 Task: Look for Waterfront houses in Newport News.
Action: Mouse moved to (210, 217)
Screenshot: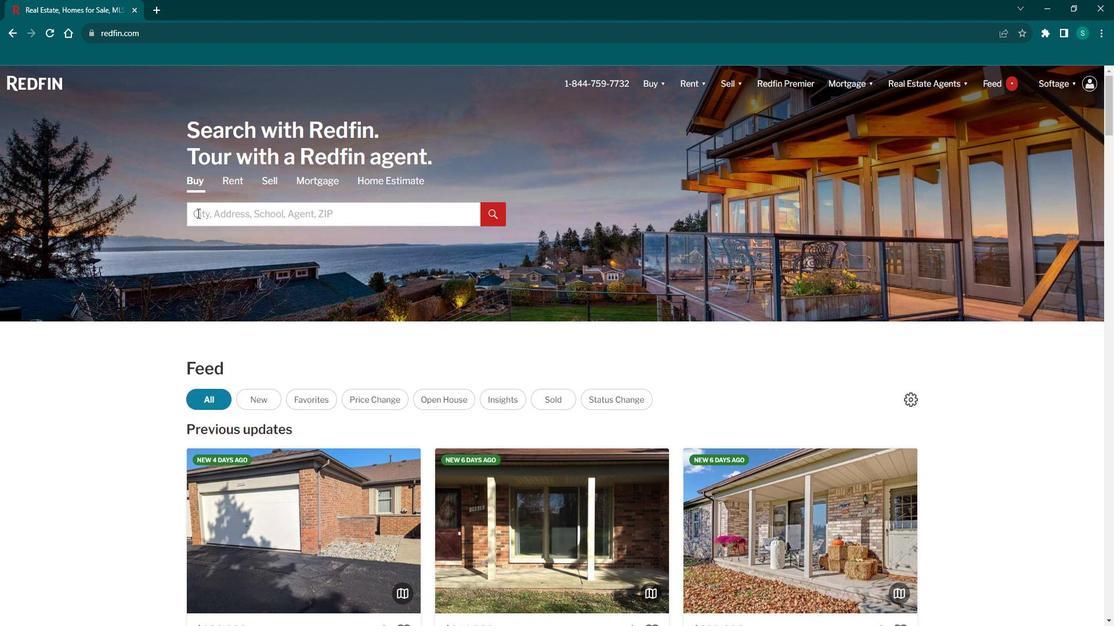 
Action: Mouse pressed left at (210, 217)
Screenshot: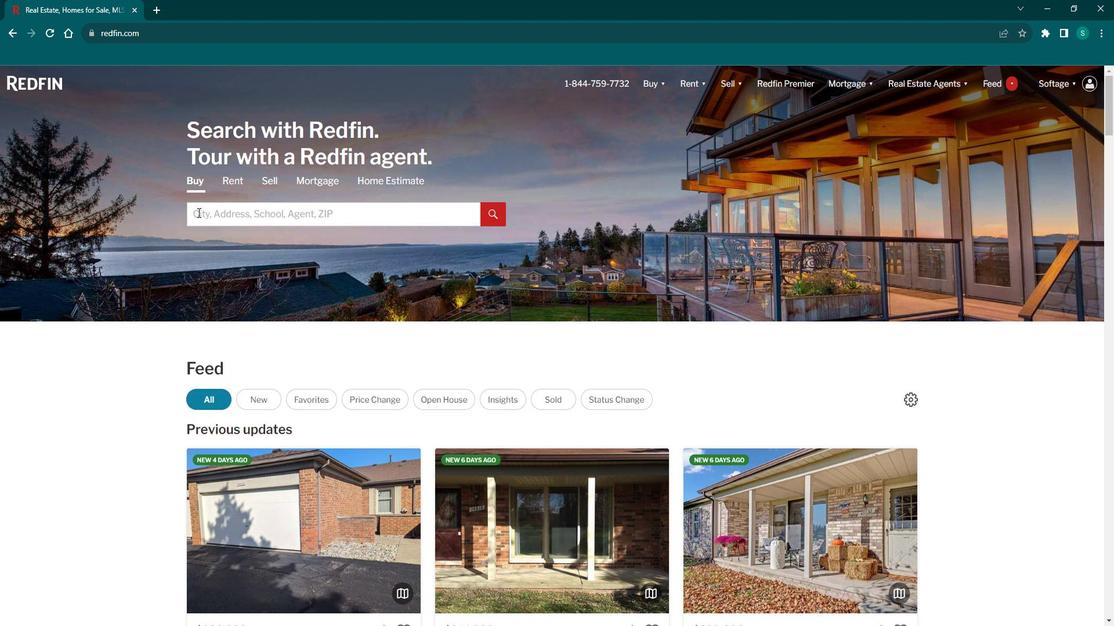 
Action: Key pressed <Key.caps_lock>N<Key.caps_lock>ewport<Key.space><Key.caps_lock>N<Key.caps_lock>ews
Screenshot: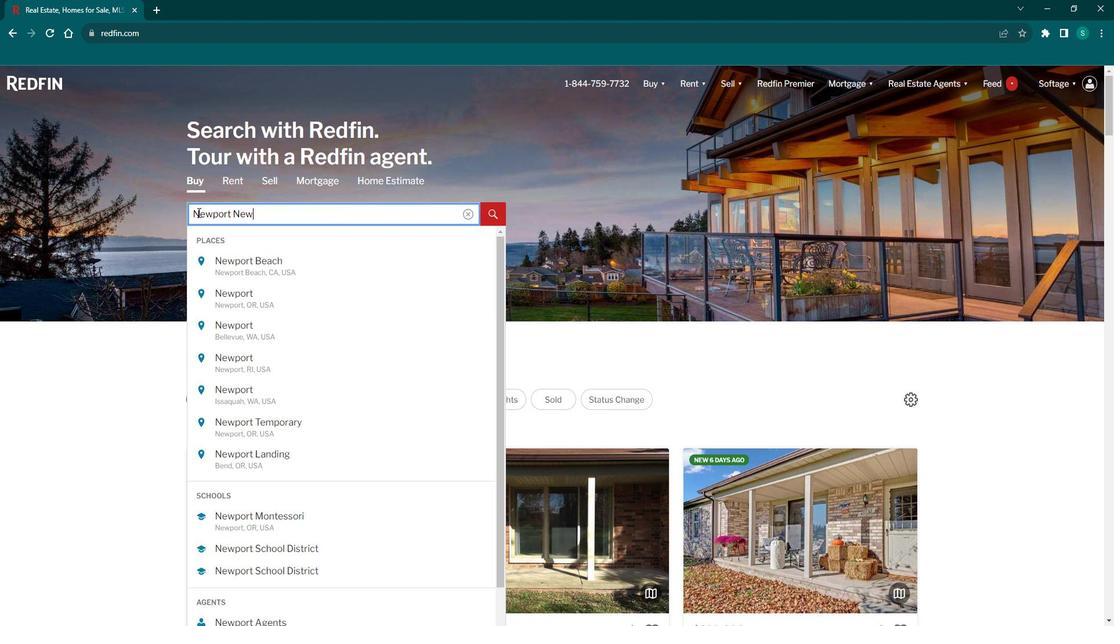 
Action: Mouse moved to (251, 263)
Screenshot: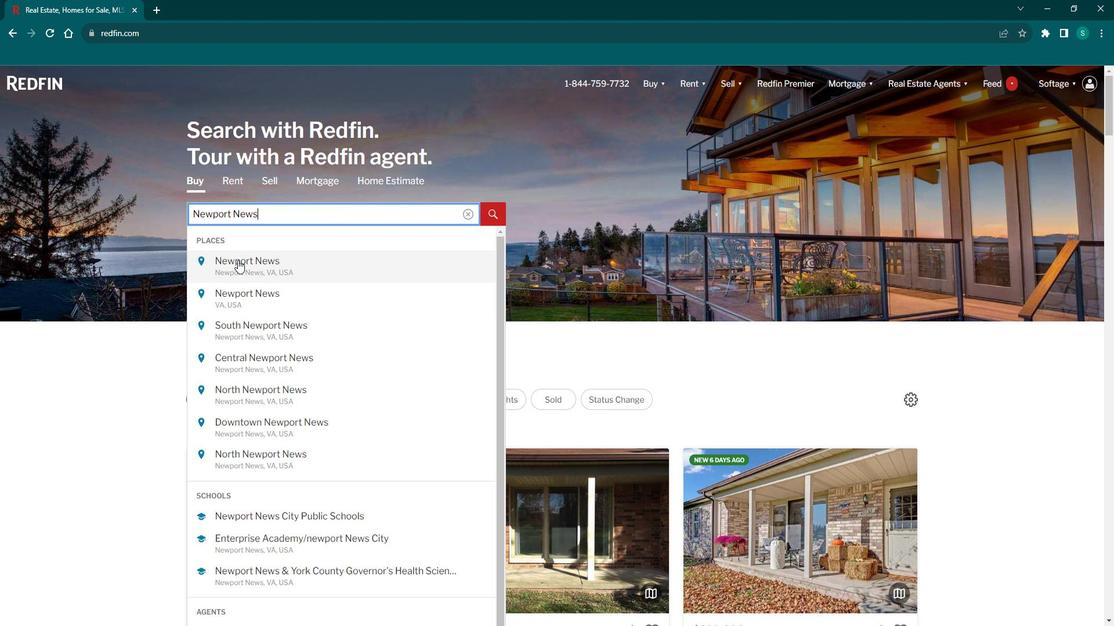 
Action: Mouse pressed left at (251, 263)
Screenshot: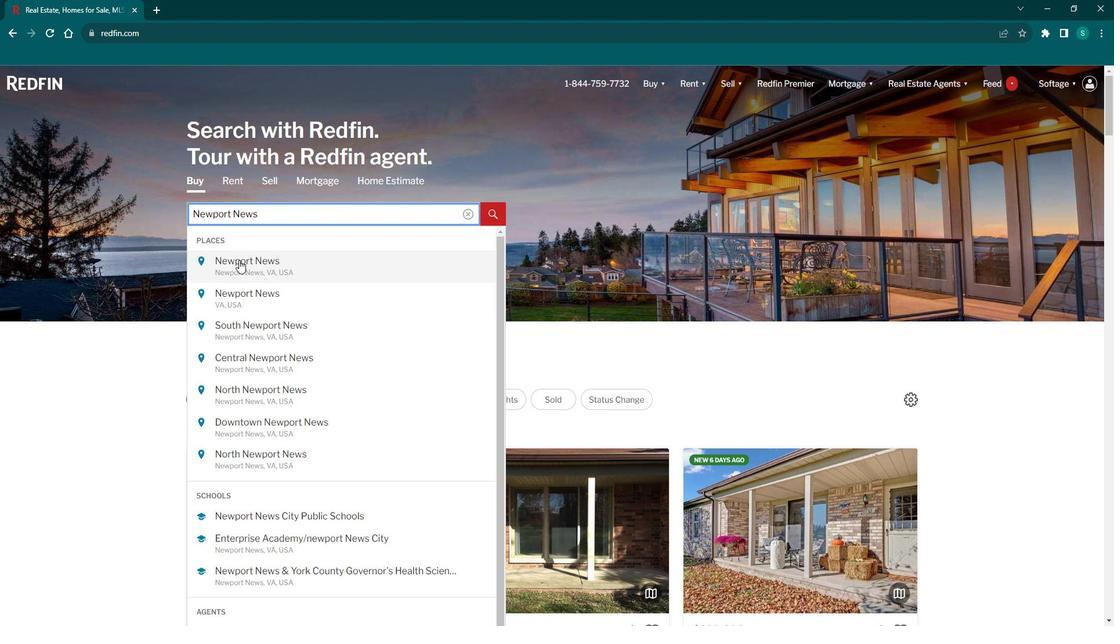 
Action: Mouse moved to (994, 174)
Screenshot: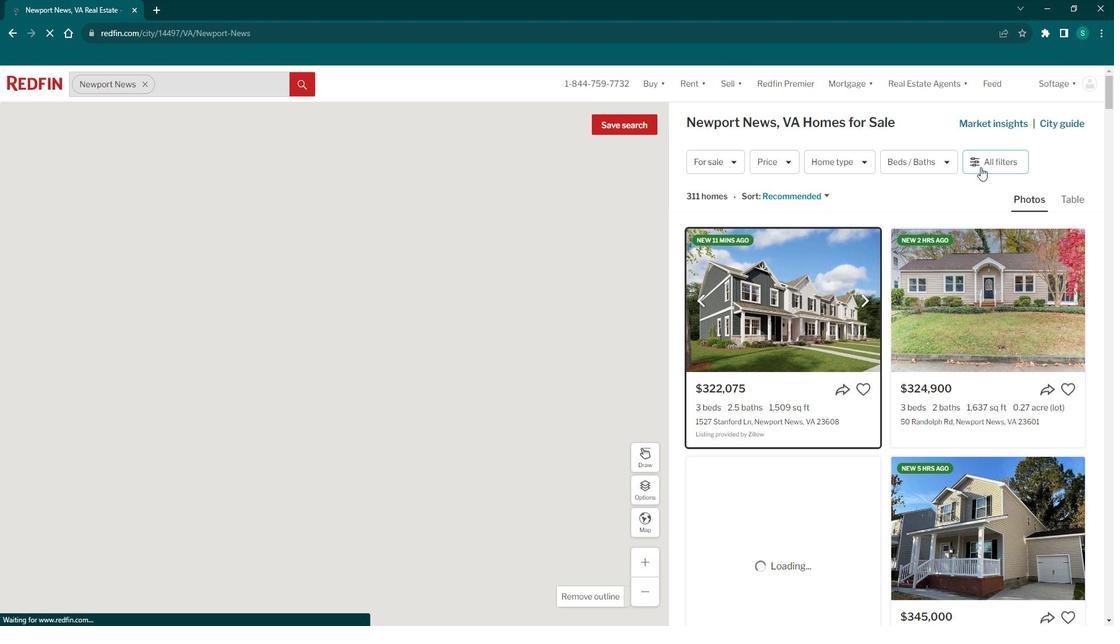 
Action: Mouse pressed left at (994, 174)
Screenshot: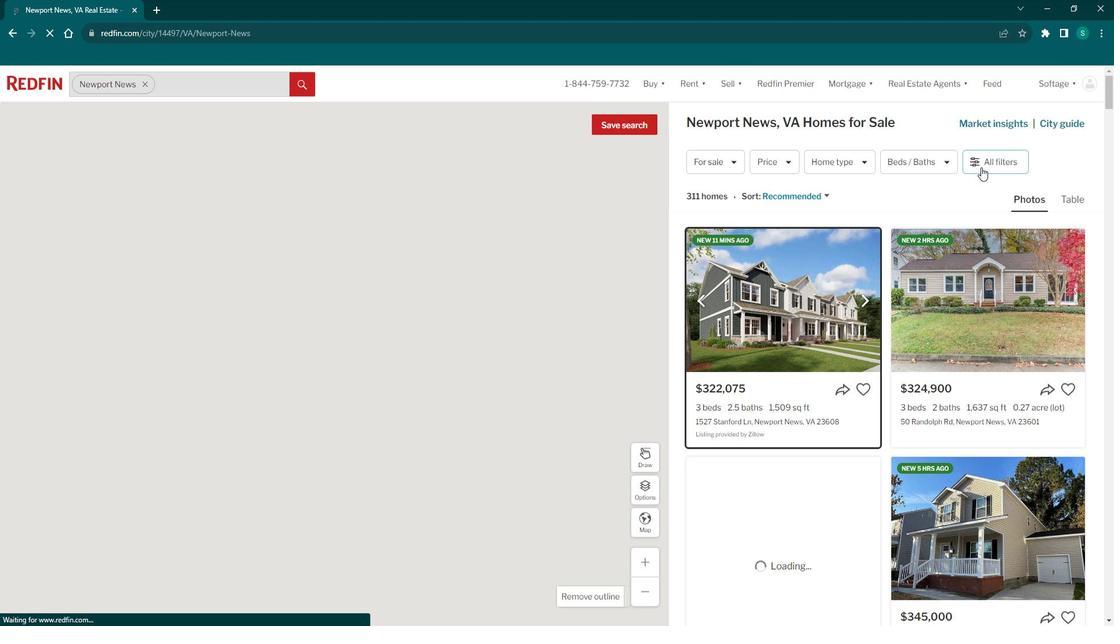 
Action: Mouse pressed left at (994, 174)
Screenshot: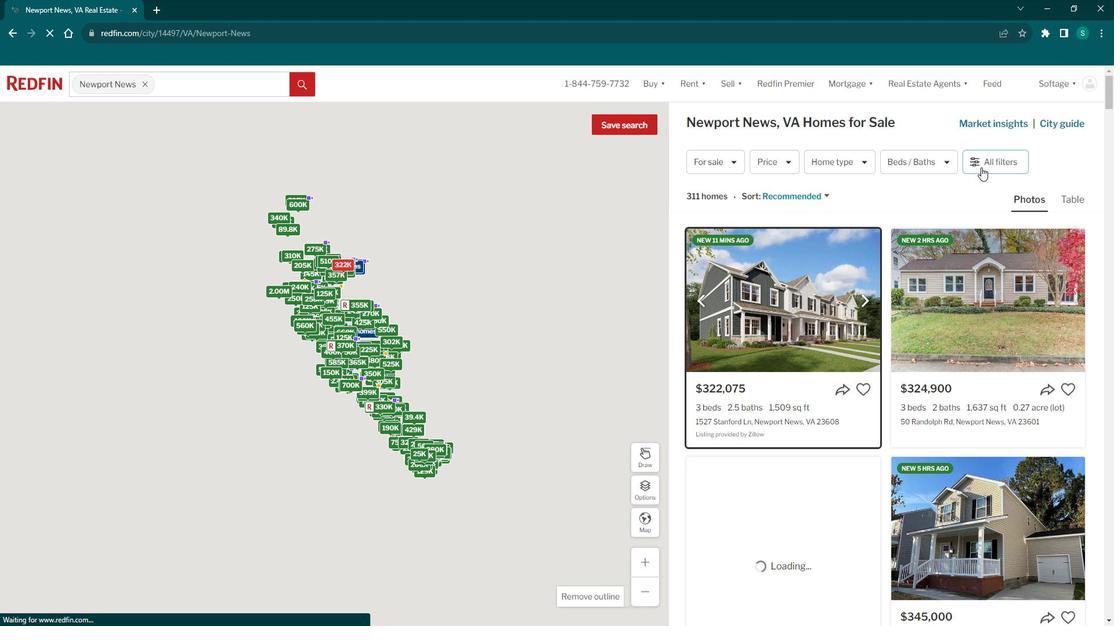 
Action: Mouse moved to (828, 351)
Screenshot: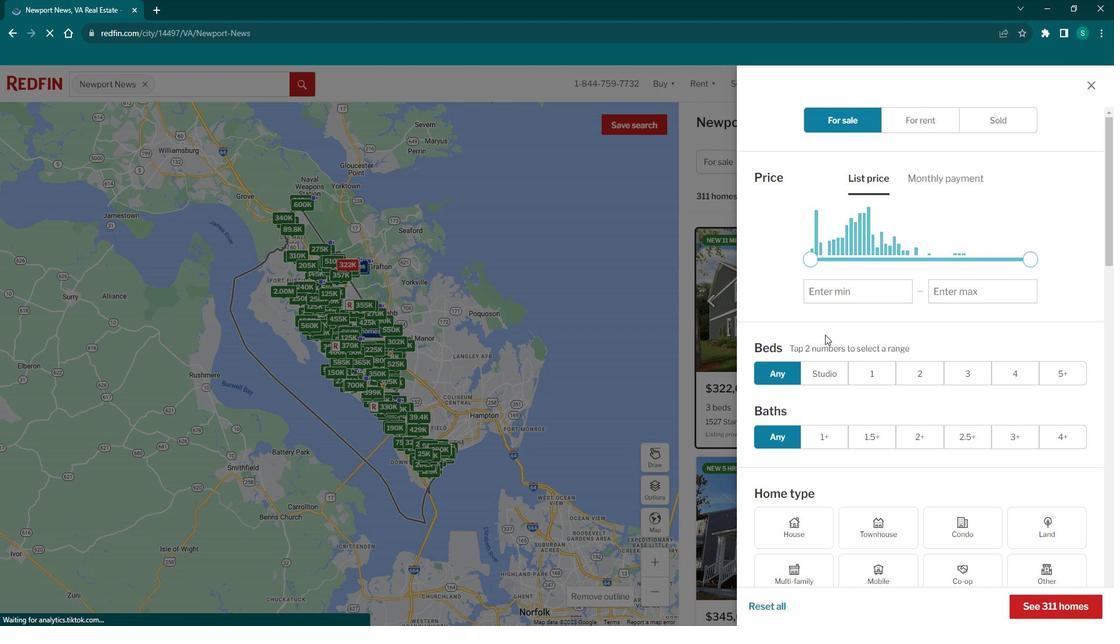 
Action: Mouse scrolled (828, 351) with delta (0, 0)
Screenshot: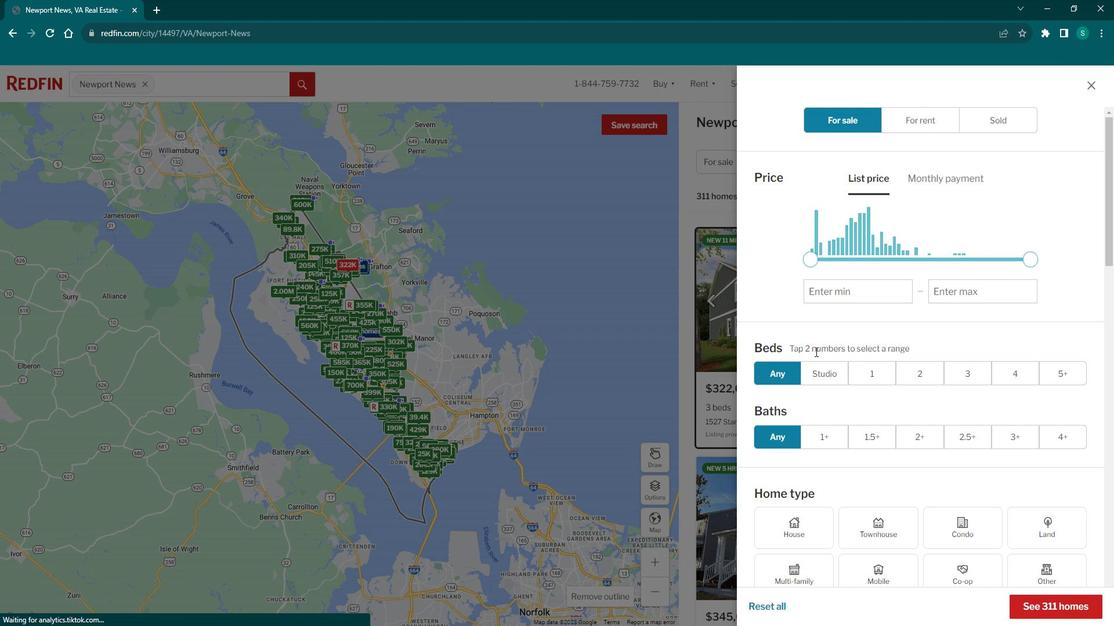 
Action: Mouse scrolled (828, 351) with delta (0, 0)
Screenshot: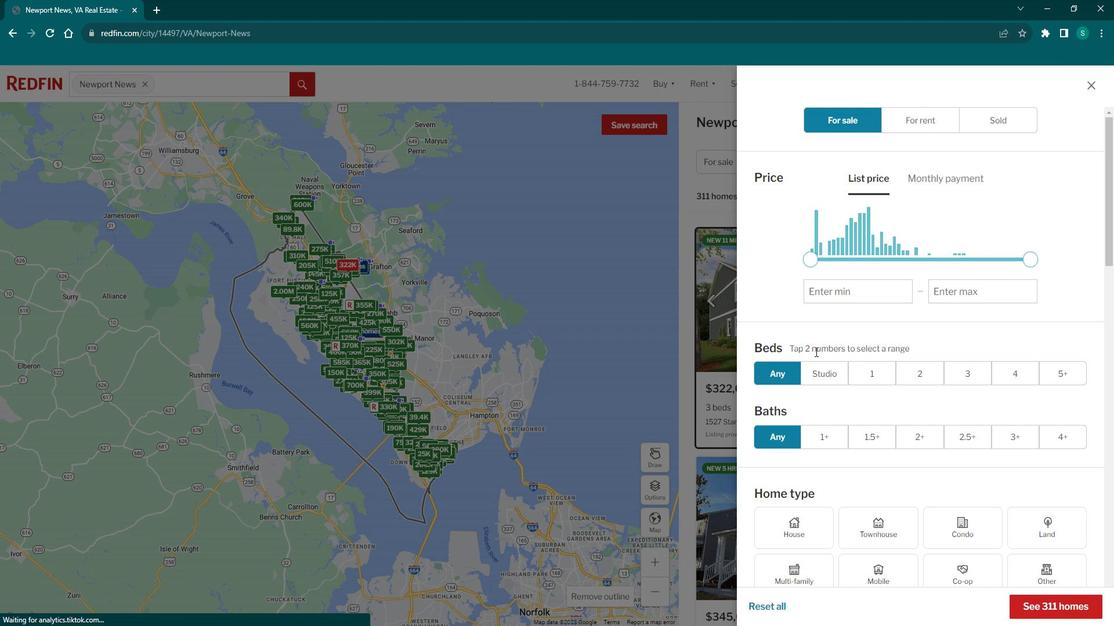 
Action: Mouse scrolled (828, 351) with delta (0, 0)
Screenshot: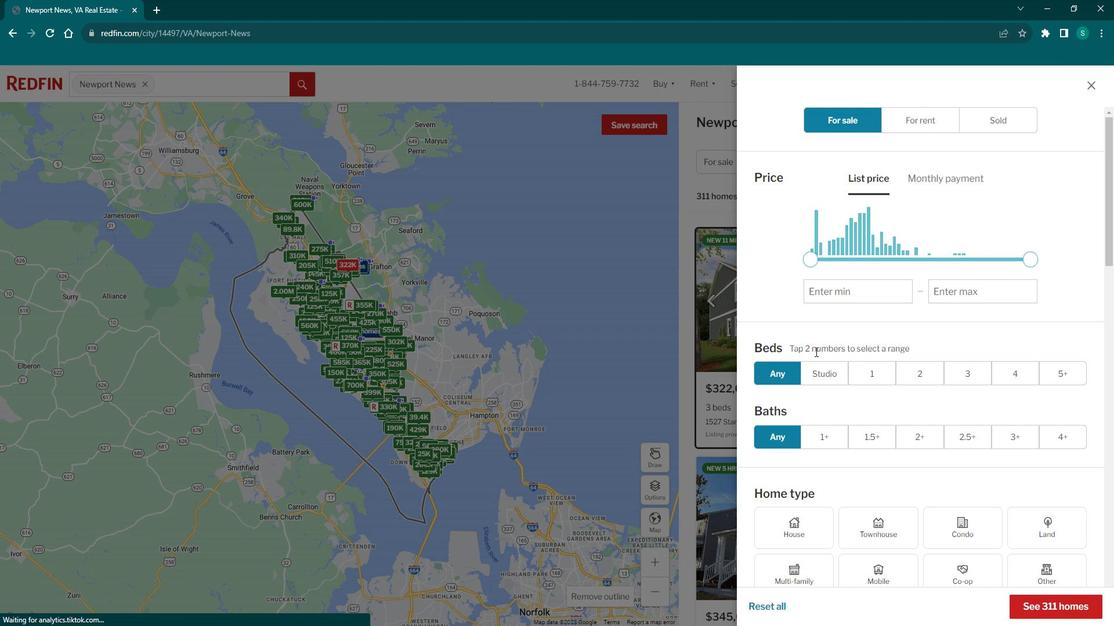 
Action: Mouse scrolled (828, 351) with delta (0, 0)
Screenshot: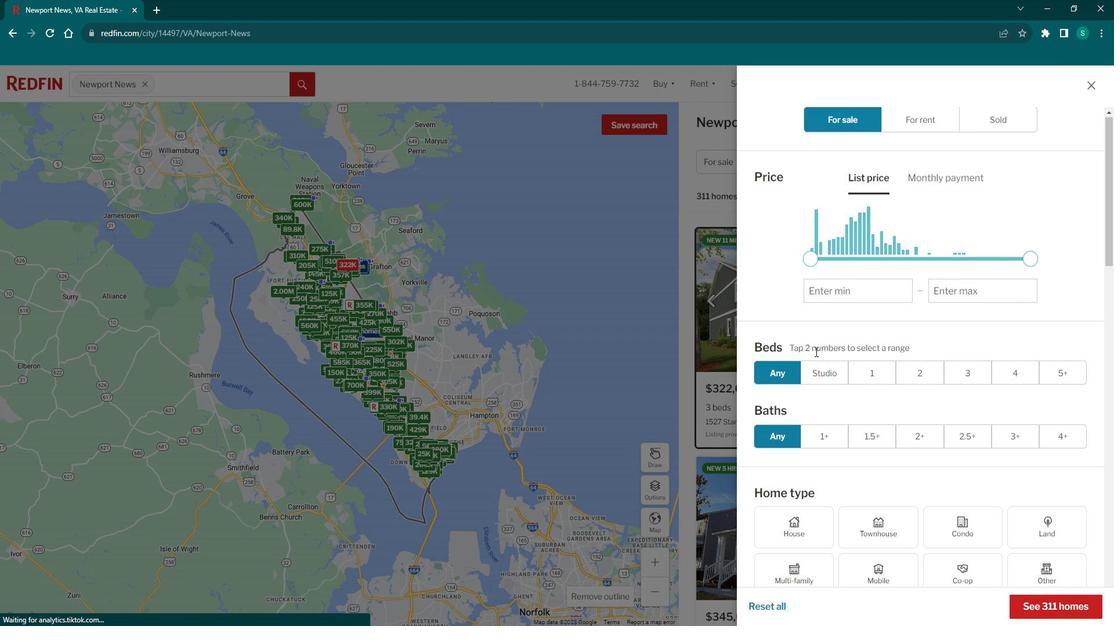 
Action: Mouse scrolled (828, 351) with delta (0, 0)
Screenshot: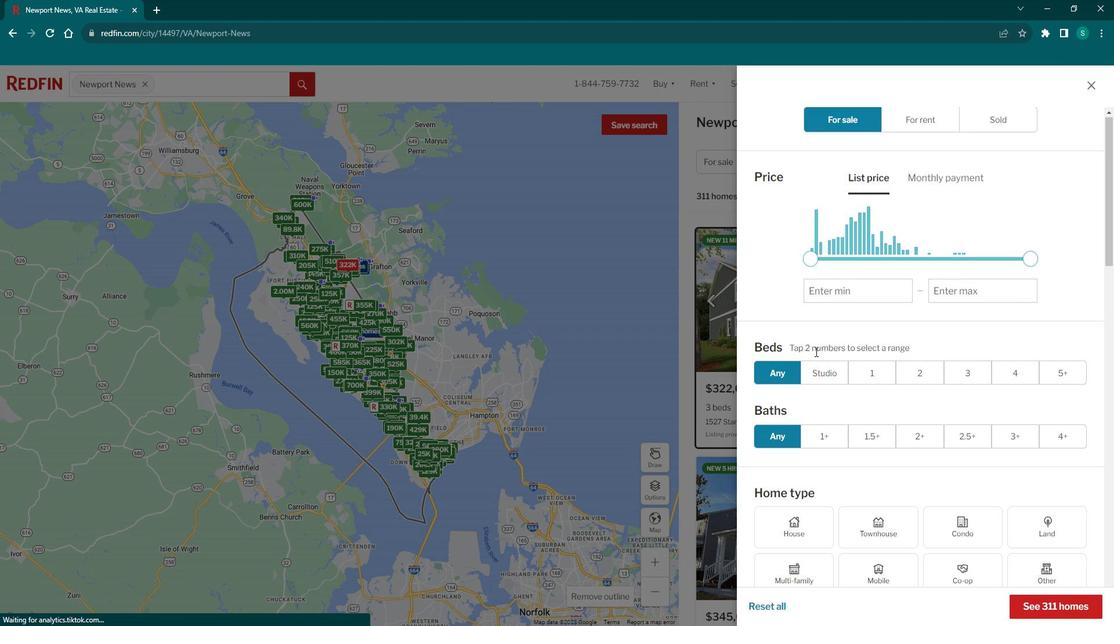 
Action: Mouse moved to (824, 341)
Screenshot: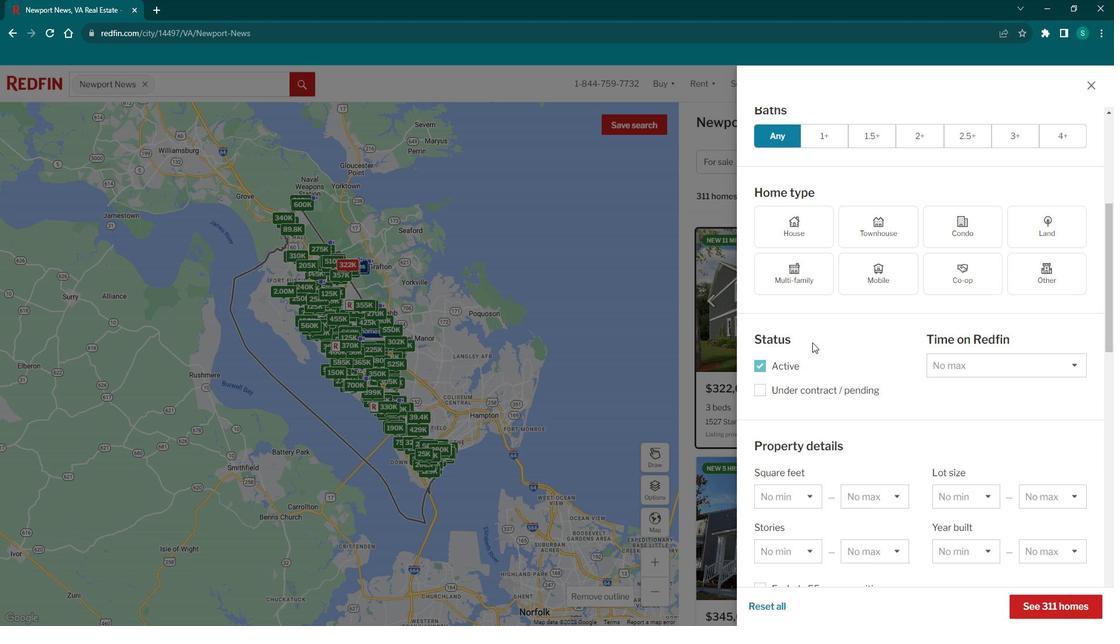 
Action: Mouse scrolled (824, 340) with delta (0, 0)
Screenshot: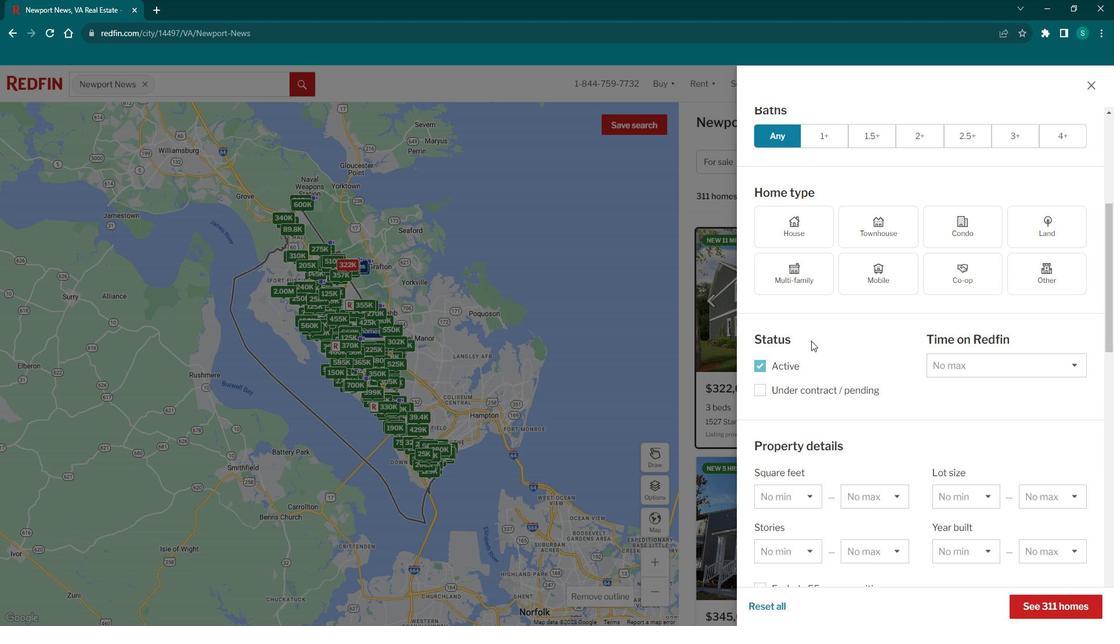 
Action: Mouse scrolled (824, 340) with delta (0, 0)
Screenshot: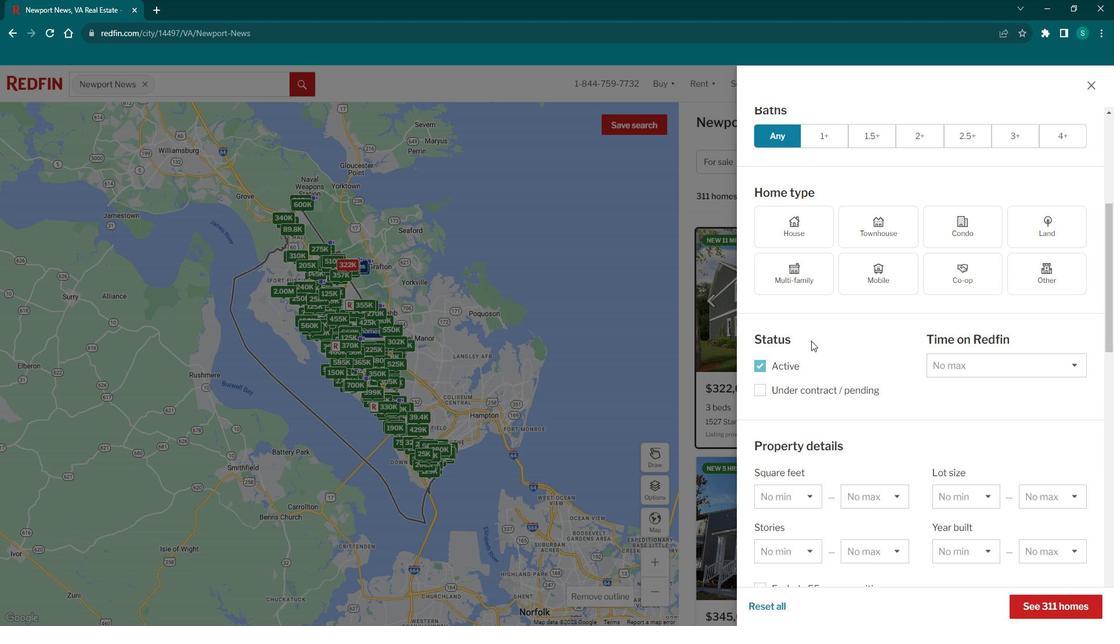 
Action: Mouse scrolled (824, 340) with delta (0, 0)
Screenshot: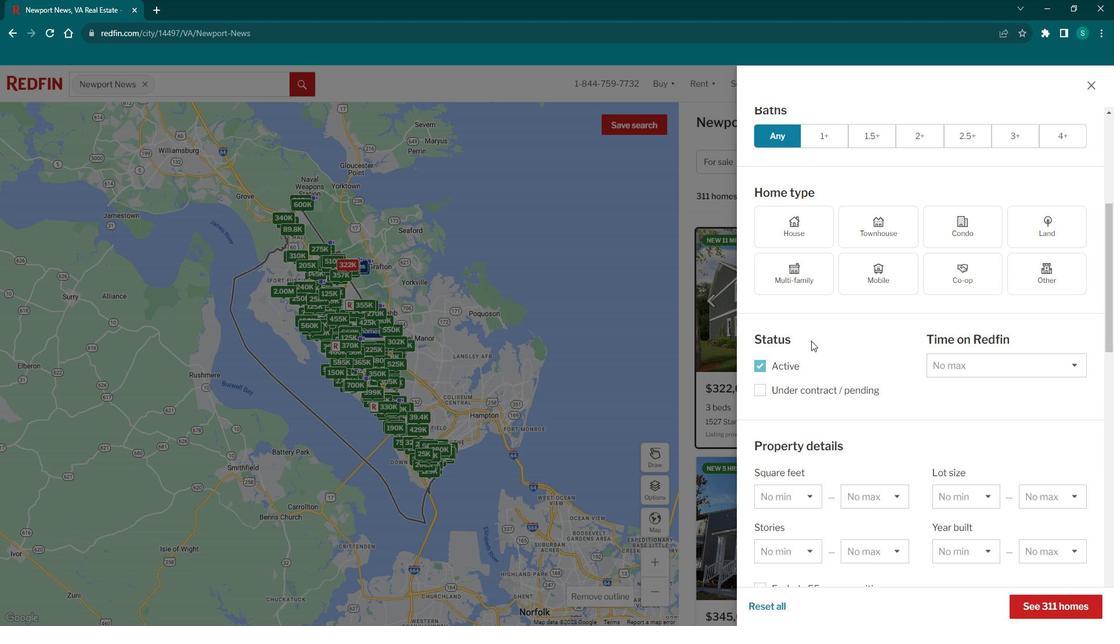 
Action: Mouse scrolled (824, 340) with delta (0, 0)
Screenshot: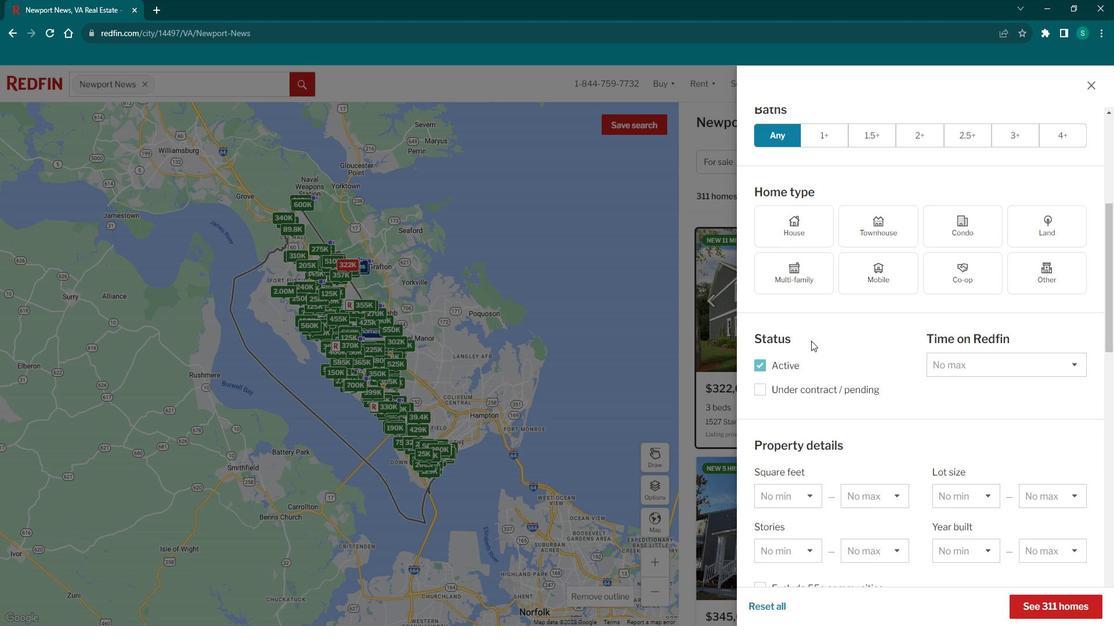 
Action: Mouse scrolled (824, 340) with delta (0, 0)
Screenshot: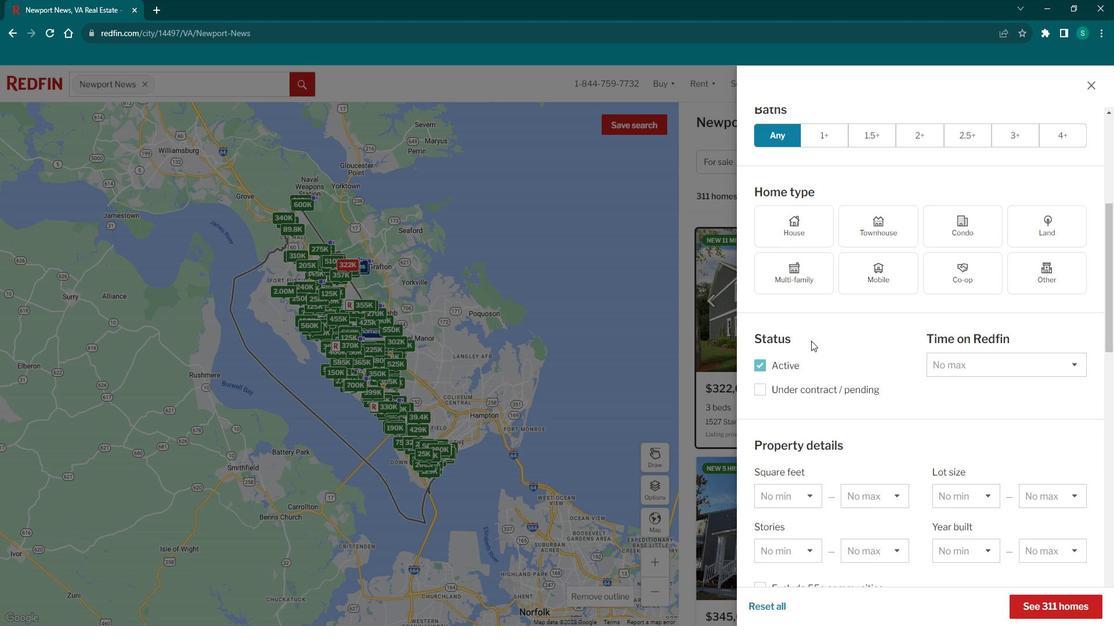 
Action: Mouse moved to (780, 481)
Screenshot: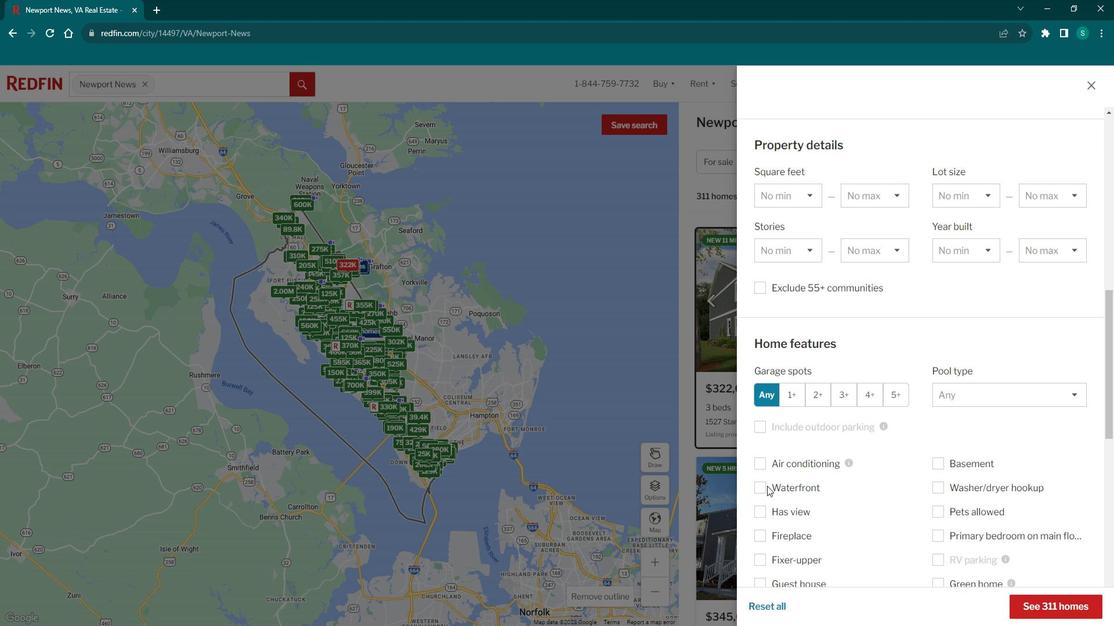 
Action: Mouse pressed left at (780, 481)
Screenshot: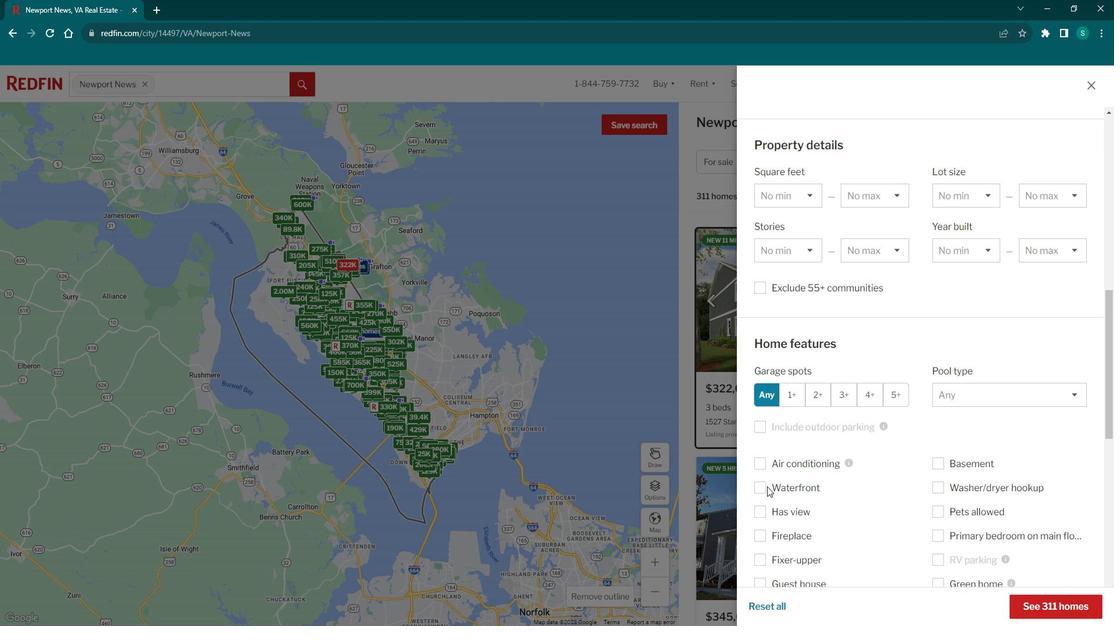 
Action: Mouse moved to (774, 488)
Screenshot: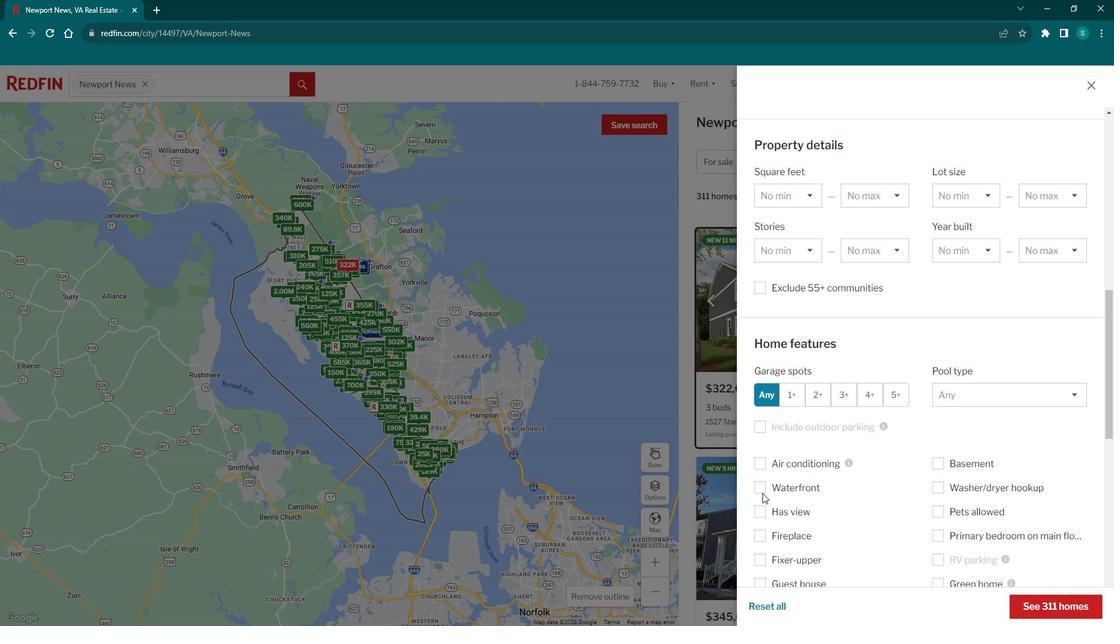 
Action: Mouse pressed left at (774, 488)
Screenshot: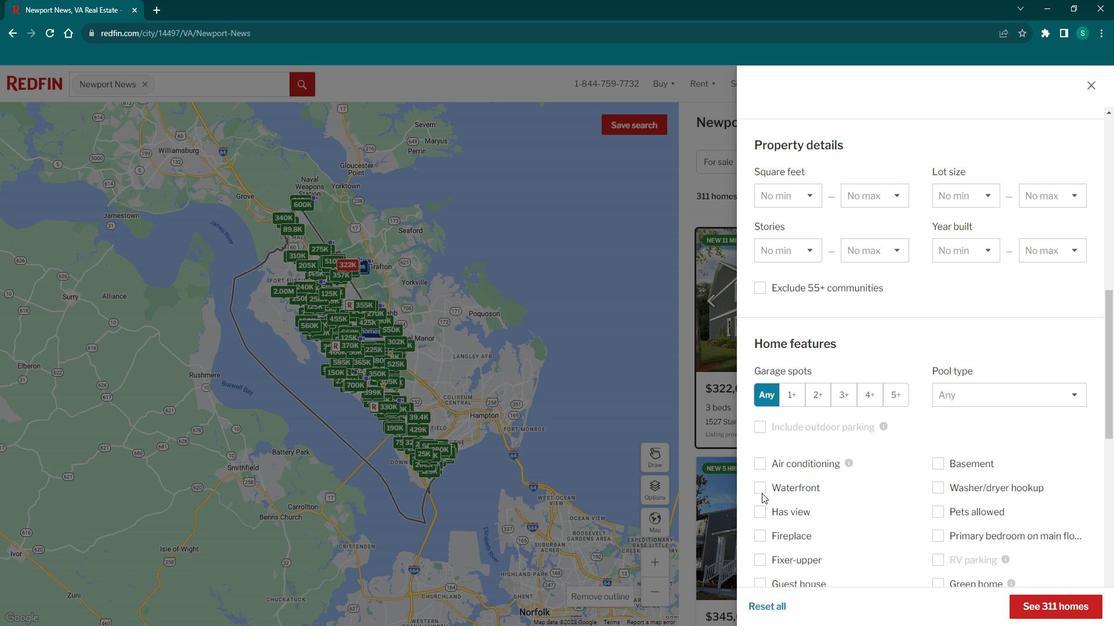 
Action: Mouse moved to (837, 415)
Screenshot: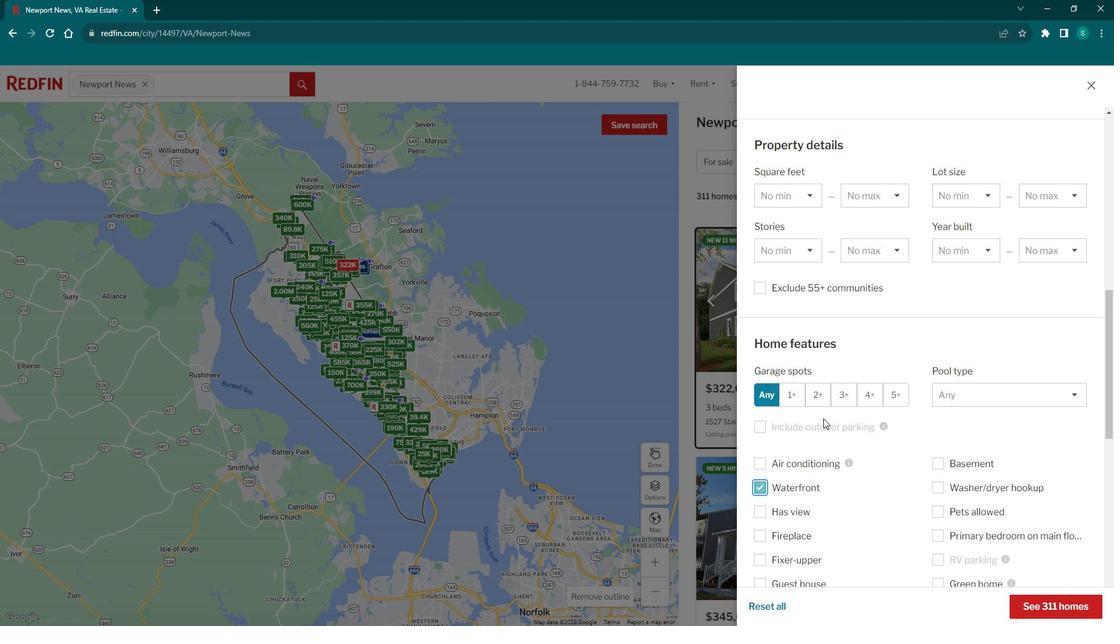 
Action: Mouse scrolled (837, 416) with delta (0, 0)
Screenshot: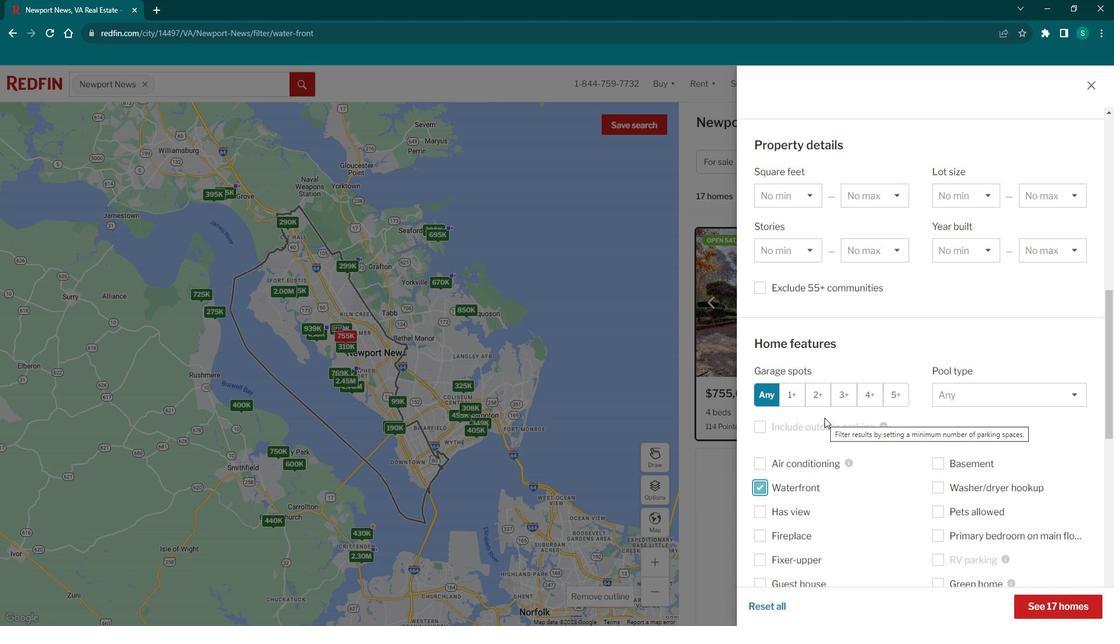 
Action: Mouse scrolled (837, 416) with delta (0, 0)
Screenshot: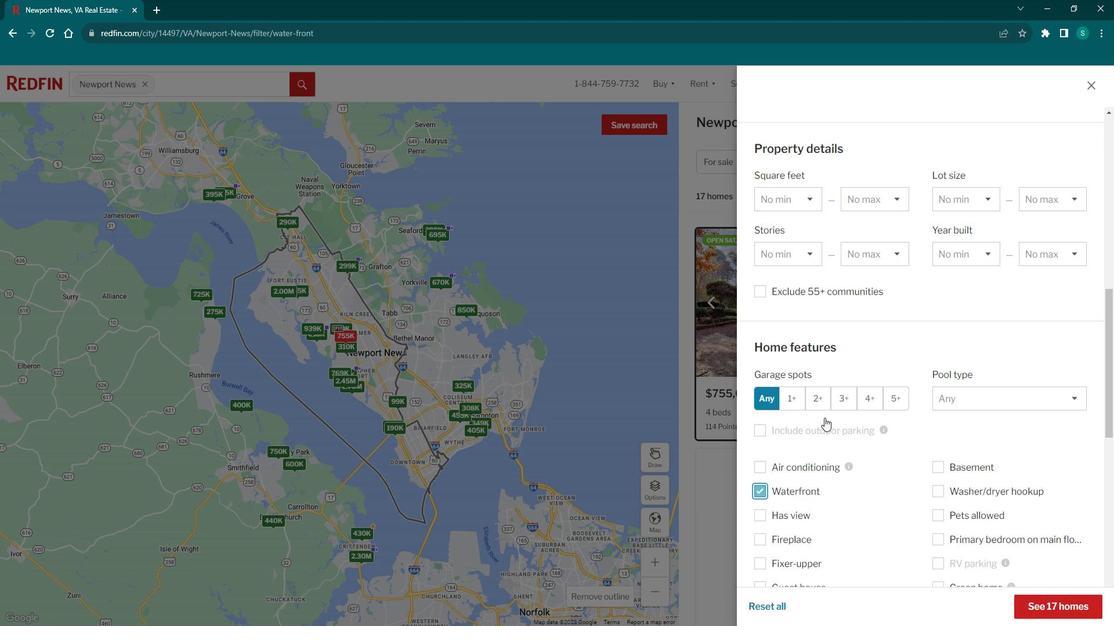 
Action: Mouse scrolled (837, 416) with delta (0, 0)
Screenshot: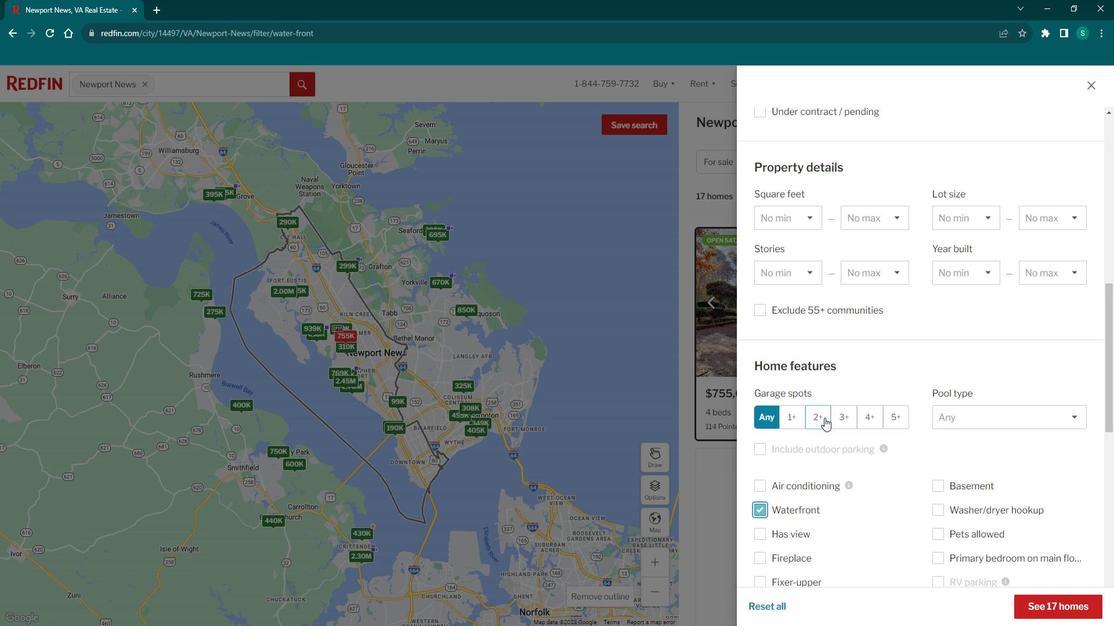 
Action: Mouse scrolled (837, 416) with delta (0, 0)
Screenshot: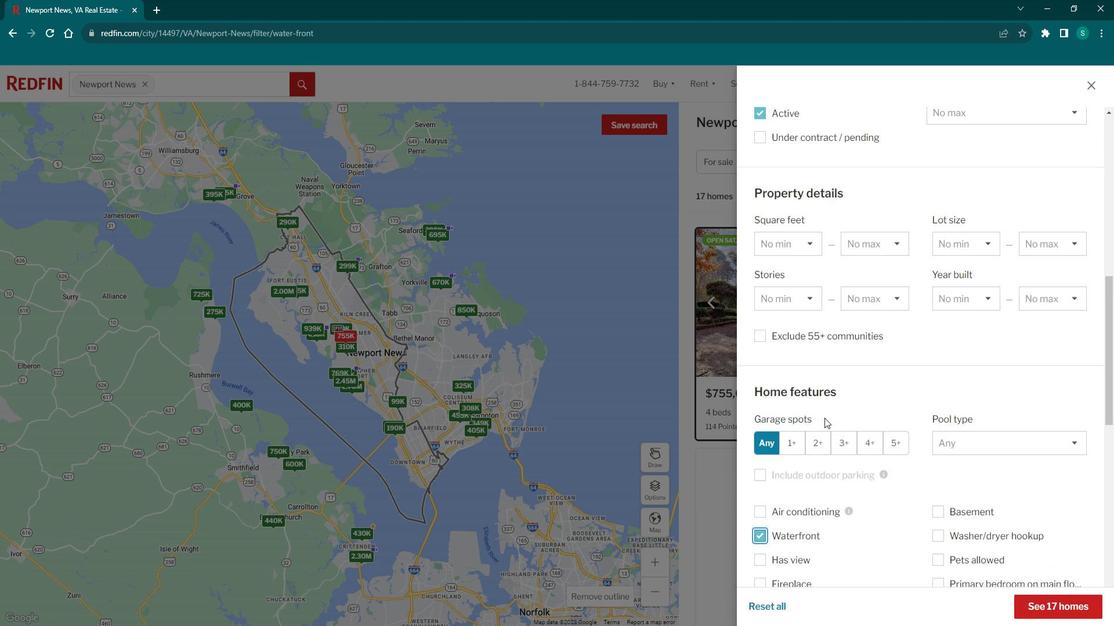 
Action: Mouse scrolled (837, 416) with delta (0, 0)
Screenshot: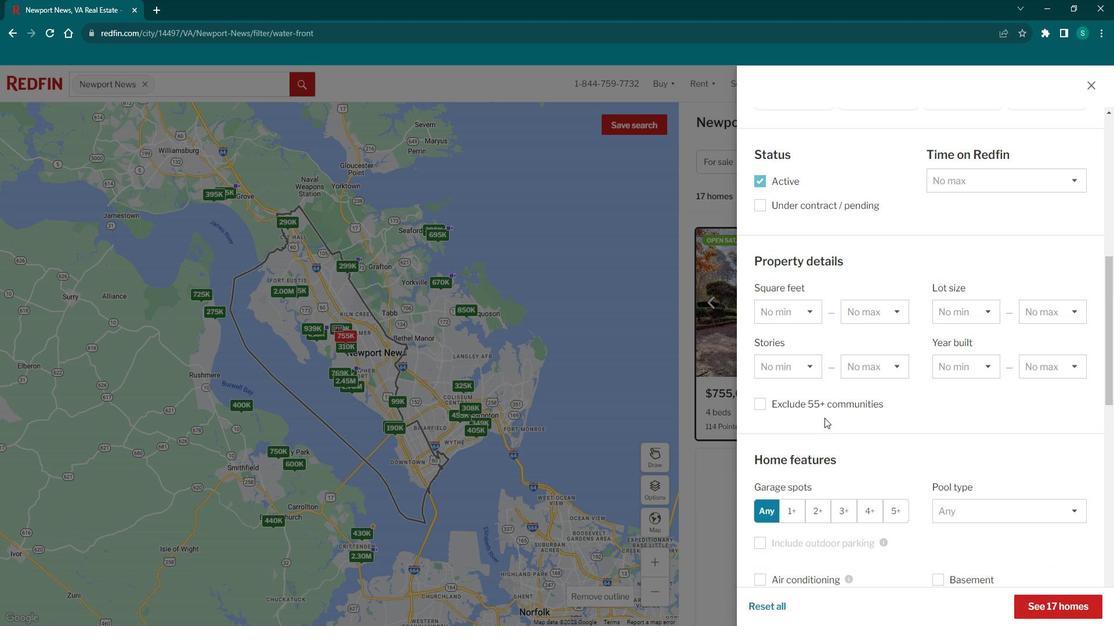 
Action: Mouse scrolled (837, 416) with delta (0, 0)
Screenshot: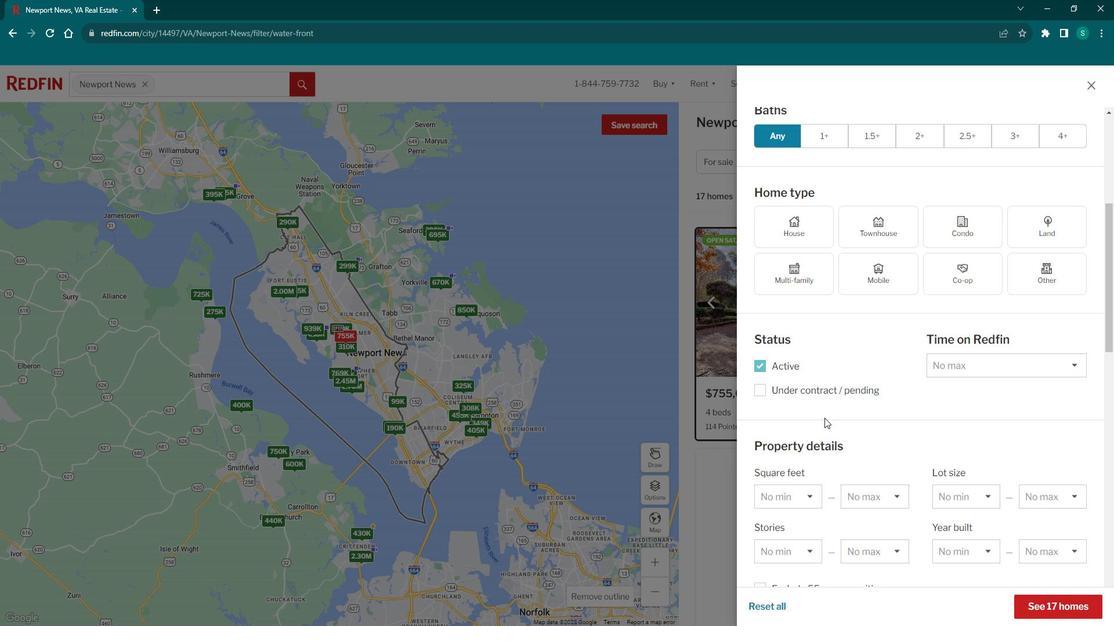 
Action: Mouse scrolled (837, 416) with delta (0, 0)
Screenshot: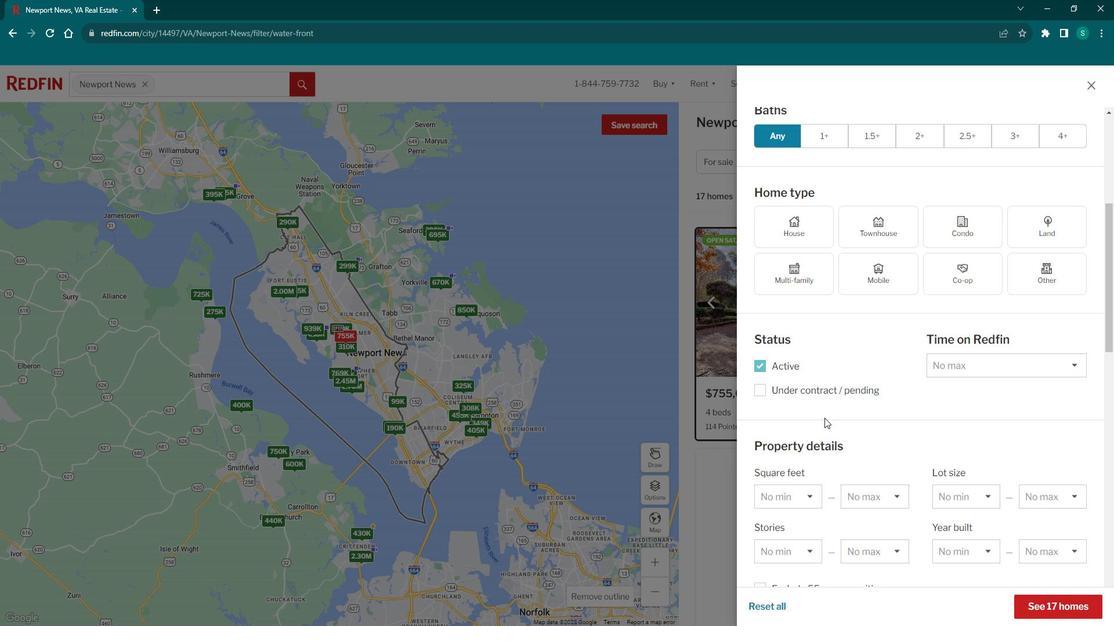 
Action: Mouse scrolled (837, 416) with delta (0, 0)
Screenshot: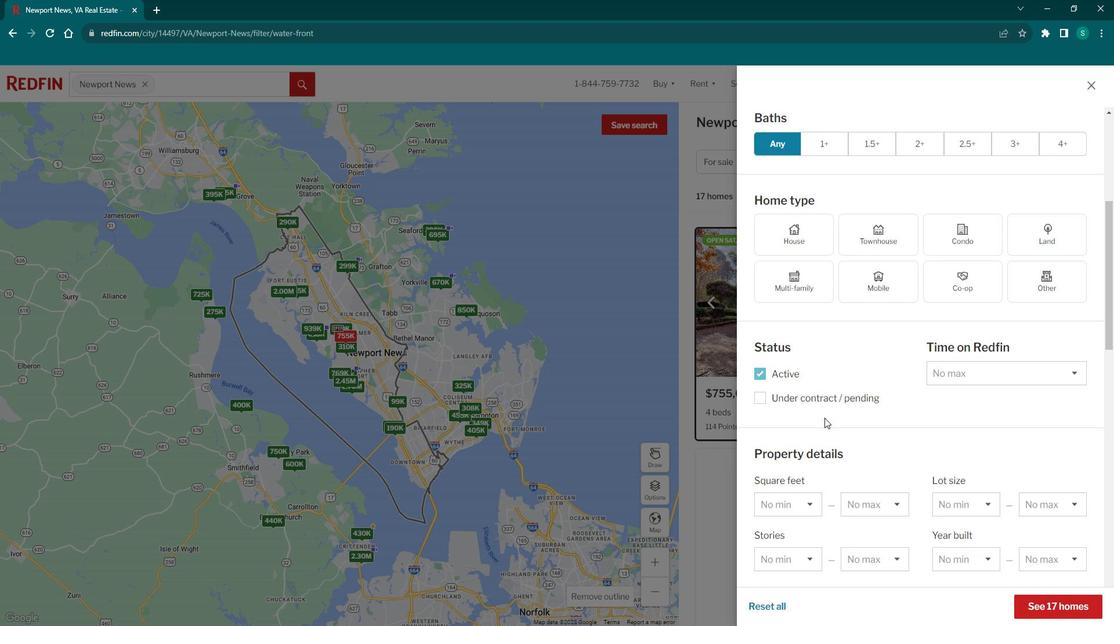 
Action: Mouse scrolled (837, 416) with delta (0, 0)
Screenshot: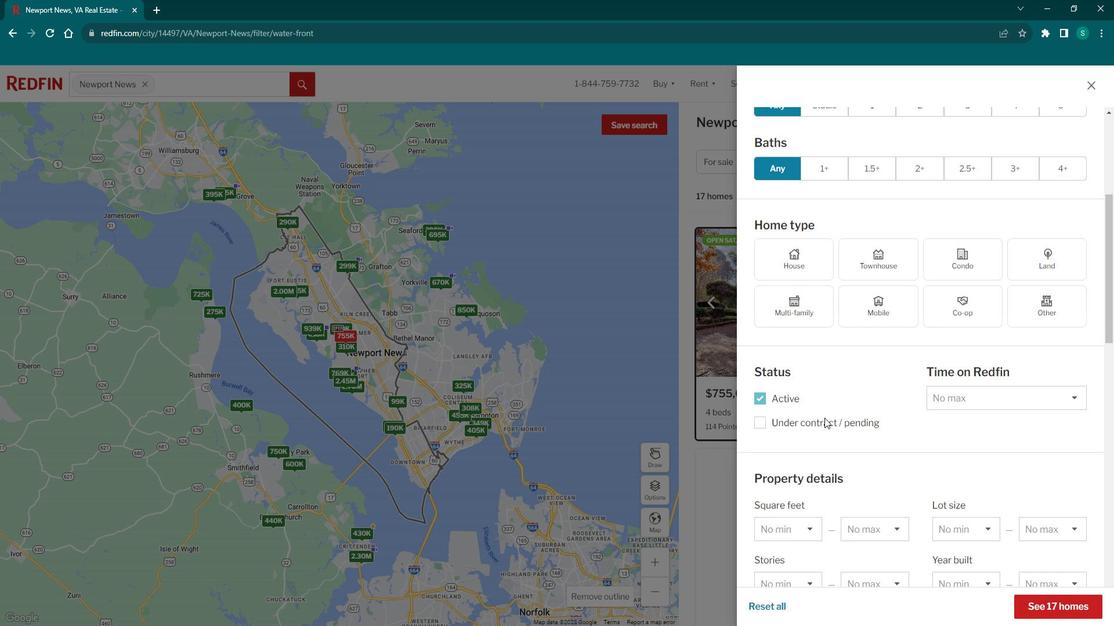 
Action: Mouse moved to (810, 466)
Screenshot: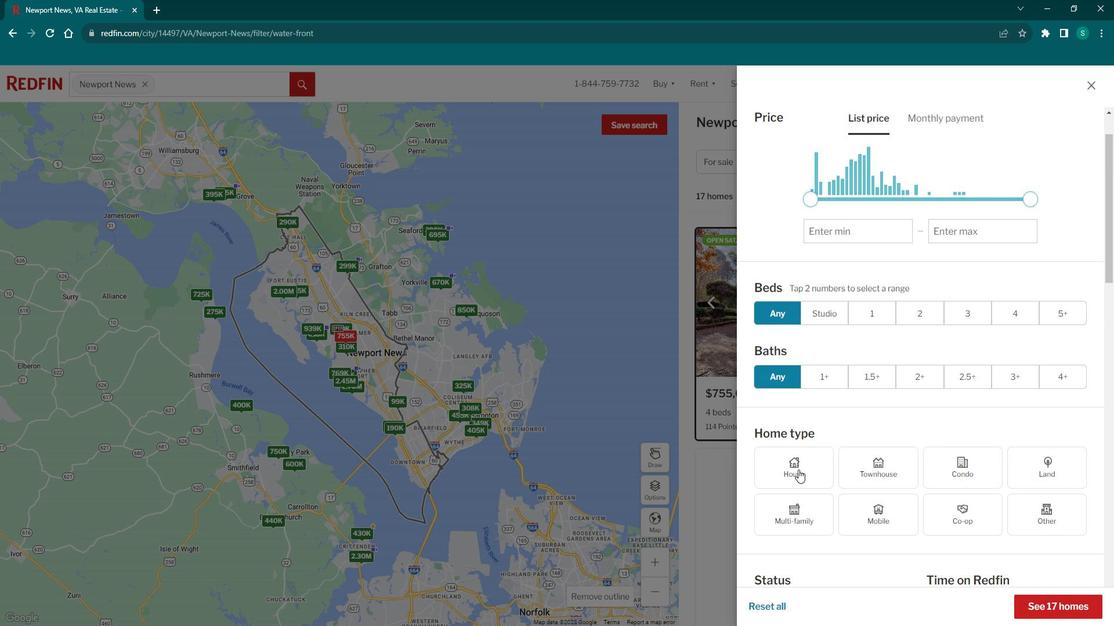 
Action: Mouse pressed left at (810, 466)
Screenshot: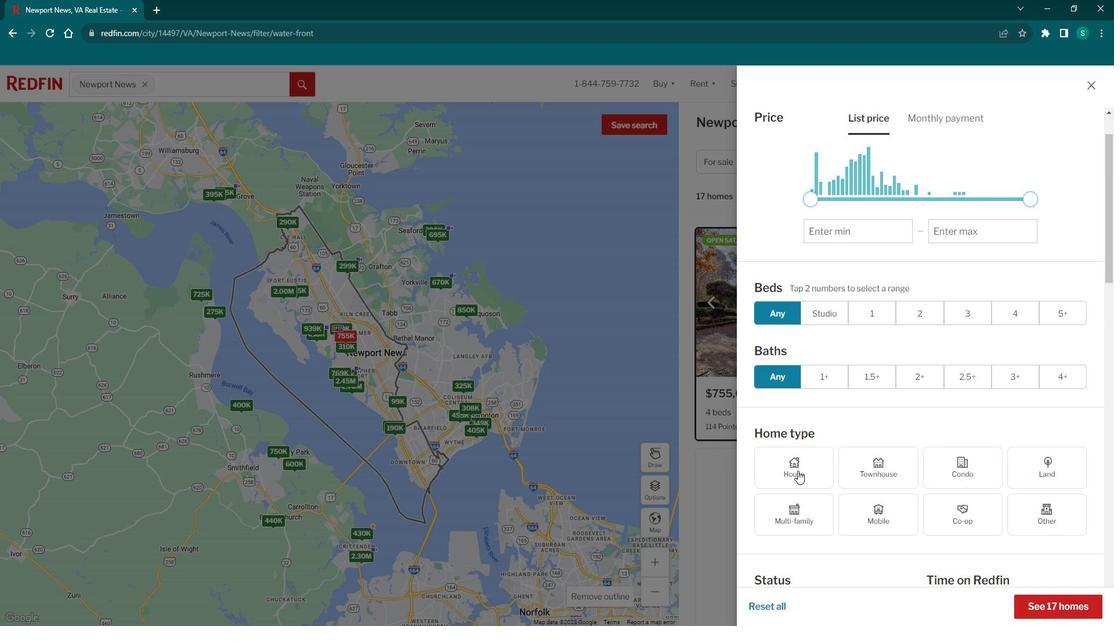 
Action: Mouse scrolled (810, 466) with delta (0, 0)
Screenshot: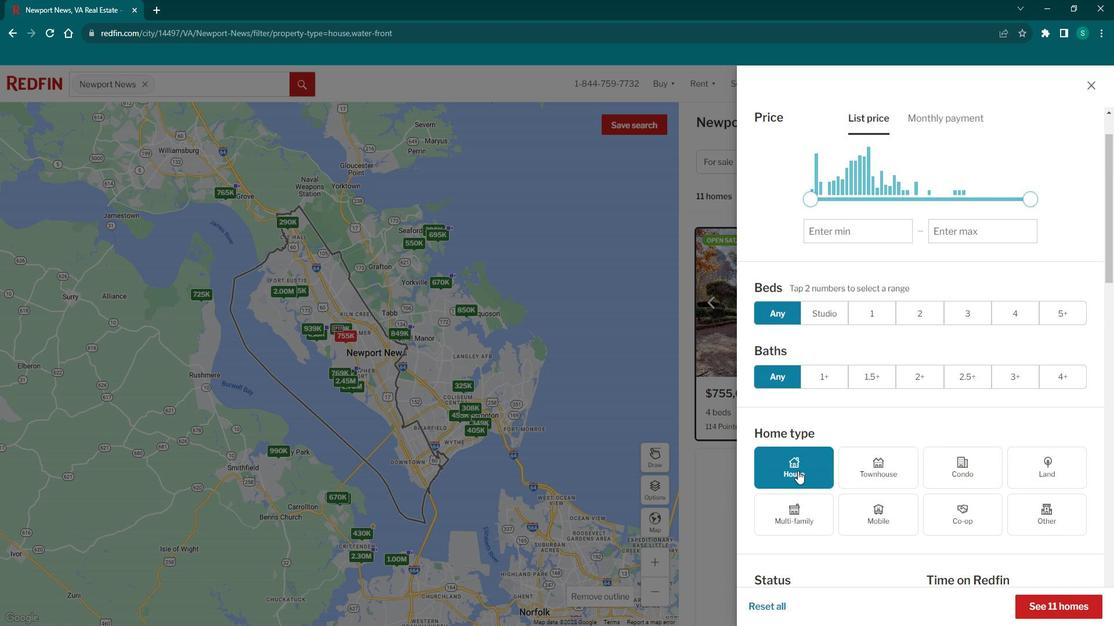 
Action: Mouse scrolled (810, 466) with delta (0, 0)
Screenshot: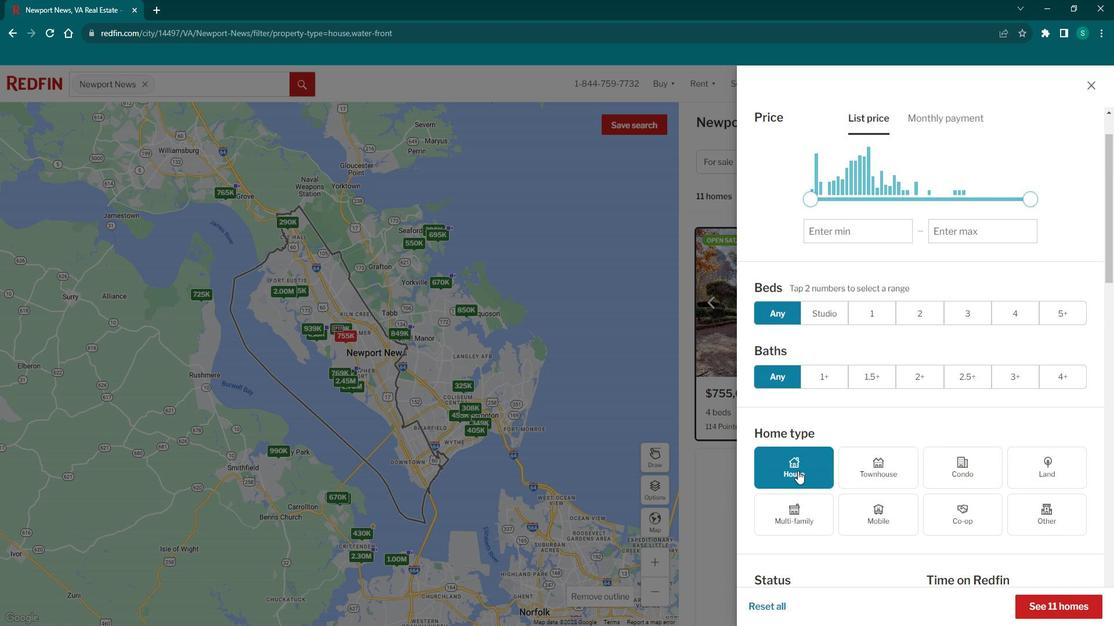 
Action: Mouse scrolled (810, 466) with delta (0, 0)
Screenshot: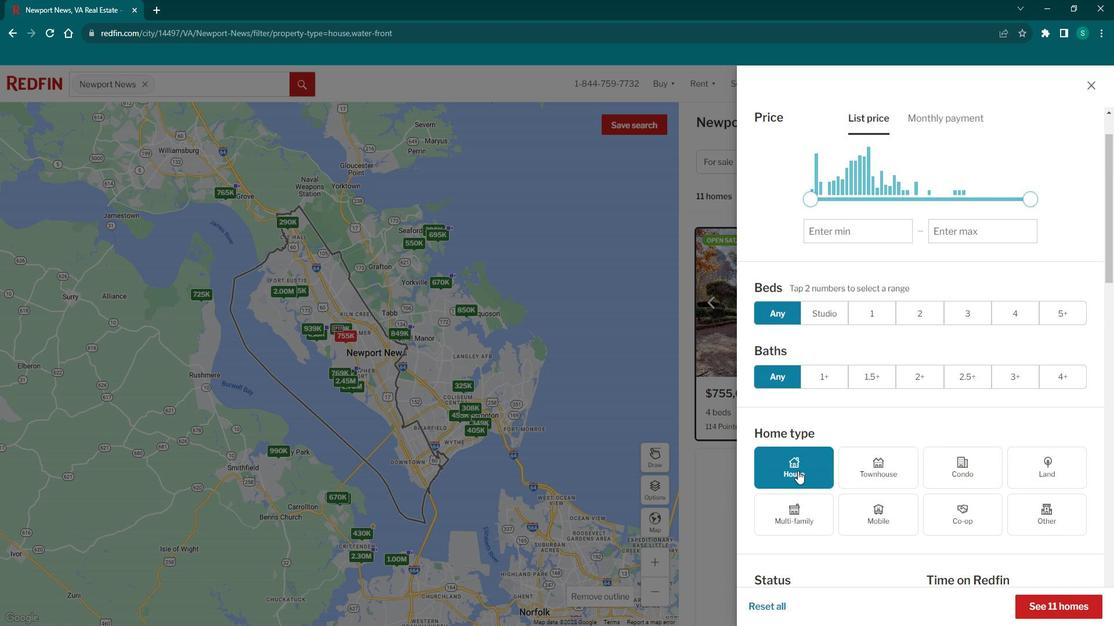 
Action: Mouse scrolled (810, 466) with delta (0, 0)
Screenshot: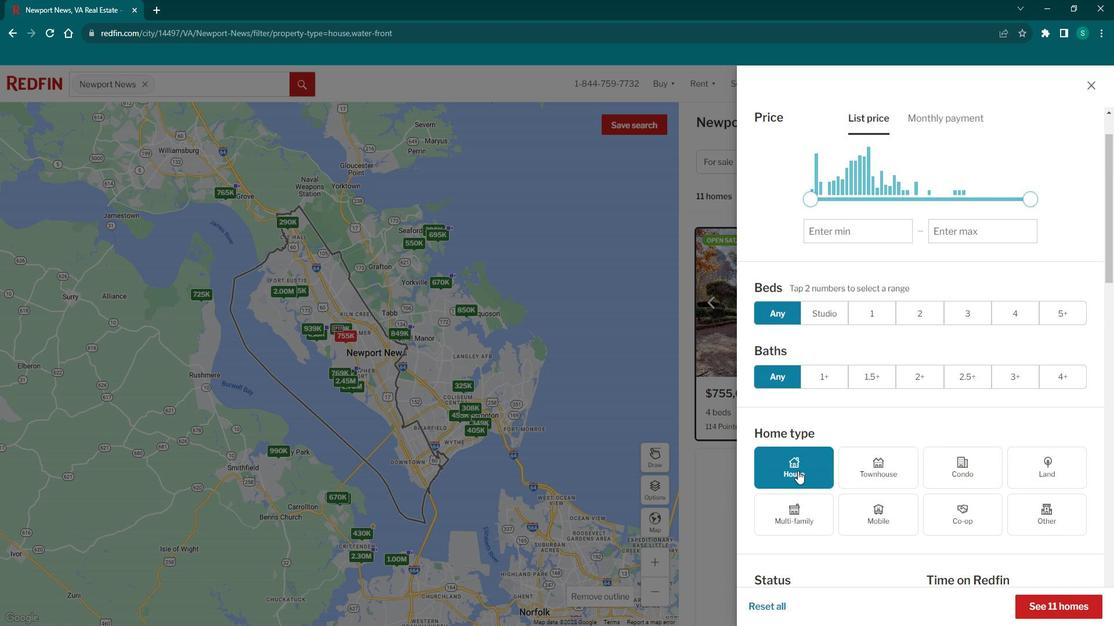 
Action: Mouse scrolled (810, 466) with delta (0, 0)
Screenshot: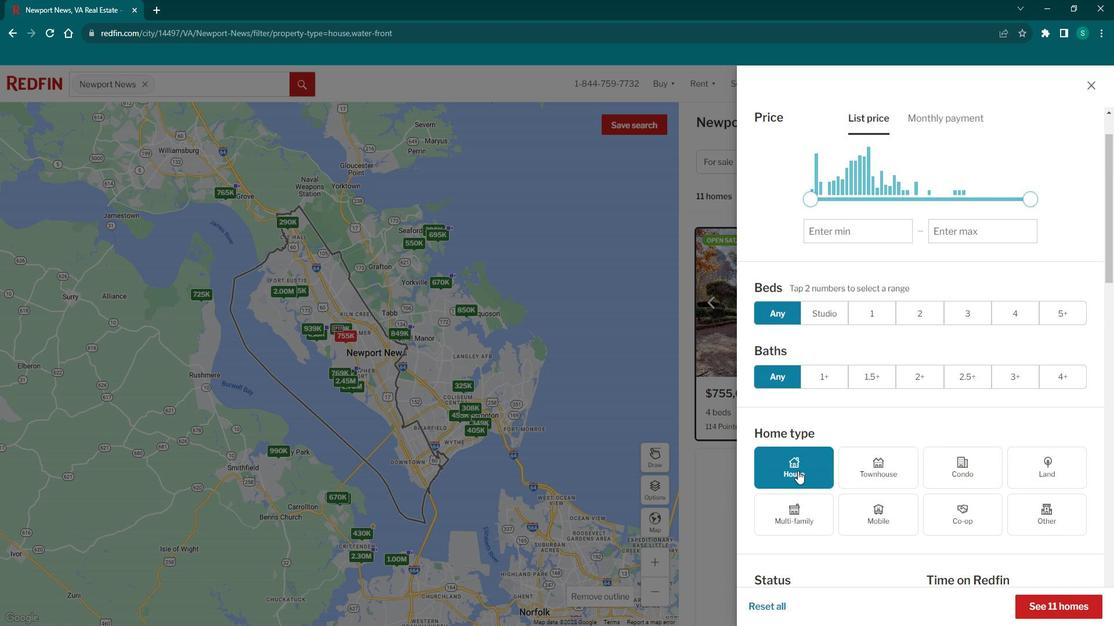
Action: Mouse scrolled (810, 466) with delta (0, 0)
Screenshot: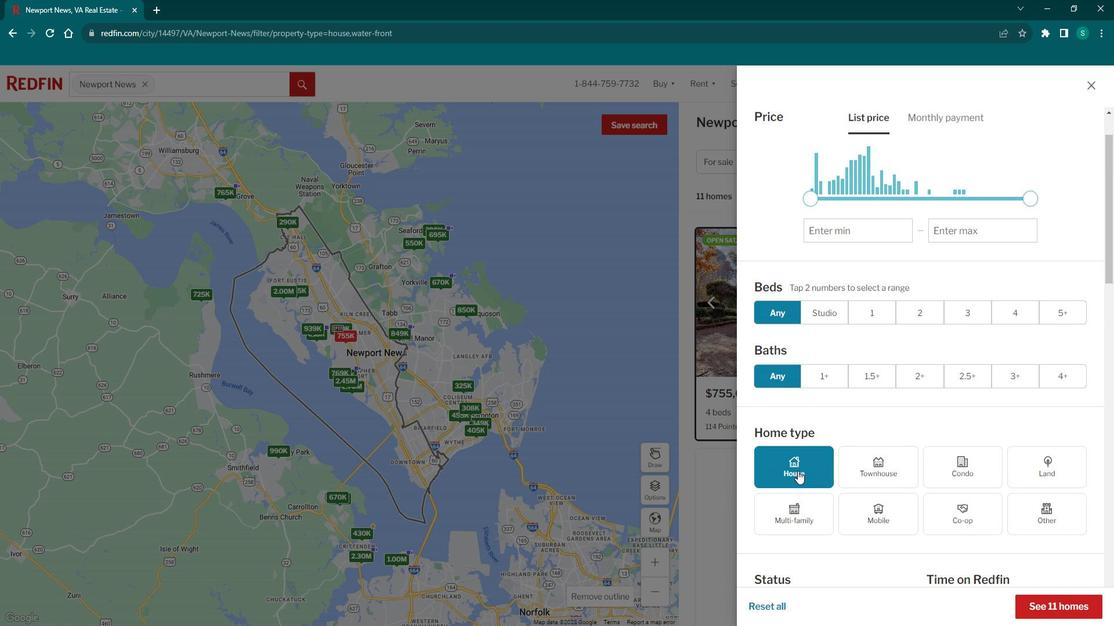 
Action: Mouse scrolled (810, 466) with delta (0, 0)
Screenshot: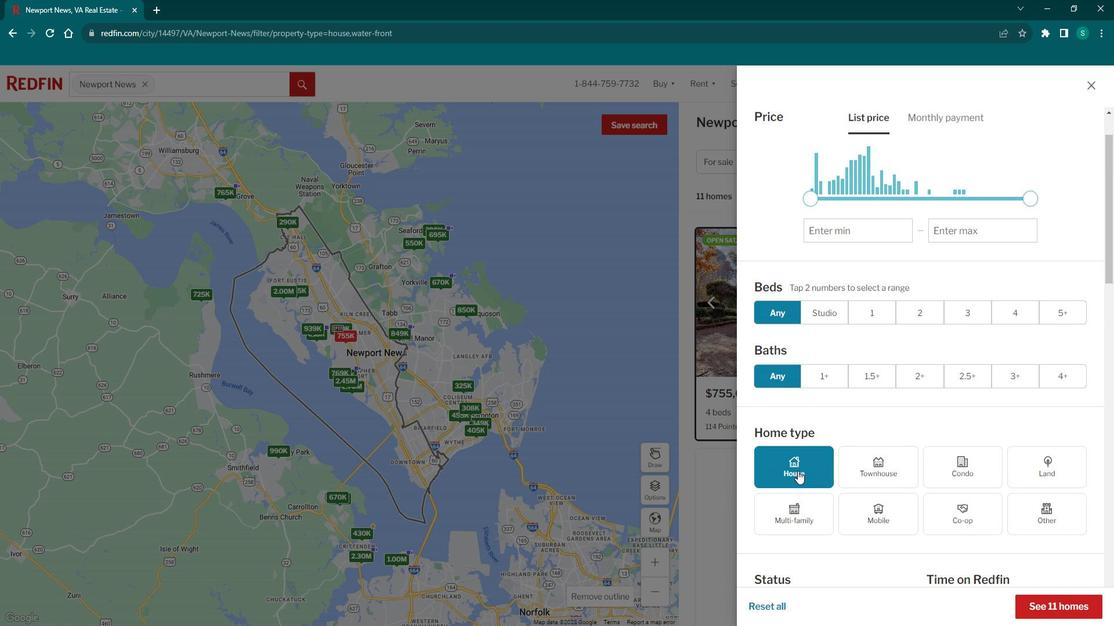 
Action: Mouse scrolled (810, 466) with delta (0, 0)
Screenshot: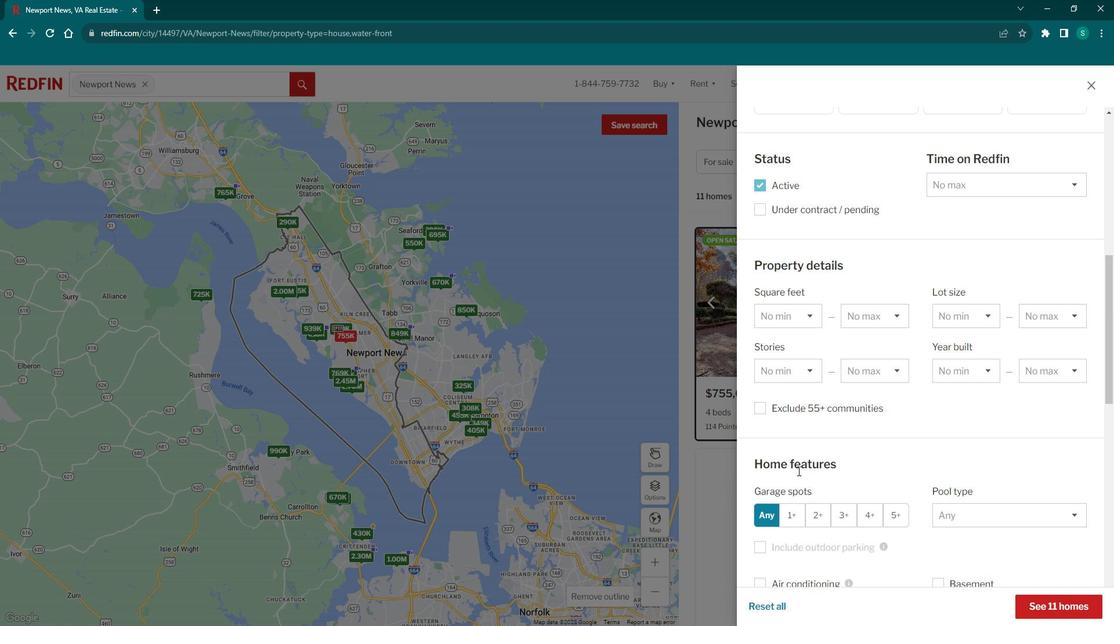 
Action: Mouse scrolled (810, 466) with delta (0, 0)
Screenshot: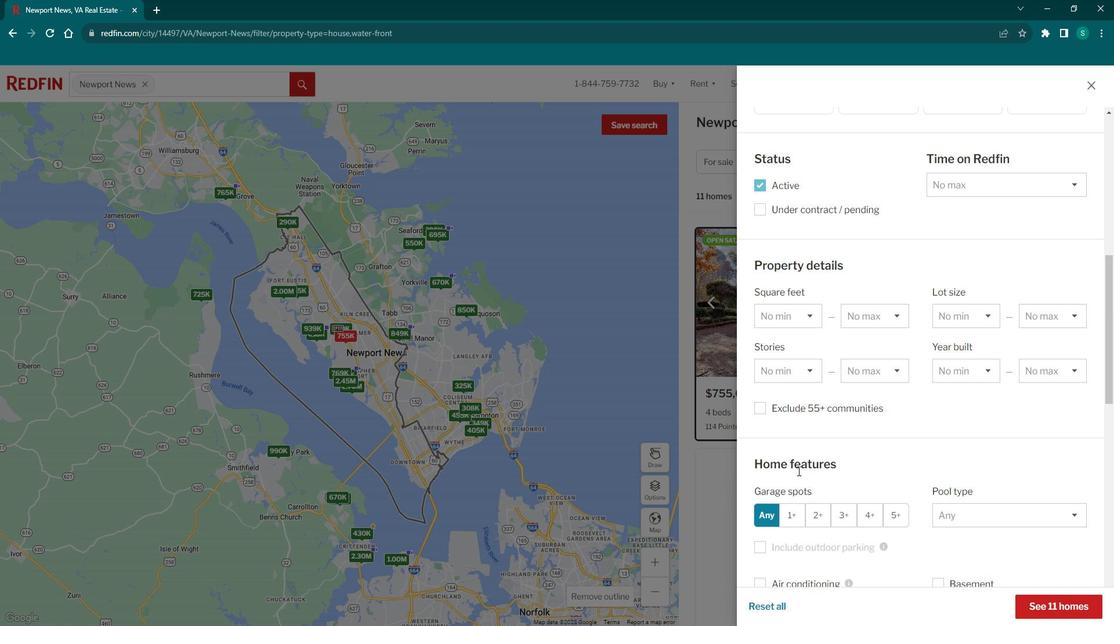 
Action: Mouse scrolled (810, 466) with delta (0, 0)
Screenshot: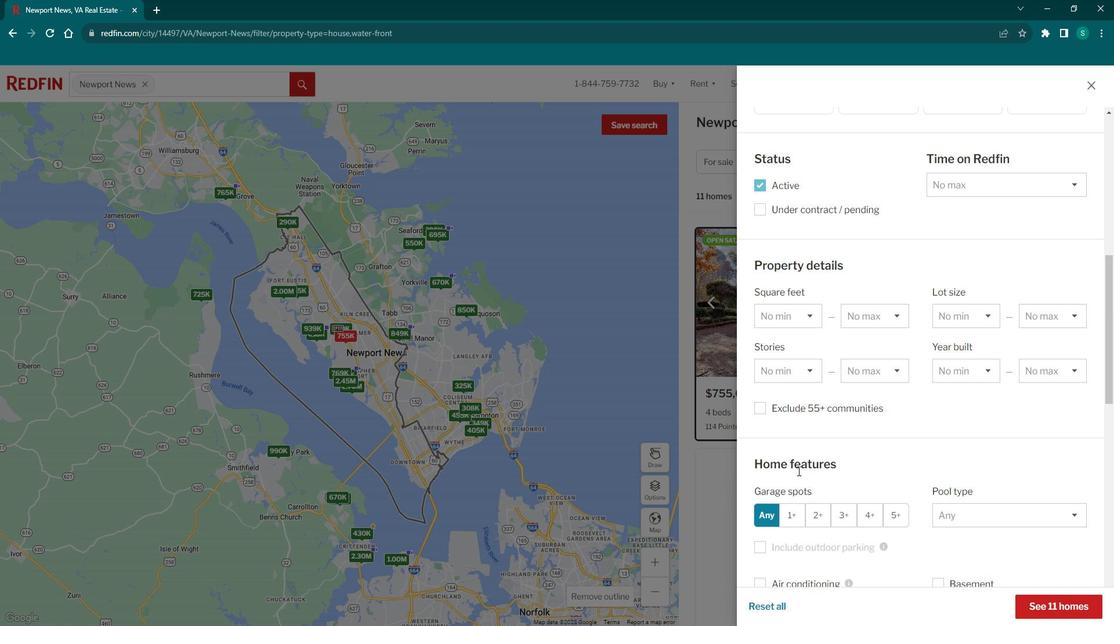 
Action: Mouse scrolled (810, 466) with delta (0, 0)
Screenshot: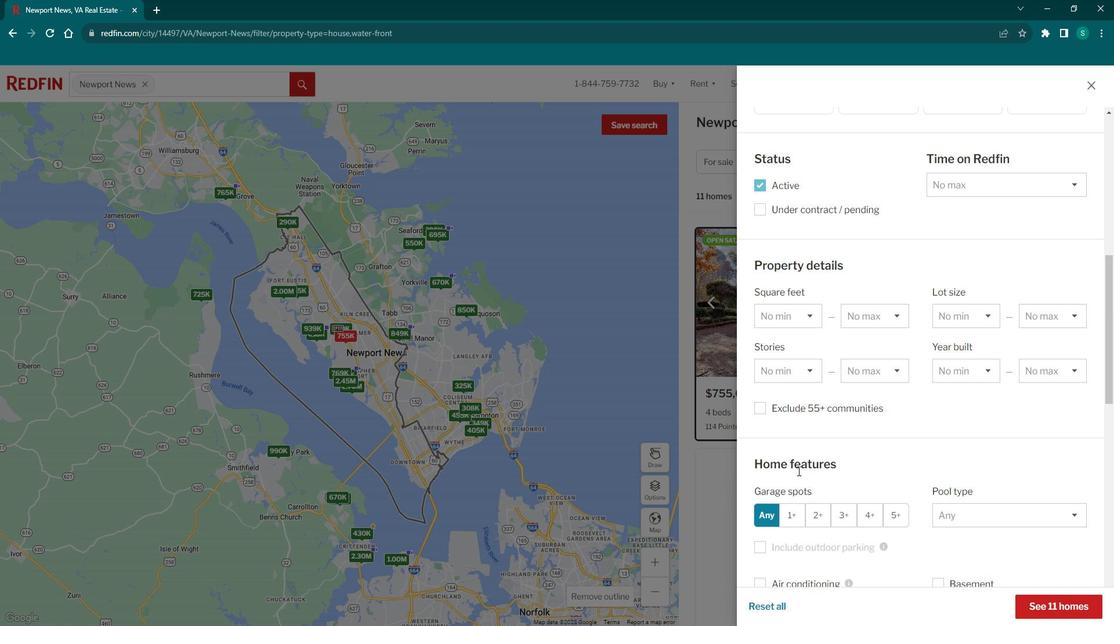 
Action: Mouse scrolled (810, 466) with delta (0, 0)
Screenshot: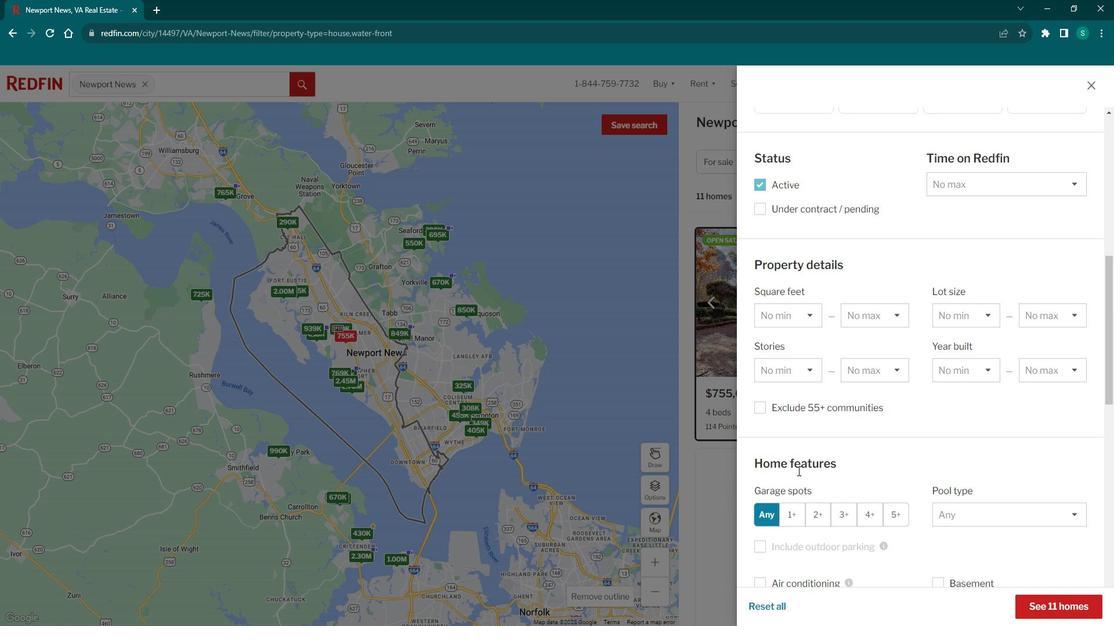 
Action: Mouse scrolled (810, 466) with delta (0, 0)
Screenshot: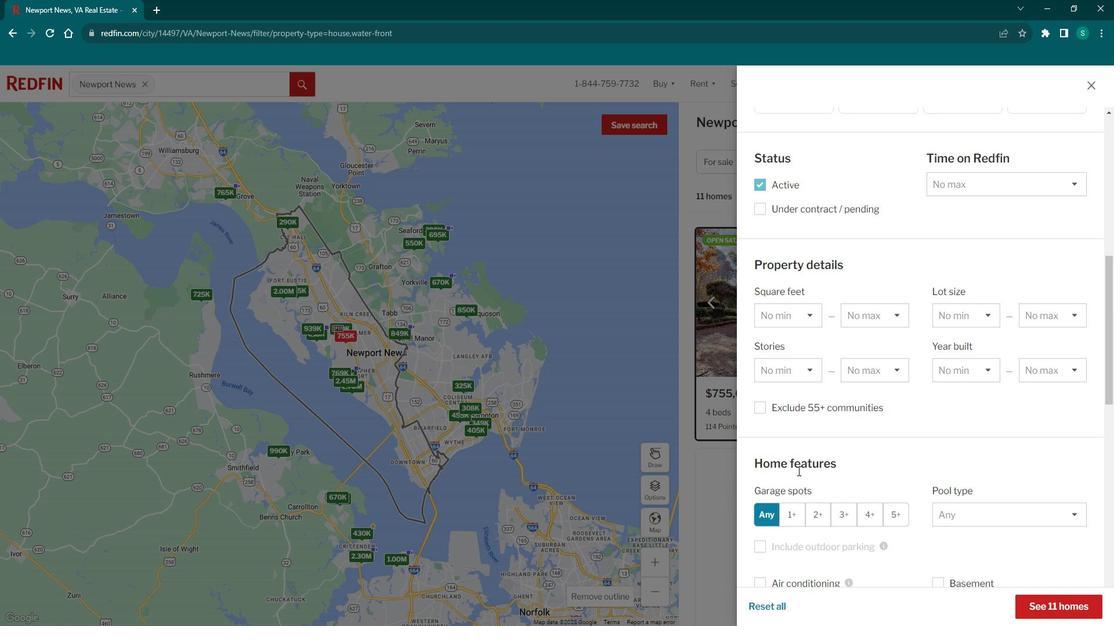 
Action: Mouse scrolled (810, 466) with delta (0, 0)
Screenshot: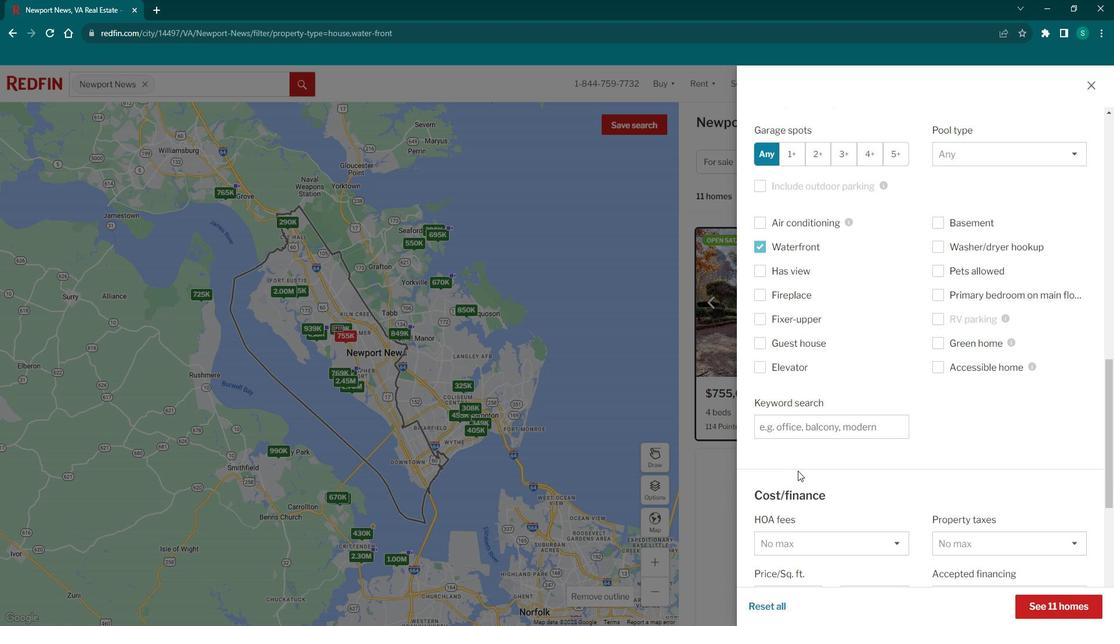 
Action: Mouse scrolled (810, 466) with delta (0, 0)
Screenshot: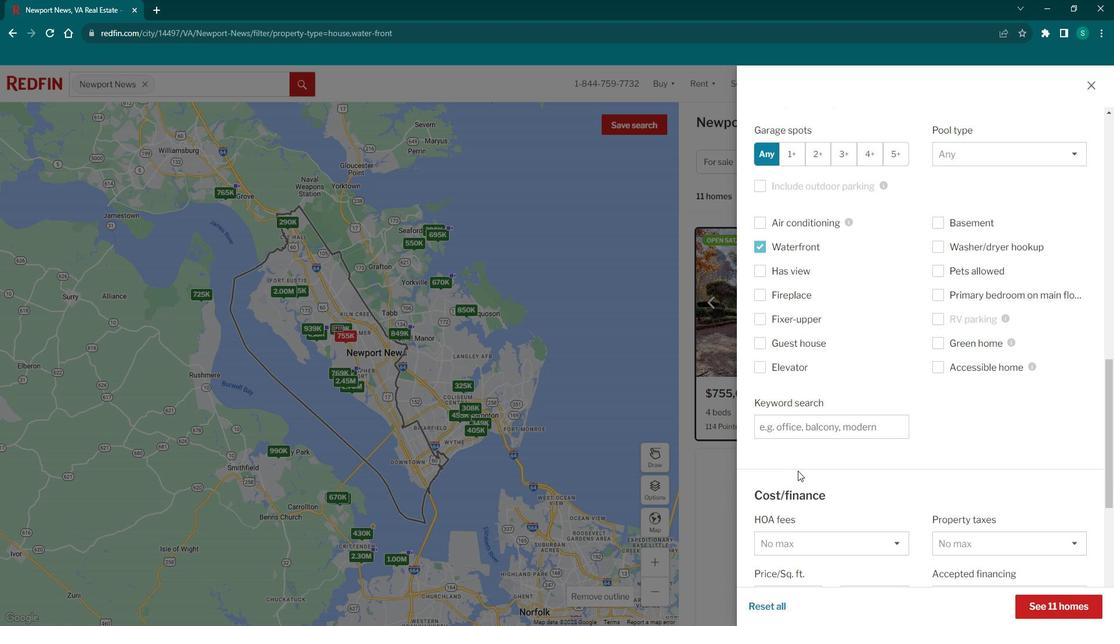 
Action: Mouse scrolled (810, 466) with delta (0, 0)
Screenshot: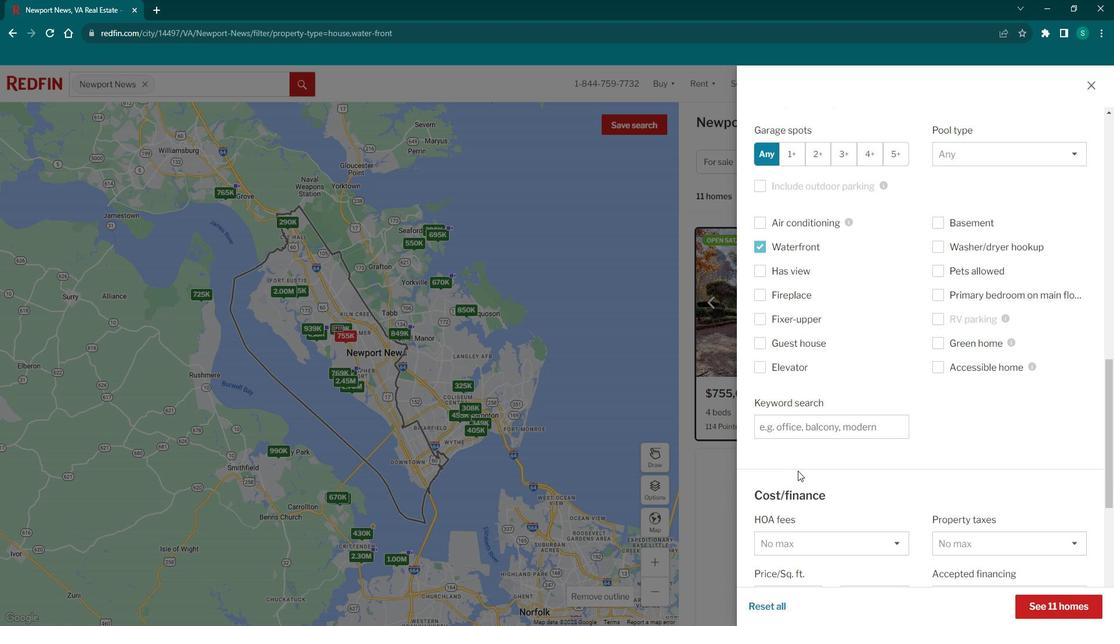 
Action: Mouse scrolled (810, 466) with delta (0, 0)
Screenshot: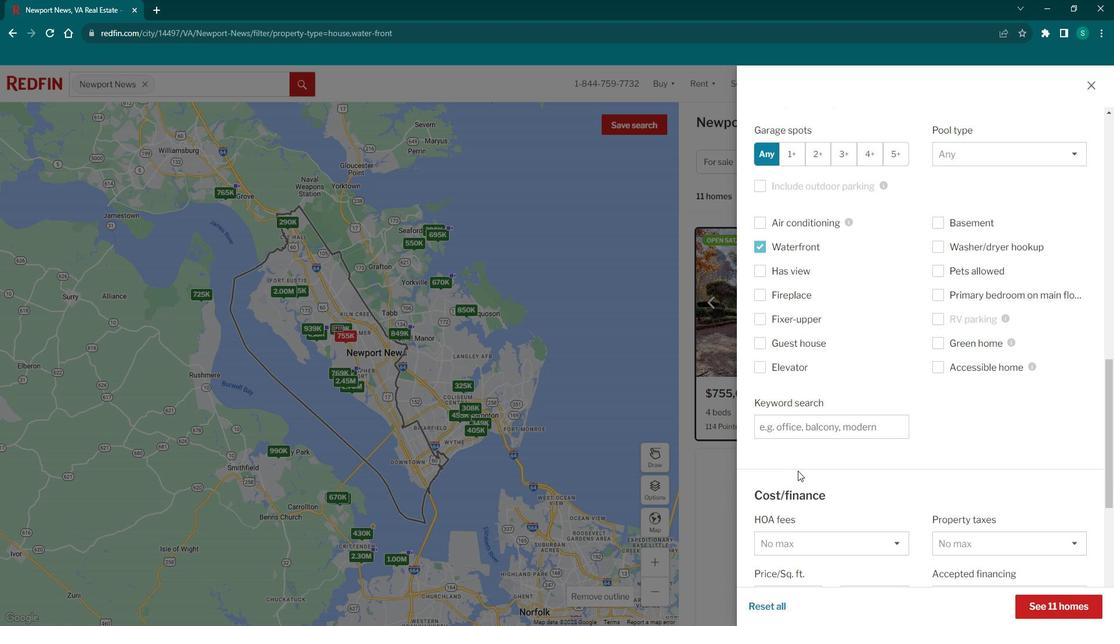 
Action: Mouse scrolled (810, 466) with delta (0, 0)
Screenshot: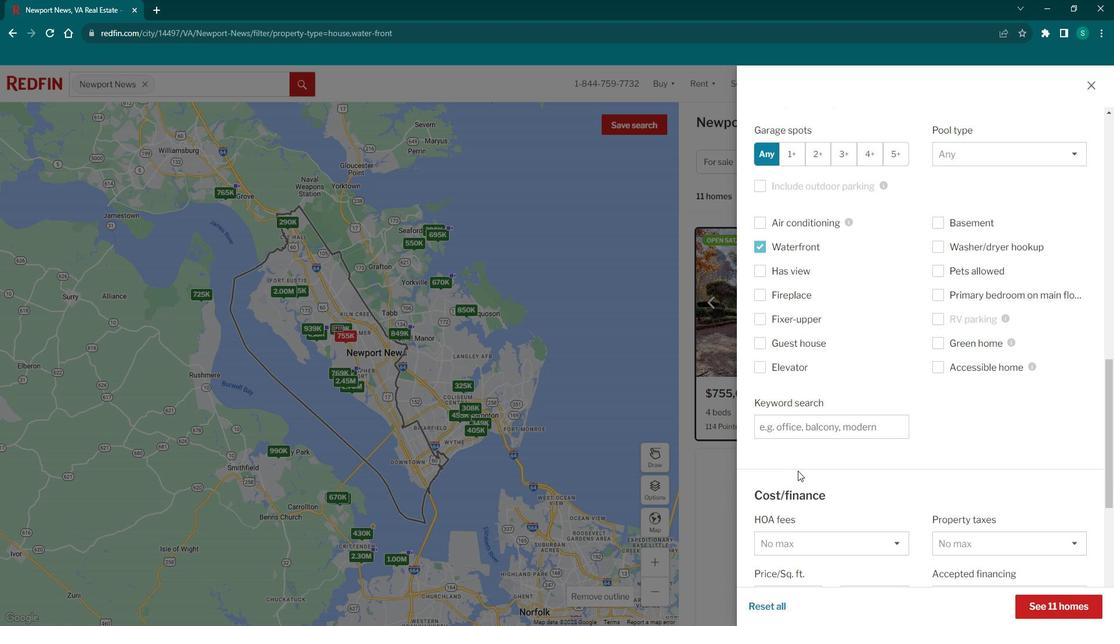 
Action: Mouse moved to (1058, 595)
Screenshot: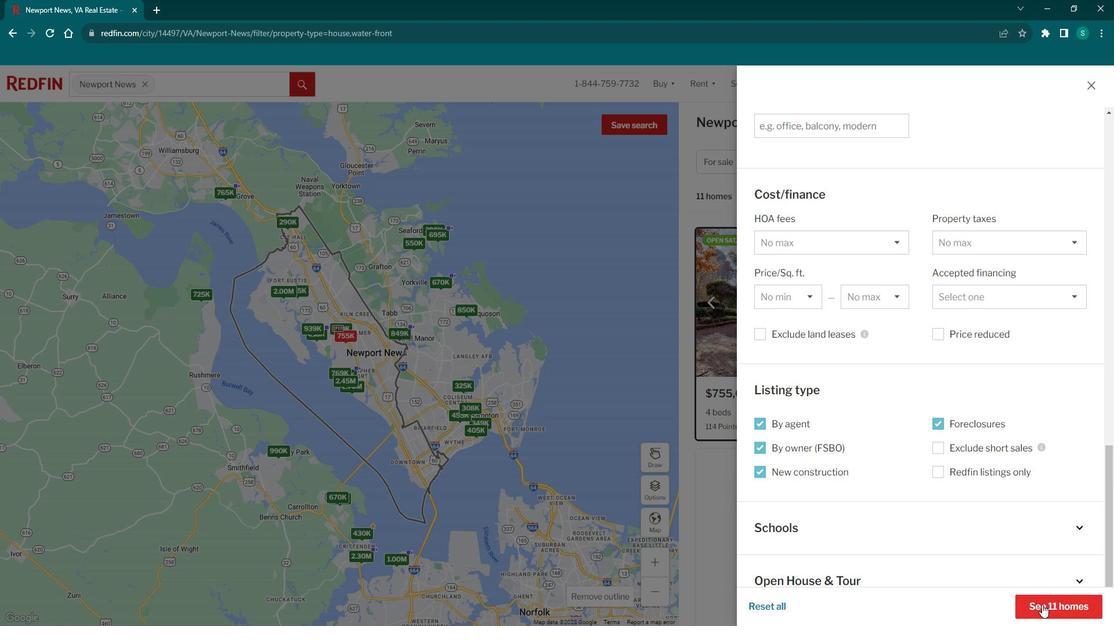 
Action: Mouse pressed left at (1058, 595)
Screenshot: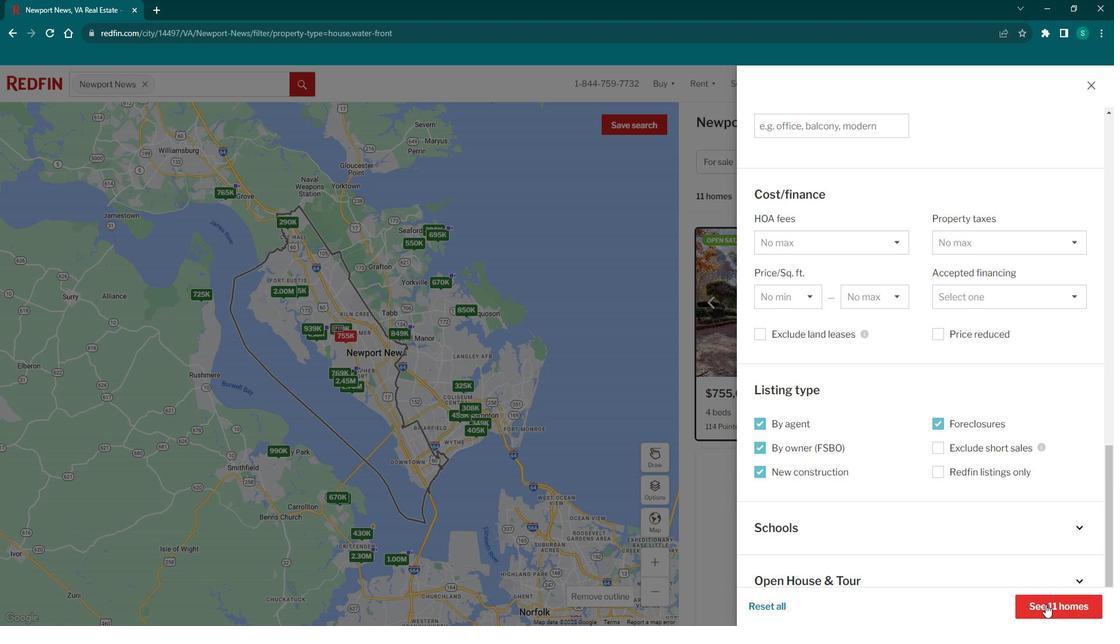 
Action: Mouse moved to (814, 395)
Screenshot: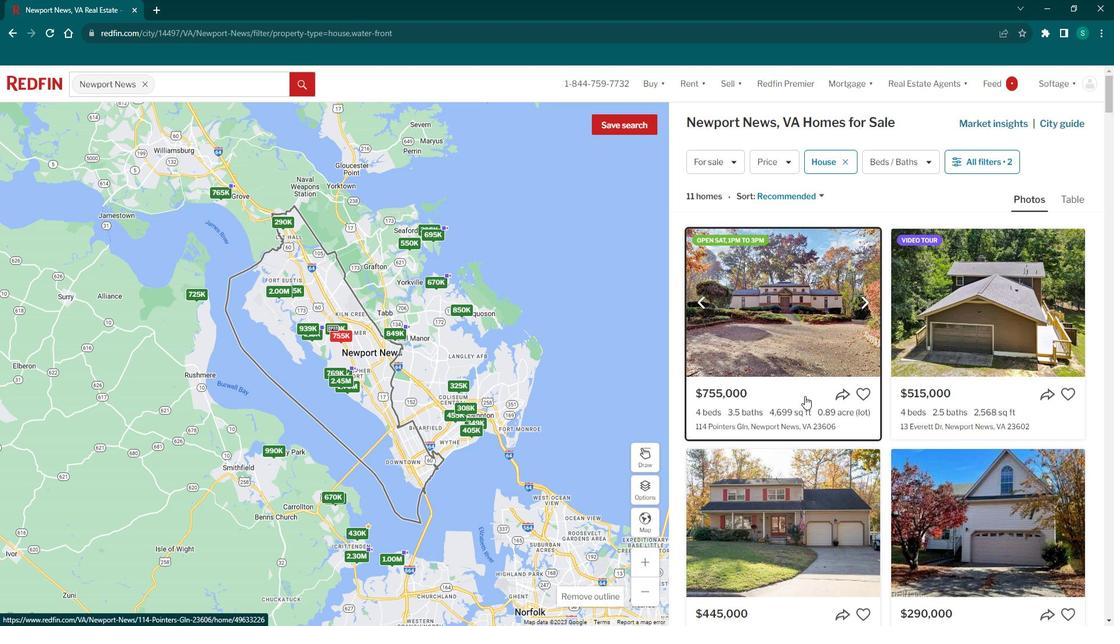 
Action: Mouse scrolled (814, 395) with delta (0, 0)
Screenshot: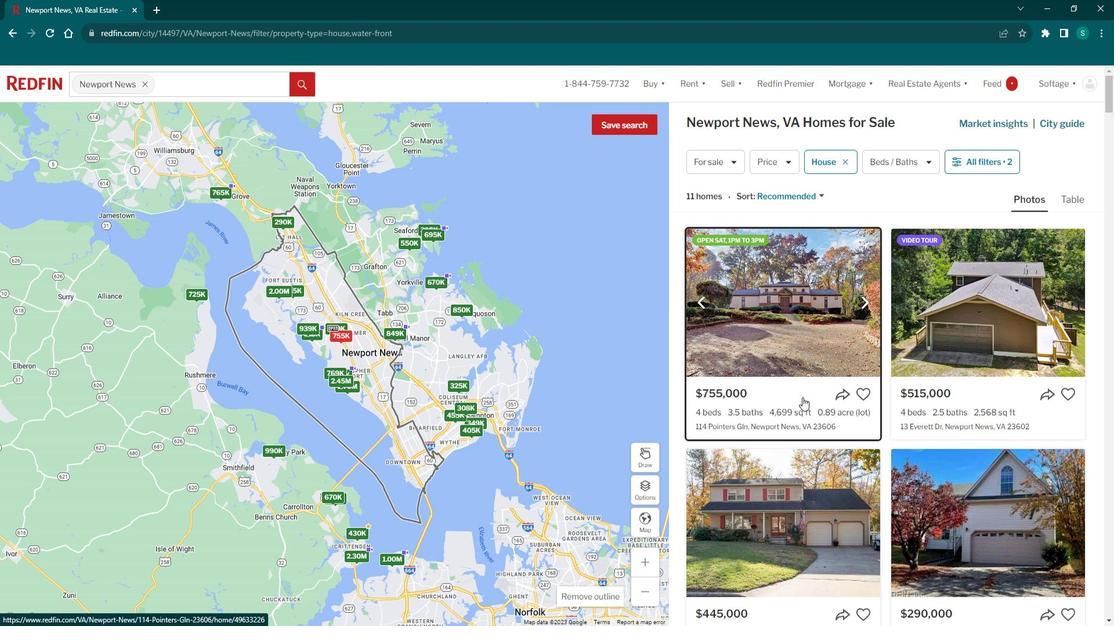 
Action: Mouse scrolled (814, 395) with delta (0, 0)
Screenshot: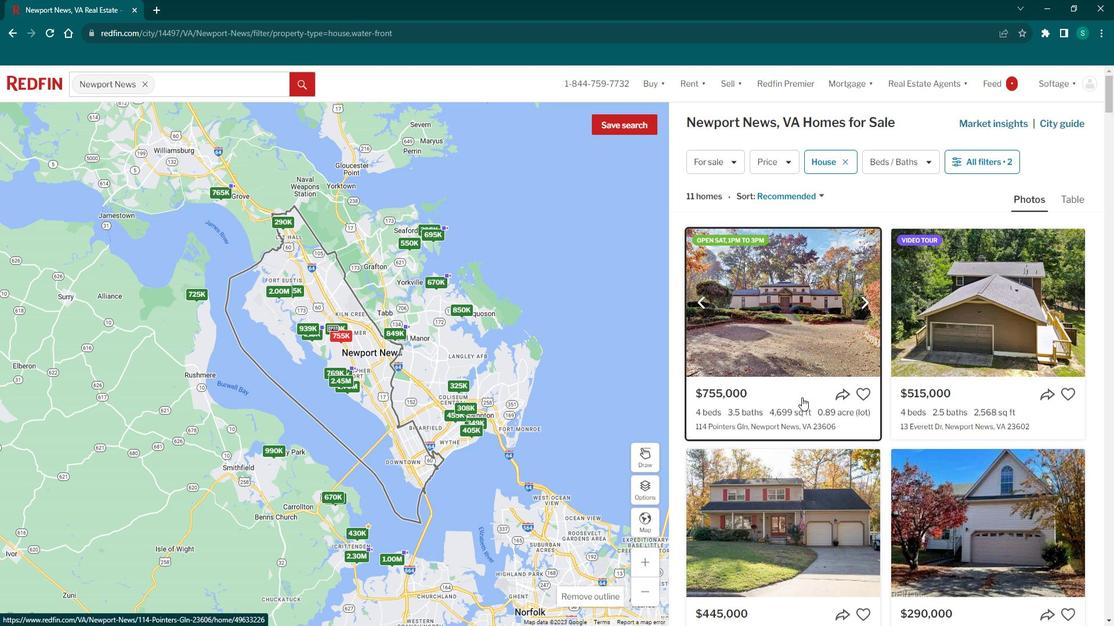 
Action: Mouse scrolled (814, 395) with delta (0, 0)
Screenshot: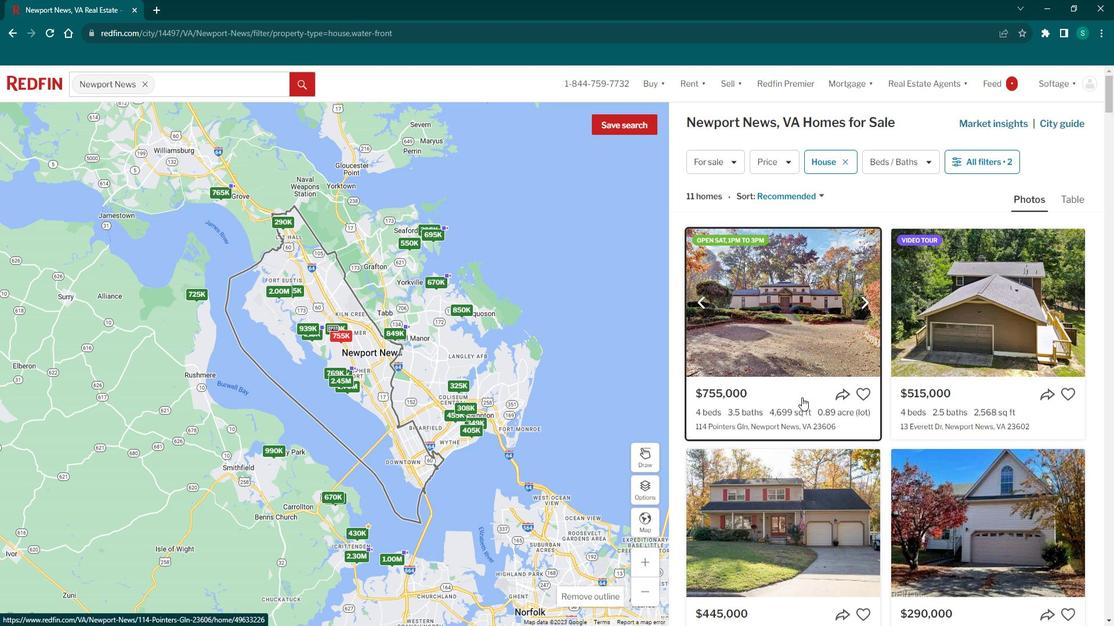 
Action: Mouse scrolled (814, 395) with delta (0, 0)
Screenshot: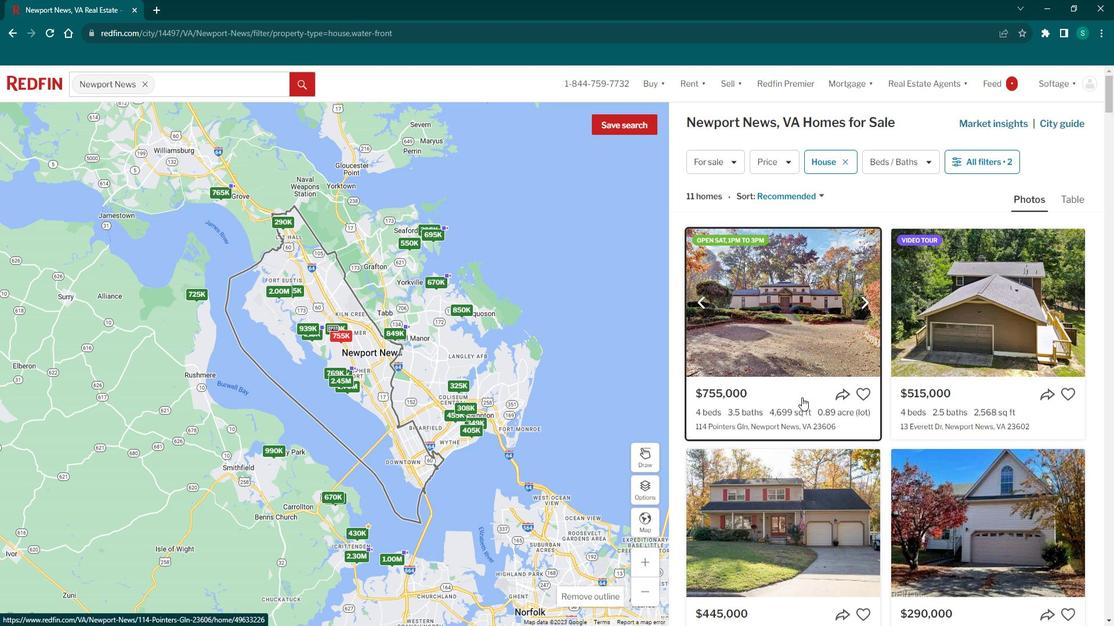 
Action: Mouse moved to (814, 395)
Screenshot: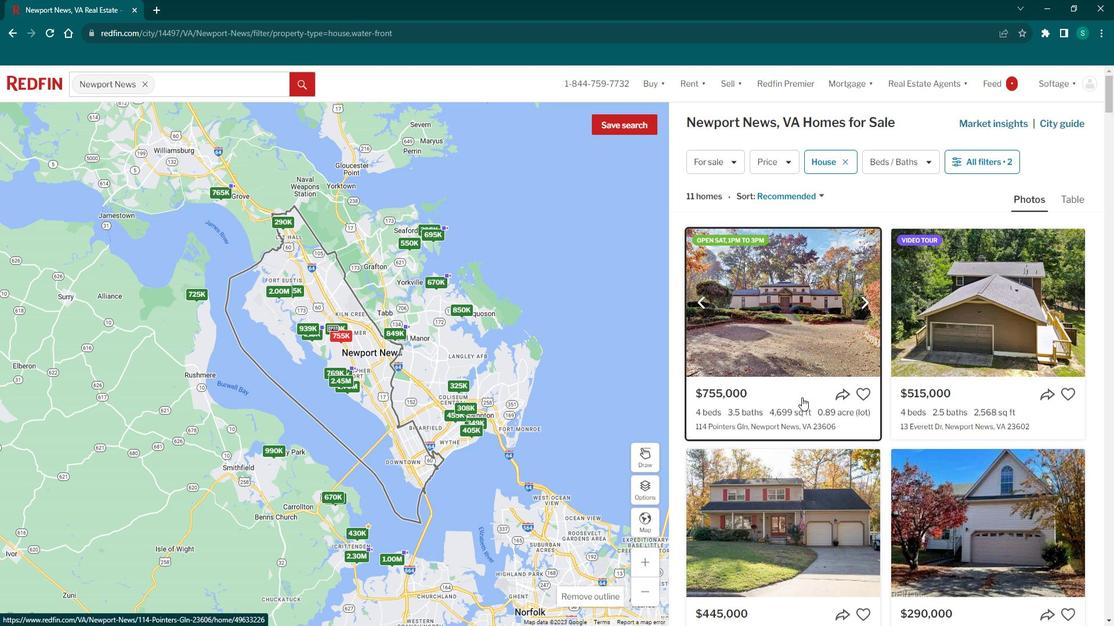 
Action: Mouse scrolled (814, 395) with delta (0, 0)
Screenshot: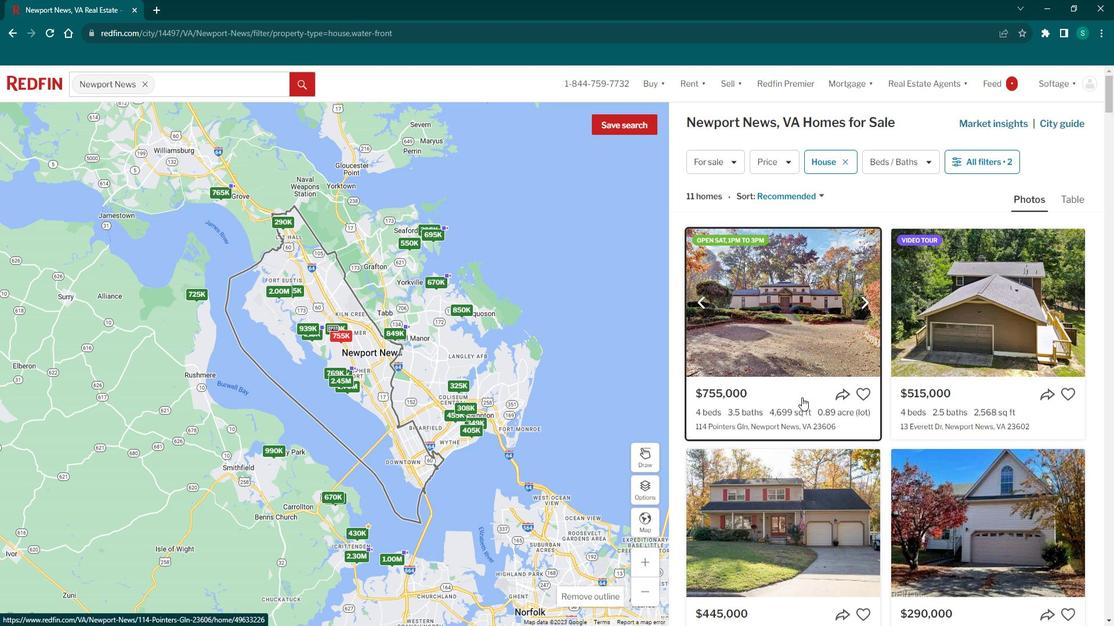 
Action: Mouse scrolled (814, 396) with delta (0, 0)
Screenshot: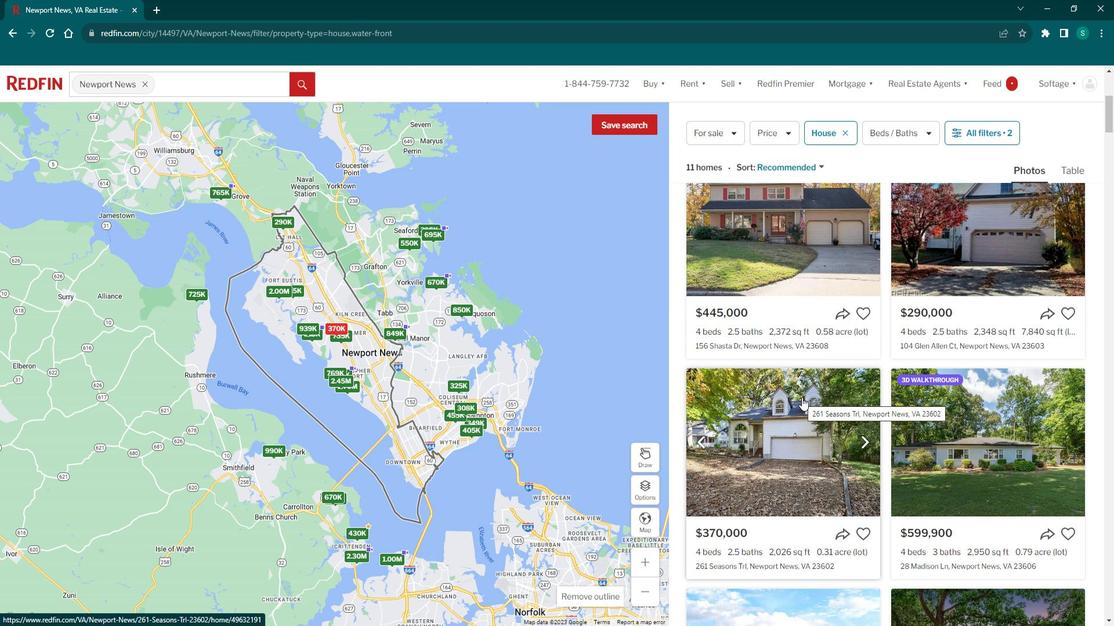 
Action: Mouse scrolled (814, 396) with delta (0, 0)
Screenshot: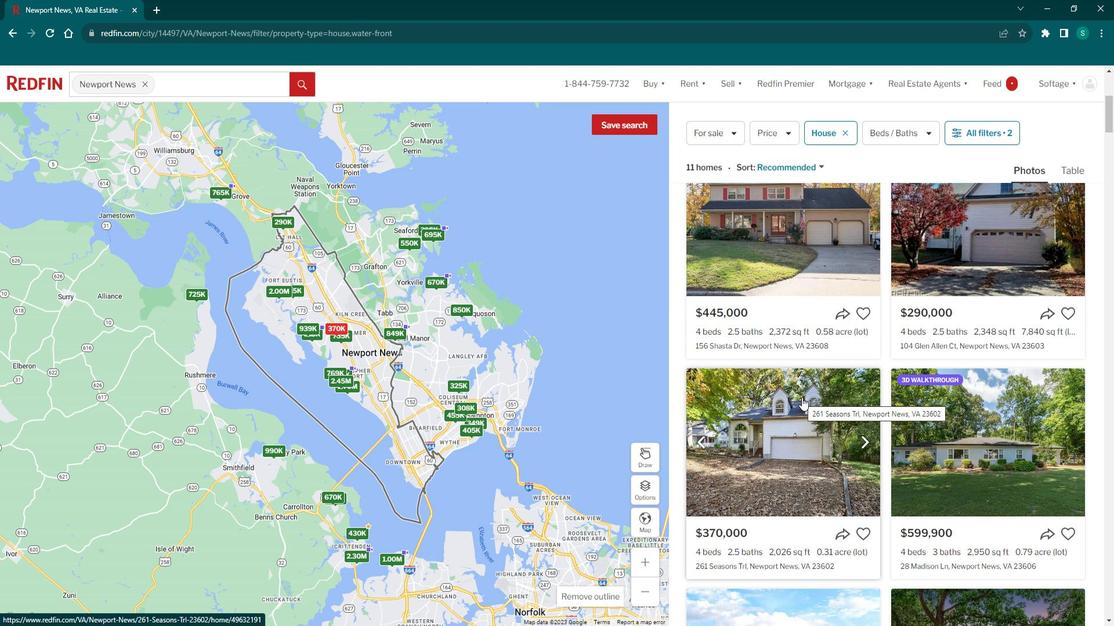 
Action: Mouse scrolled (814, 396) with delta (0, 0)
Screenshot: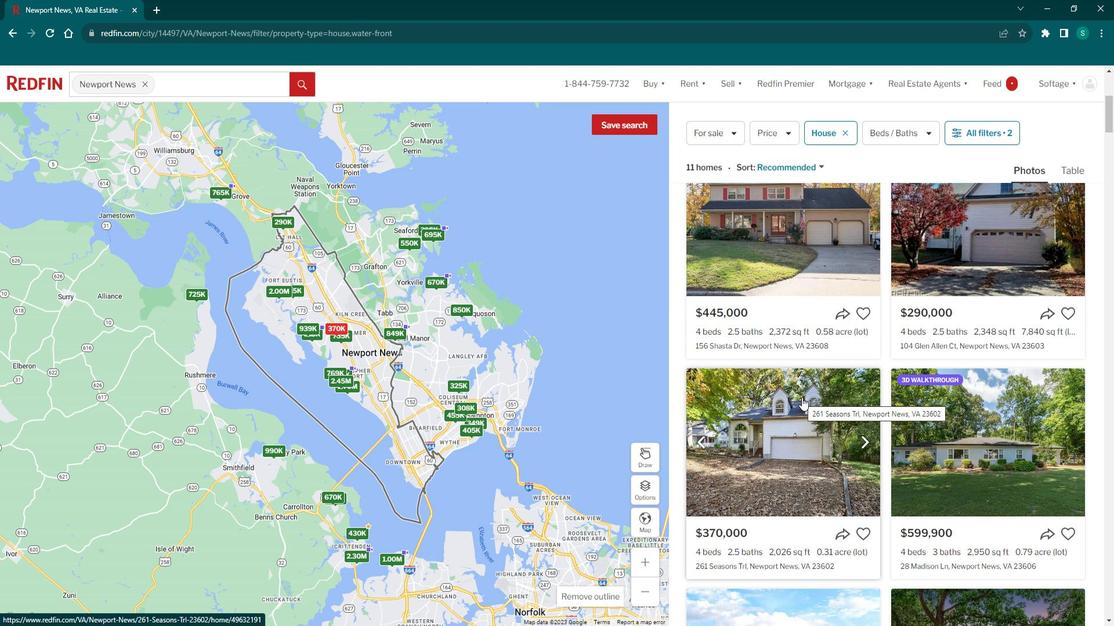 
Action: Mouse scrolled (814, 396) with delta (0, 0)
Screenshot: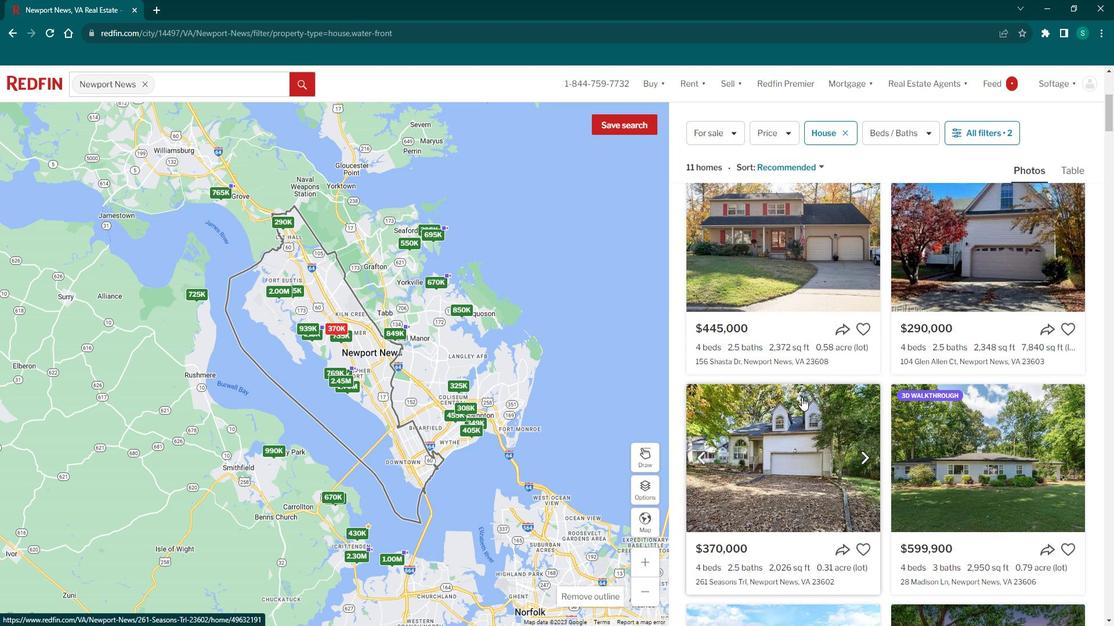 
Action: Mouse moved to (808, 326)
Screenshot: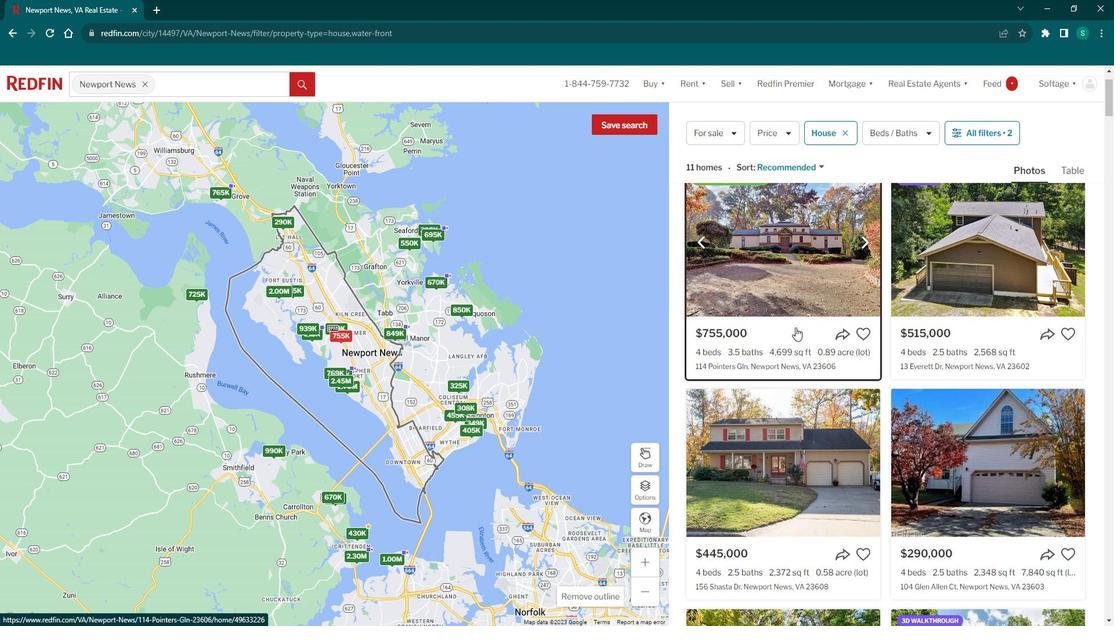 
Action: Mouse pressed left at (808, 326)
Screenshot: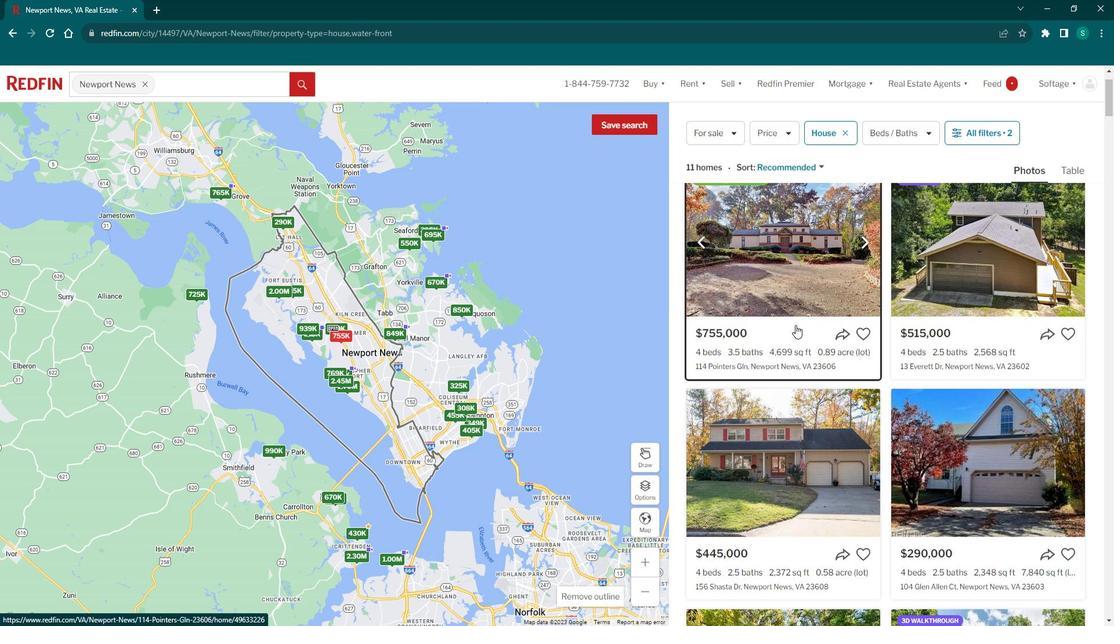 
Action: Mouse moved to (412, 334)
Screenshot: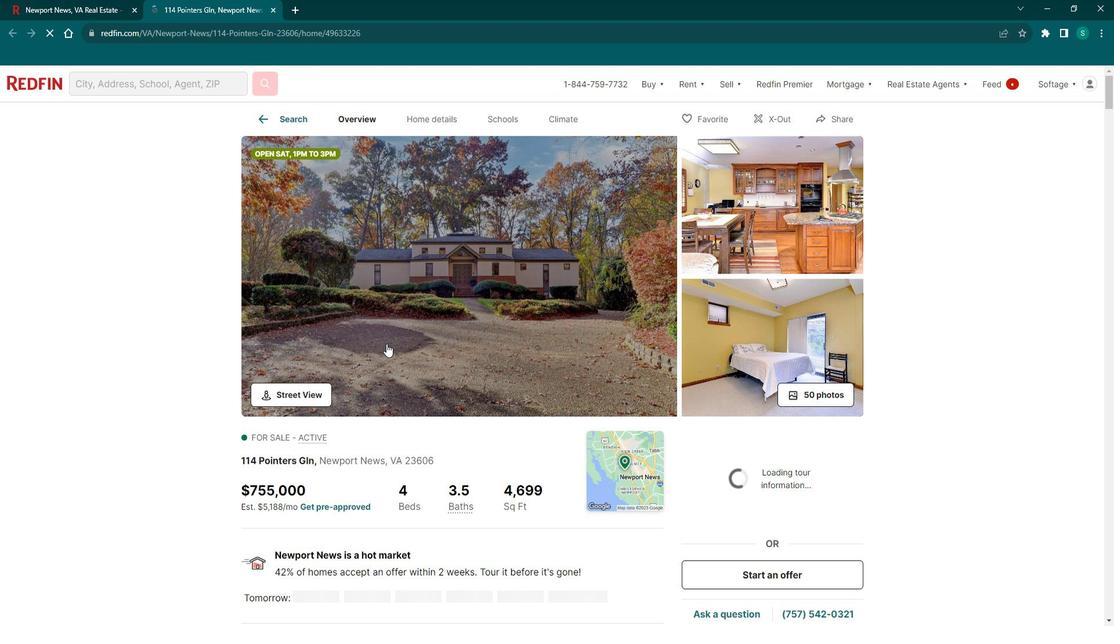 
Action: Mouse pressed left at (412, 334)
Screenshot: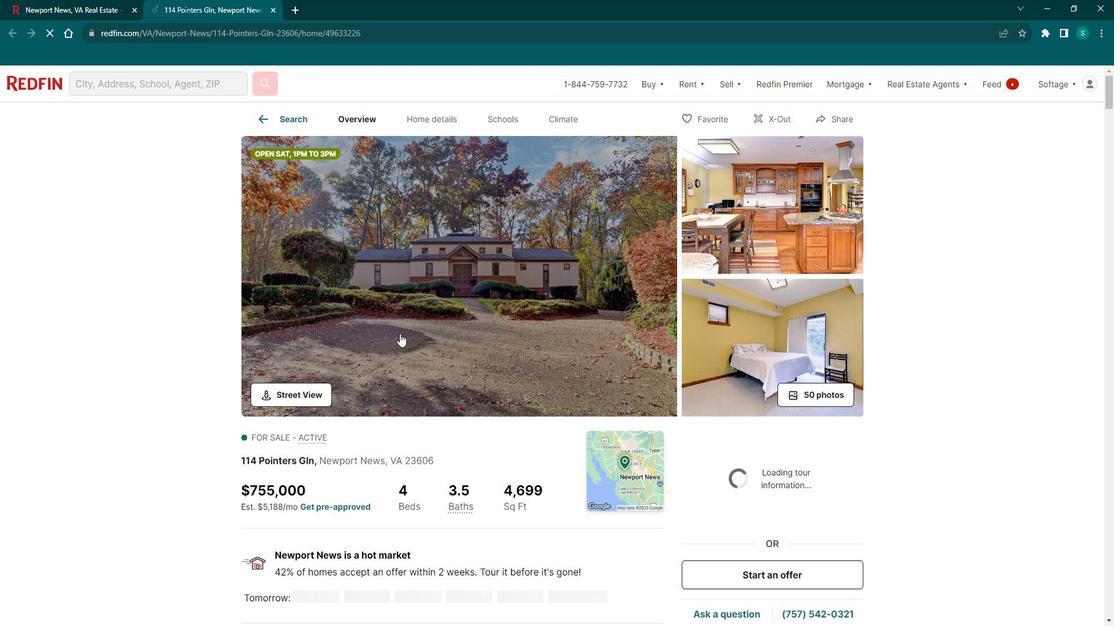 
Action: Mouse moved to (174, 185)
Screenshot: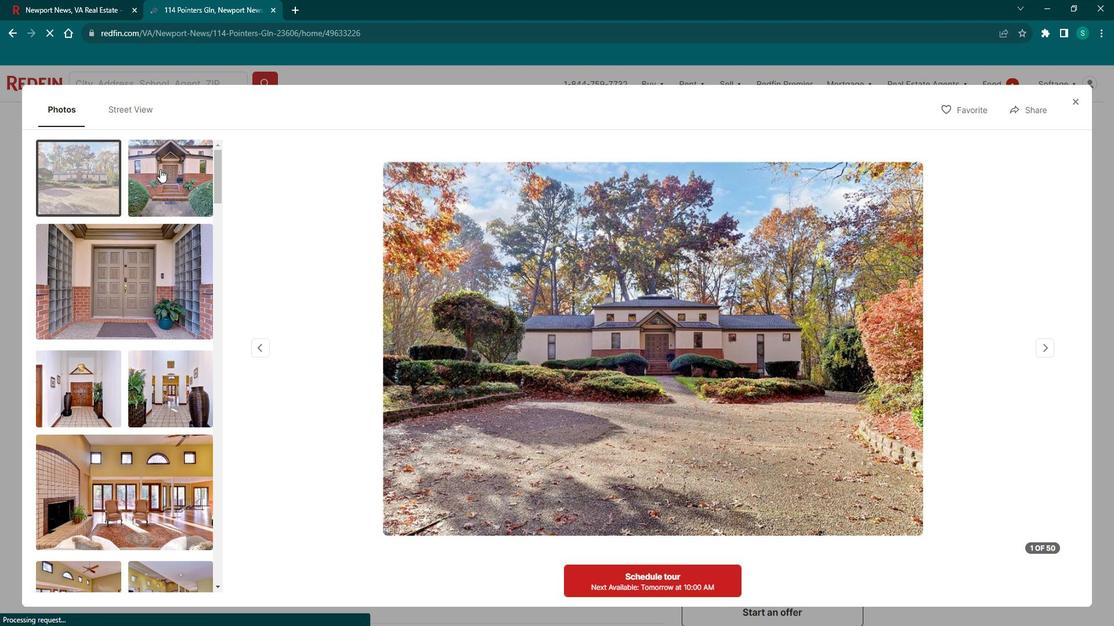 
Action: Mouse pressed left at (174, 185)
Screenshot: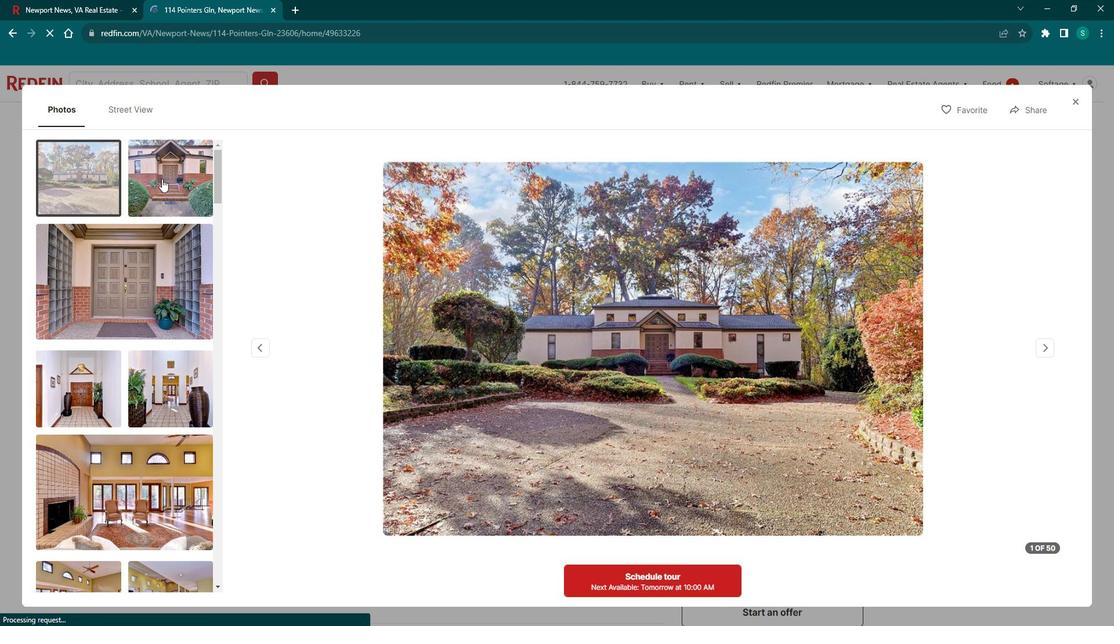 
Action: Mouse moved to (152, 290)
Screenshot: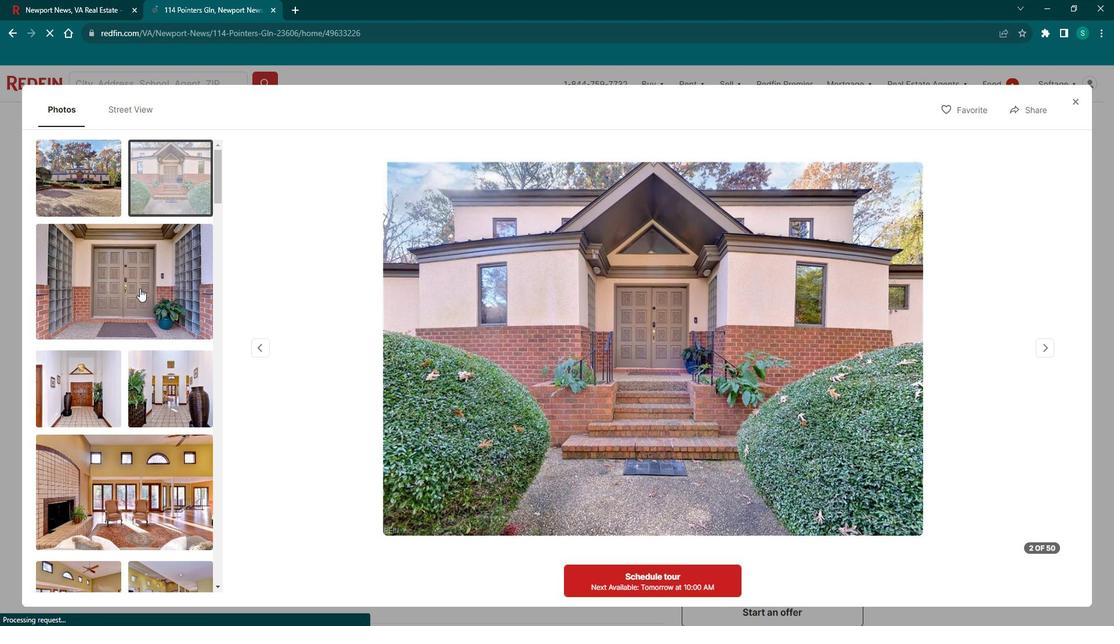 
Action: Mouse pressed left at (152, 290)
Screenshot: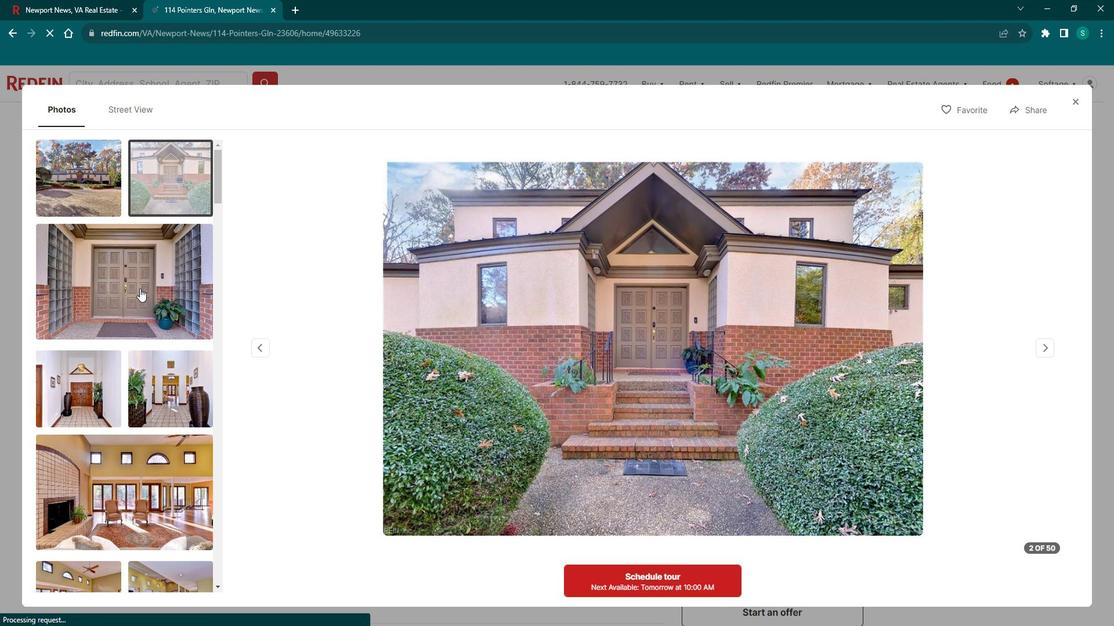 
Action: Mouse moved to (110, 403)
Screenshot: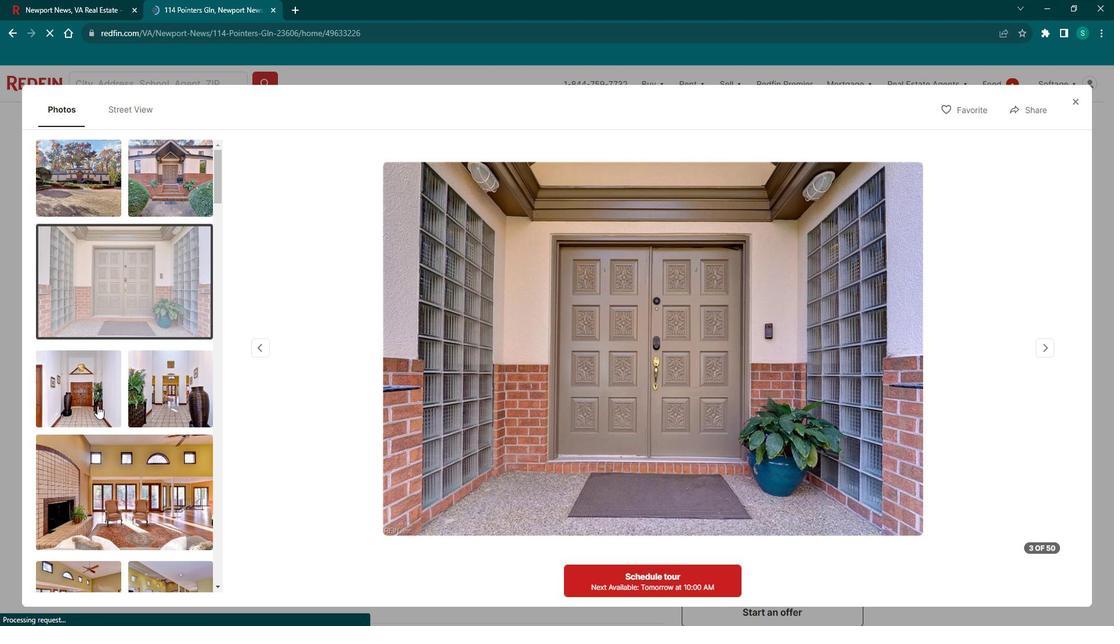
Action: Mouse pressed left at (110, 403)
Screenshot: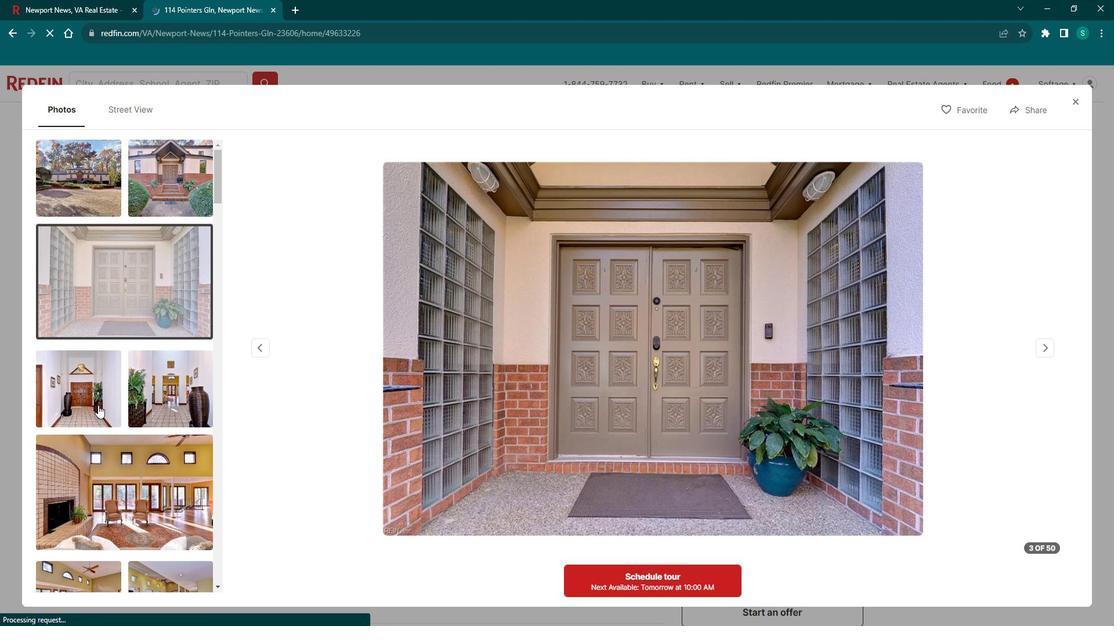 
Action: Mouse moved to (180, 381)
Screenshot: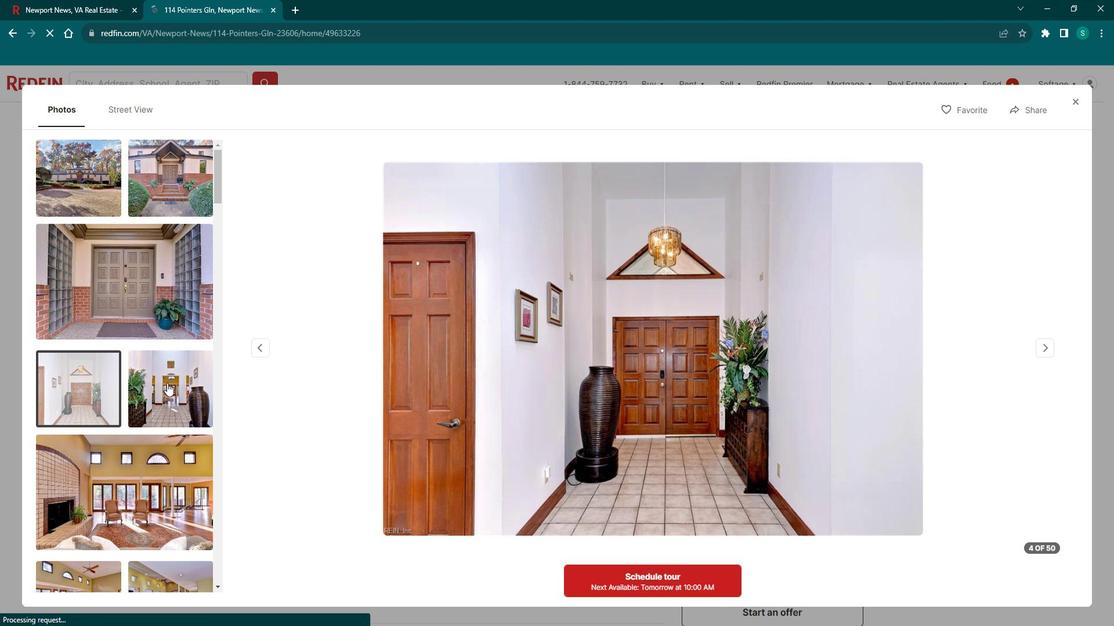 
Action: Mouse pressed left at (180, 381)
Screenshot: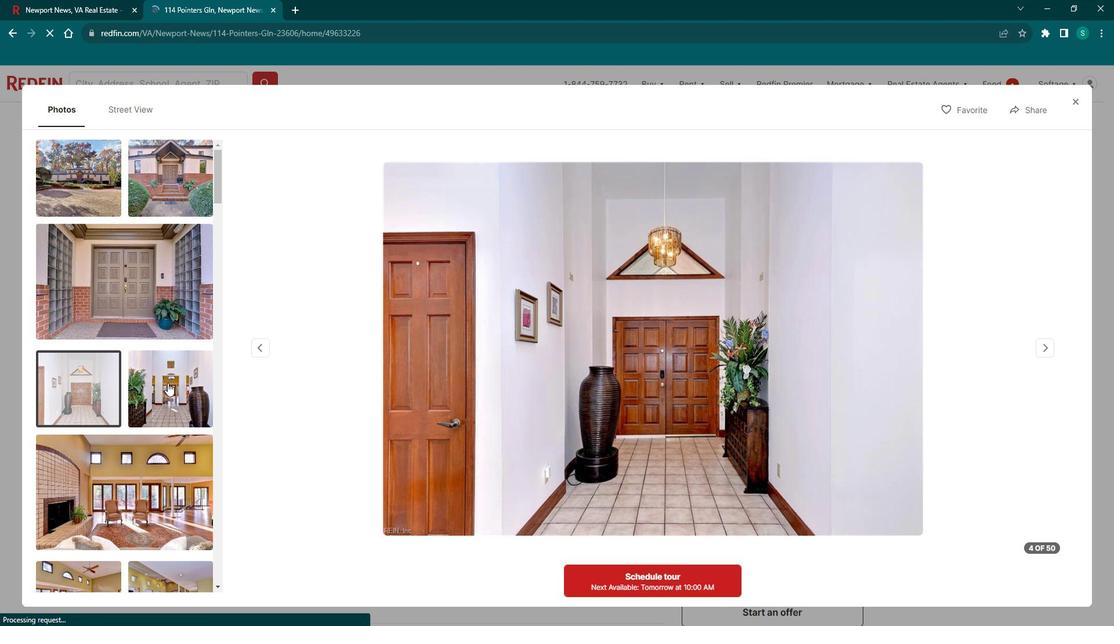 
Action: Mouse moved to (127, 455)
Screenshot: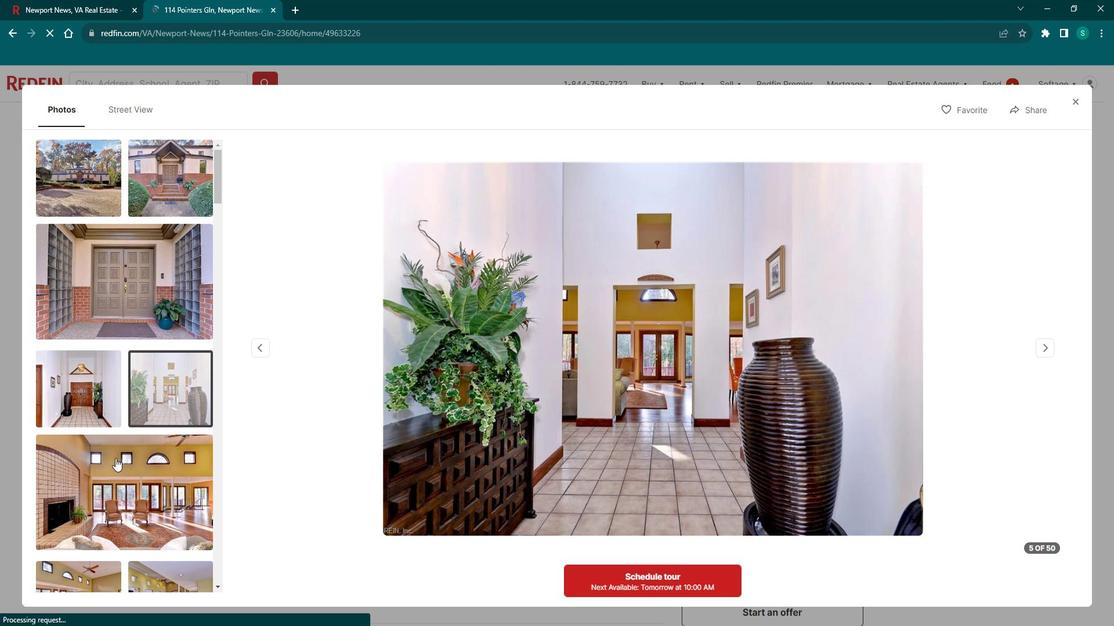 
Action: Mouse pressed left at (127, 455)
Screenshot: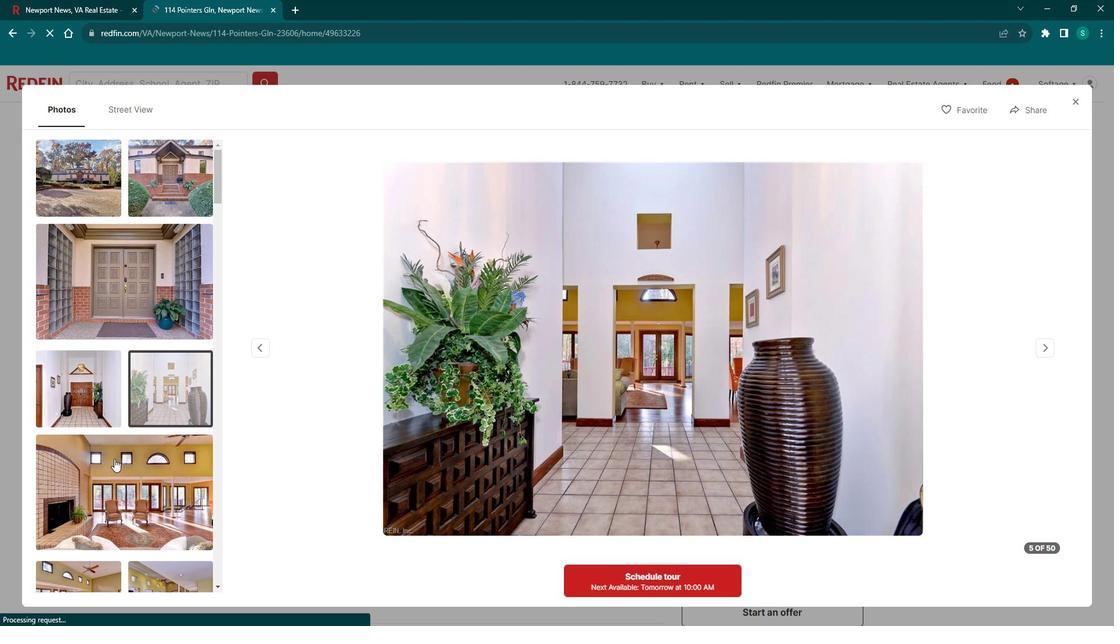 
Action: Mouse moved to (139, 449)
Screenshot: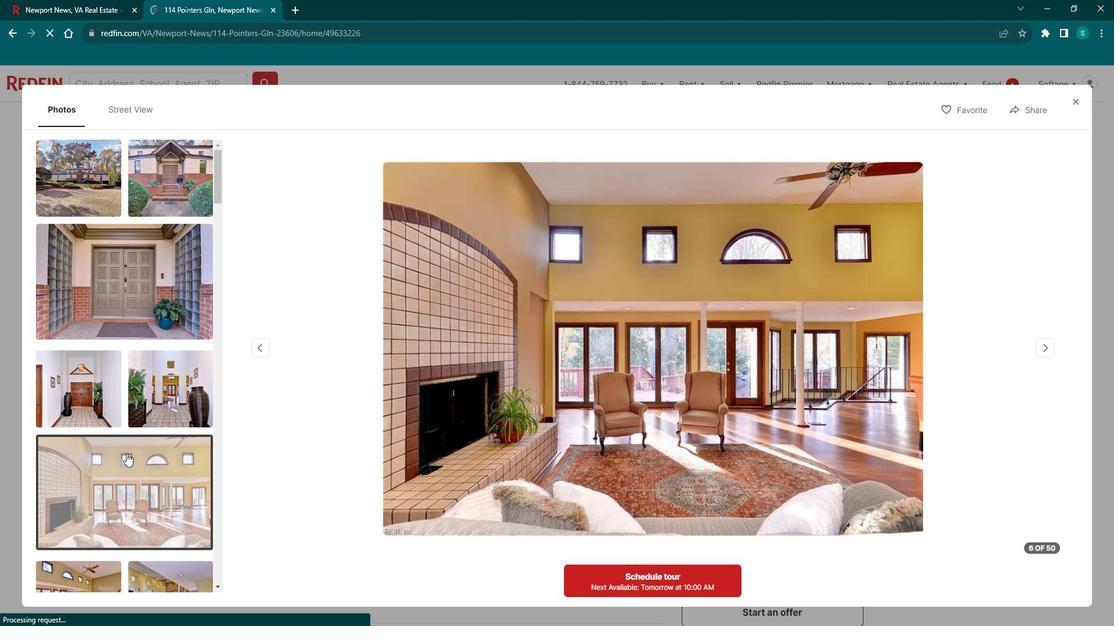 
Action: Mouse scrolled (139, 449) with delta (0, 0)
Screenshot: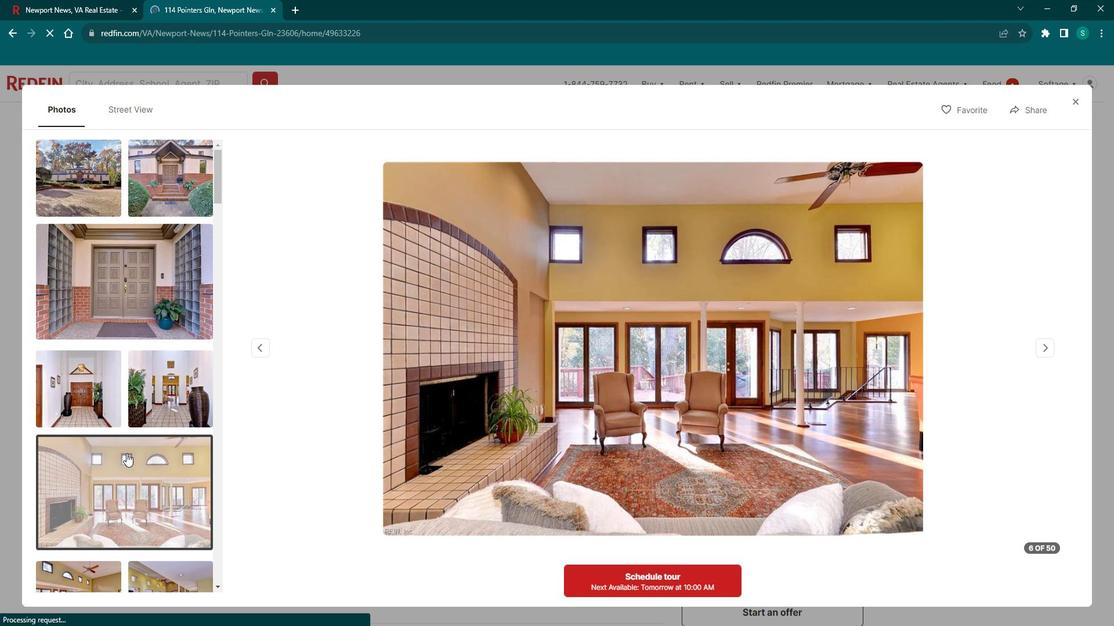 
Action: Mouse scrolled (139, 449) with delta (0, 0)
Screenshot: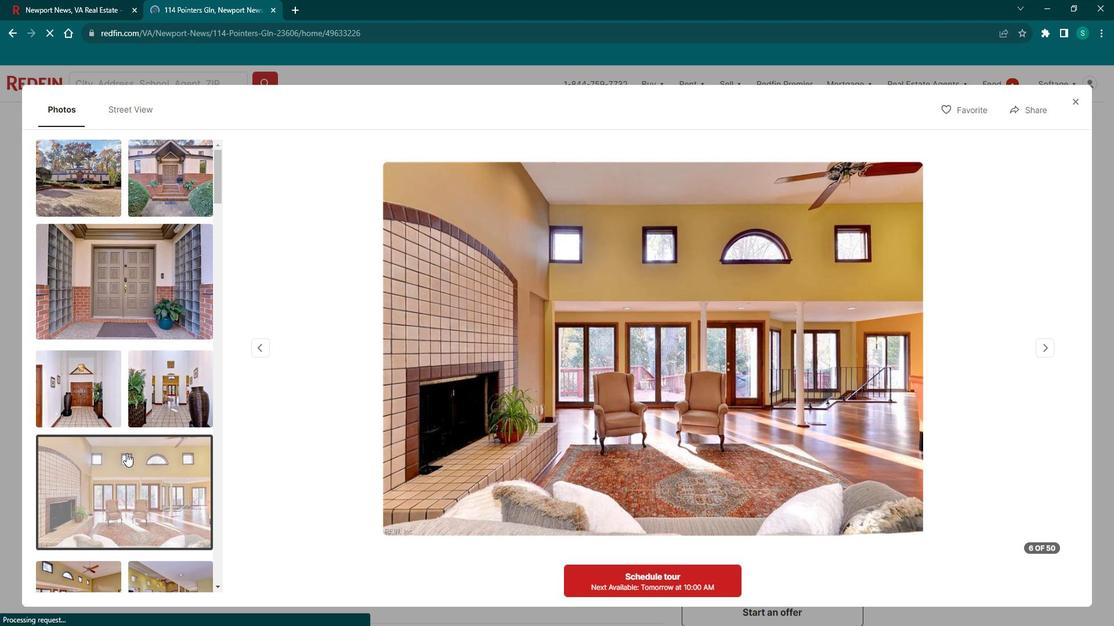 
Action: Mouse scrolled (139, 449) with delta (0, 0)
Screenshot: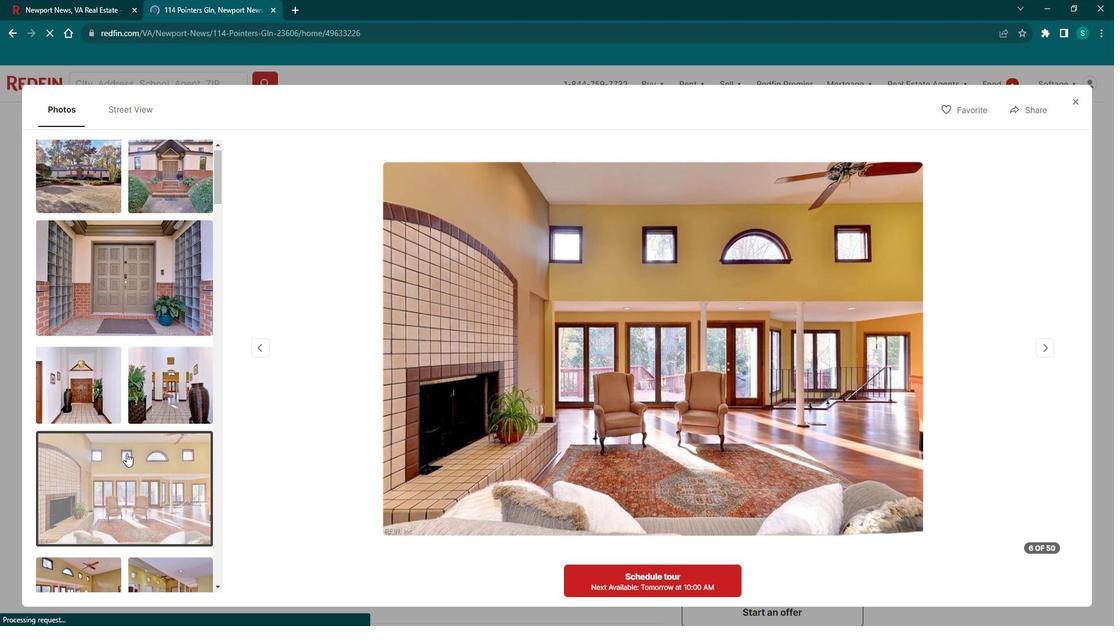 
Action: Mouse moved to (128, 410)
Screenshot: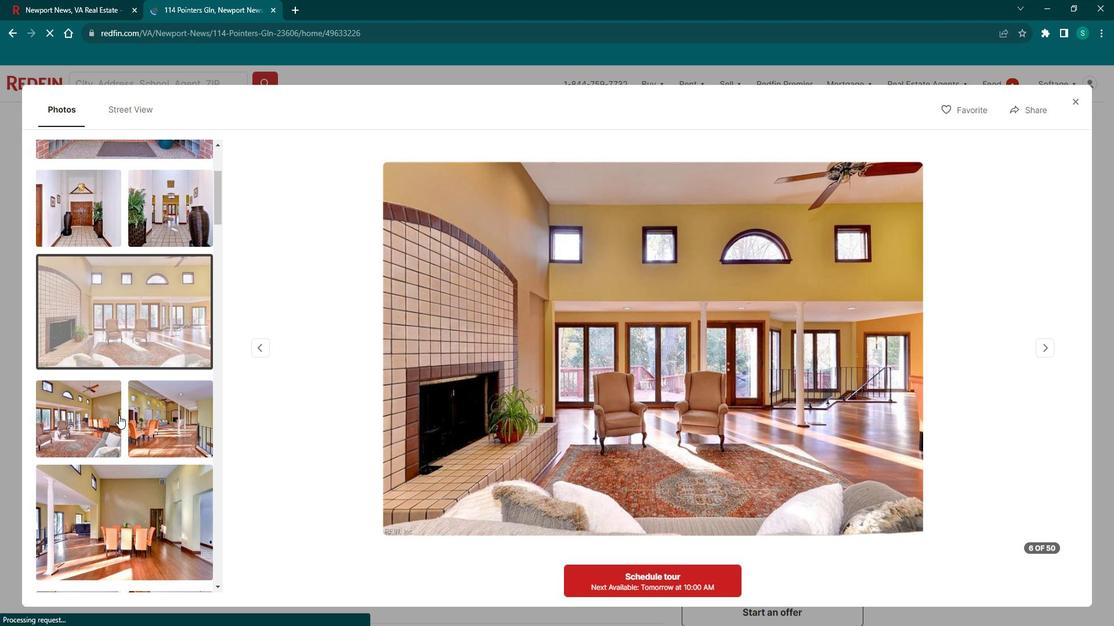
Action: Mouse pressed left at (128, 410)
Screenshot: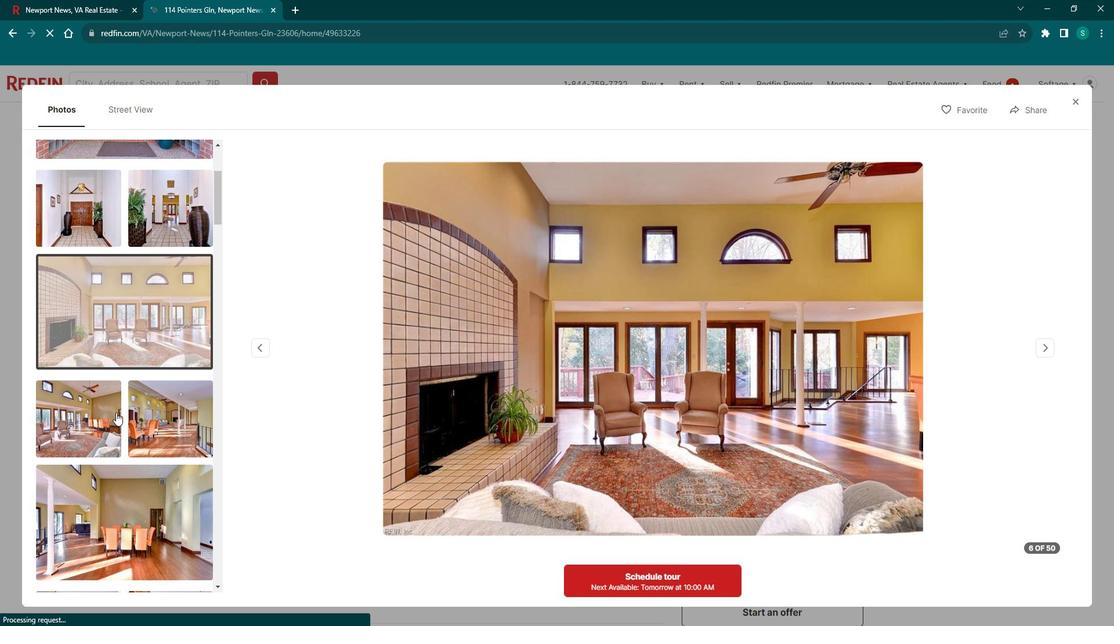 
Action: Mouse moved to (168, 408)
Screenshot: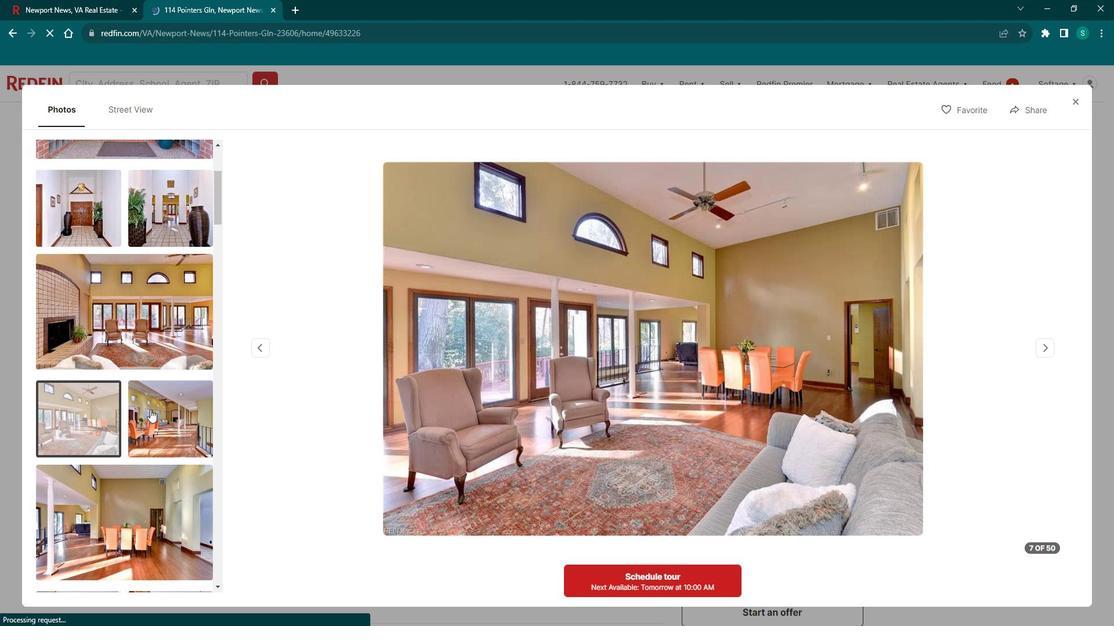 
Action: Mouse pressed left at (168, 408)
Screenshot: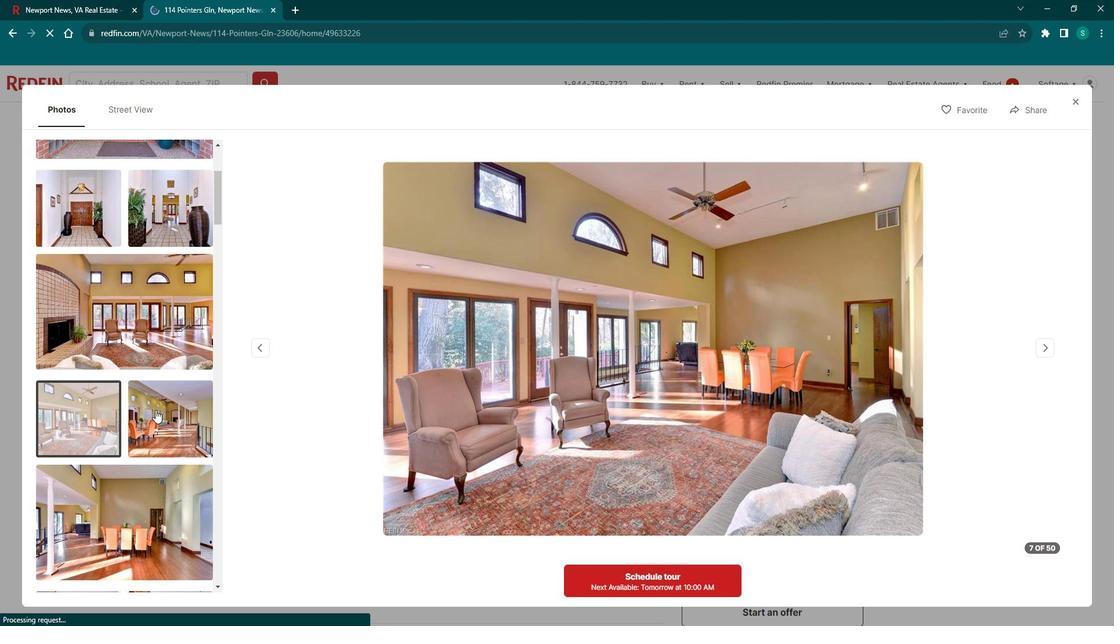 
Action: Mouse moved to (128, 494)
Screenshot: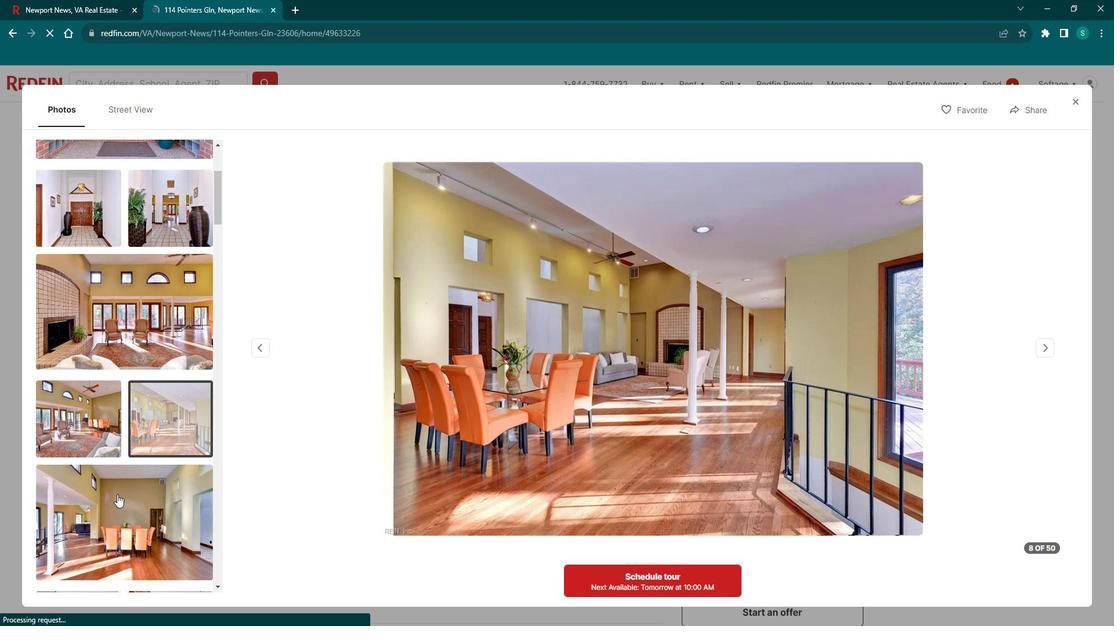 
Action: Mouse pressed left at (128, 494)
Screenshot: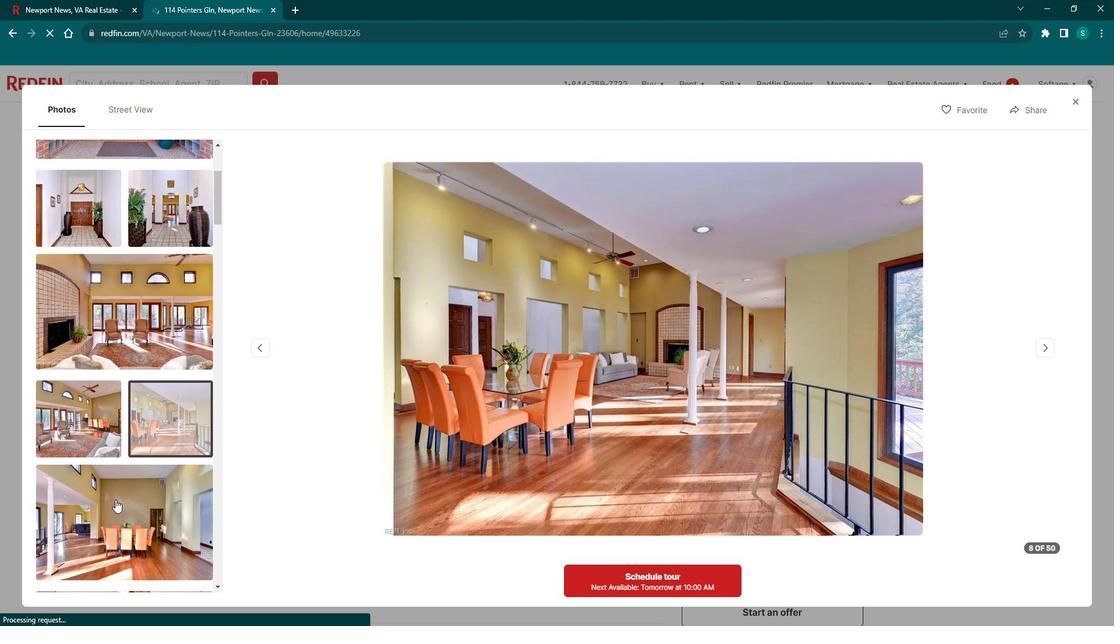 
Action: Mouse moved to (166, 451)
Screenshot: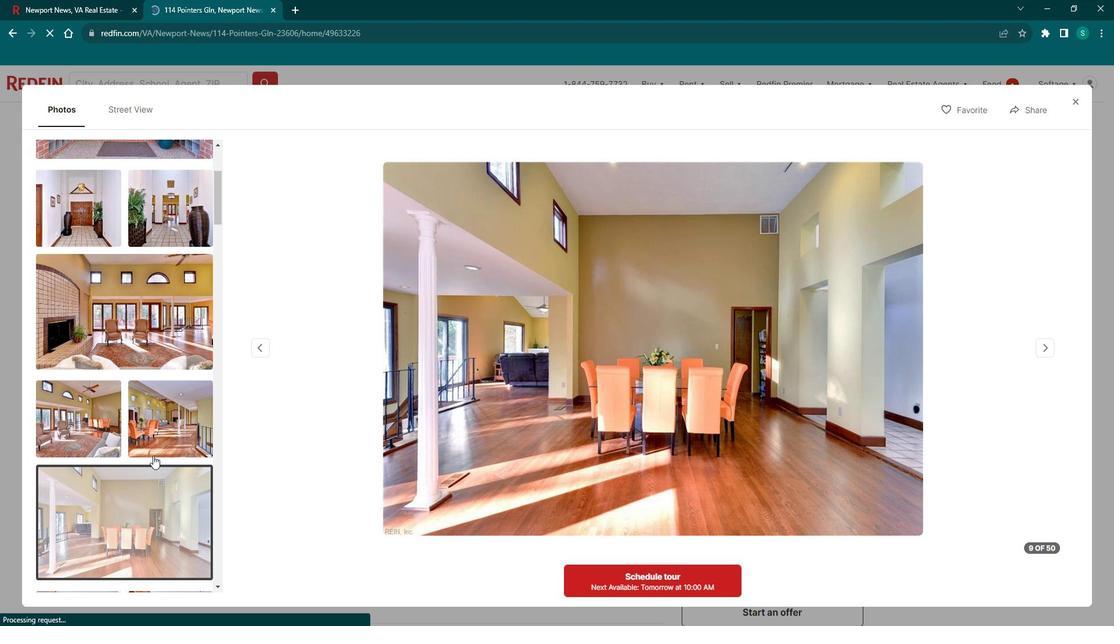 
Action: Mouse scrolled (166, 451) with delta (0, 0)
Screenshot: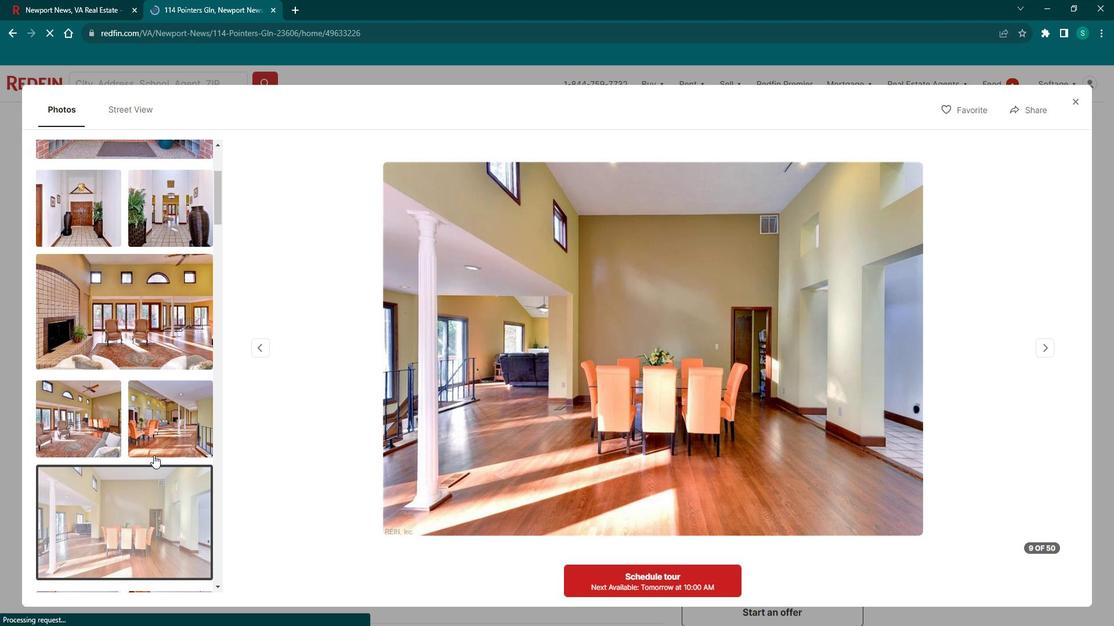 
Action: Mouse scrolled (166, 451) with delta (0, 0)
Screenshot: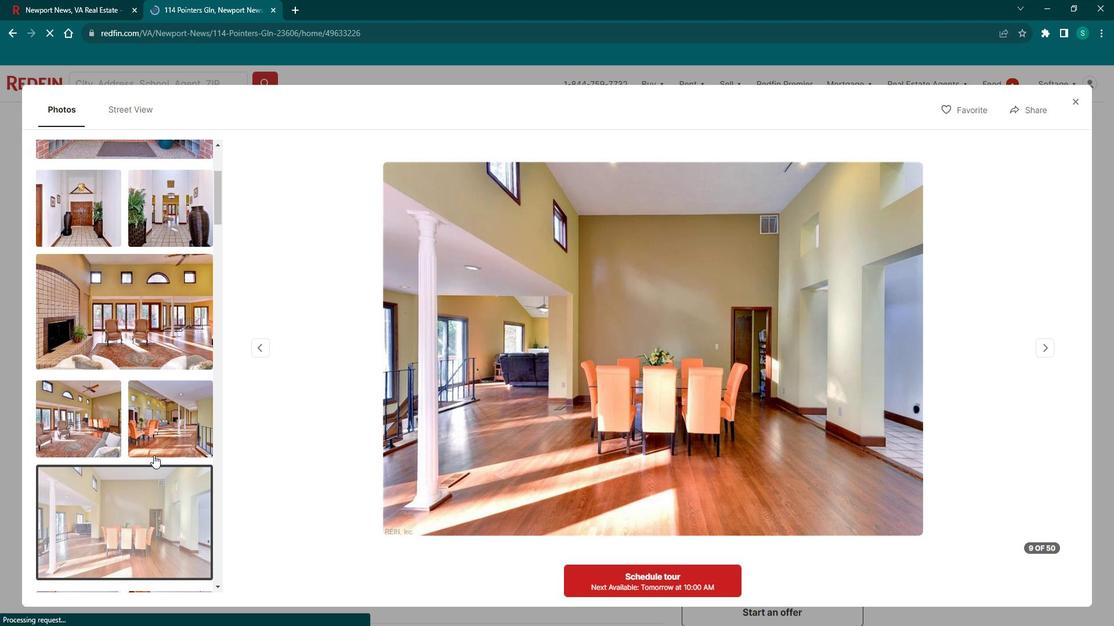 
Action: Mouse scrolled (166, 451) with delta (0, 0)
Screenshot: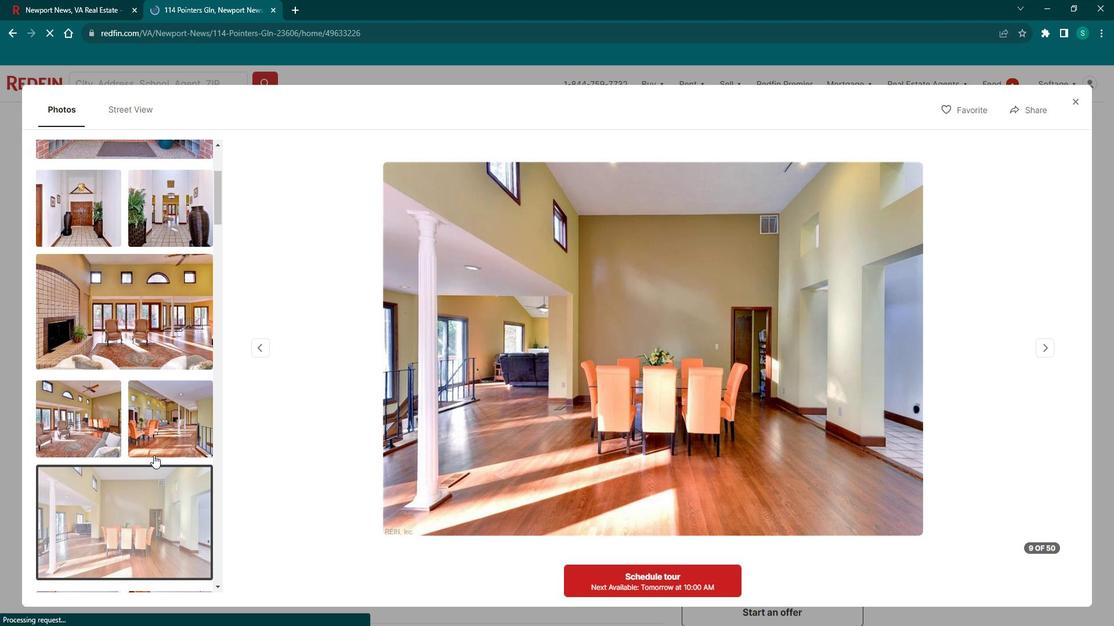 
Action: Mouse scrolled (166, 451) with delta (0, 0)
Screenshot: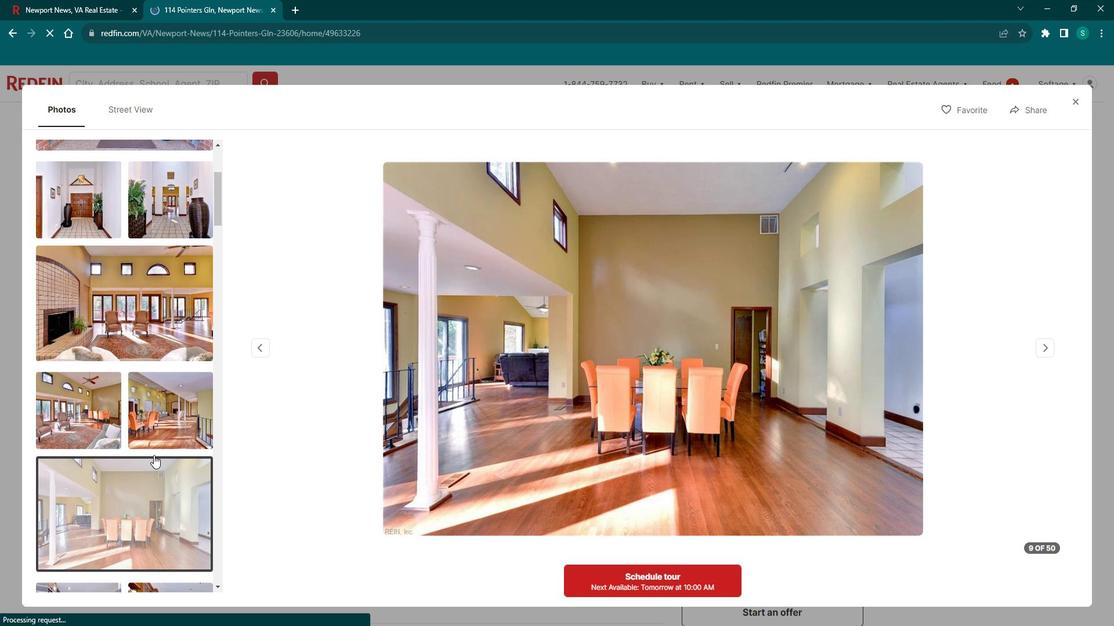 
Action: Mouse scrolled (166, 451) with delta (0, 0)
Screenshot: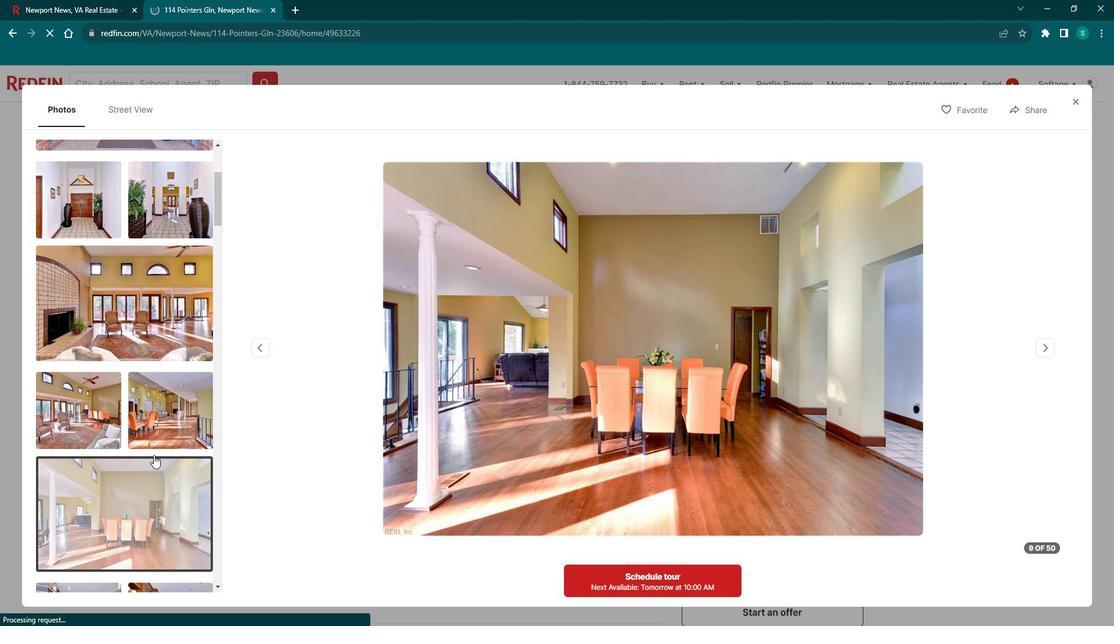 
Action: Mouse scrolled (166, 451) with delta (0, 0)
Screenshot: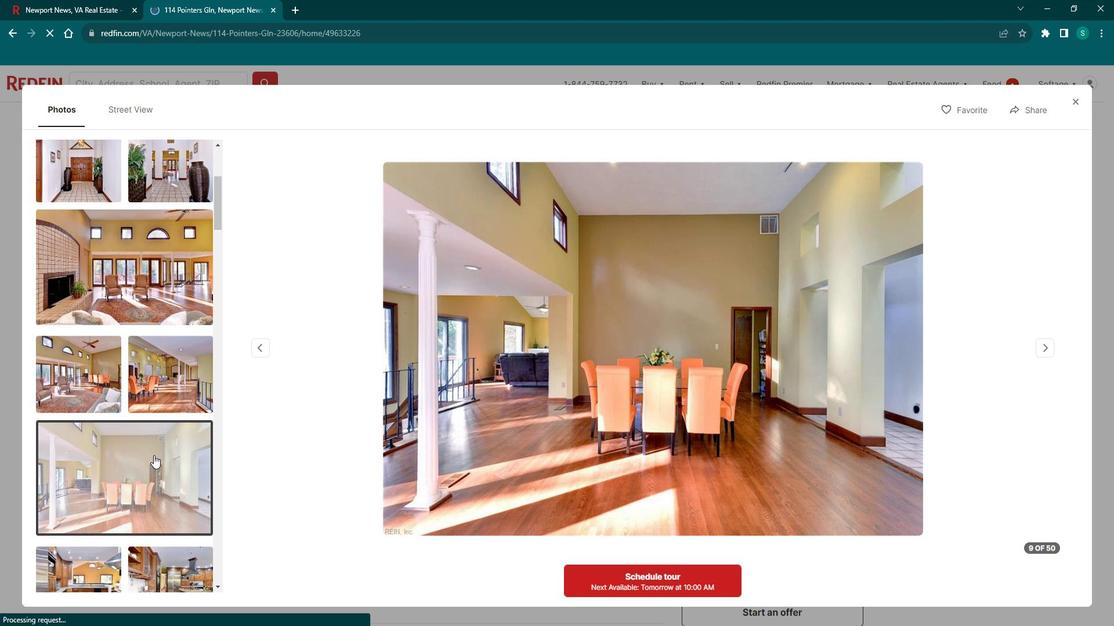 
Action: Mouse moved to (127, 287)
Screenshot: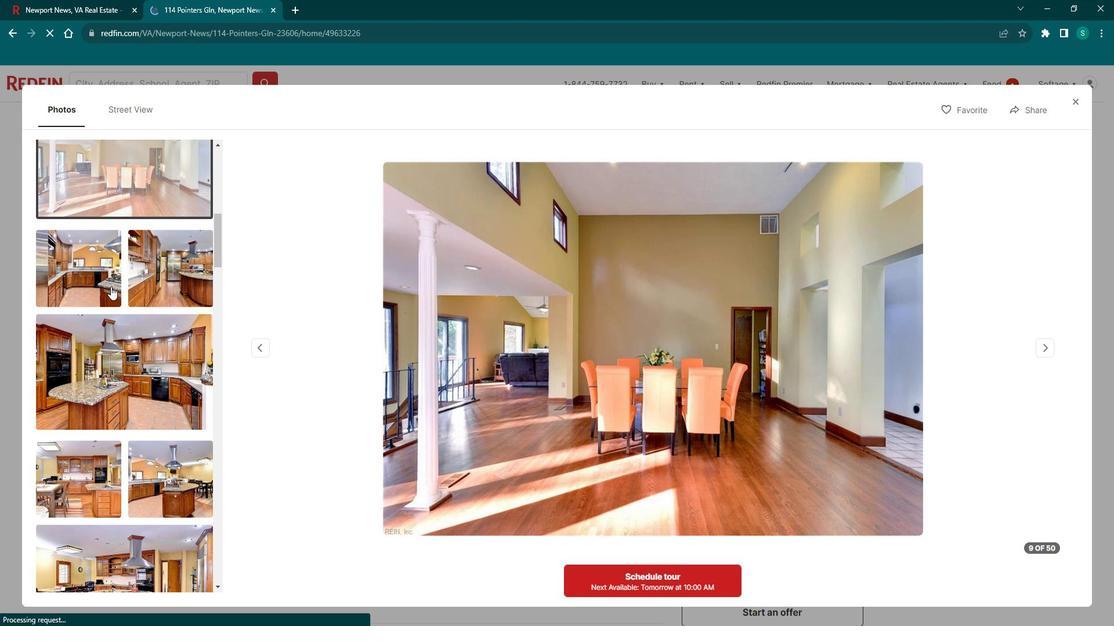 
Action: Mouse pressed left at (127, 287)
Screenshot: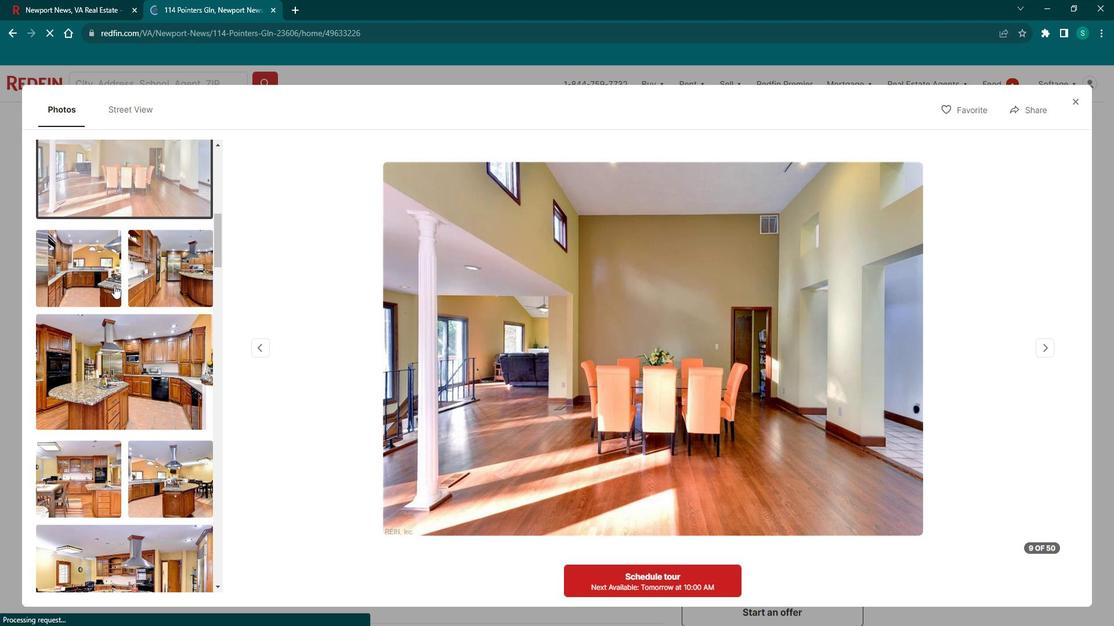 
Action: Mouse moved to (114, 342)
Screenshot: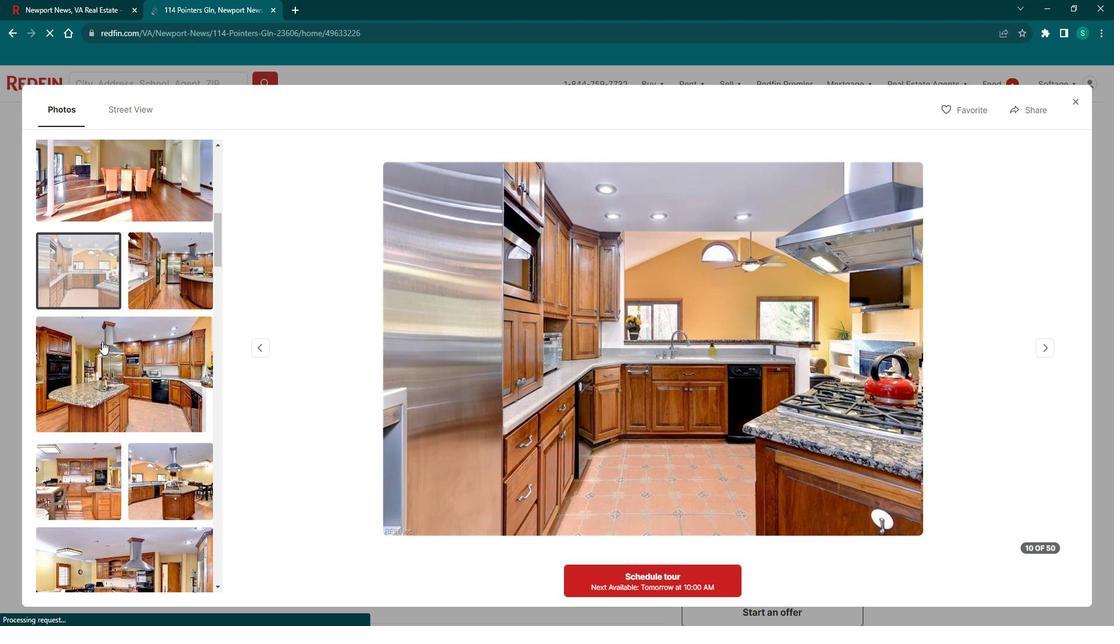 
Action: Mouse pressed left at (114, 342)
Screenshot: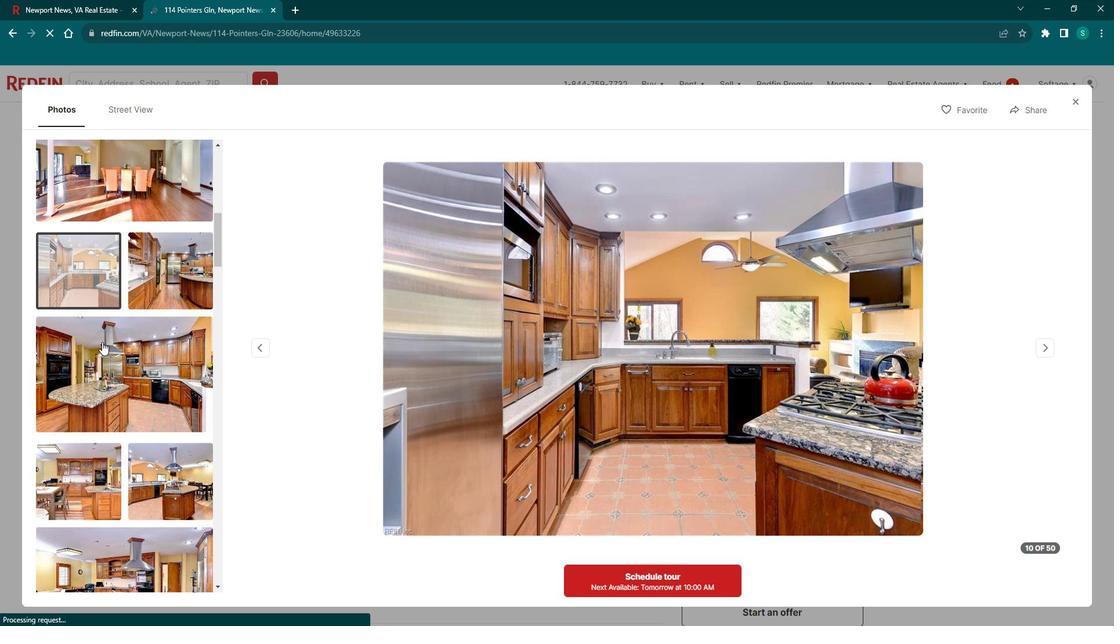
Action: Mouse moved to (184, 283)
Screenshot: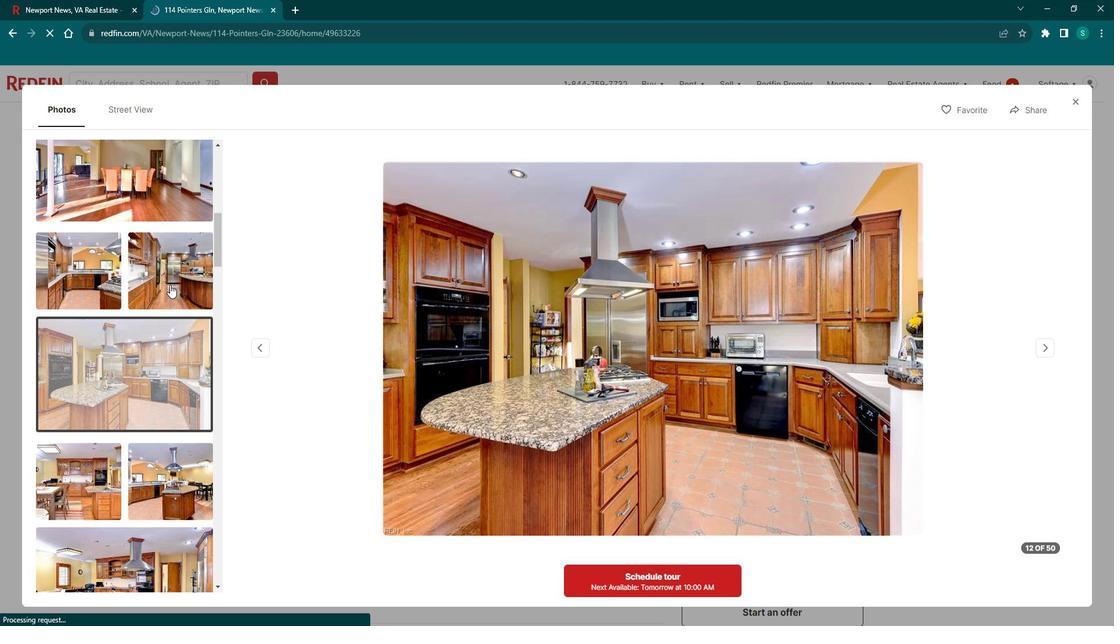 
Action: Mouse pressed left at (184, 283)
Screenshot: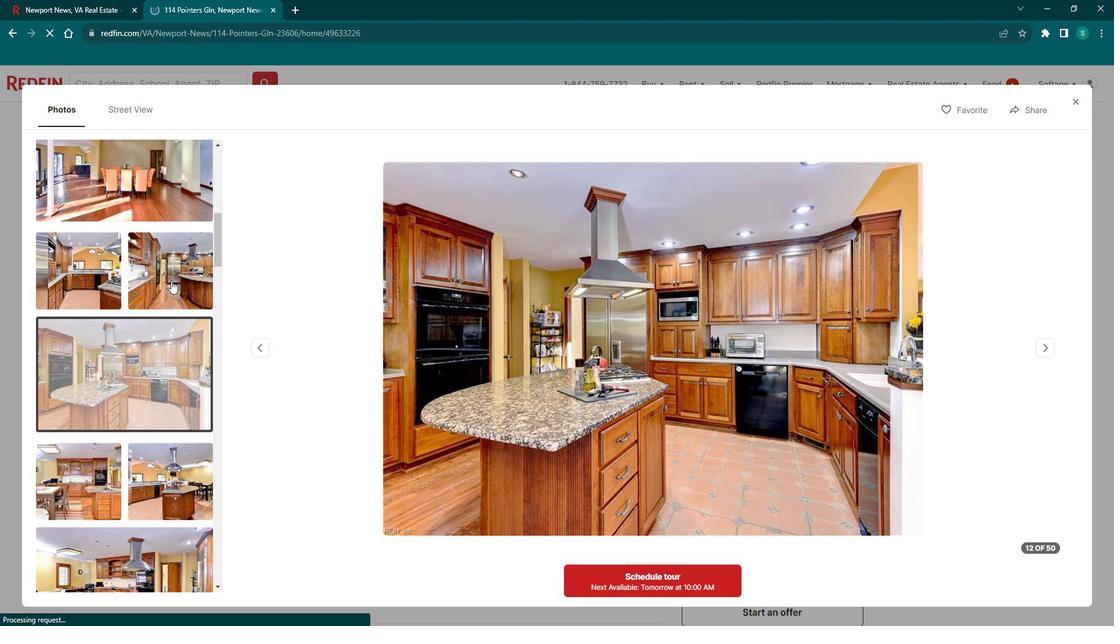 
Action: Mouse moved to (107, 444)
Screenshot: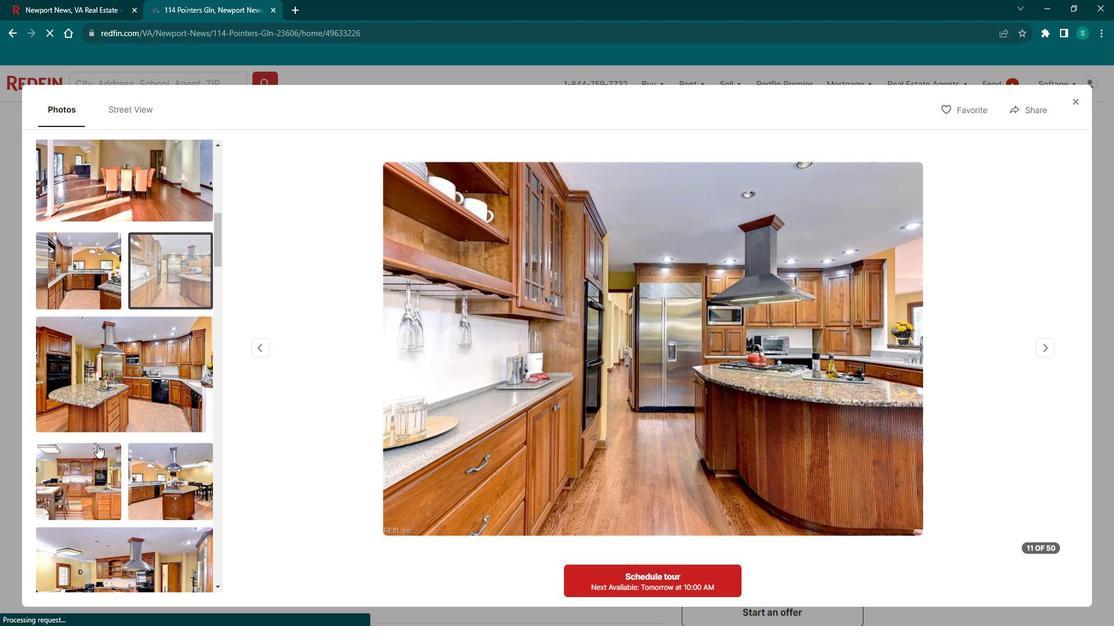 
Action: Mouse pressed left at (107, 444)
Screenshot: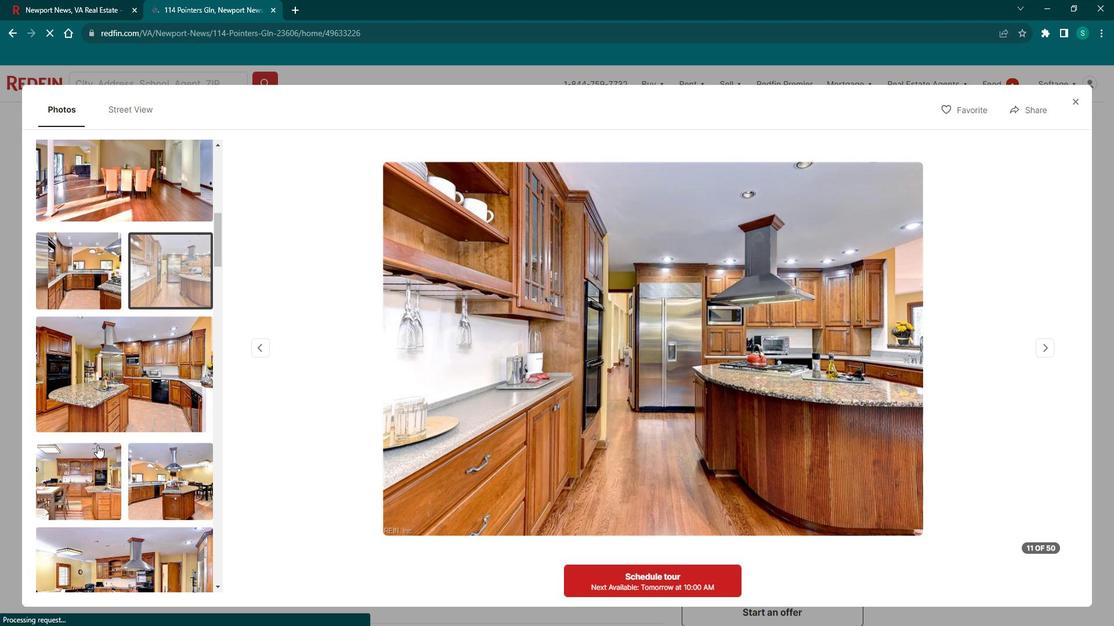 
Action: Mouse moved to (182, 456)
Screenshot: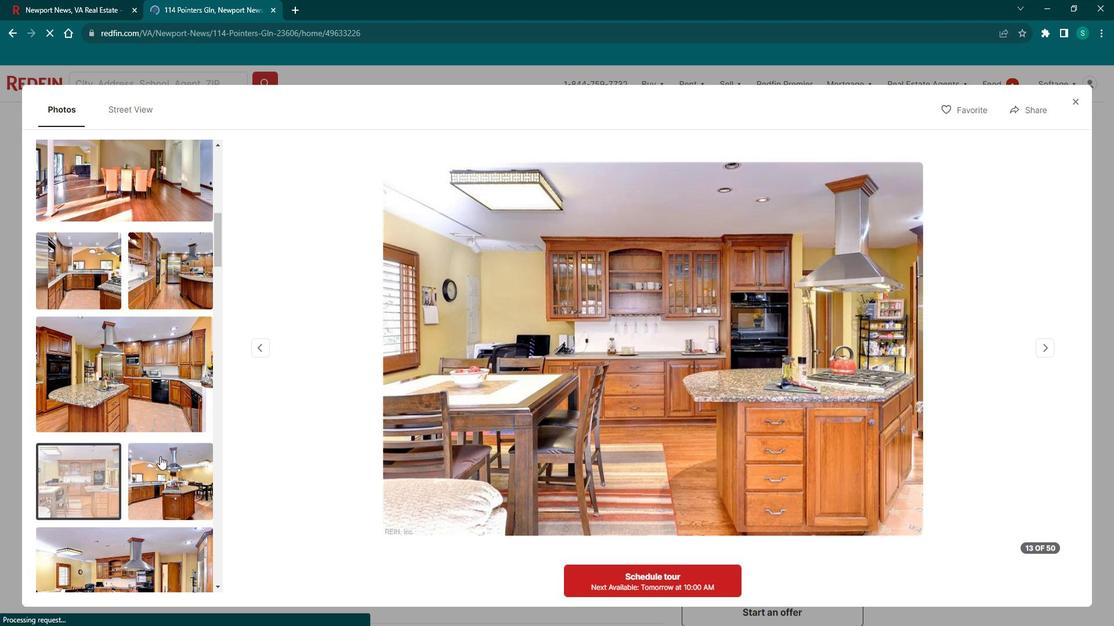 
Action: Mouse pressed left at (182, 456)
Screenshot: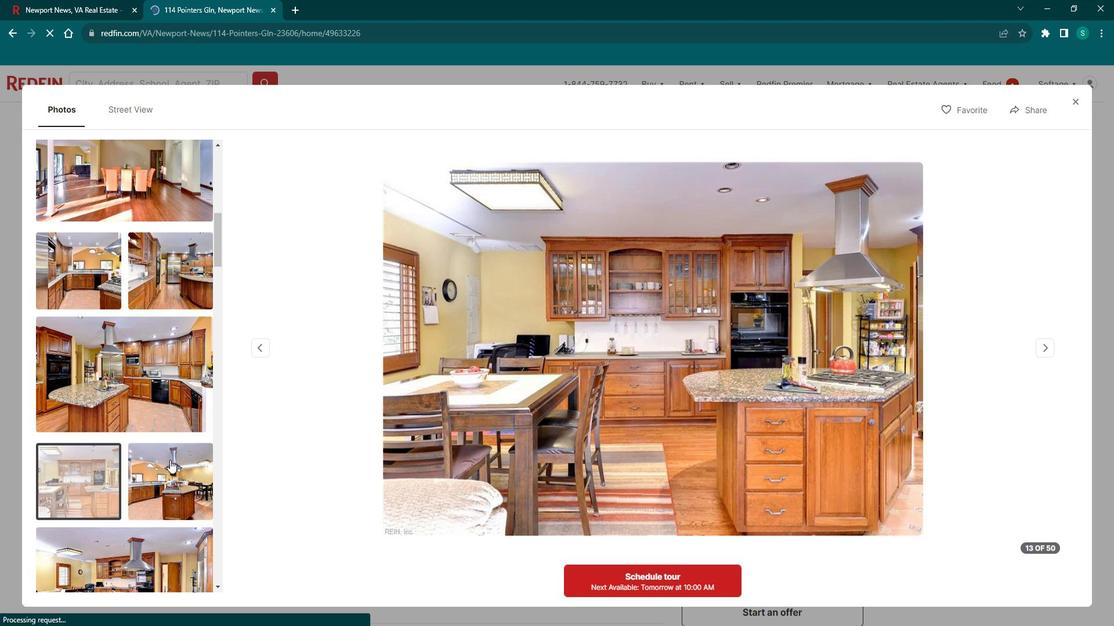 
Action: Mouse moved to (131, 542)
Screenshot: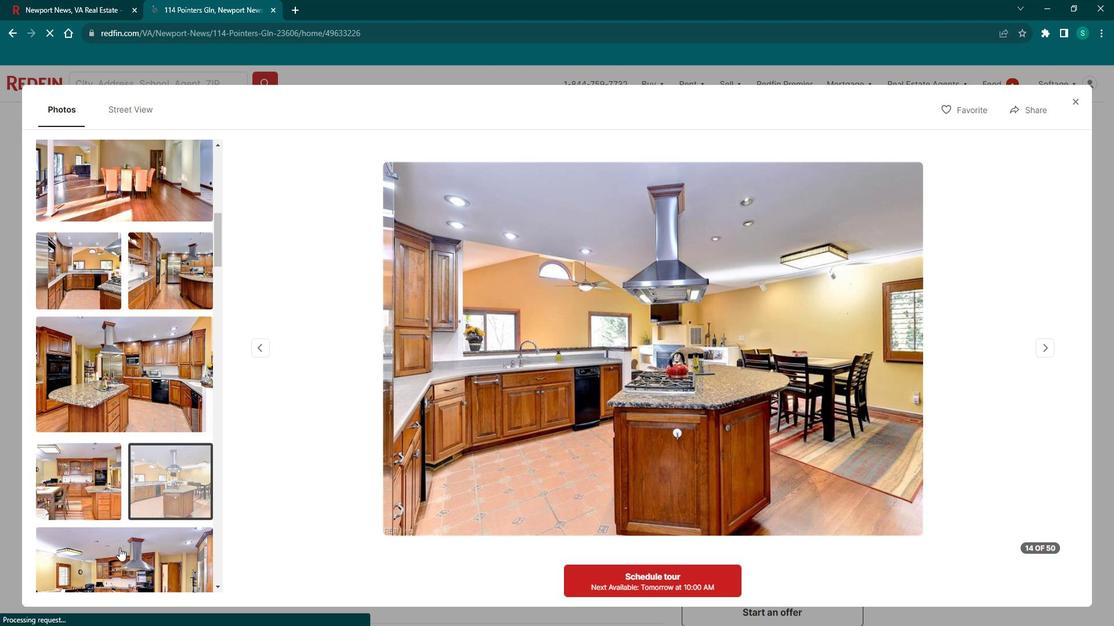 
Action: Mouse pressed left at (131, 542)
Screenshot: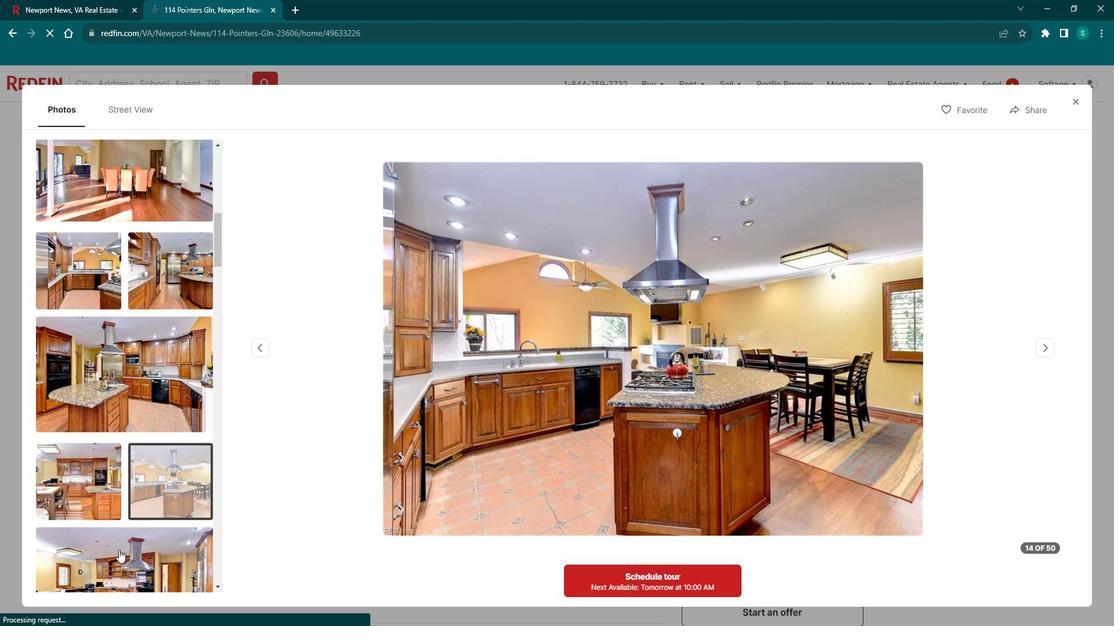 
Action: Mouse moved to (96, 343)
Screenshot: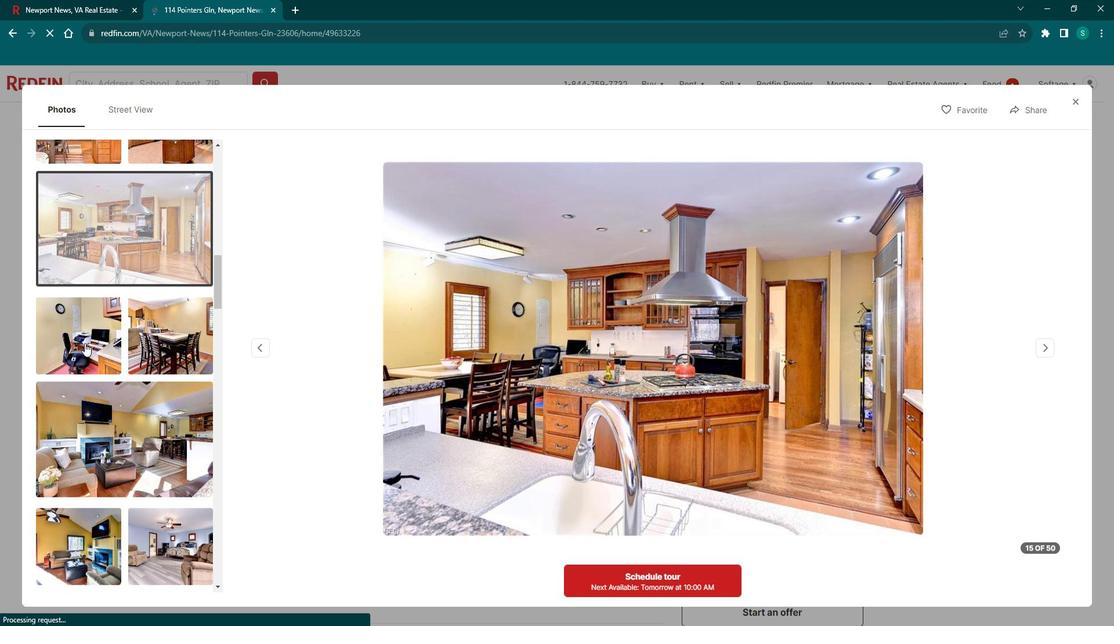 
Action: Mouse pressed left at (96, 343)
Screenshot: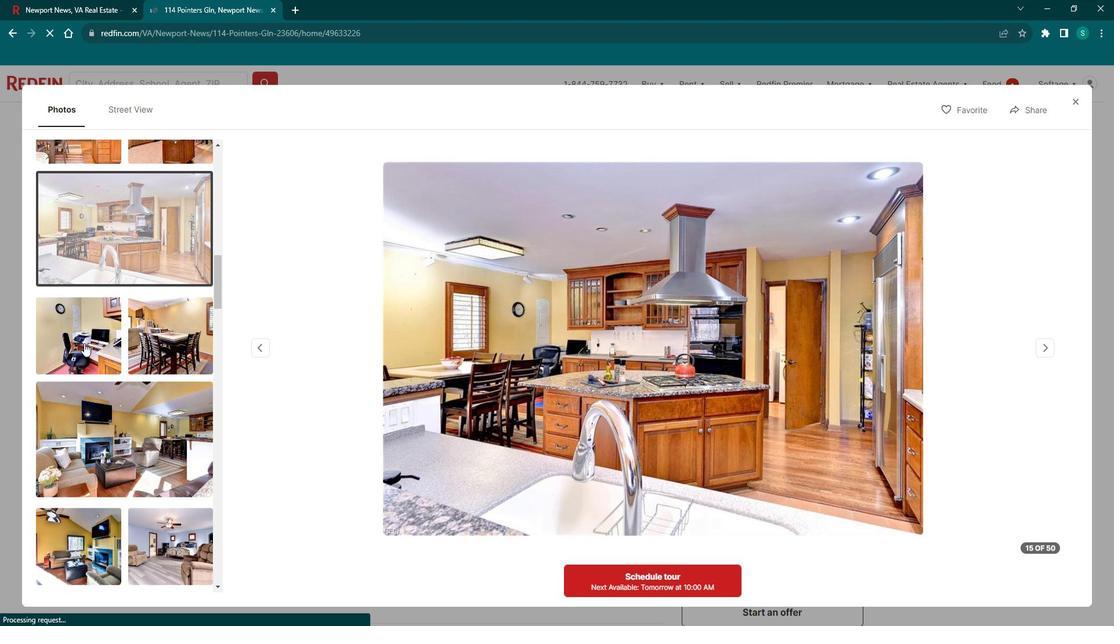 
Action: Mouse moved to (186, 323)
Screenshot: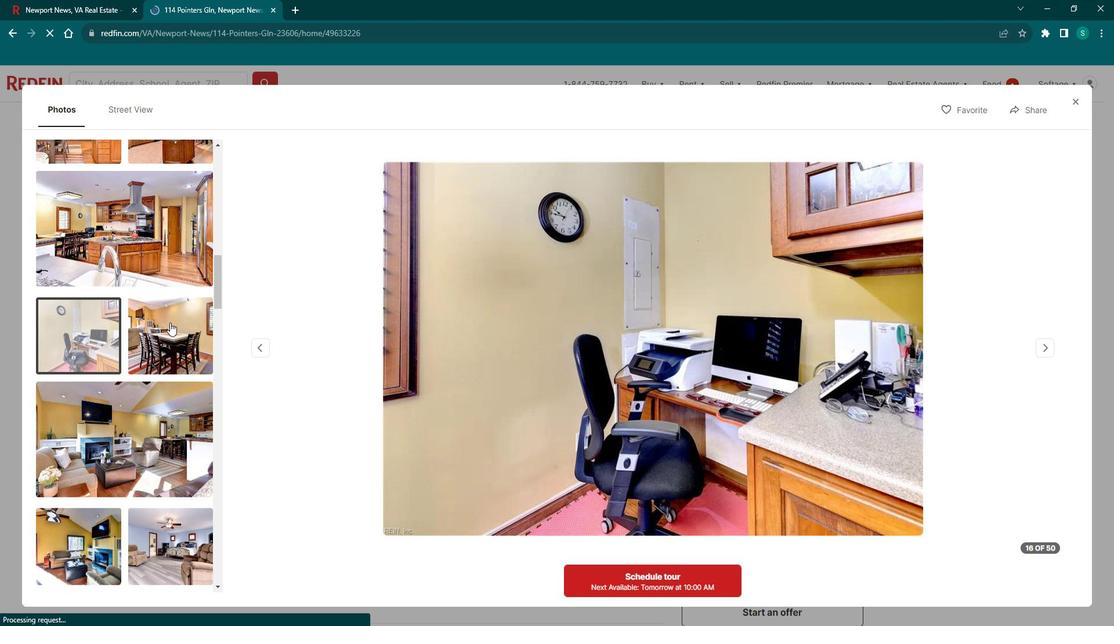 
Action: Mouse pressed left at (186, 323)
Screenshot: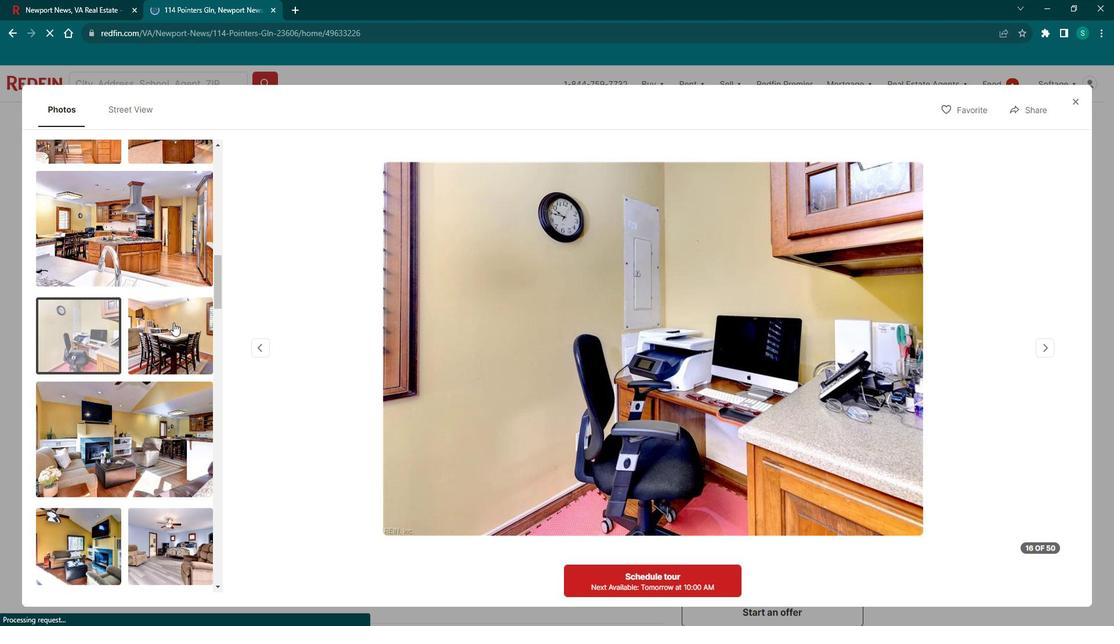 
Action: Mouse moved to (110, 400)
Screenshot: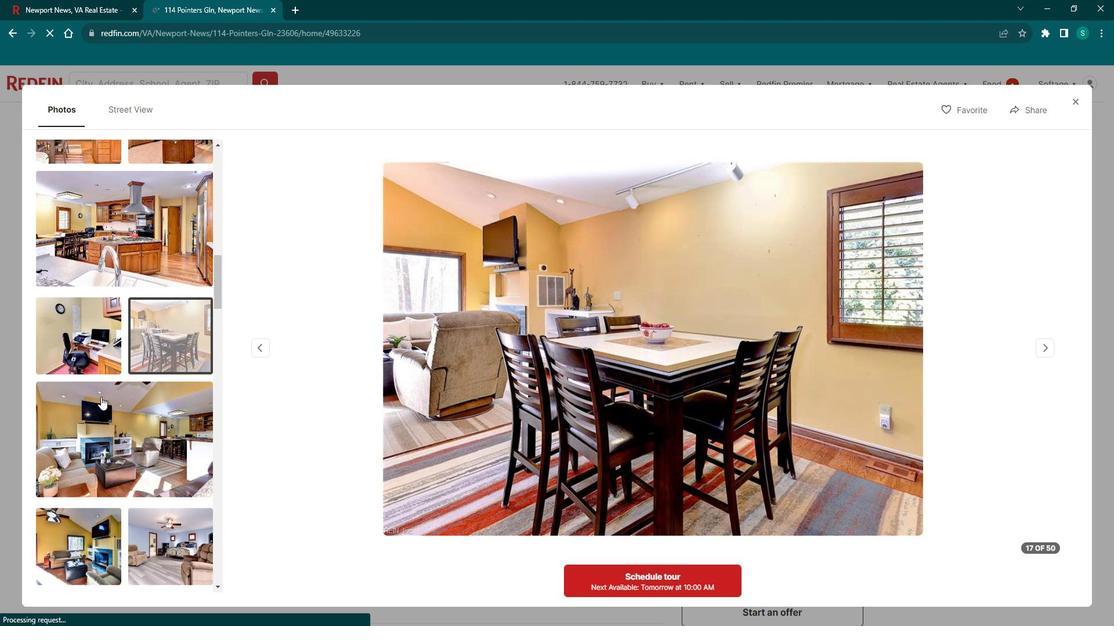 
Action: Mouse pressed left at (110, 400)
Screenshot: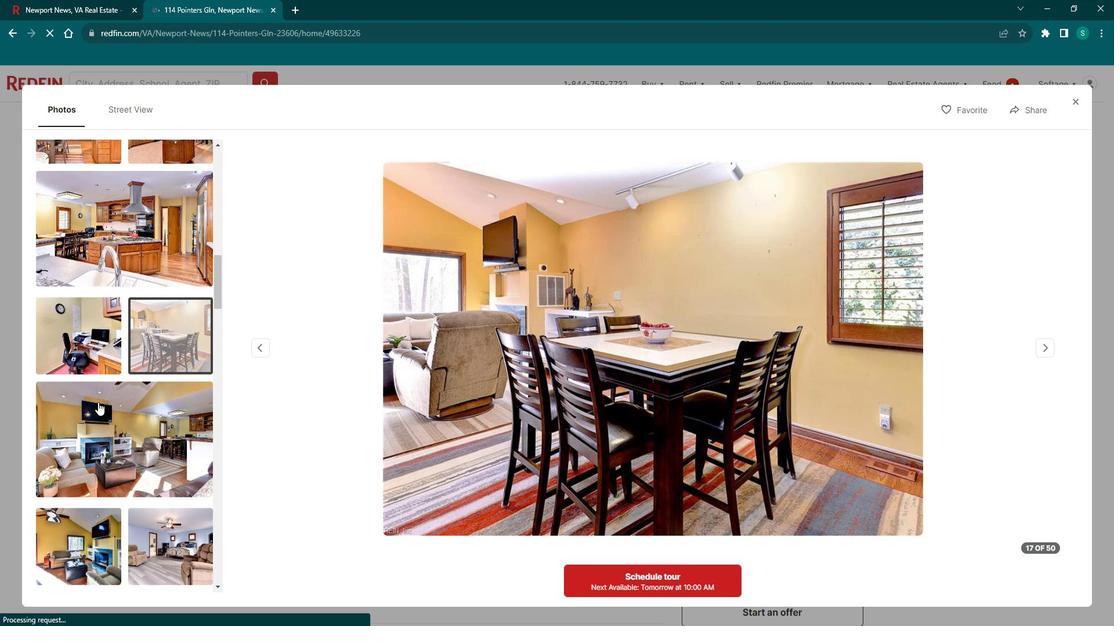 
Action: Mouse moved to (83, 529)
Screenshot: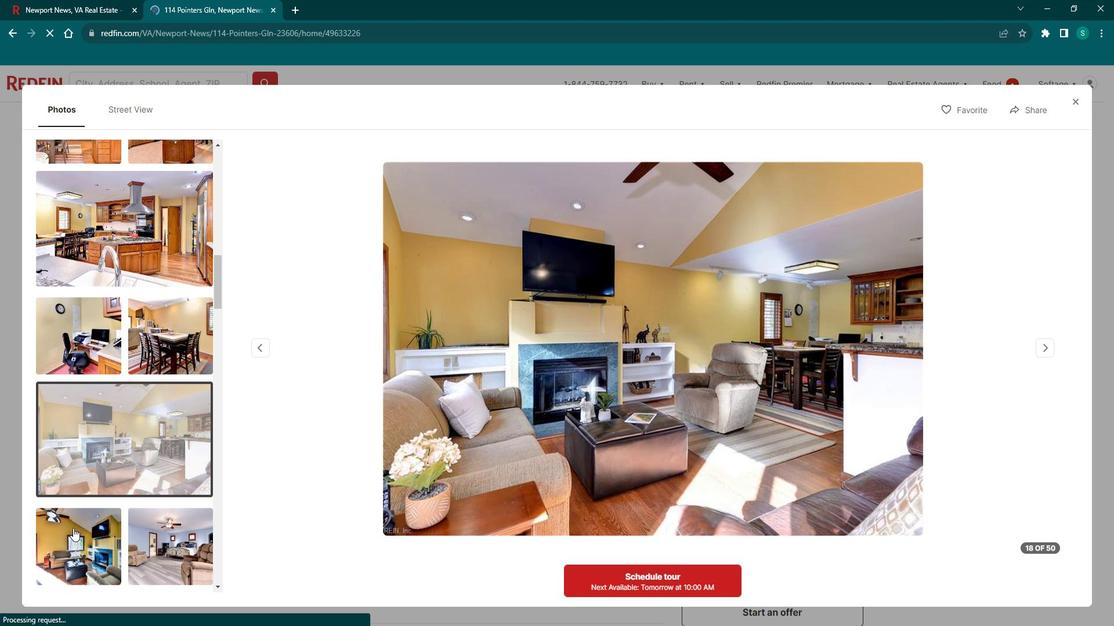 
Action: Mouse pressed left at (83, 529)
Screenshot: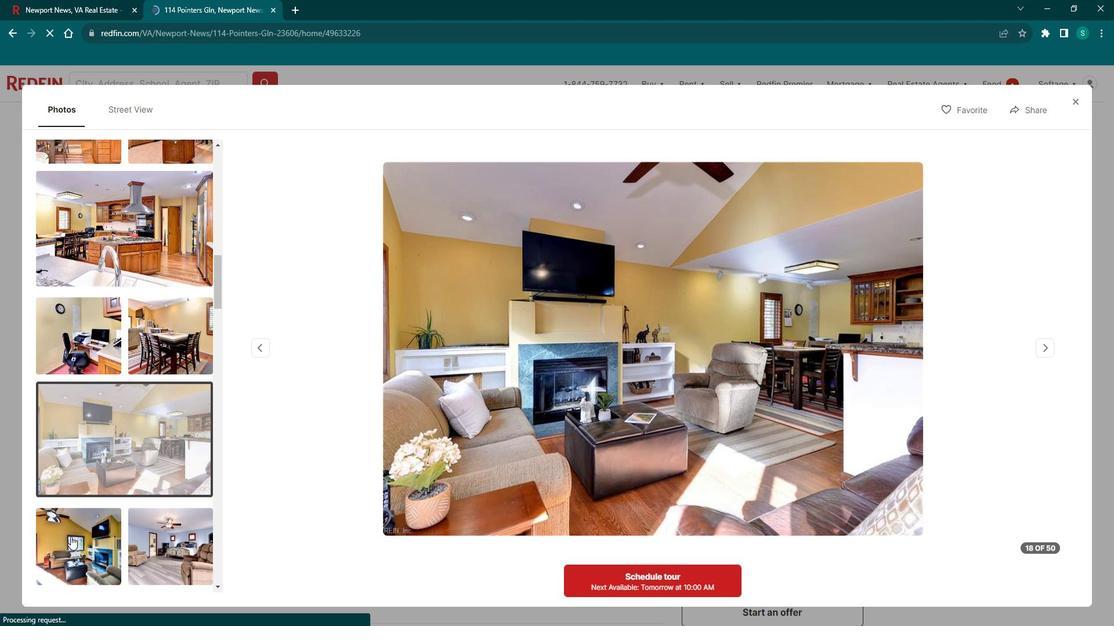 
Action: Mouse moved to (165, 507)
Screenshot: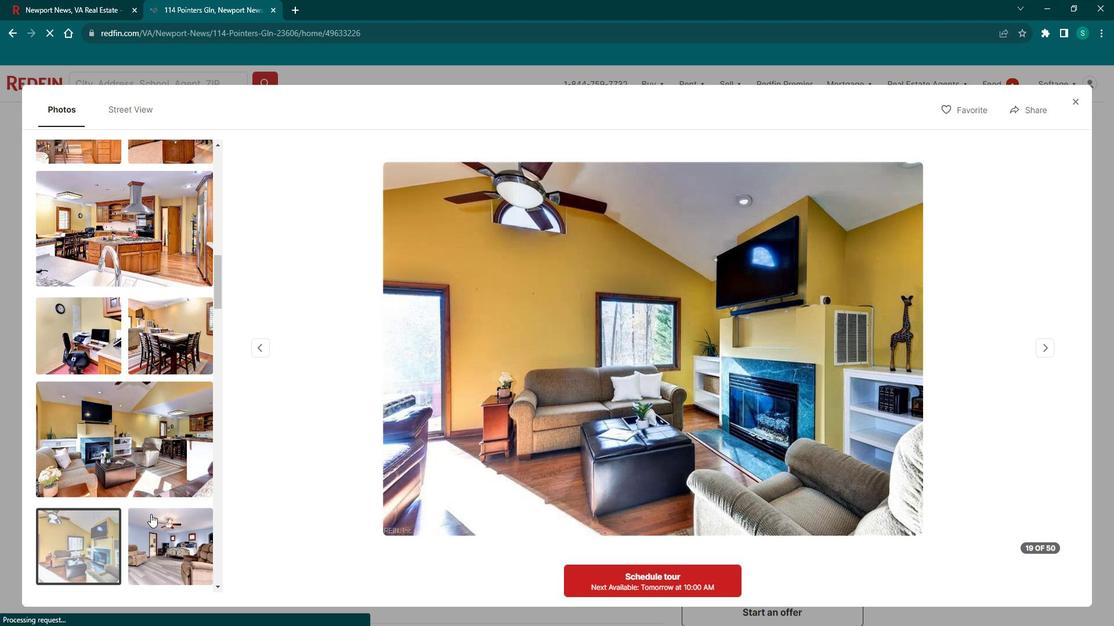 
Action: Mouse pressed left at (165, 507)
Screenshot: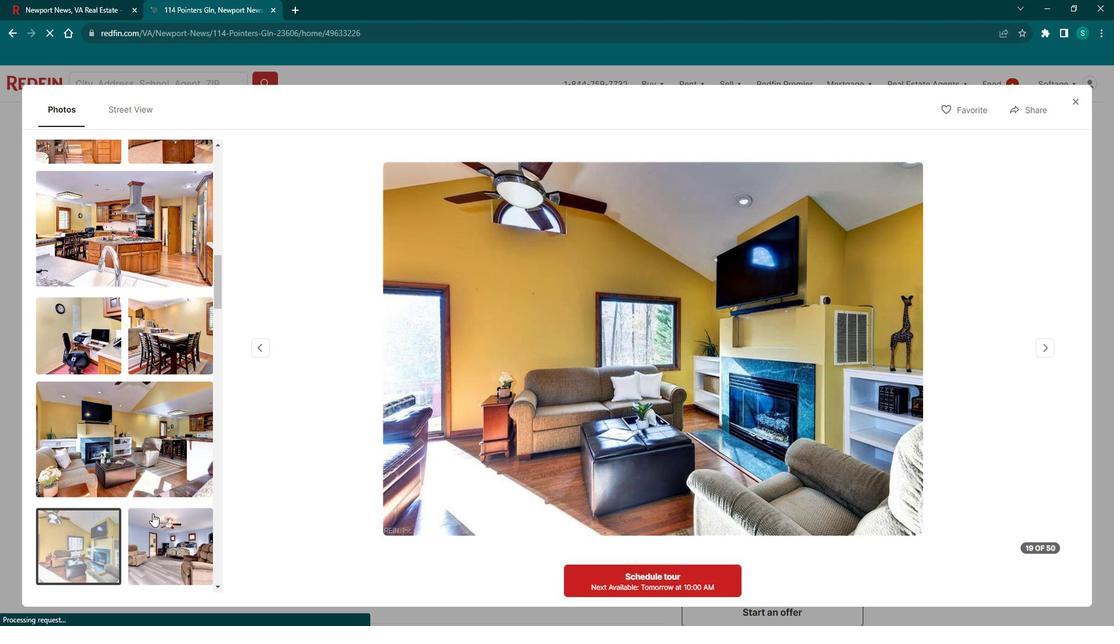 
Action: Mouse moved to (1087, 111)
Screenshot: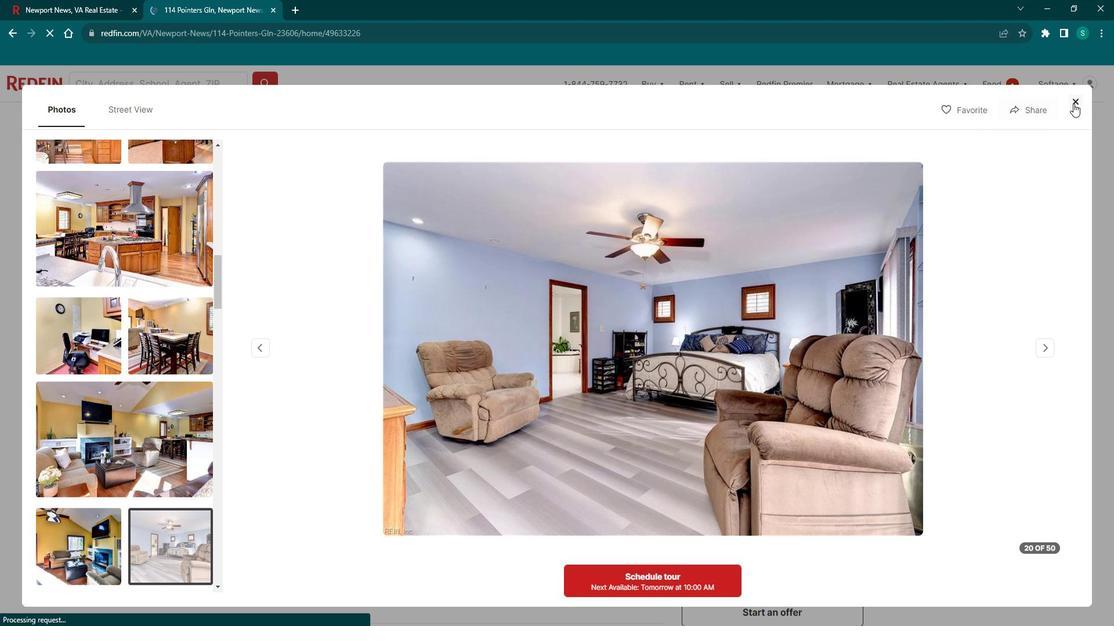 
Action: Mouse pressed left at (1087, 111)
Screenshot: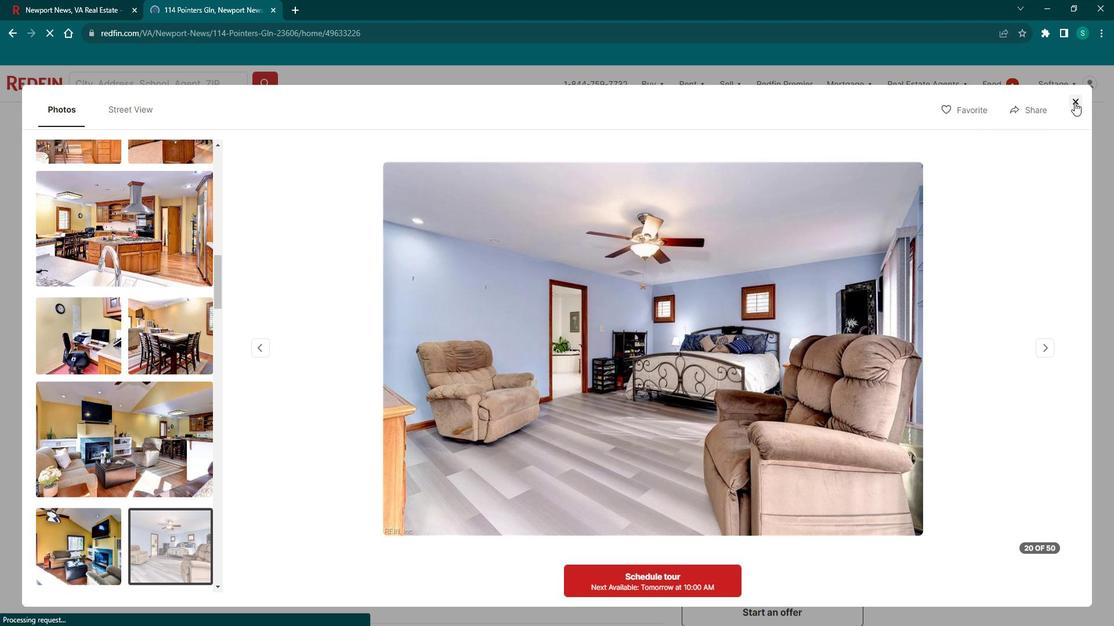 
Action: Mouse moved to (467, 343)
Screenshot: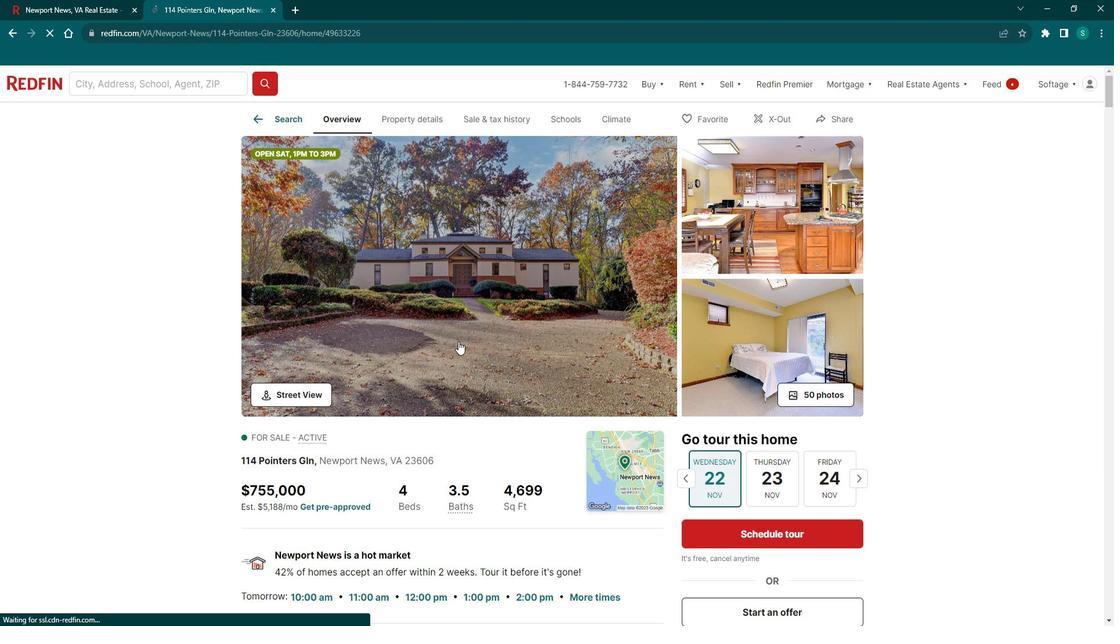 
Action: Mouse scrolled (467, 342) with delta (0, 0)
Screenshot: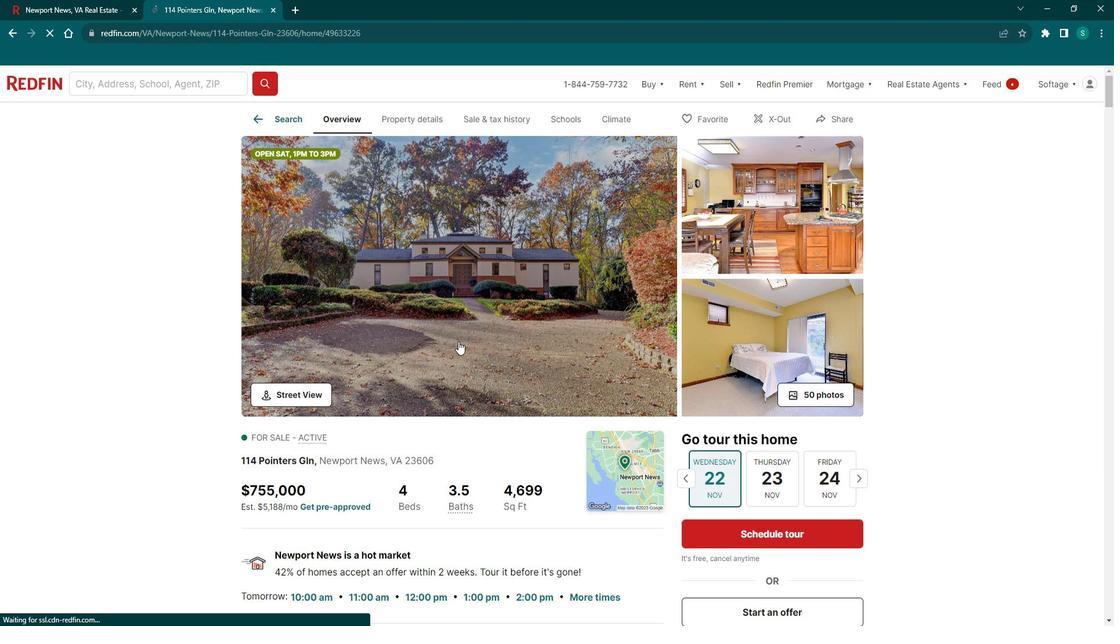 
Action: Mouse moved to (466, 343)
Screenshot: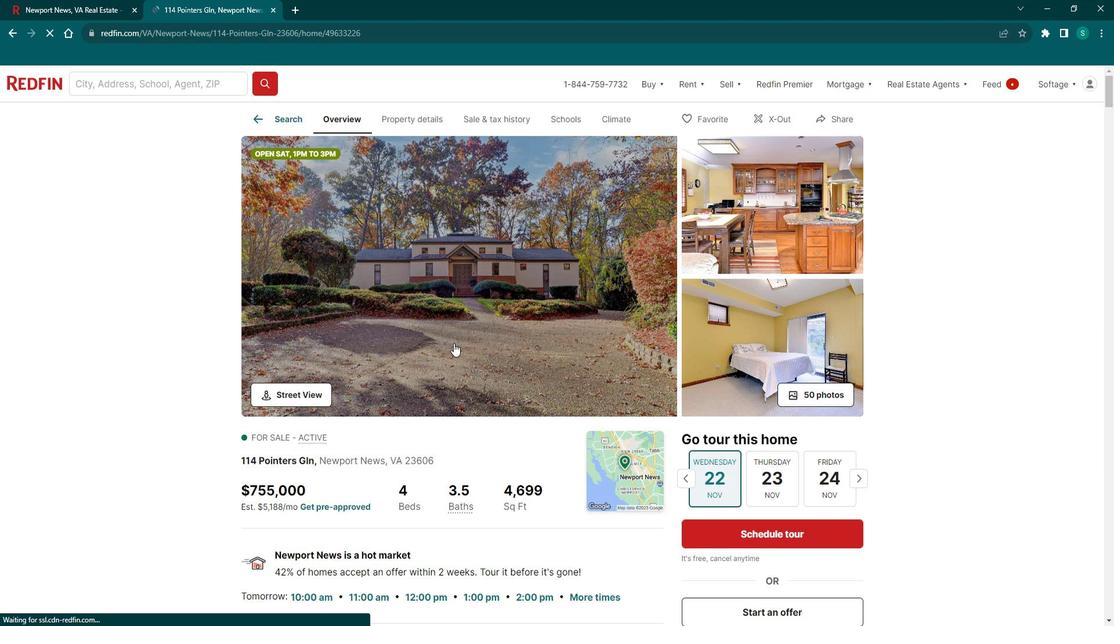 
Action: Mouse scrolled (466, 343) with delta (0, 0)
Screenshot: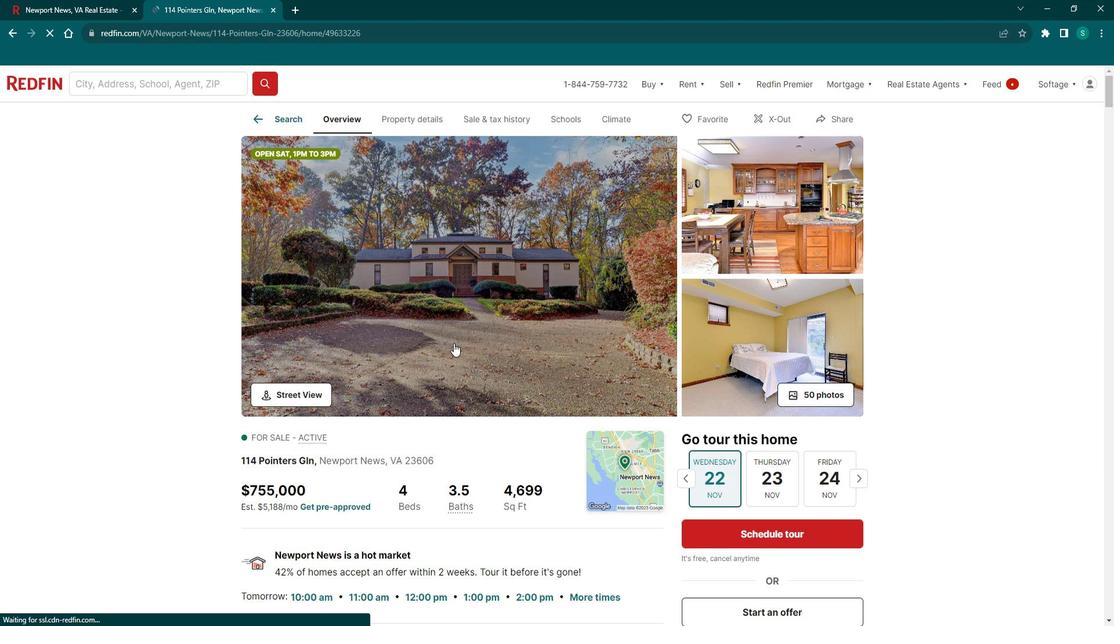 
Action: Mouse moved to (465, 344)
Screenshot: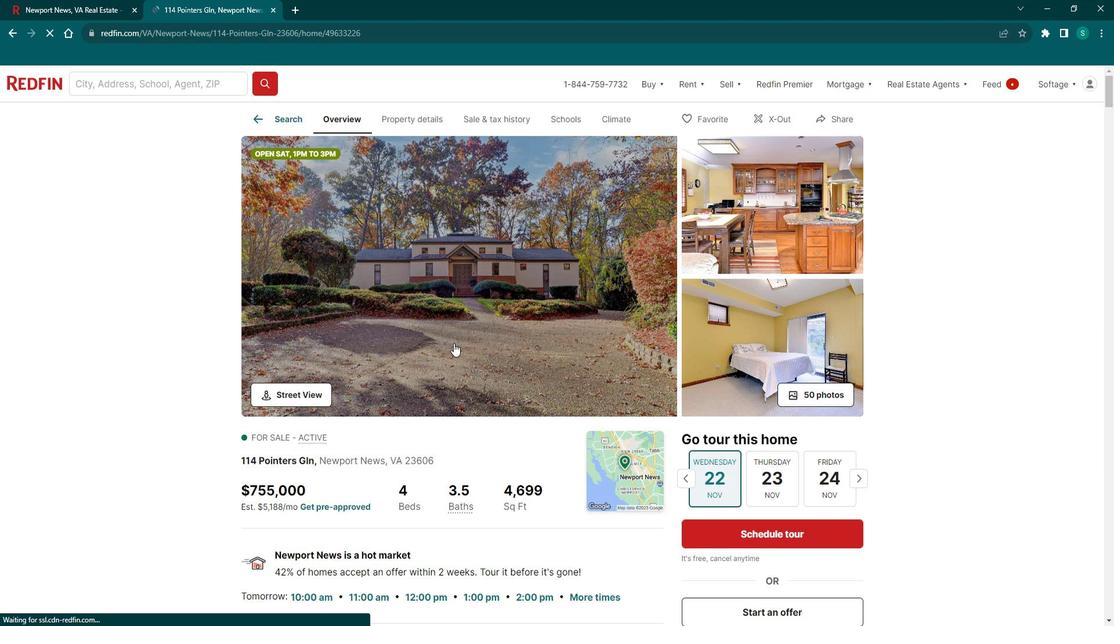 
Action: Mouse scrolled (465, 343) with delta (0, 0)
Screenshot: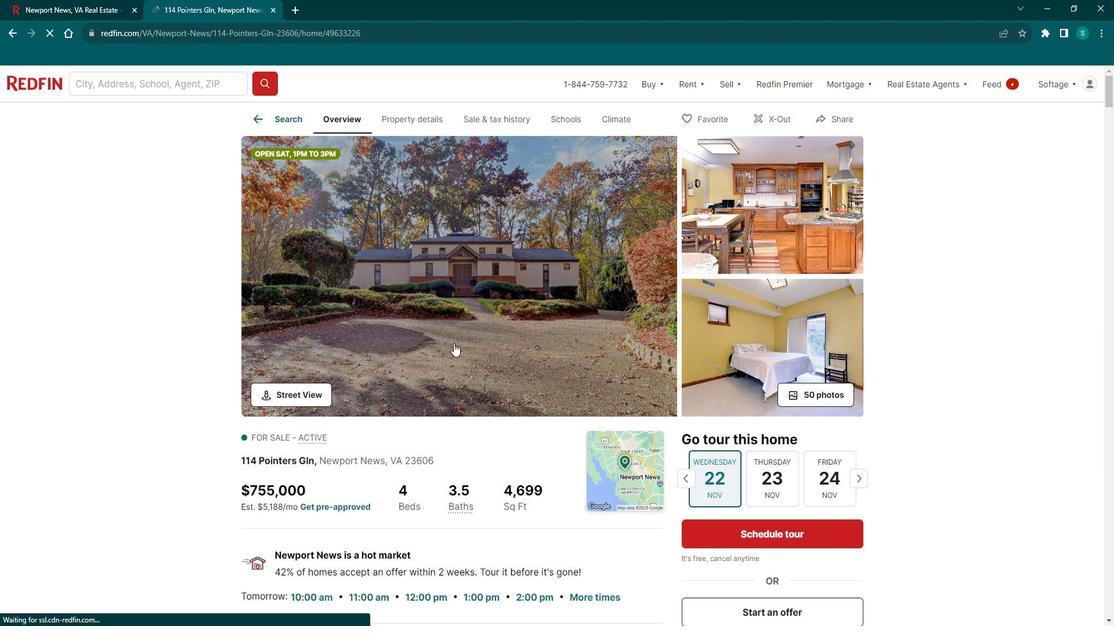 
Action: Mouse moved to (464, 344)
Screenshot: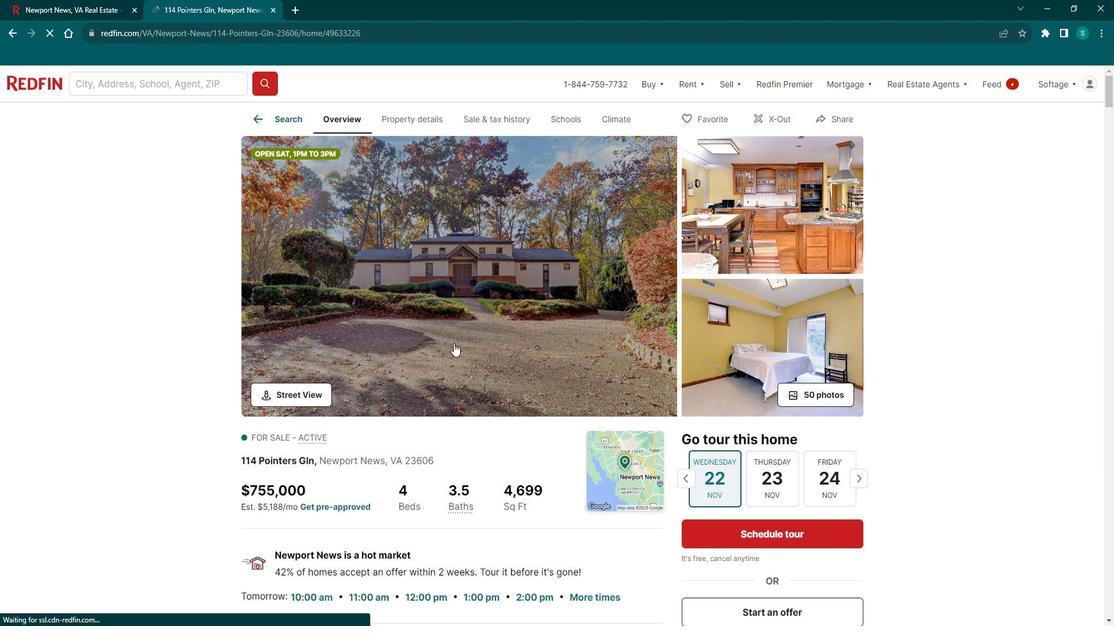 
Action: Mouse scrolled (464, 344) with delta (0, 0)
Screenshot: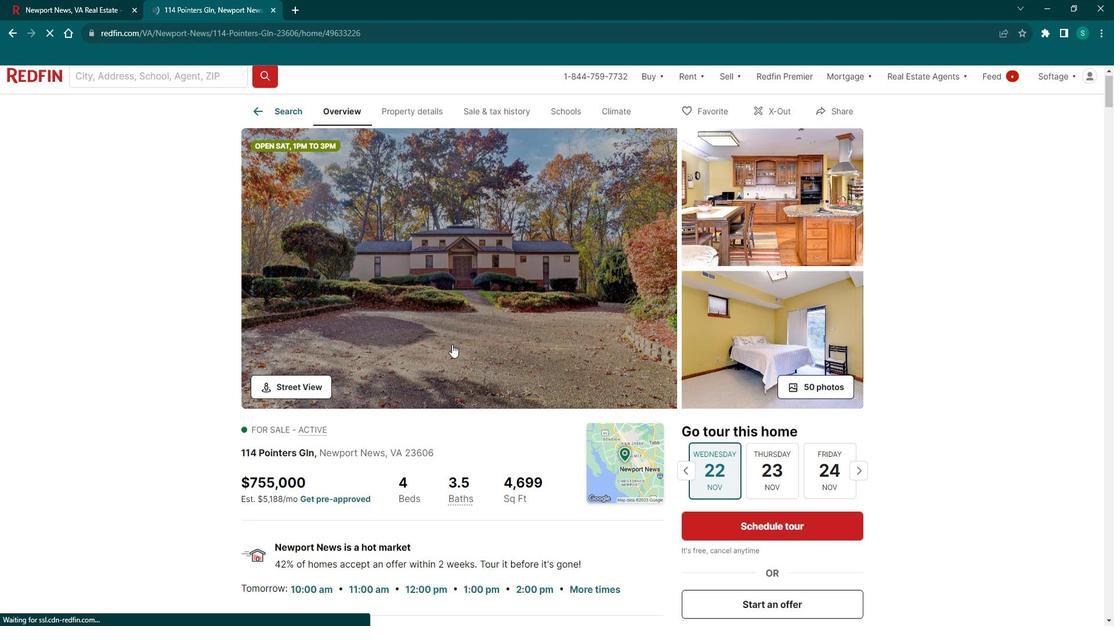 
Action: Mouse scrolled (464, 344) with delta (0, 0)
Screenshot: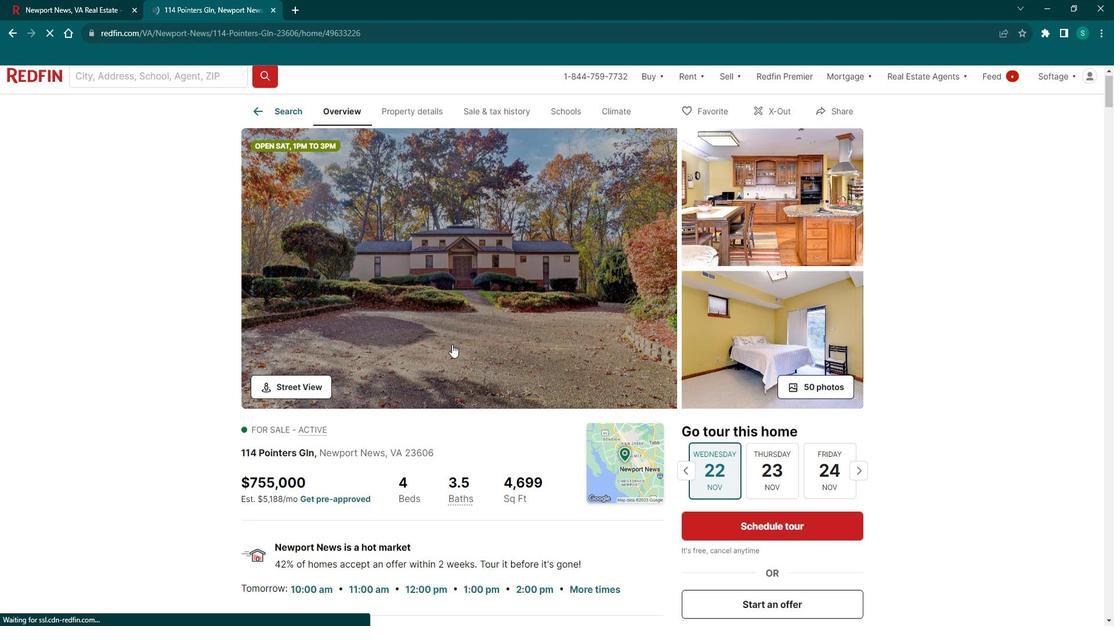 
Action: Mouse moved to (356, 347)
Screenshot: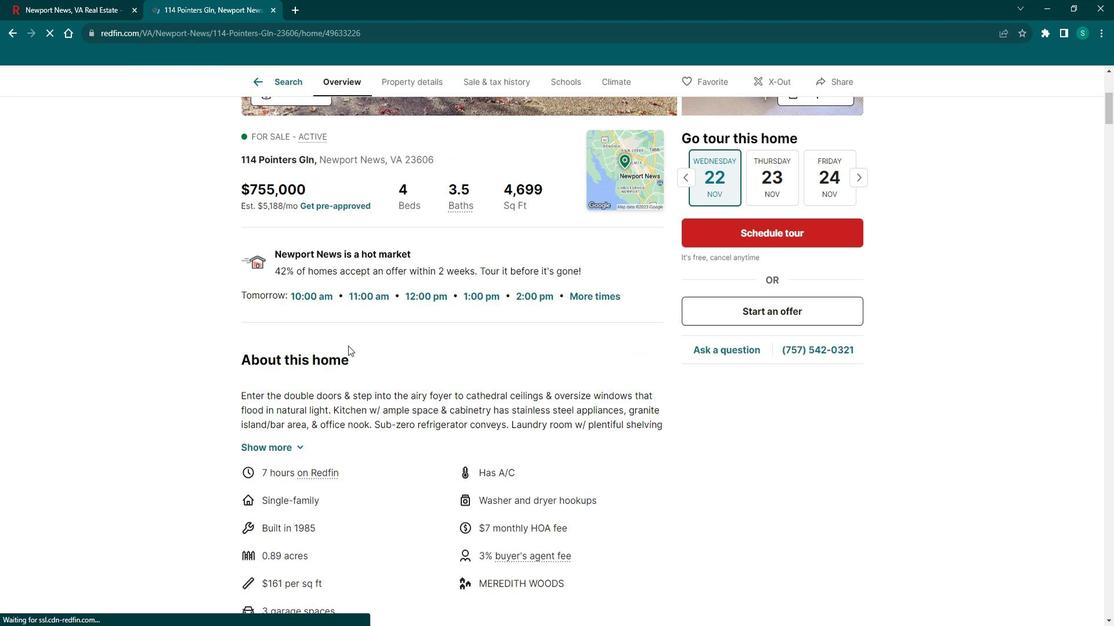 
Action: Mouse scrolled (356, 347) with delta (0, 0)
Screenshot: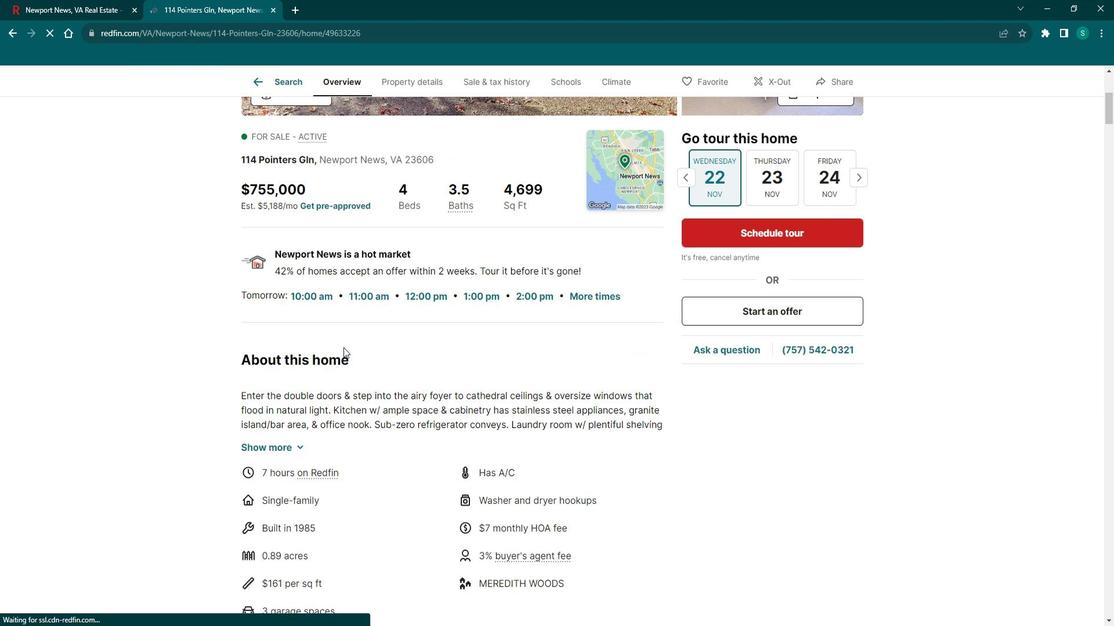 
Action: Mouse scrolled (356, 347) with delta (0, 0)
Screenshot: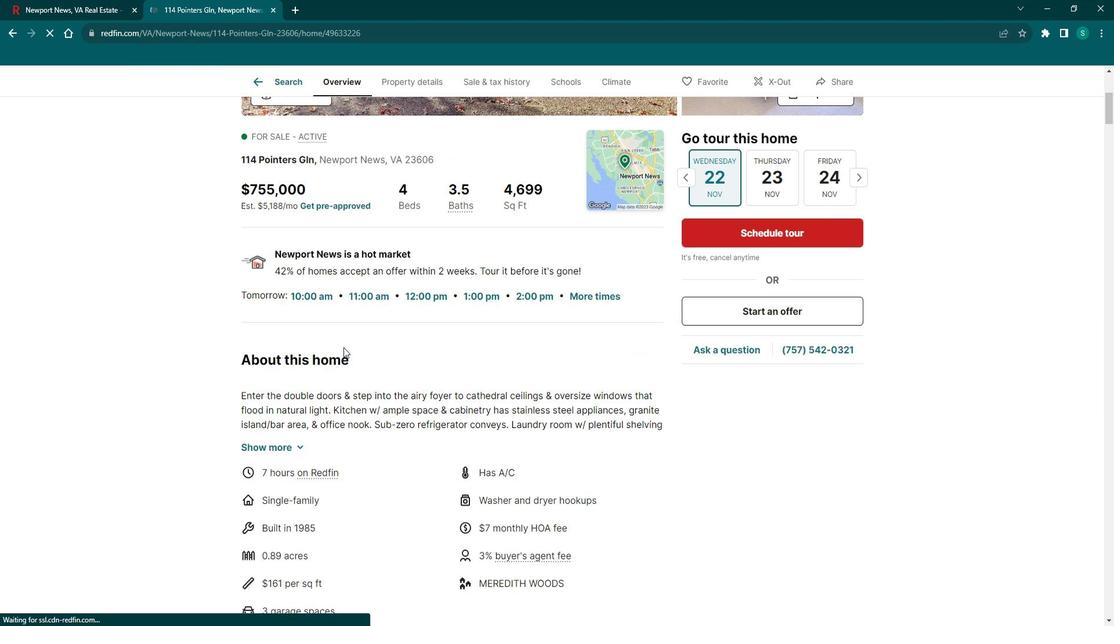 
Action: Mouse moved to (309, 332)
Screenshot: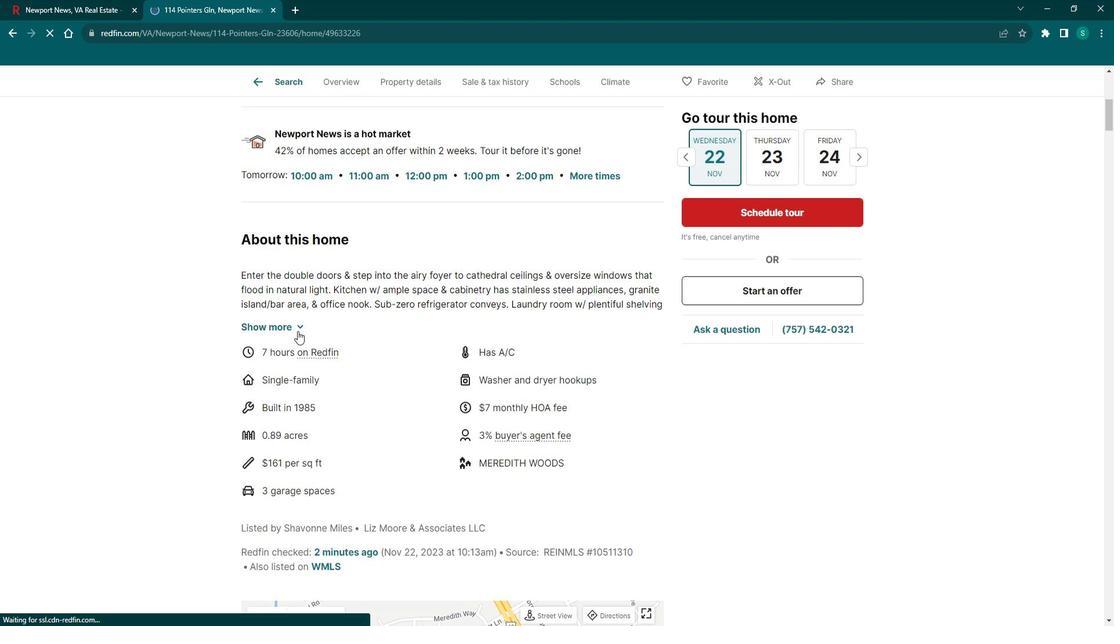 
Action: Mouse pressed left at (309, 332)
Screenshot: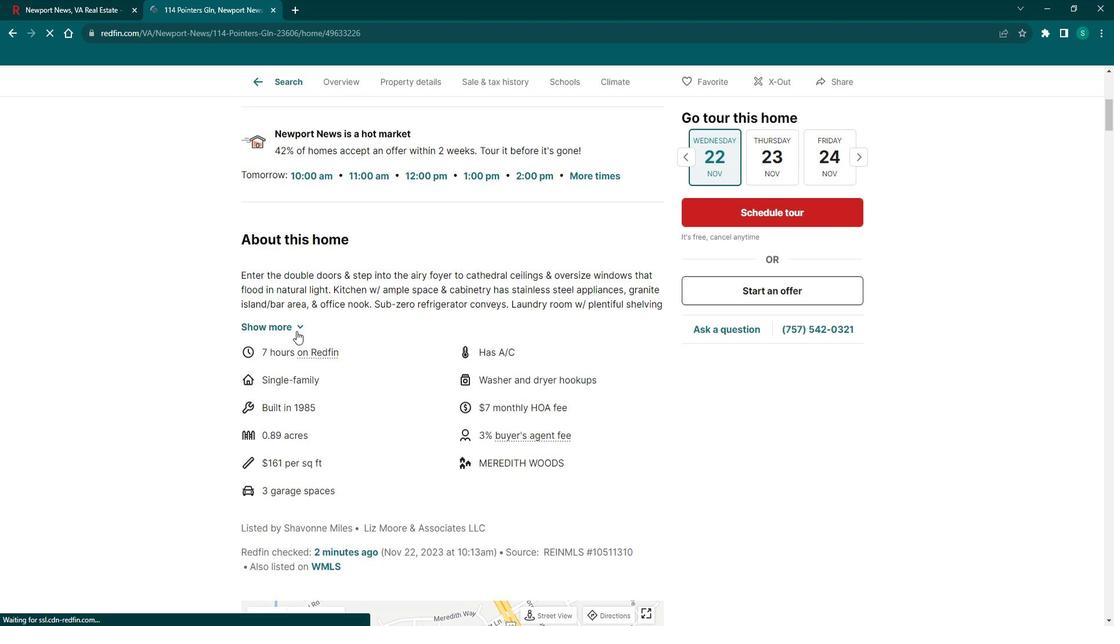 
Action: Mouse moved to (355, 325)
Screenshot: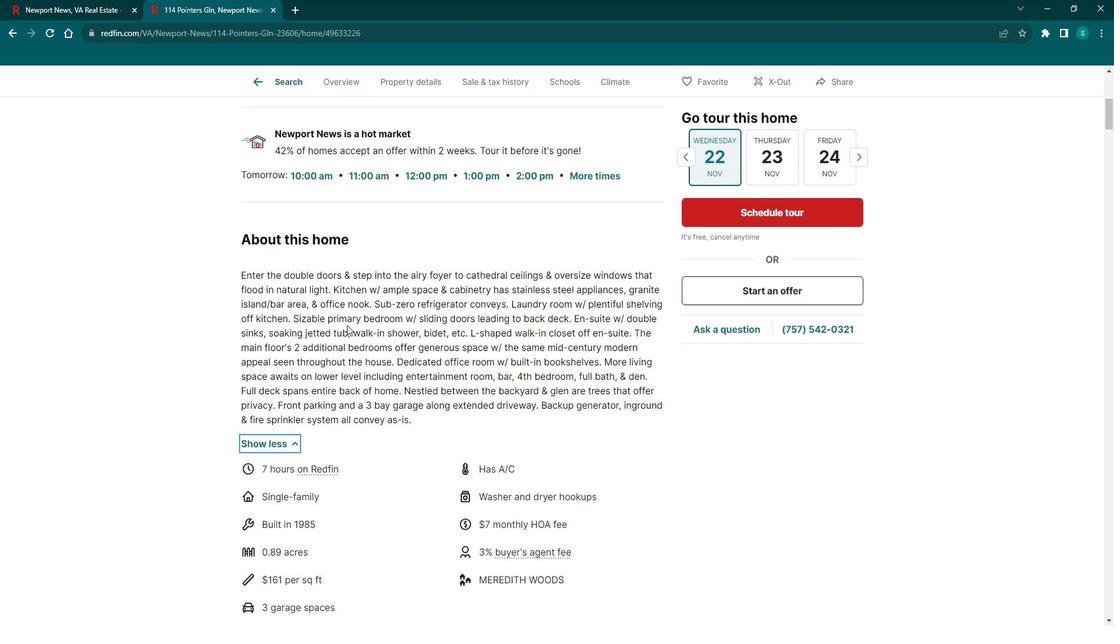 
Action: Mouse scrolled (355, 325) with delta (0, 0)
Screenshot: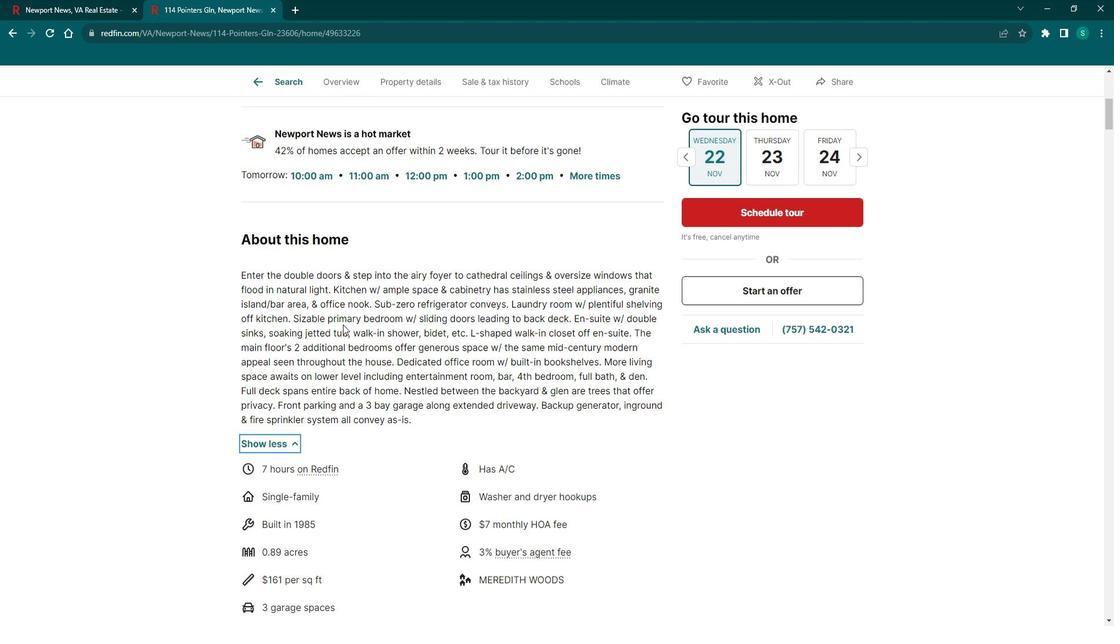 
Action: Mouse scrolled (355, 325) with delta (0, 0)
Screenshot: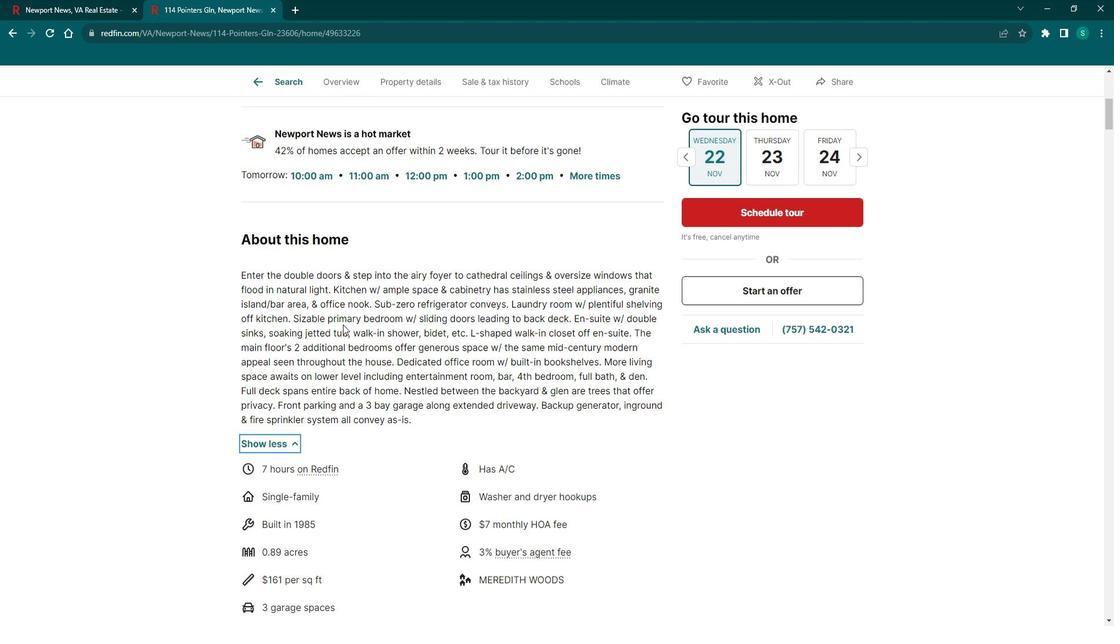 
Action: Mouse scrolled (355, 325) with delta (0, 0)
Screenshot: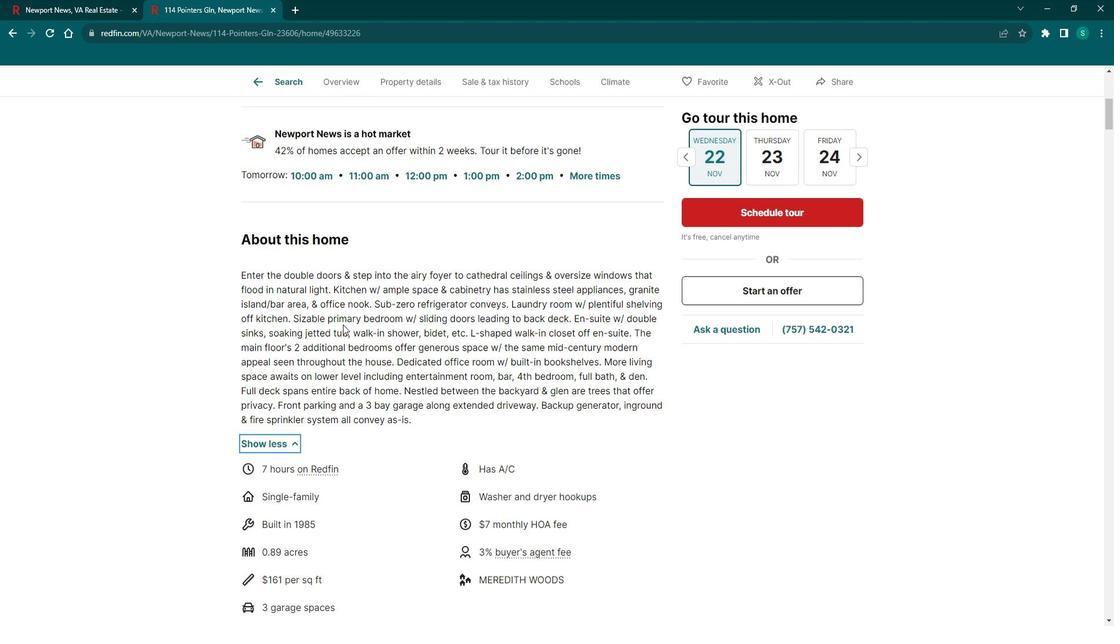 
Action: Mouse scrolled (355, 325) with delta (0, 0)
Screenshot: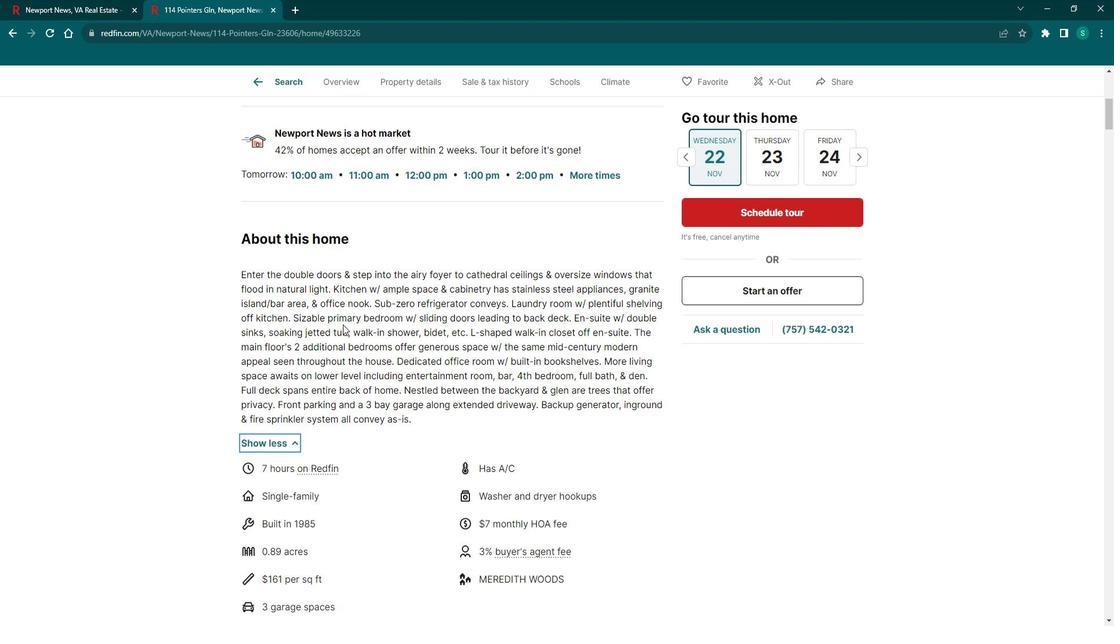 
Action: Mouse scrolled (355, 325) with delta (0, 0)
Screenshot: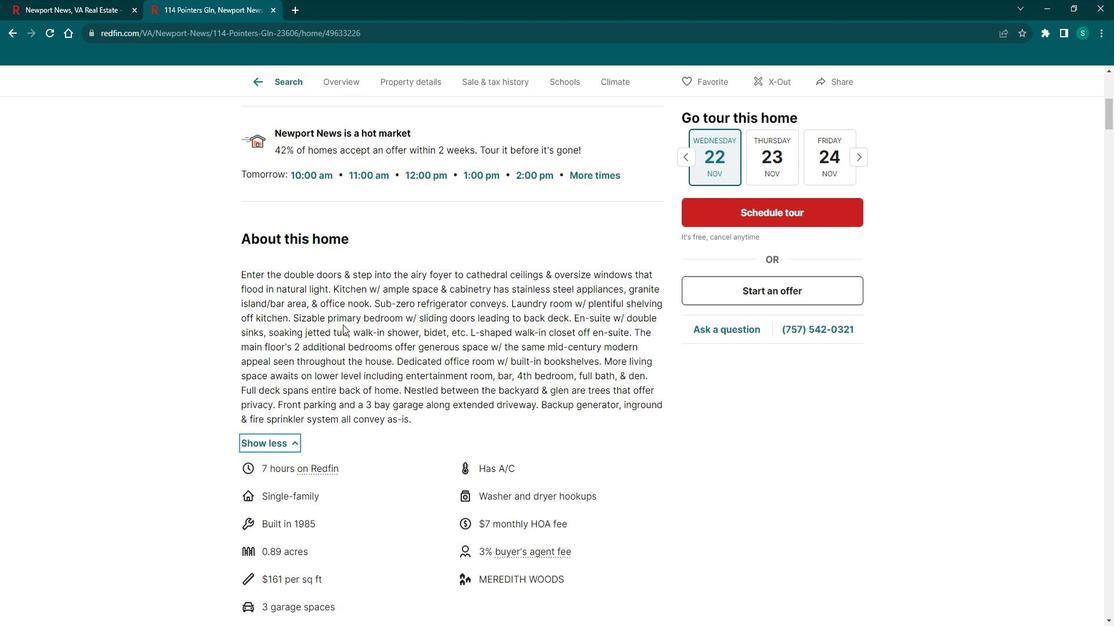 
Action: Mouse scrolled (355, 325) with delta (0, 0)
Screenshot: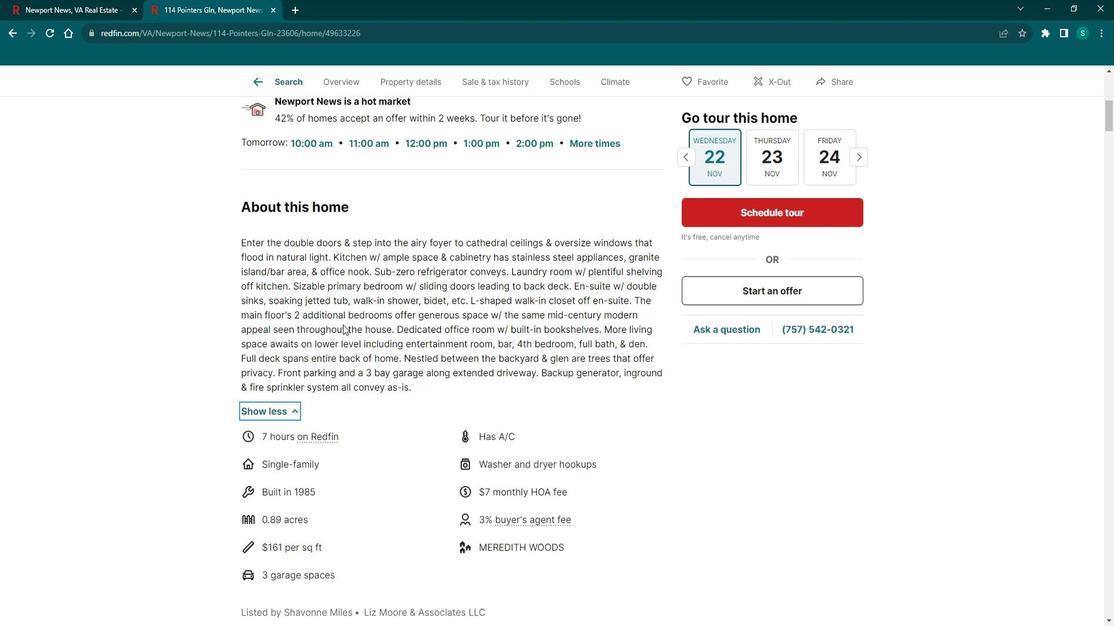 
Action: Mouse scrolled (355, 325) with delta (0, 0)
Screenshot: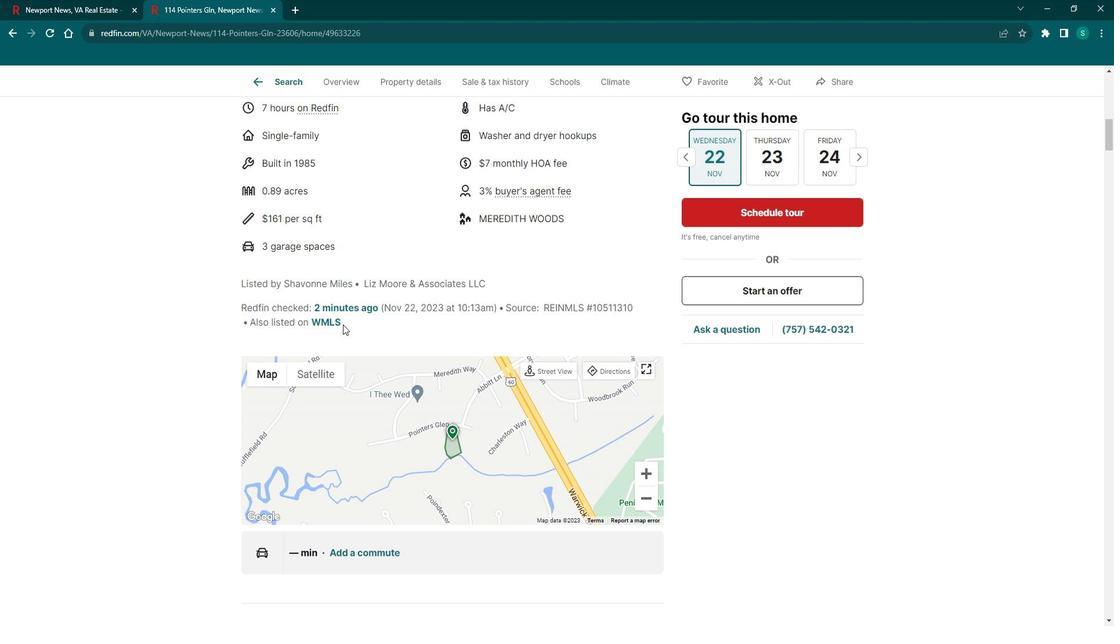 
Action: Mouse scrolled (355, 325) with delta (0, 0)
Screenshot: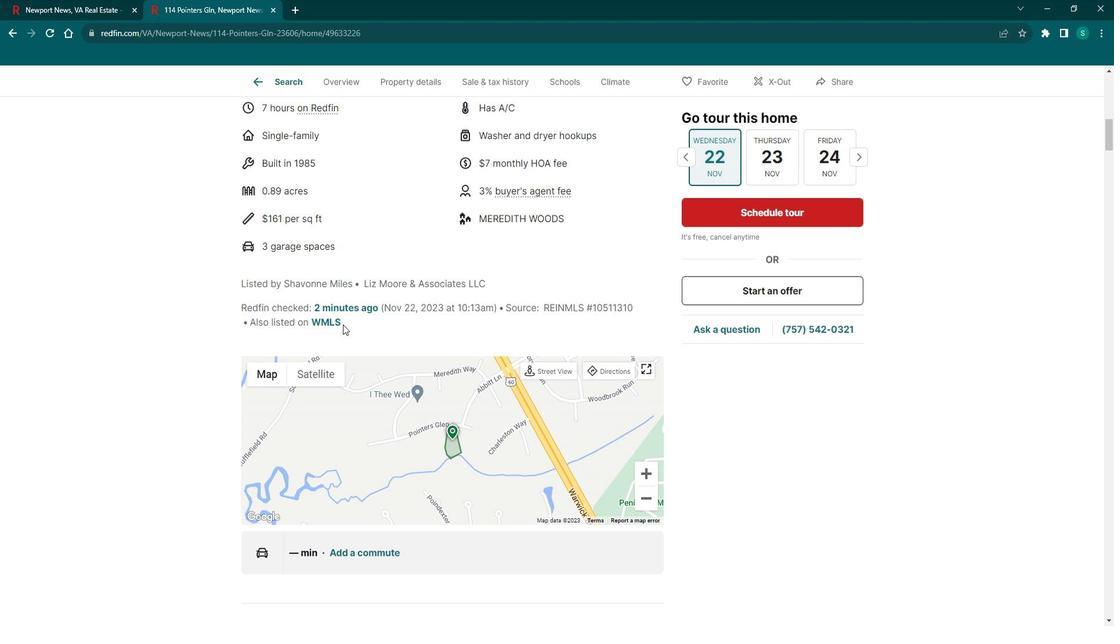 
Action: Mouse scrolled (355, 325) with delta (0, 0)
Screenshot: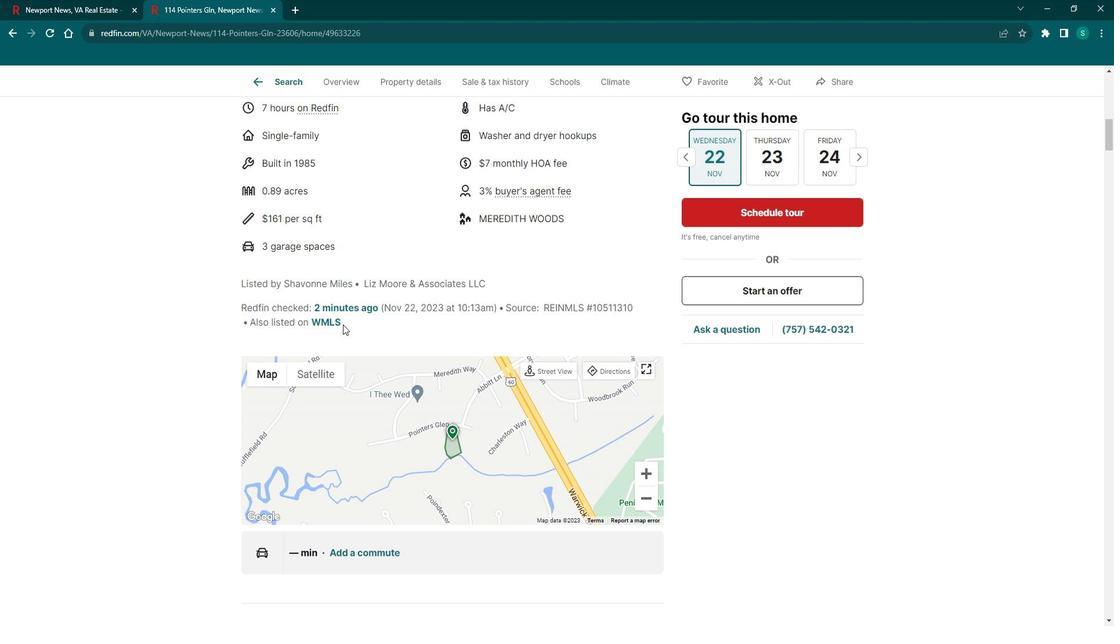 
Action: Mouse scrolled (355, 325) with delta (0, 0)
Screenshot: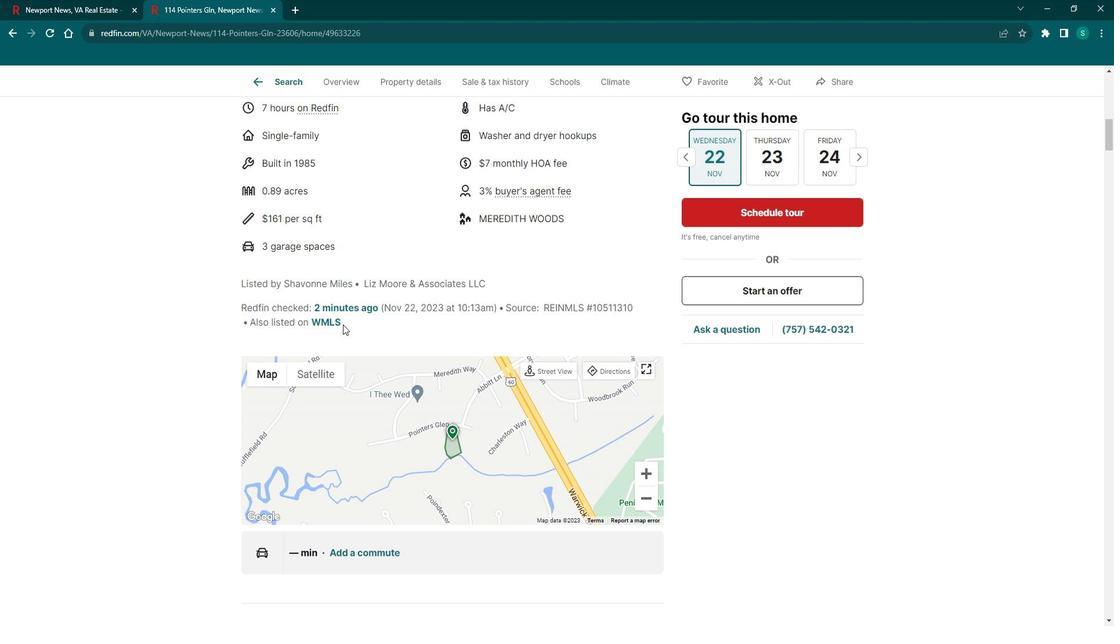 
Action: Mouse scrolled (355, 325) with delta (0, 0)
Screenshot: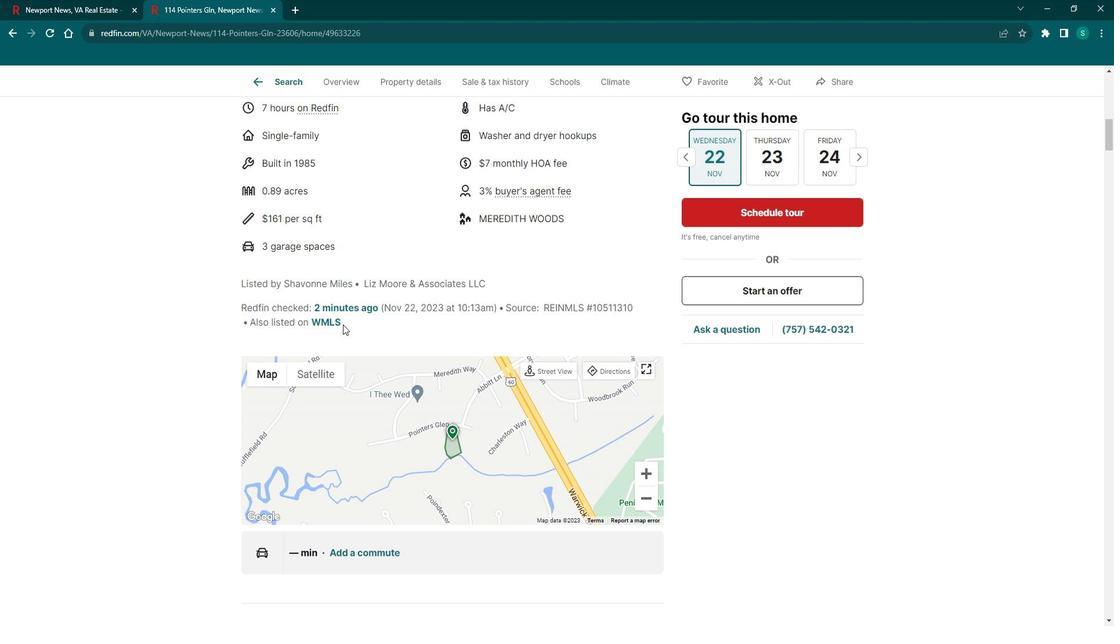 
Action: Mouse scrolled (355, 325) with delta (0, 0)
Screenshot: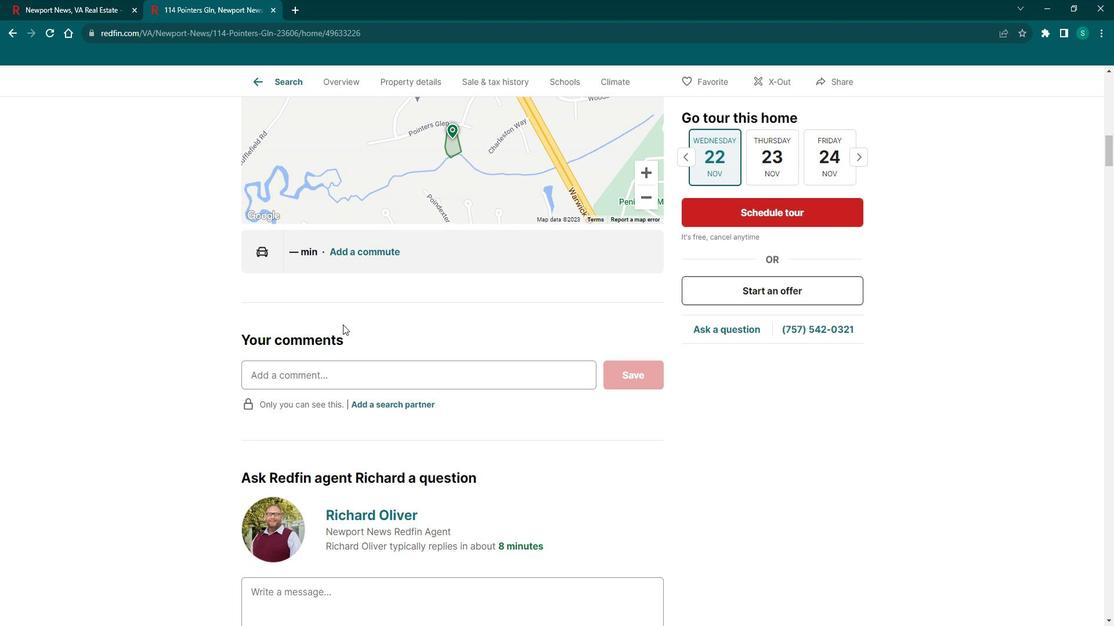 
Action: Mouse scrolled (355, 325) with delta (0, 0)
Screenshot: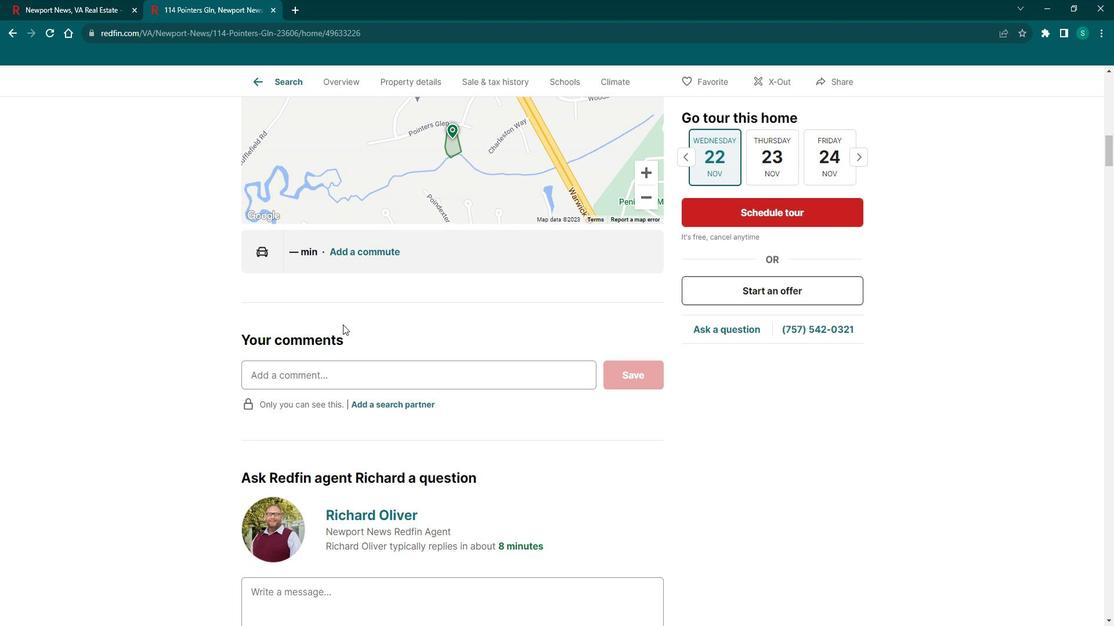 
Action: Mouse scrolled (355, 325) with delta (0, 0)
Screenshot: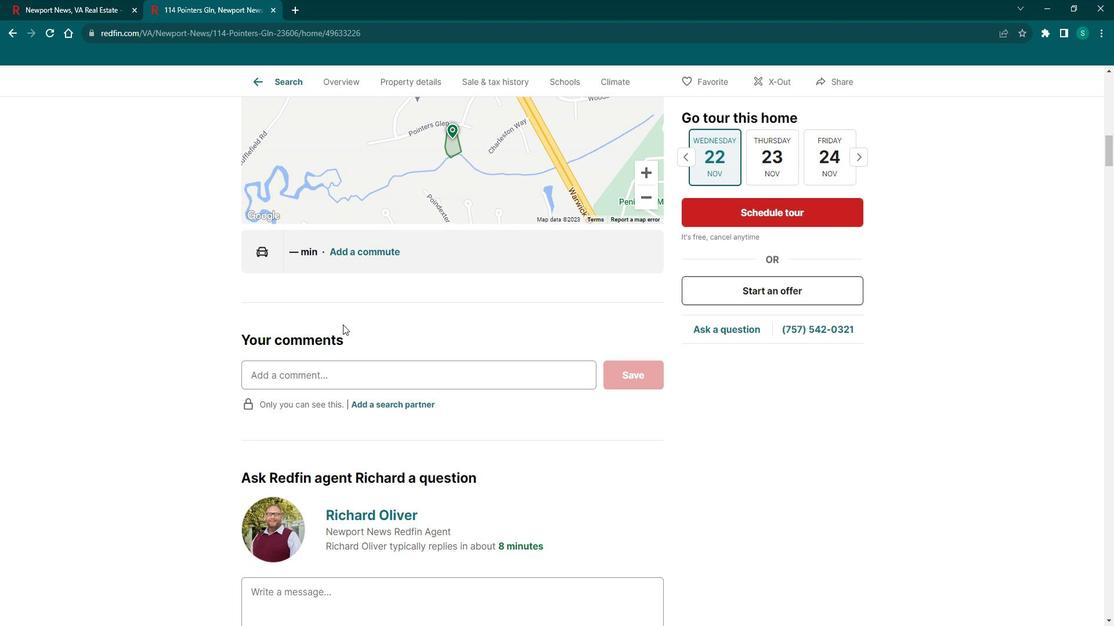 
Action: Mouse scrolled (355, 325) with delta (0, 0)
Screenshot: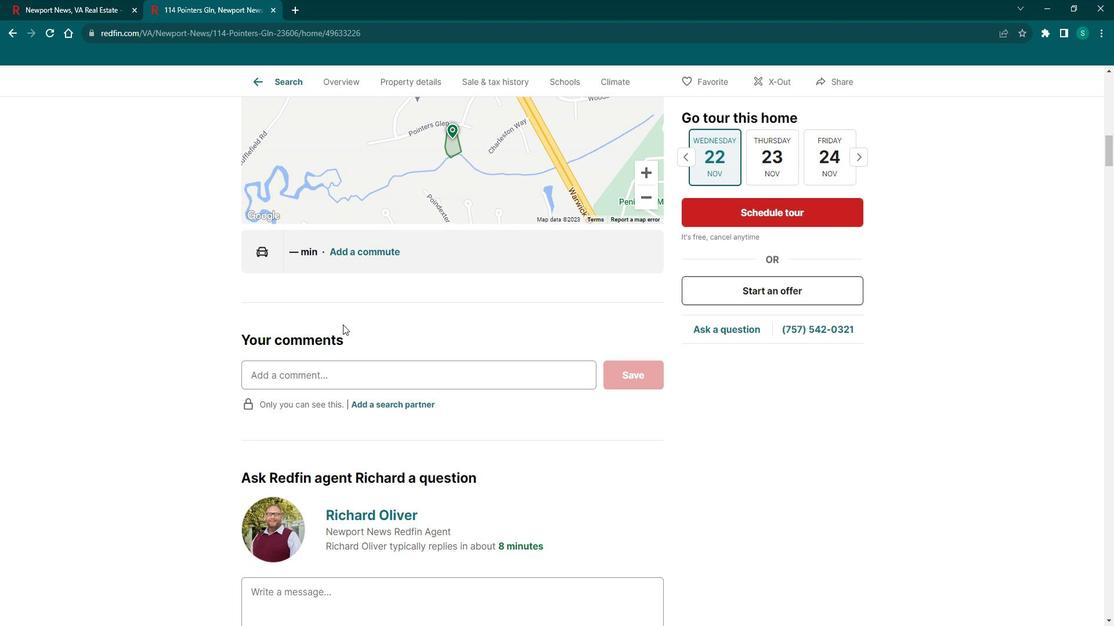 
Action: Mouse scrolled (355, 325) with delta (0, 0)
Screenshot: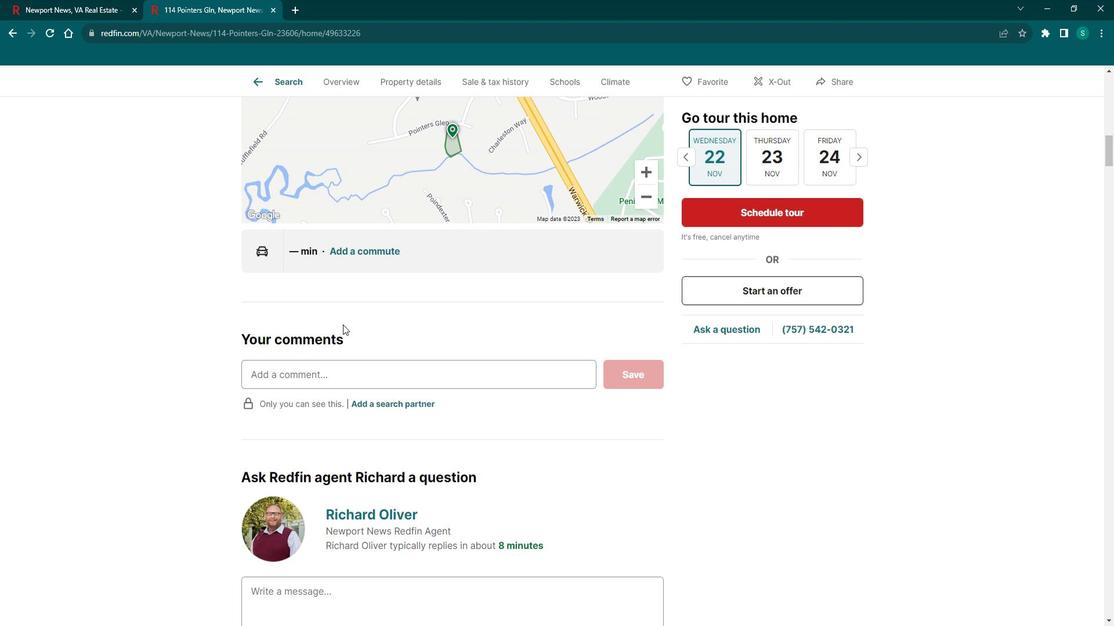 
Action: Mouse scrolled (355, 325) with delta (0, 0)
Screenshot: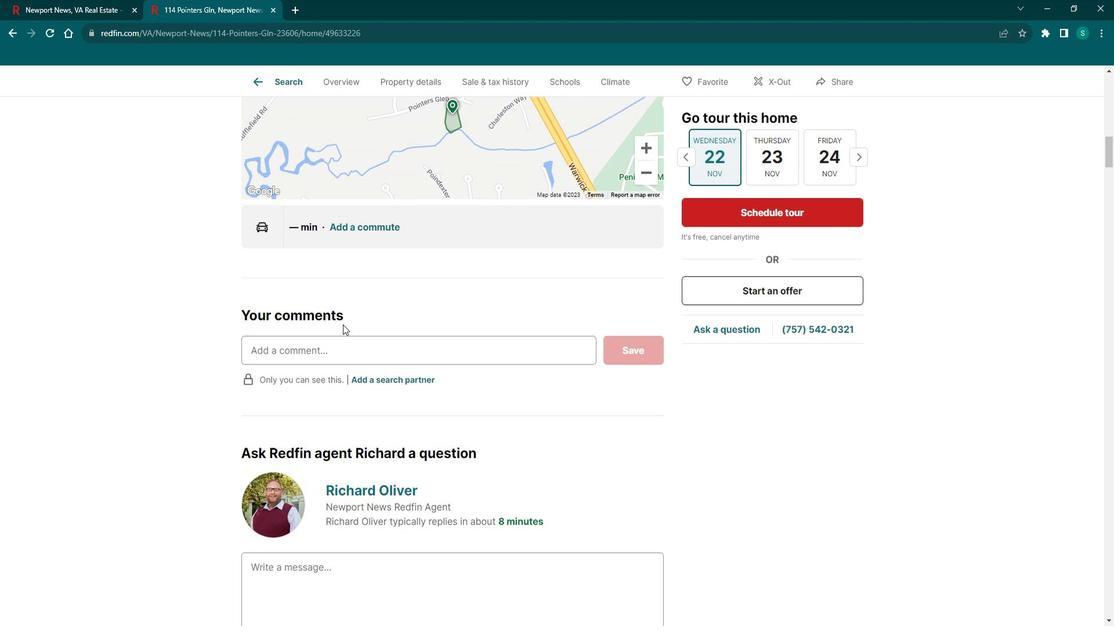 
Action: Mouse scrolled (355, 325) with delta (0, 0)
Screenshot: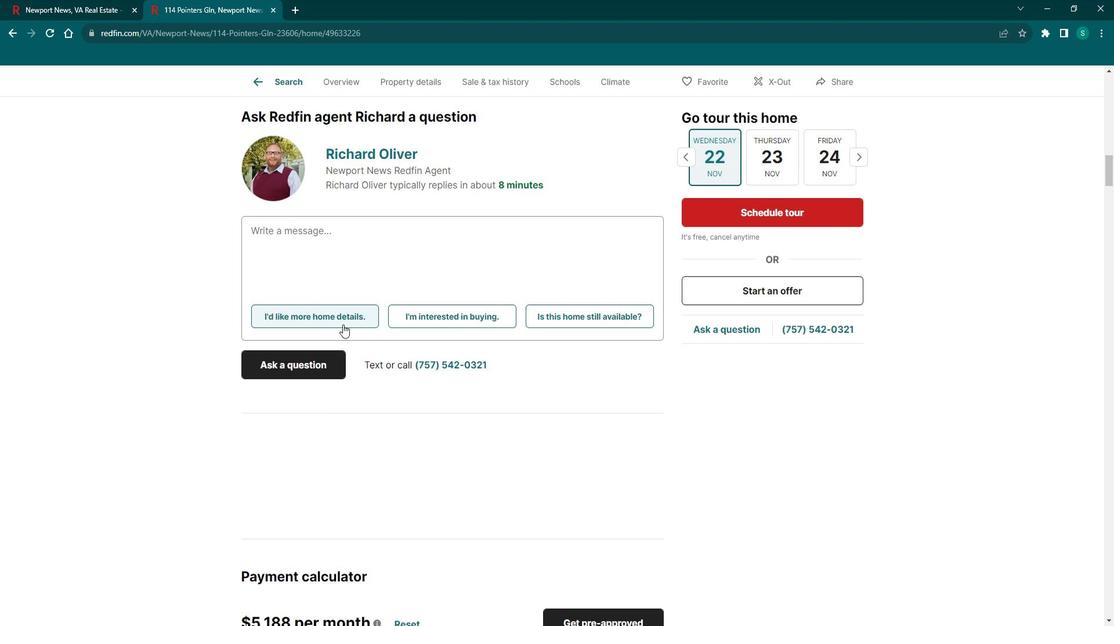 
Action: Mouse scrolled (355, 325) with delta (0, 0)
Screenshot: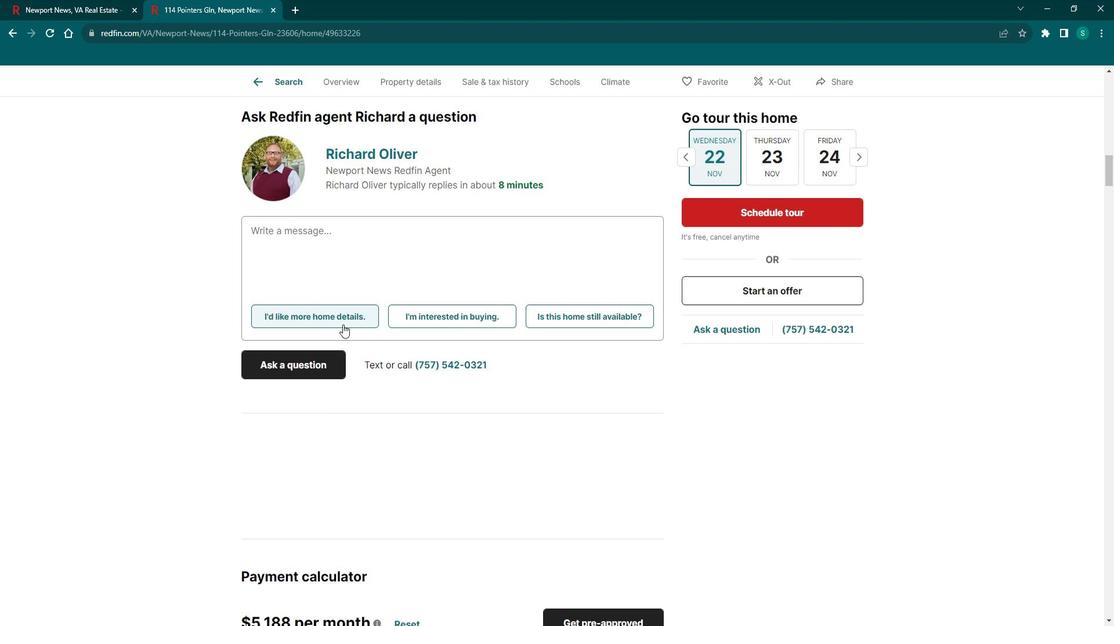 
Action: Mouse scrolled (355, 325) with delta (0, 0)
Screenshot: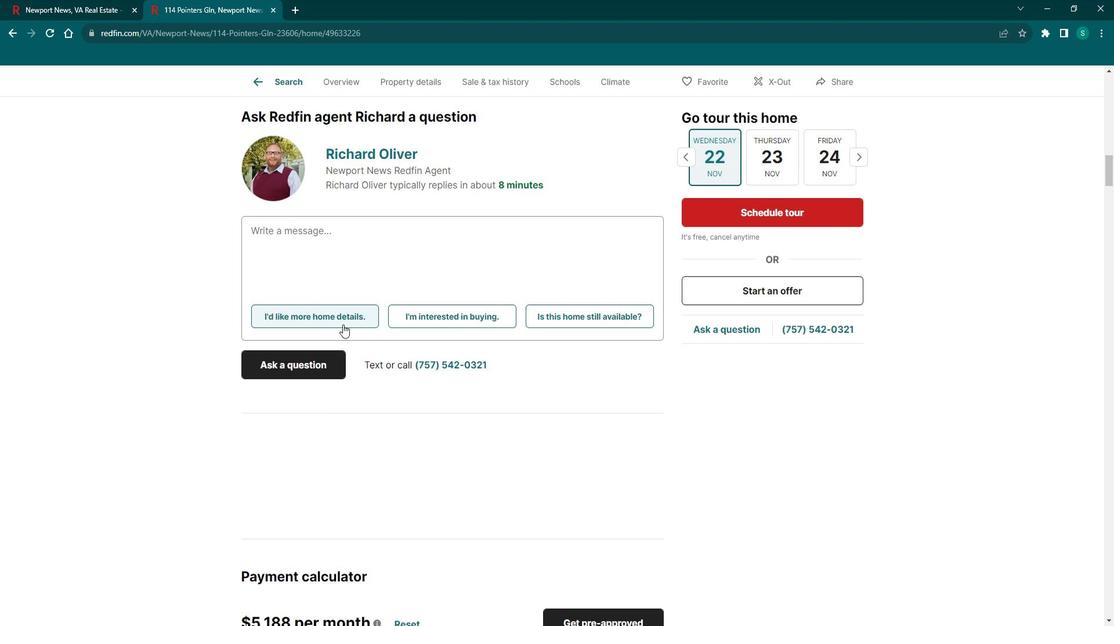 
Action: Mouse scrolled (355, 325) with delta (0, 0)
Screenshot: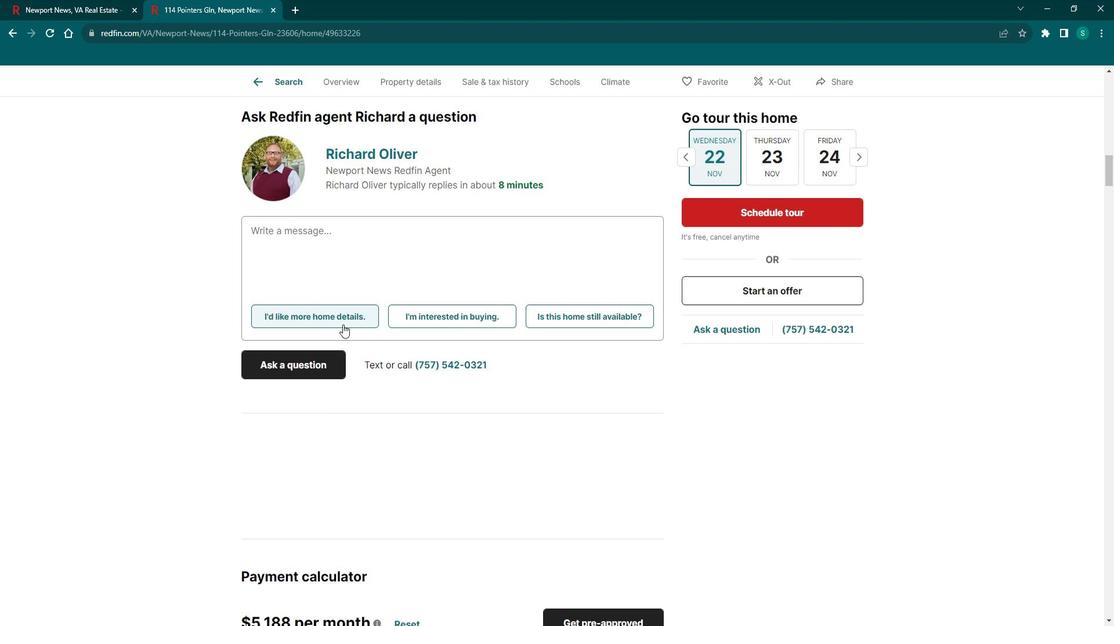 
Action: Mouse scrolled (355, 325) with delta (0, 0)
Screenshot: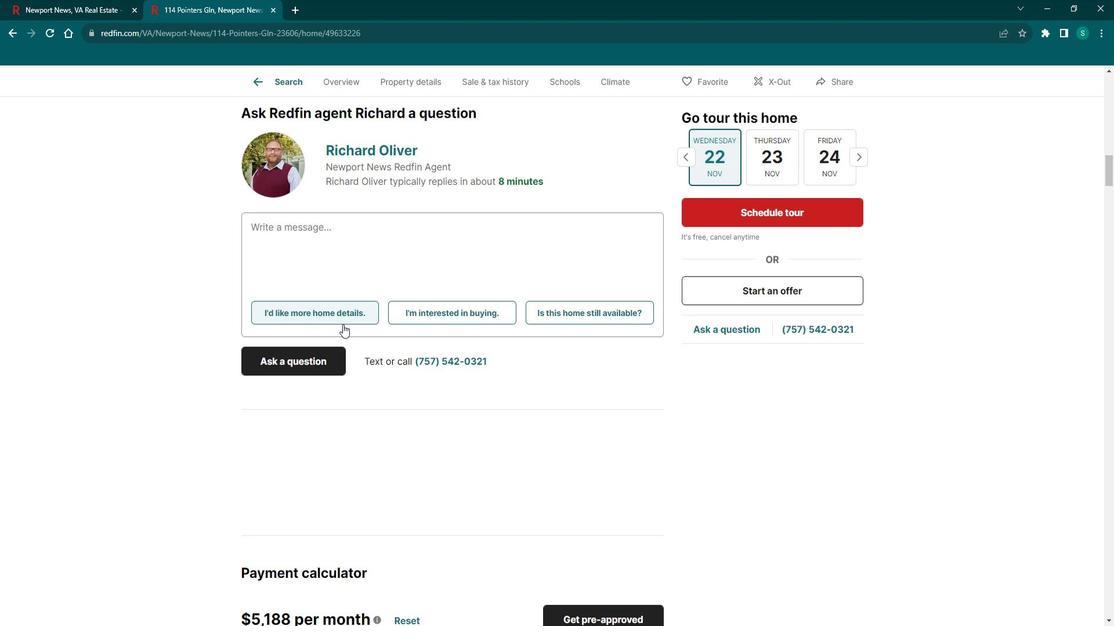
Action: Mouse scrolled (355, 325) with delta (0, 0)
Screenshot: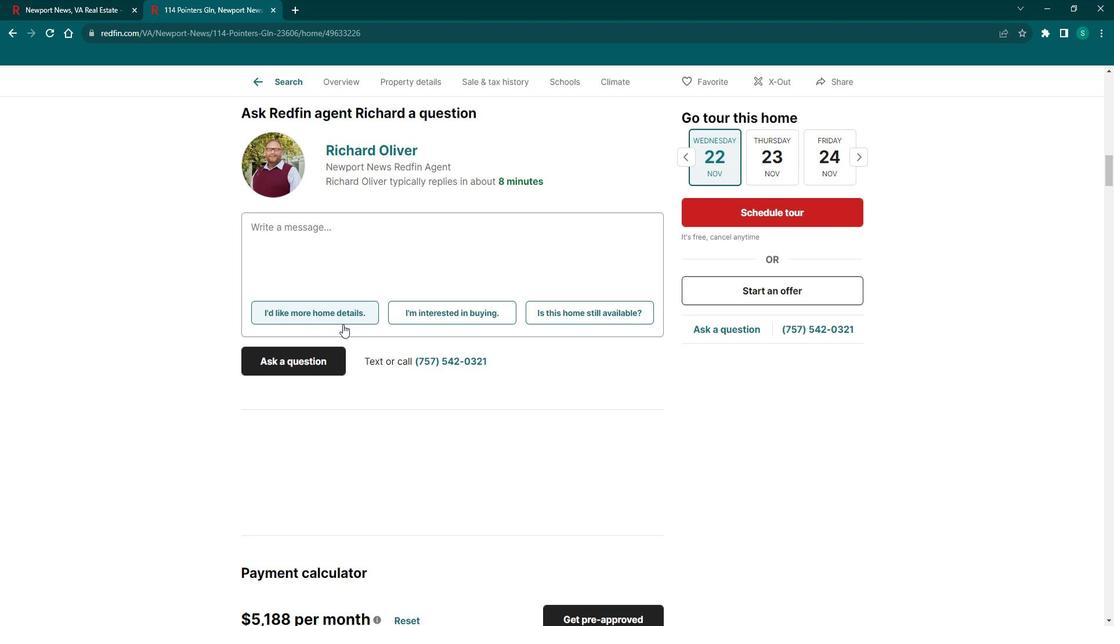 
Action: Mouse scrolled (355, 325) with delta (0, 0)
Screenshot: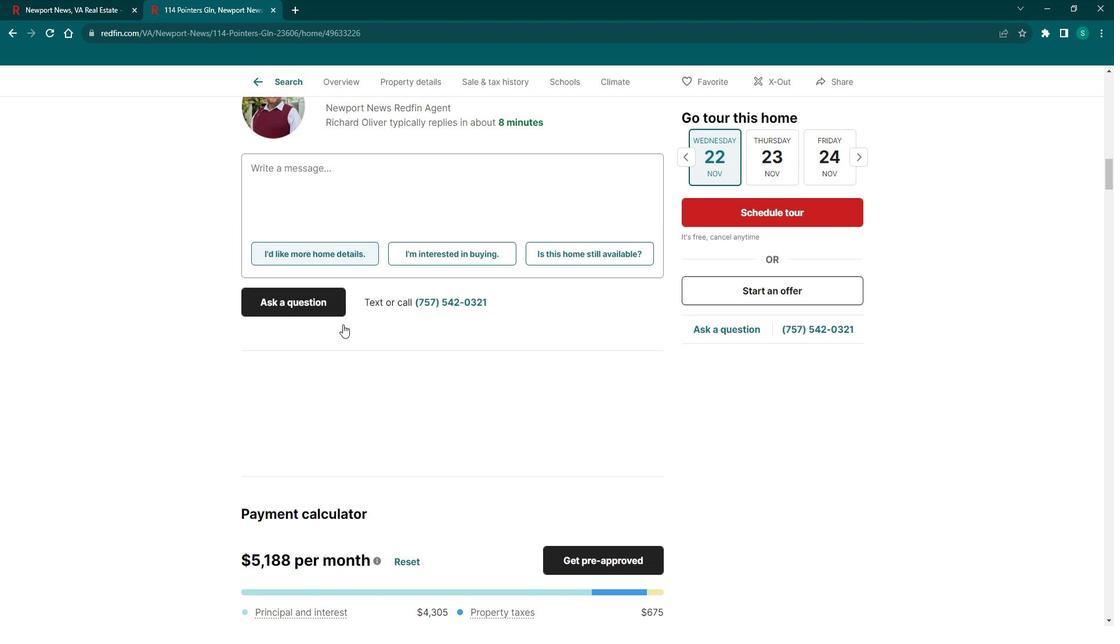 
Action: Mouse scrolled (355, 325) with delta (0, 0)
Screenshot: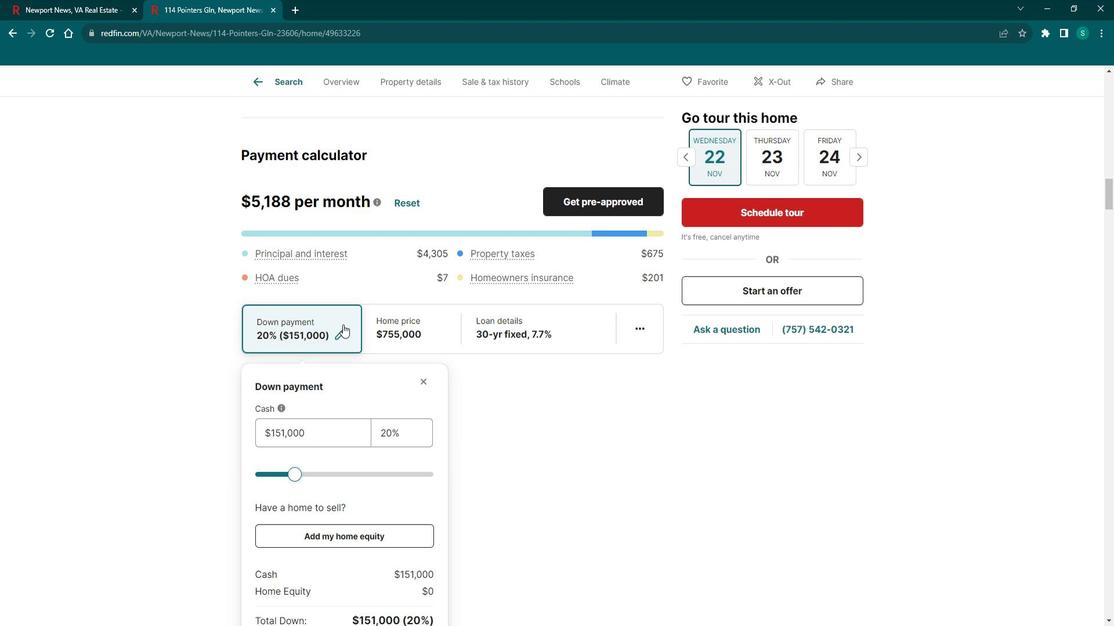 
Action: Mouse scrolled (355, 325) with delta (0, 0)
Screenshot: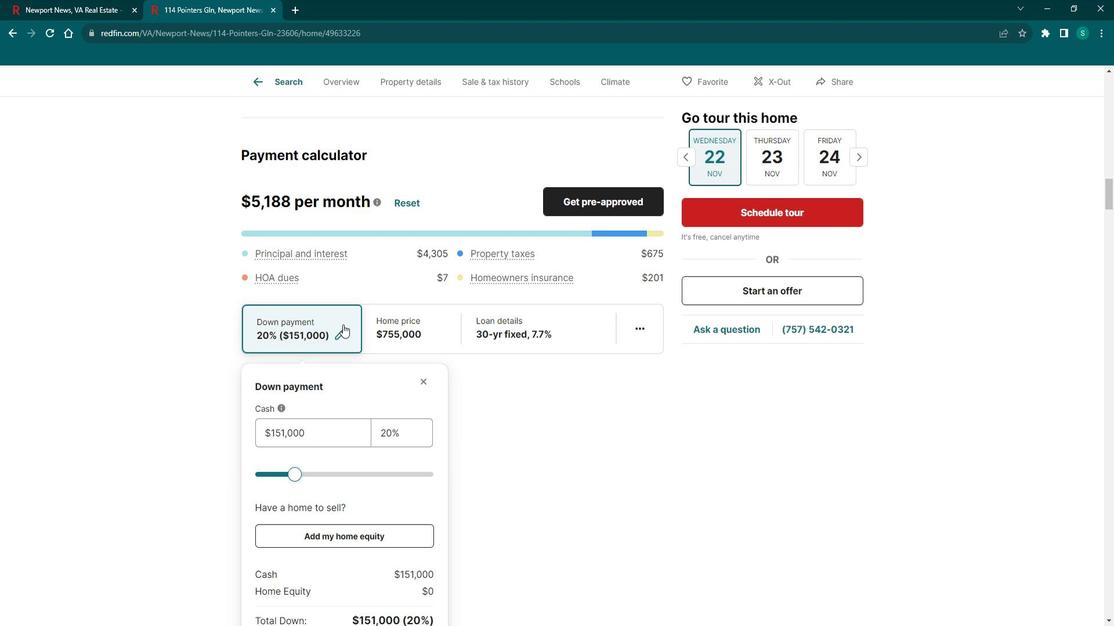 
Action: Mouse scrolled (355, 325) with delta (0, 0)
Screenshot: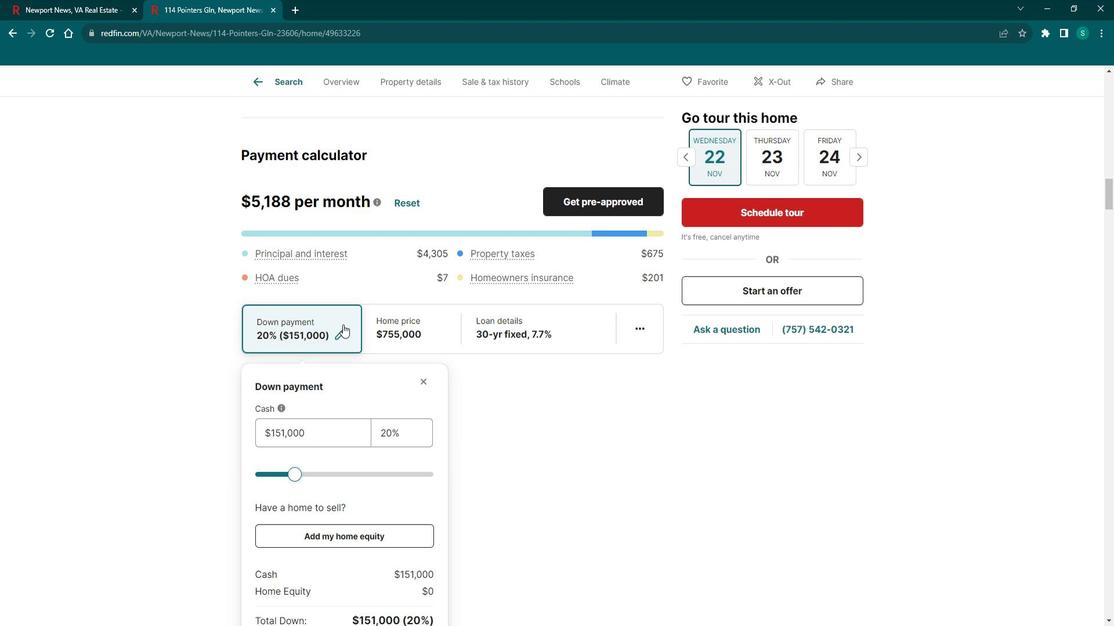 
Action: Mouse scrolled (355, 325) with delta (0, 0)
Screenshot: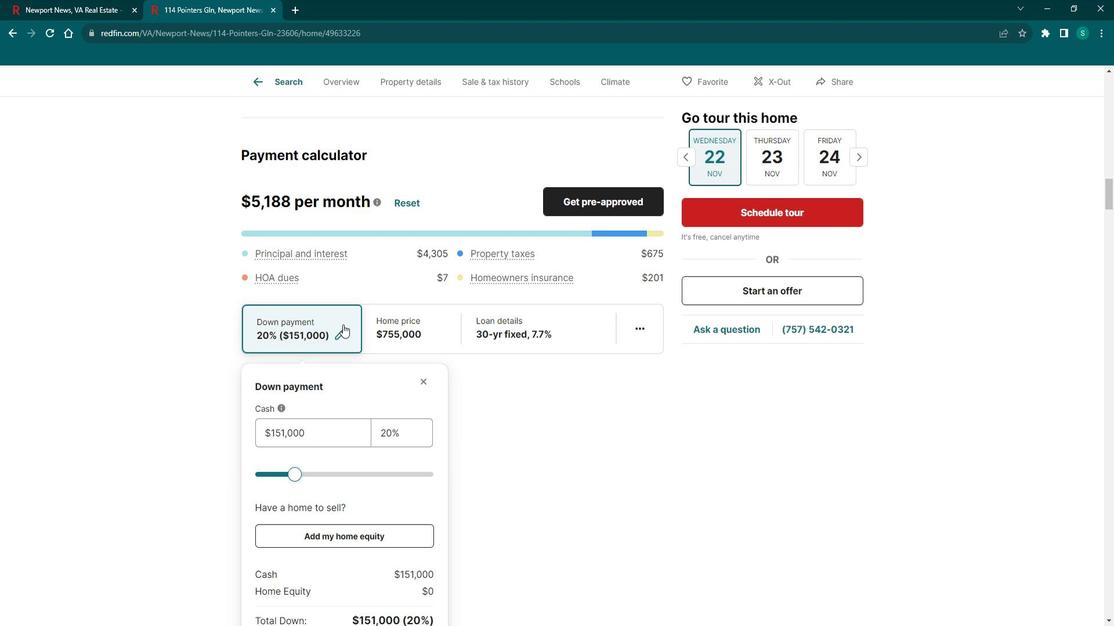 
Action: Mouse scrolled (355, 325) with delta (0, 0)
Screenshot: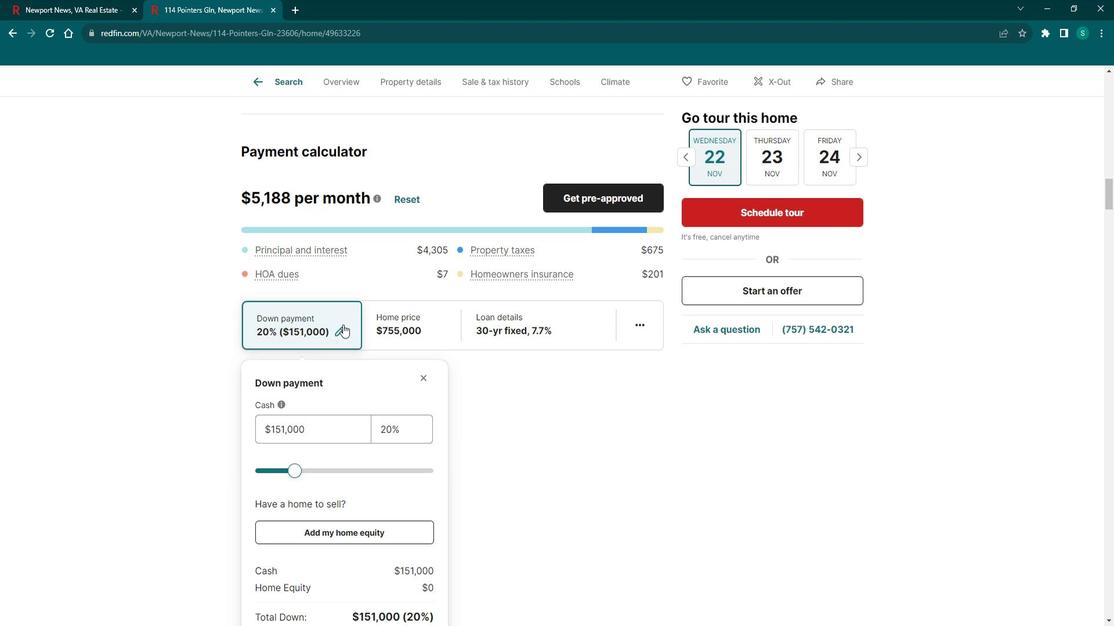 
Action: Mouse scrolled (355, 325) with delta (0, 0)
Screenshot: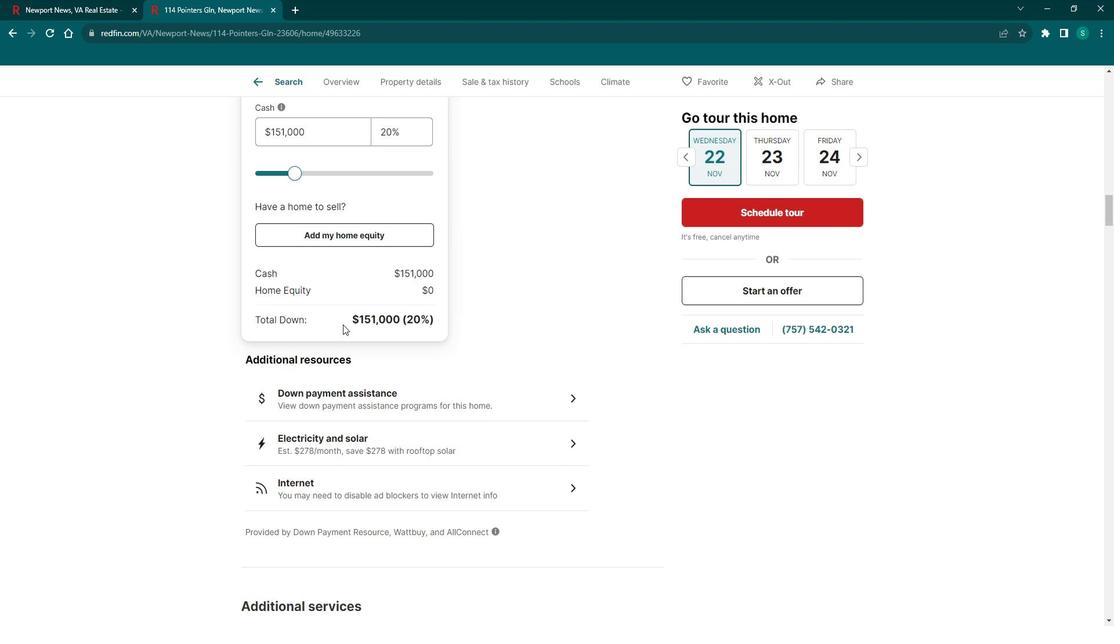
Action: Mouse scrolled (355, 325) with delta (0, 0)
Screenshot: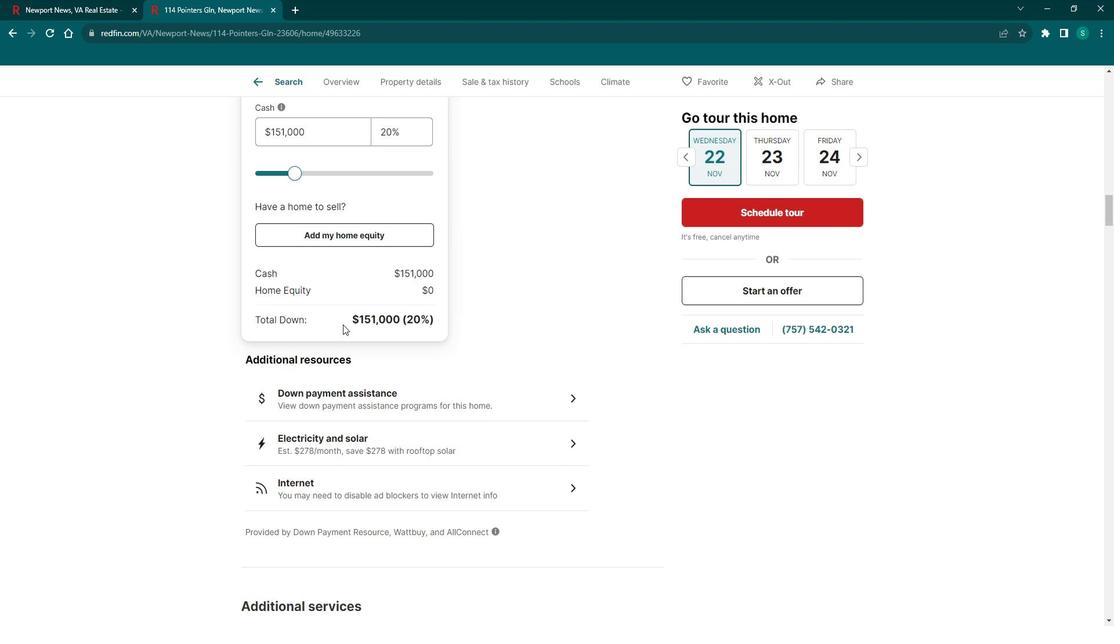 
Action: Mouse scrolled (355, 325) with delta (0, 0)
Screenshot: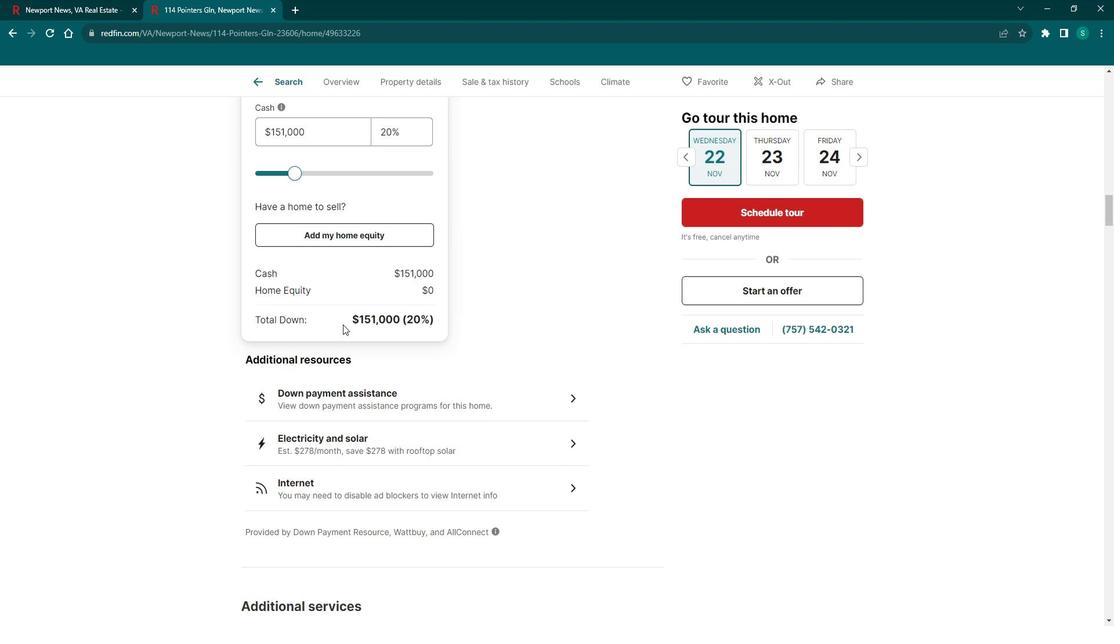 
Action: Mouse scrolled (355, 325) with delta (0, 0)
Screenshot: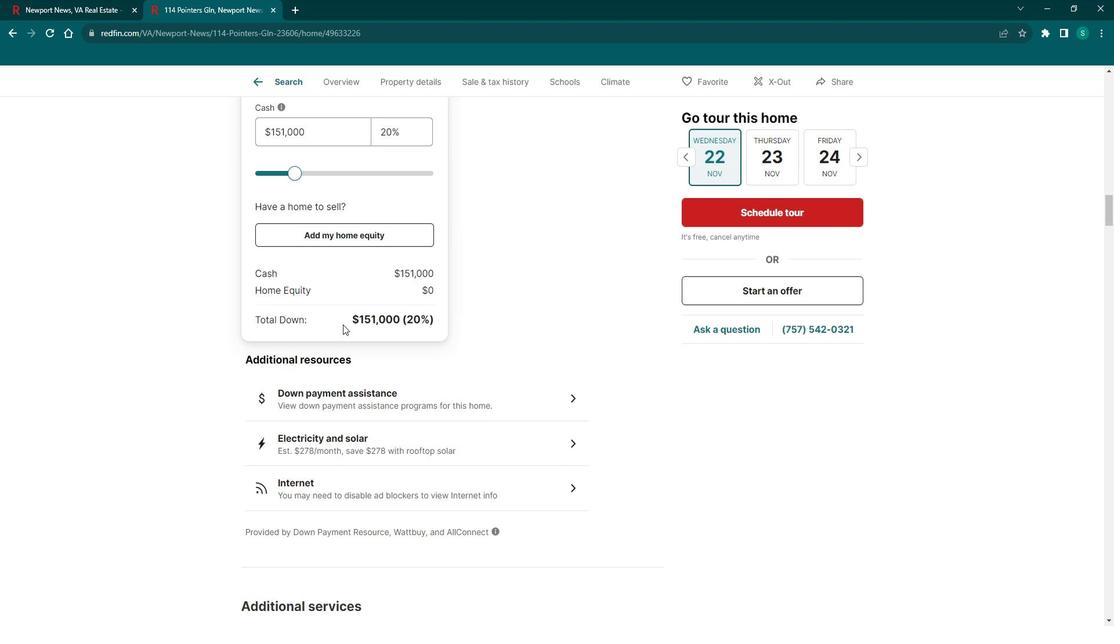 
Action: Mouse scrolled (355, 325) with delta (0, 0)
Screenshot: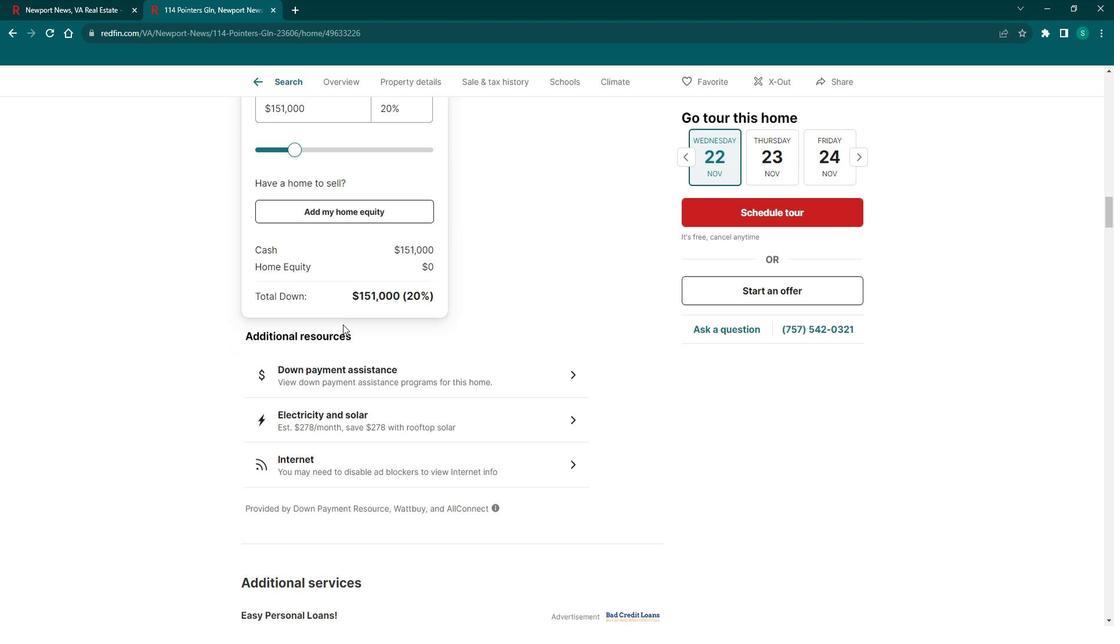 
Action: Mouse scrolled (355, 325) with delta (0, 0)
Screenshot: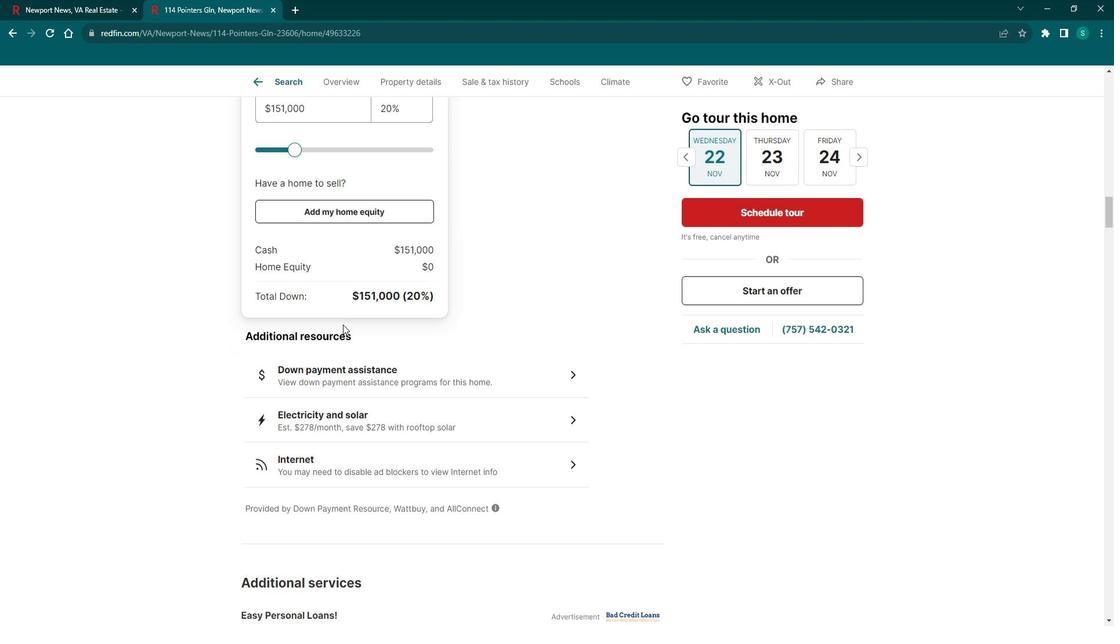 
Action: Mouse scrolled (355, 325) with delta (0, 0)
Screenshot: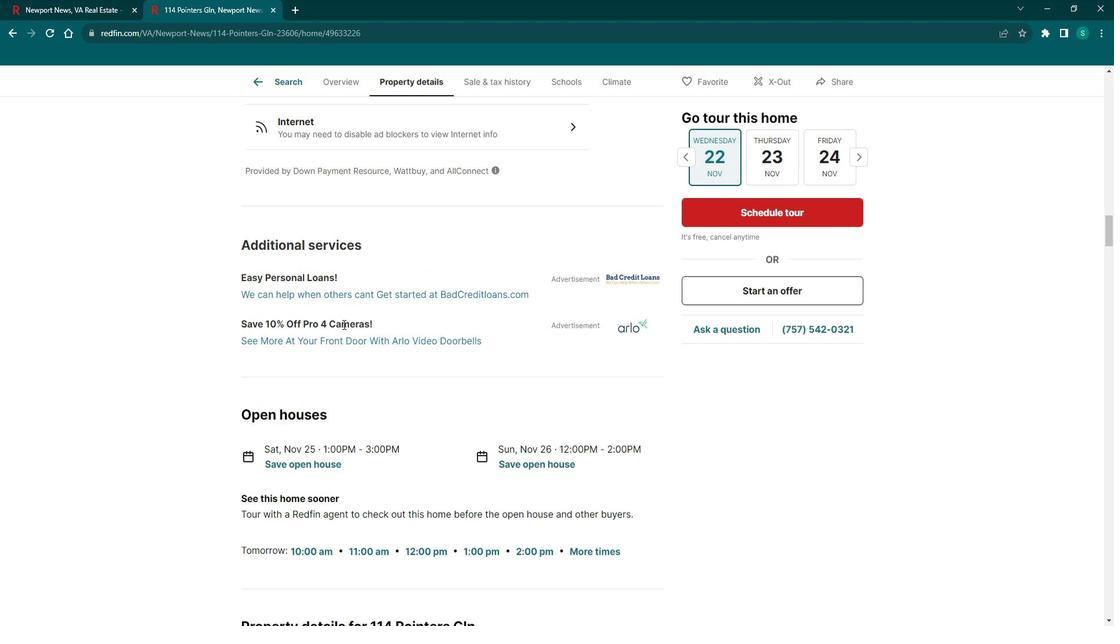 
Action: Mouse scrolled (355, 325) with delta (0, 0)
Screenshot: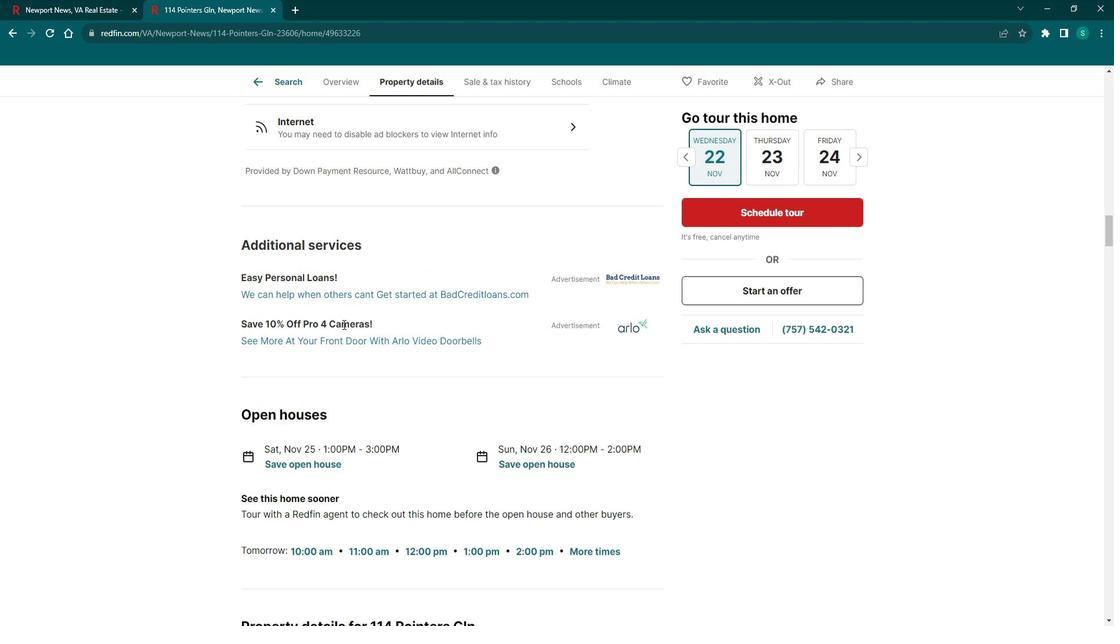 
Action: Mouse scrolled (355, 325) with delta (0, 0)
Screenshot: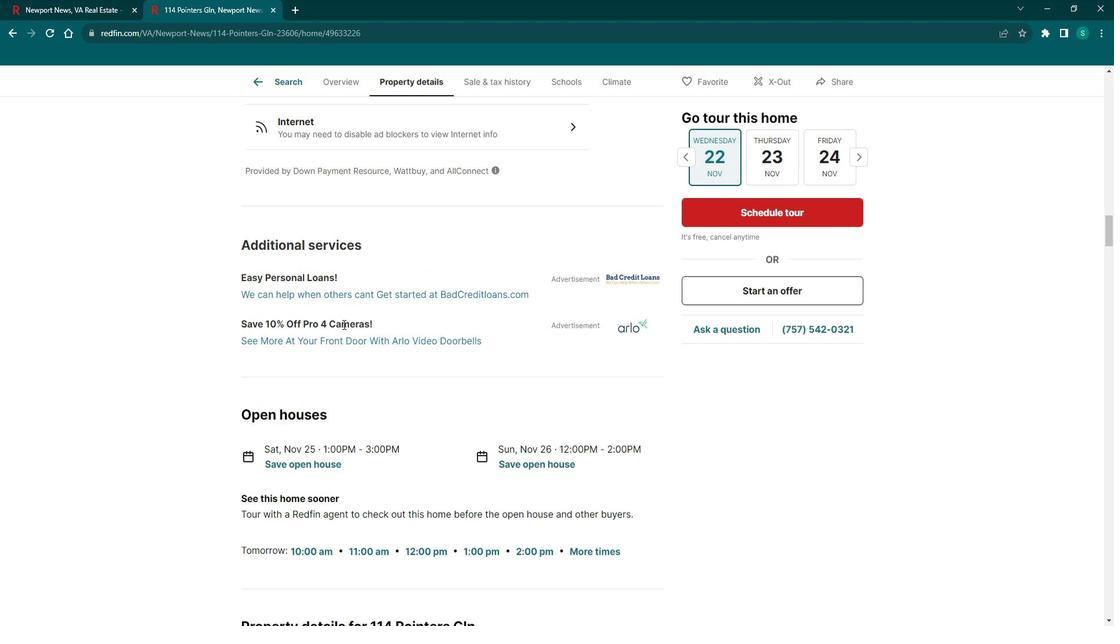 
Action: Mouse scrolled (355, 325) with delta (0, 0)
Screenshot: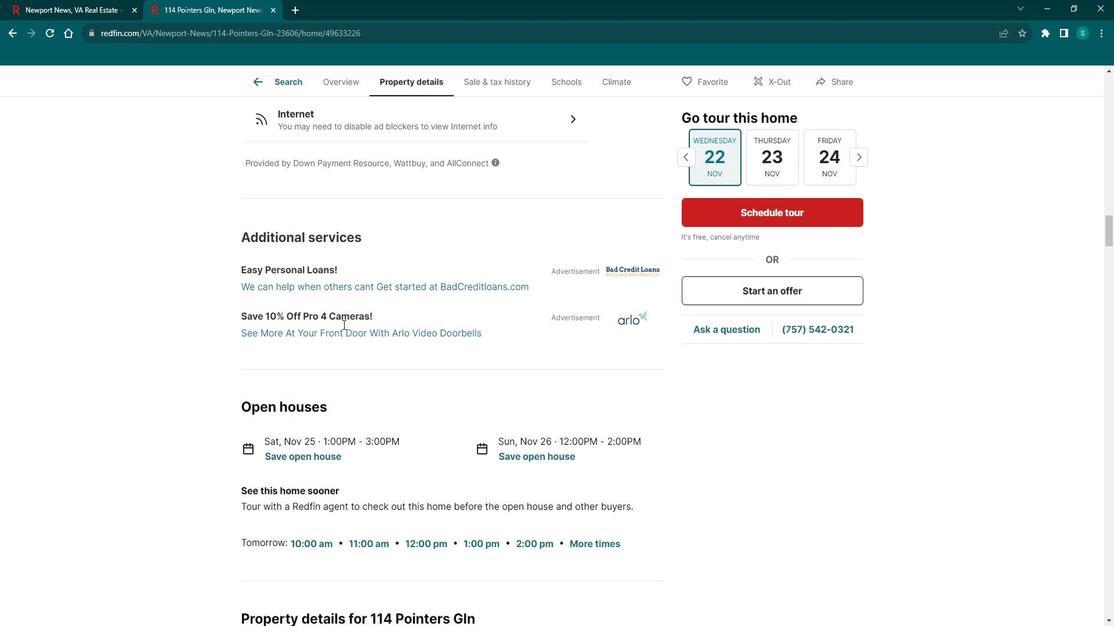 
Action: Mouse scrolled (355, 325) with delta (0, 0)
Screenshot: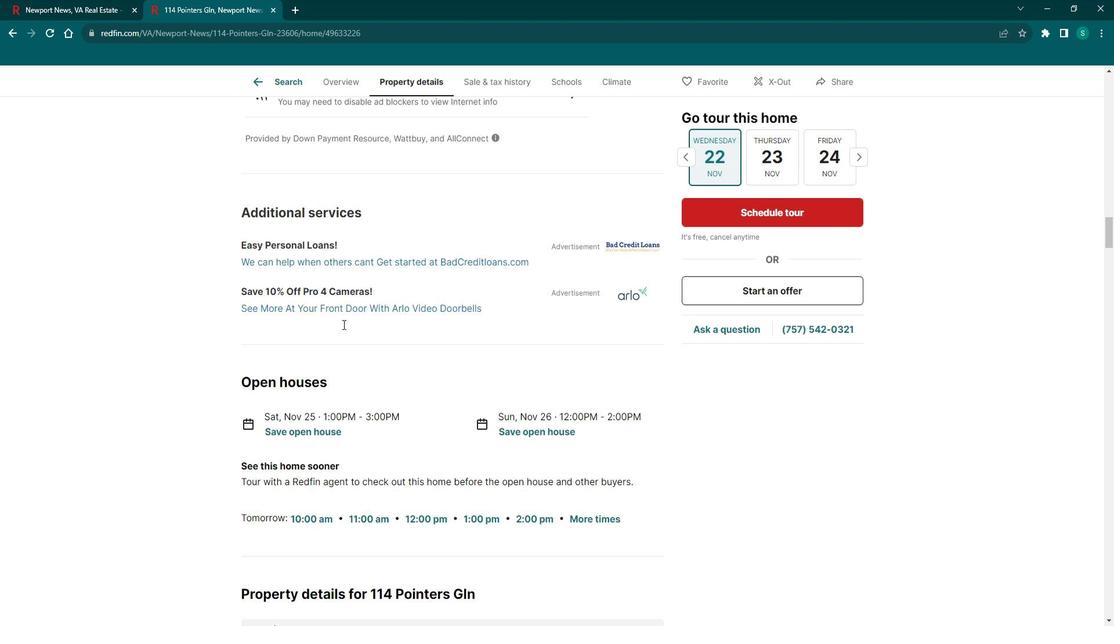 
Action: Mouse scrolled (355, 325) with delta (0, 0)
Screenshot: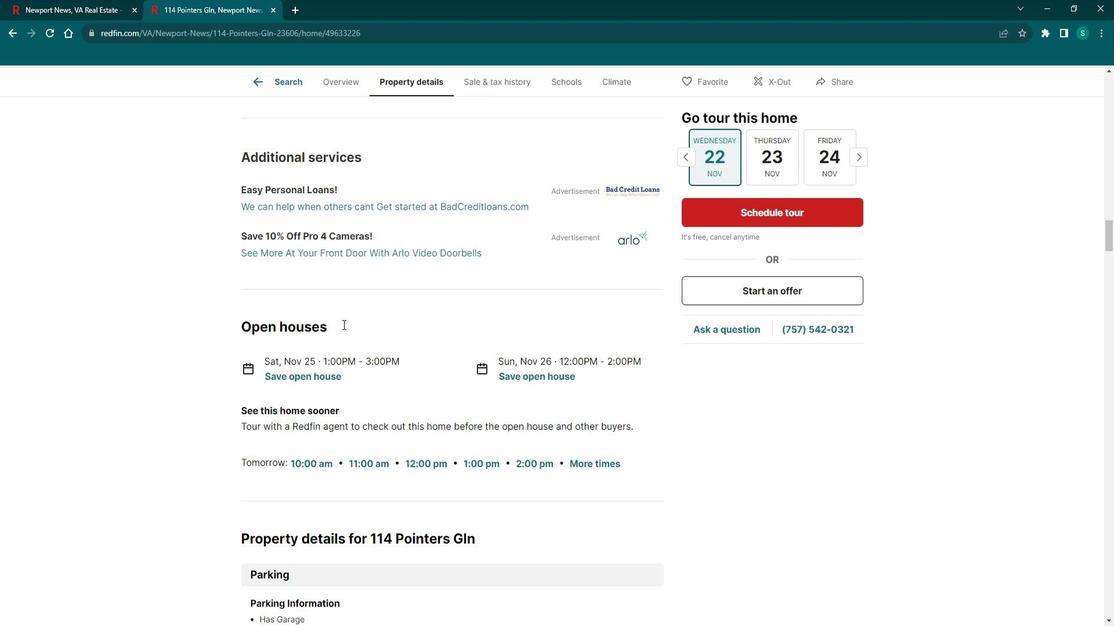
Action: Mouse scrolled (355, 325) with delta (0, 0)
Screenshot: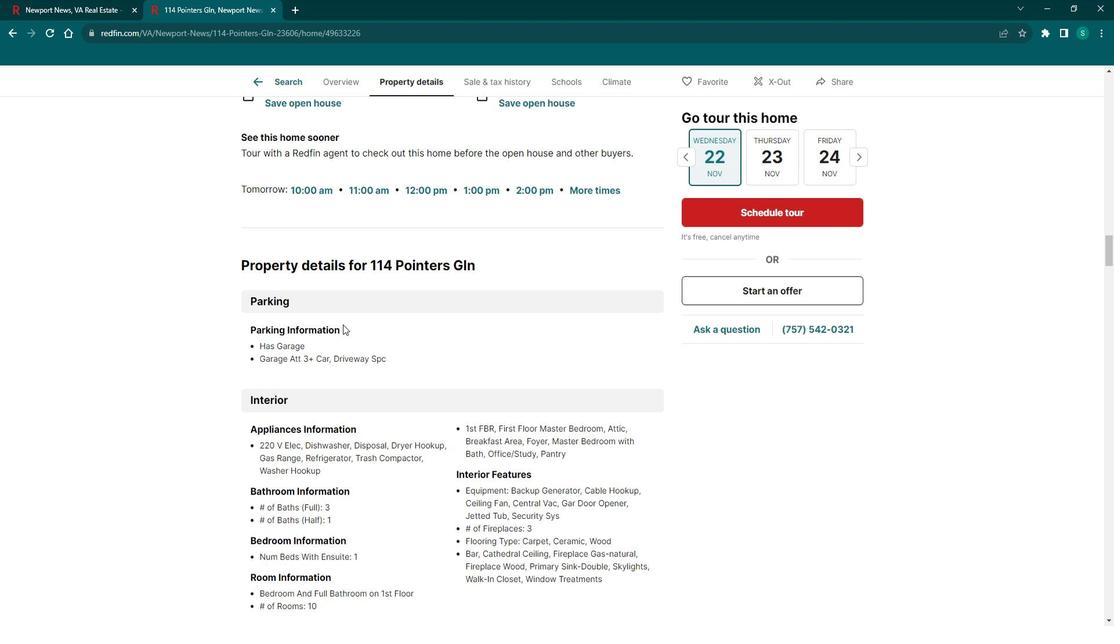 
Action: Mouse scrolled (355, 325) with delta (0, 0)
Screenshot: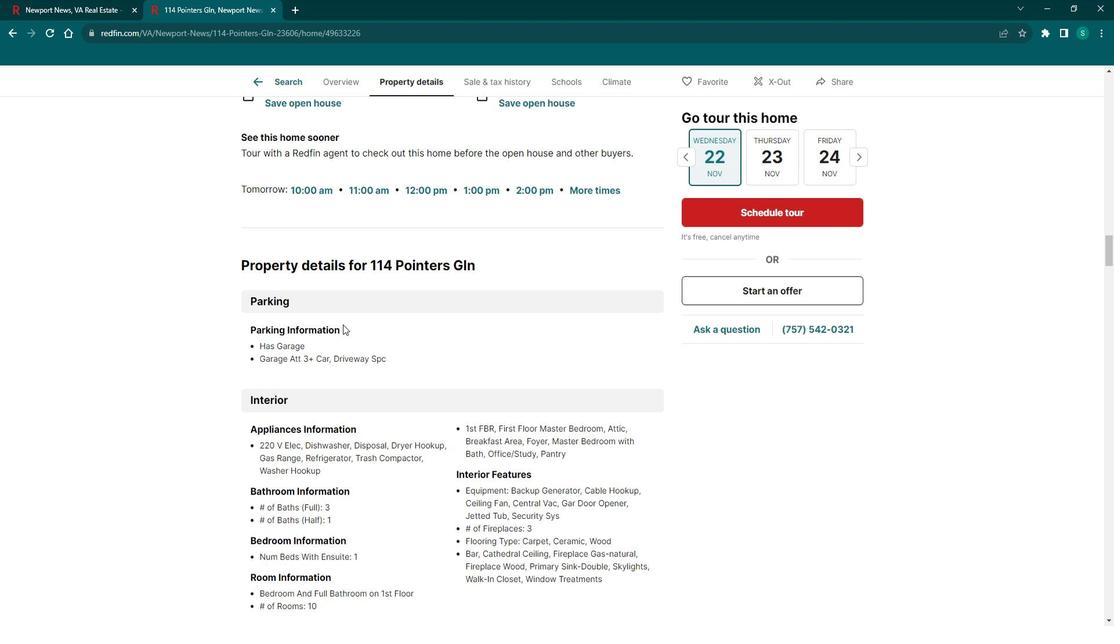 
Action: Mouse scrolled (355, 325) with delta (0, 0)
Screenshot: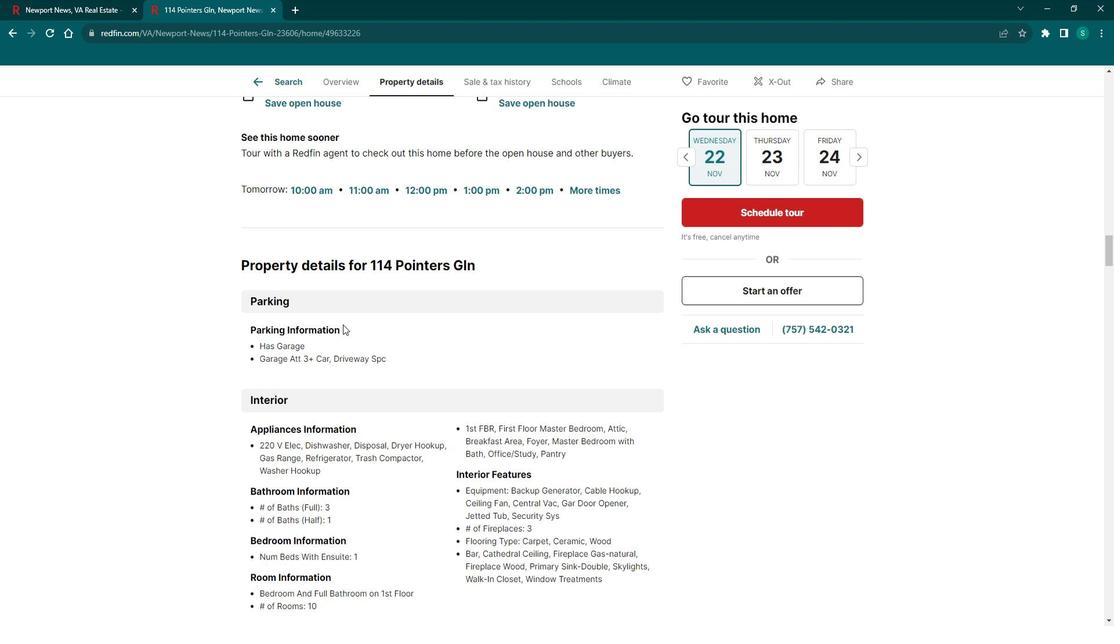 
Action: Mouse scrolled (355, 325) with delta (0, 0)
Screenshot: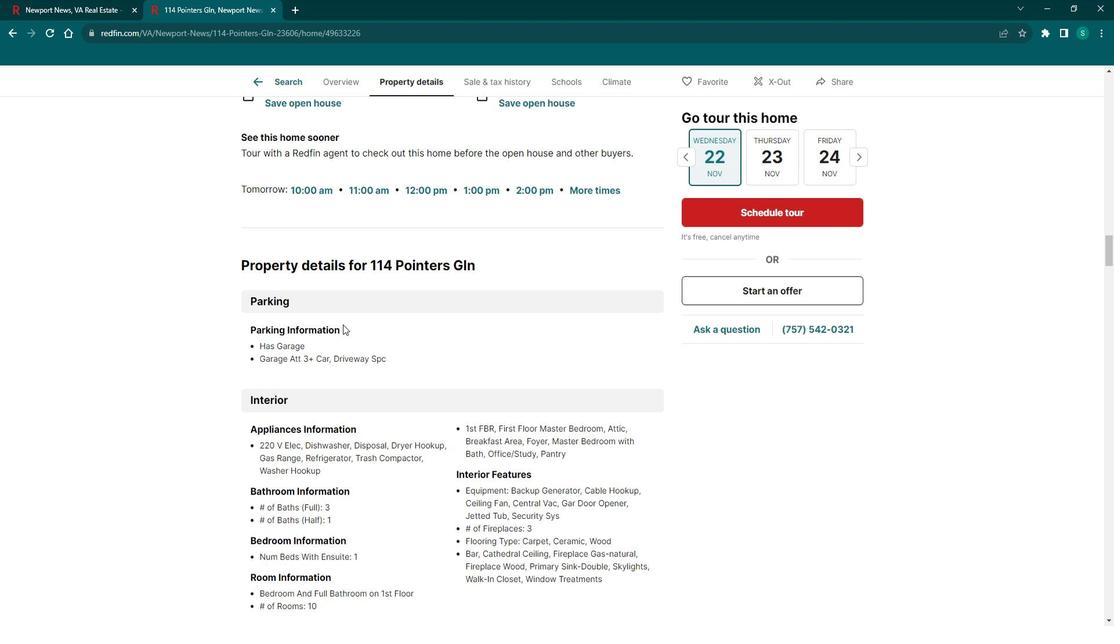 
Action: Mouse scrolled (355, 325) with delta (0, 0)
Screenshot: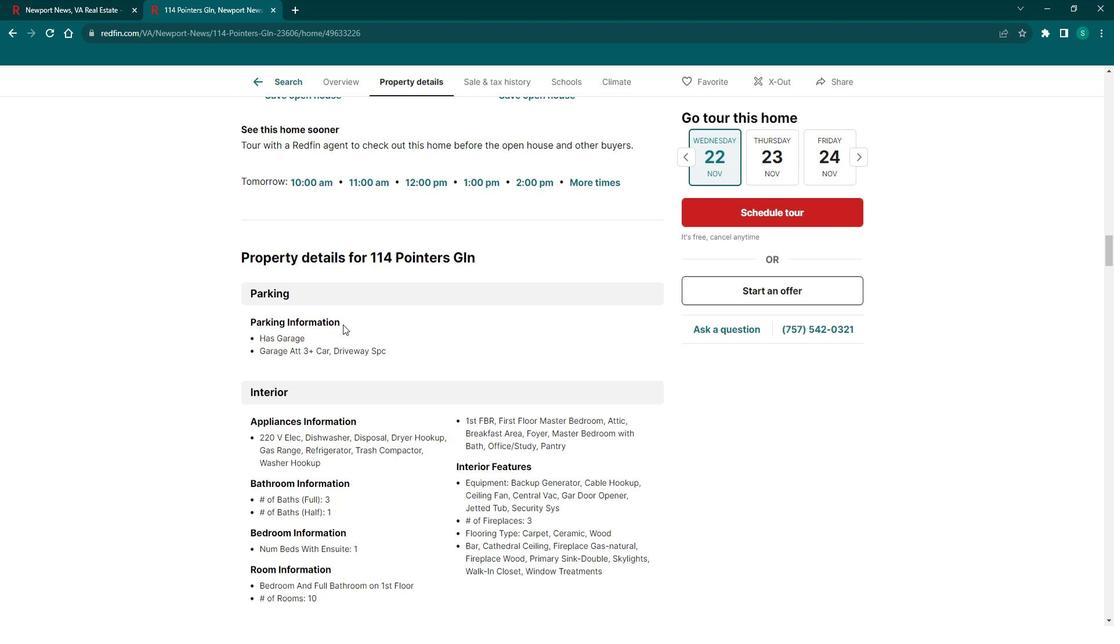 
Action: Mouse scrolled (355, 325) with delta (0, 0)
Screenshot: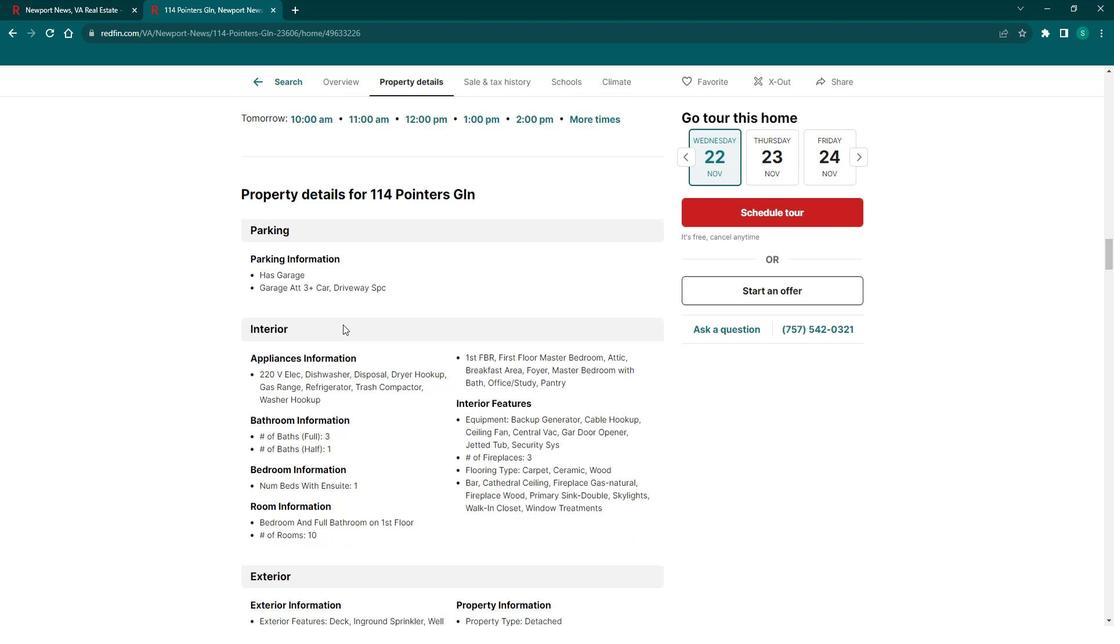 
Action: Mouse scrolled (355, 325) with delta (0, 0)
Screenshot: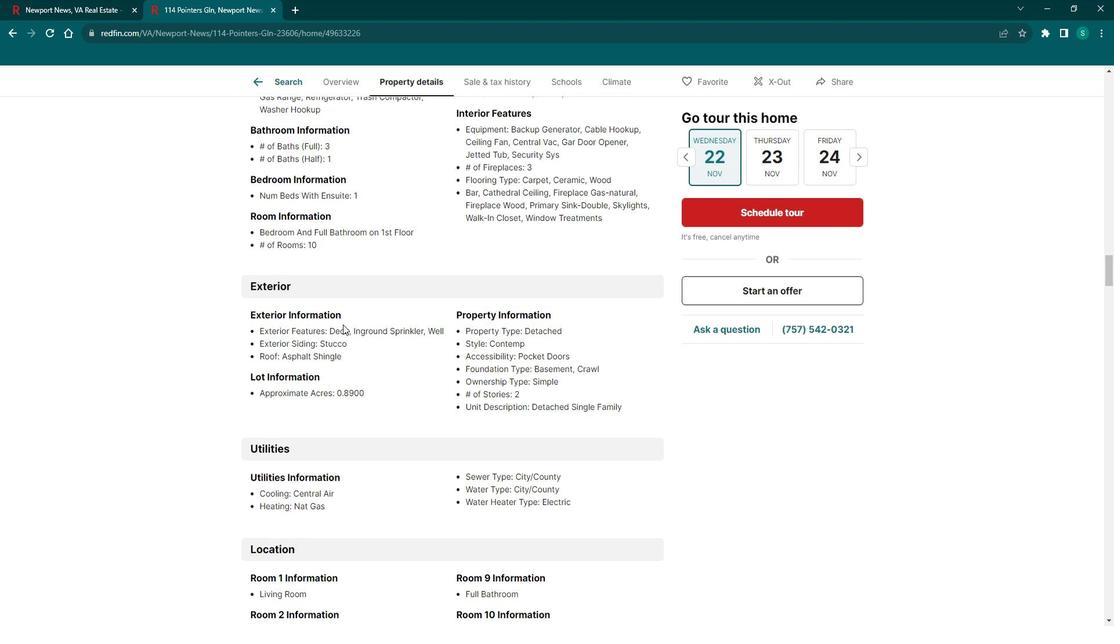 
Action: Mouse scrolled (355, 325) with delta (0, 0)
Screenshot: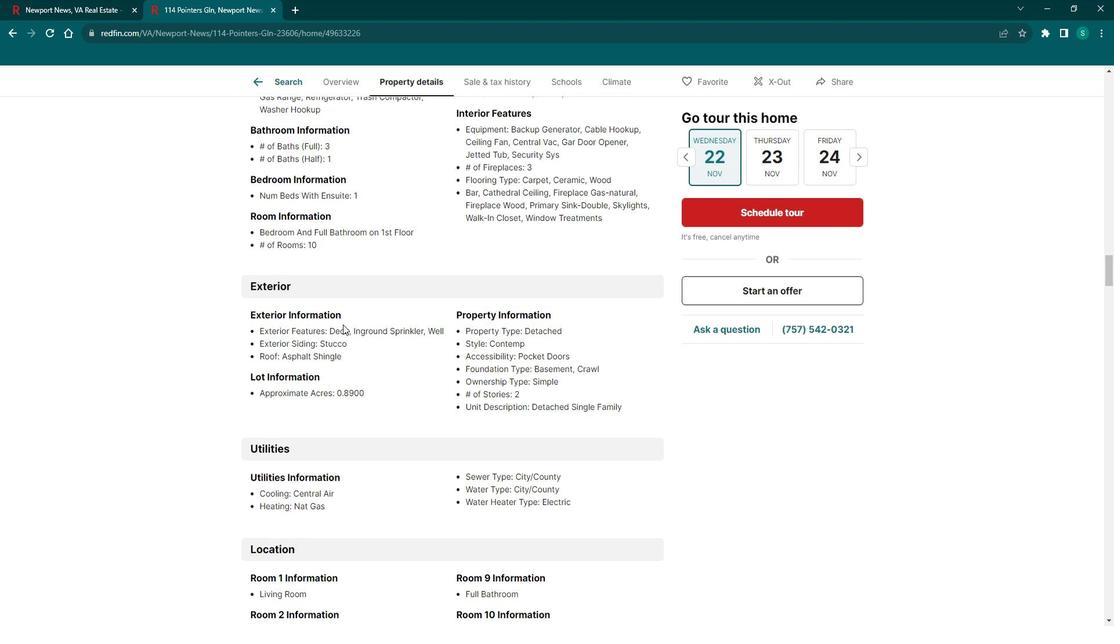 
Action: Mouse scrolled (355, 325) with delta (0, 0)
Screenshot: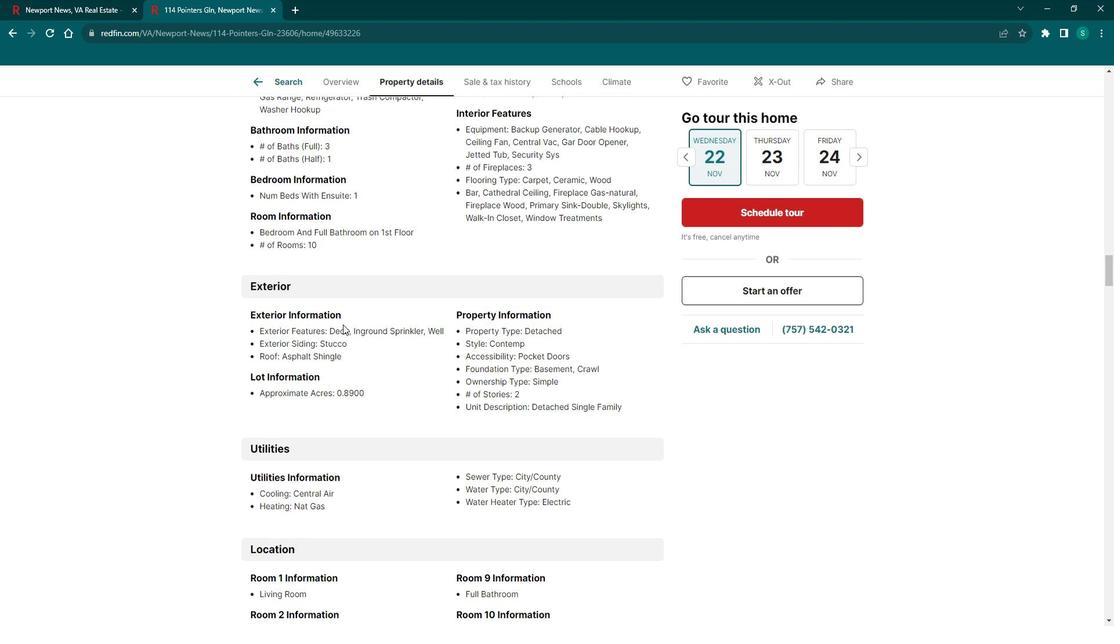
Action: Mouse scrolled (355, 325) with delta (0, 0)
Screenshot: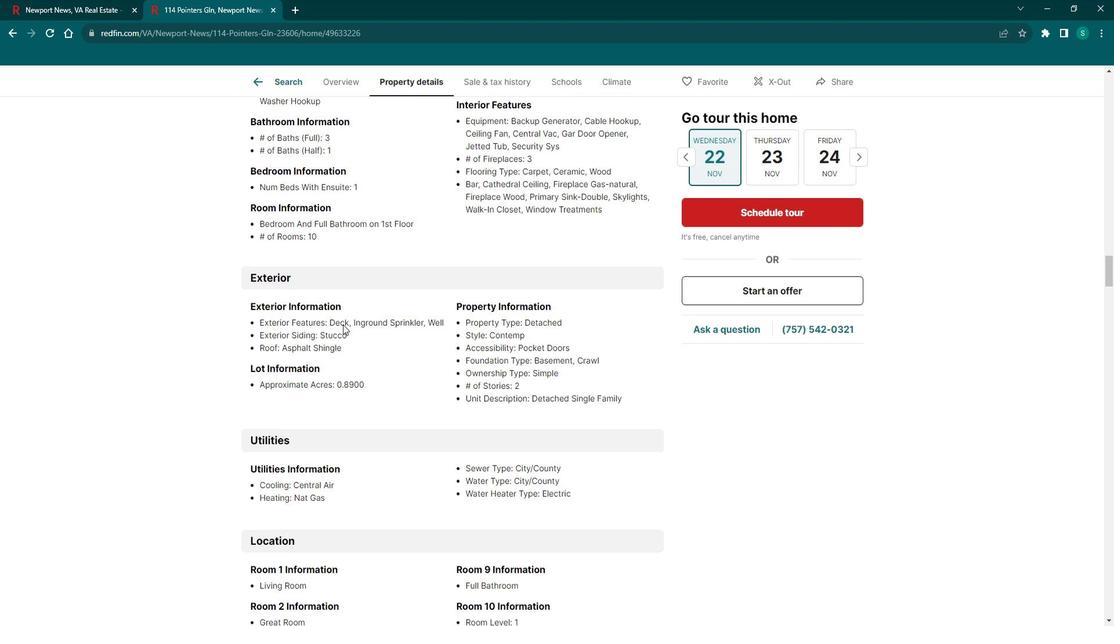 
Action: Mouse scrolled (355, 325) with delta (0, 0)
Screenshot: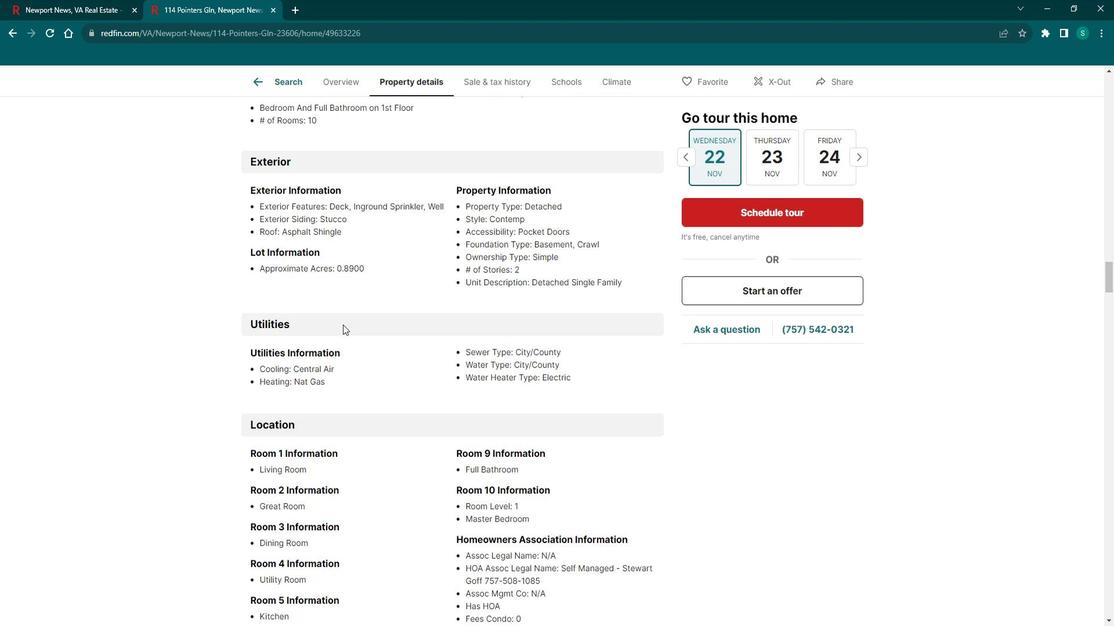 
Action: Mouse scrolled (355, 325) with delta (0, 0)
Screenshot: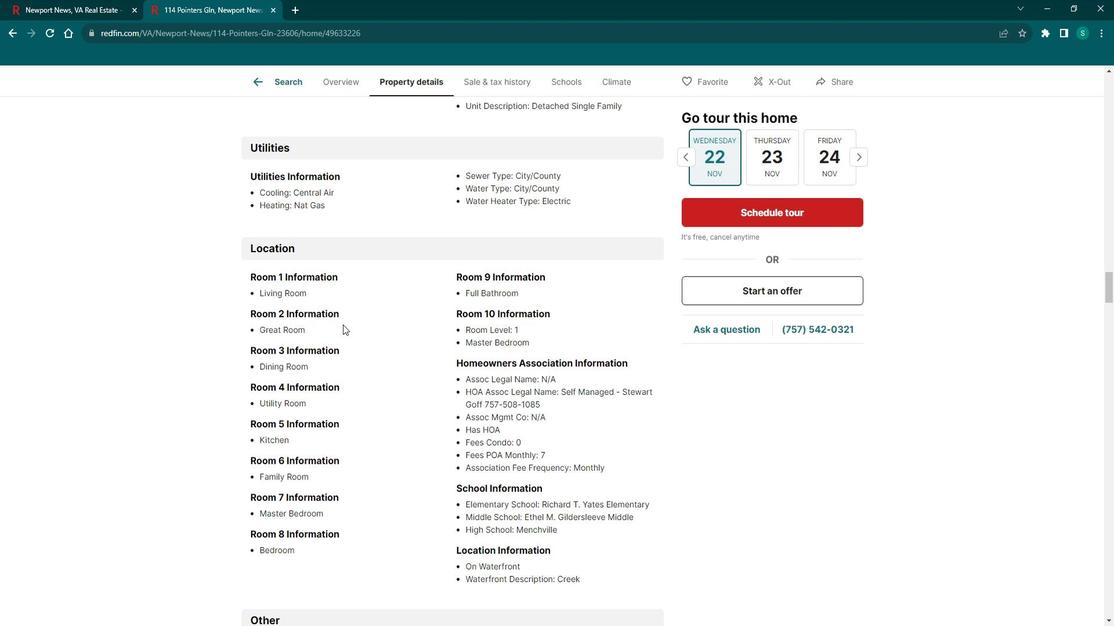 
Action: Mouse scrolled (355, 325) with delta (0, 0)
Screenshot: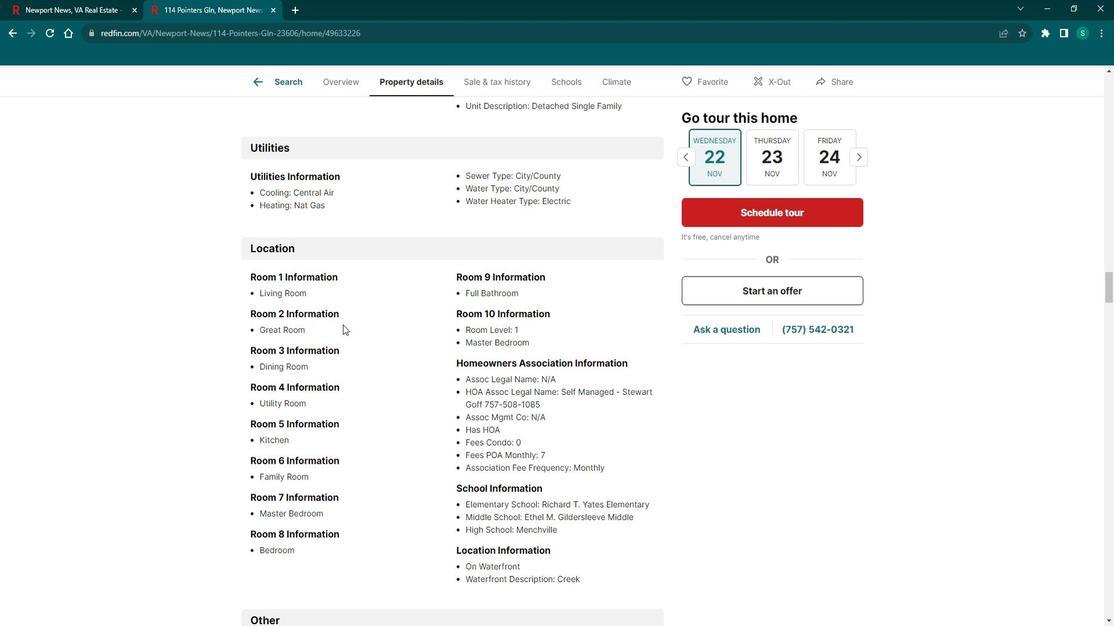 
Action: Mouse scrolled (355, 325) with delta (0, 0)
Screenshot: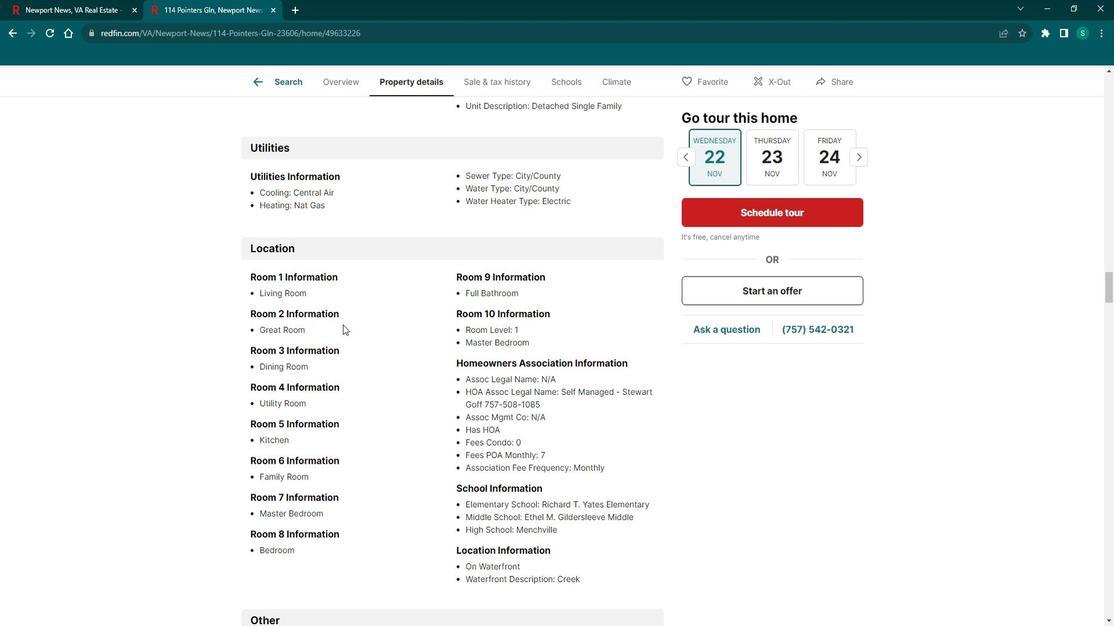 
Action: Mouse scrolled (355, 325) with delta (0, 0)
Screenshot: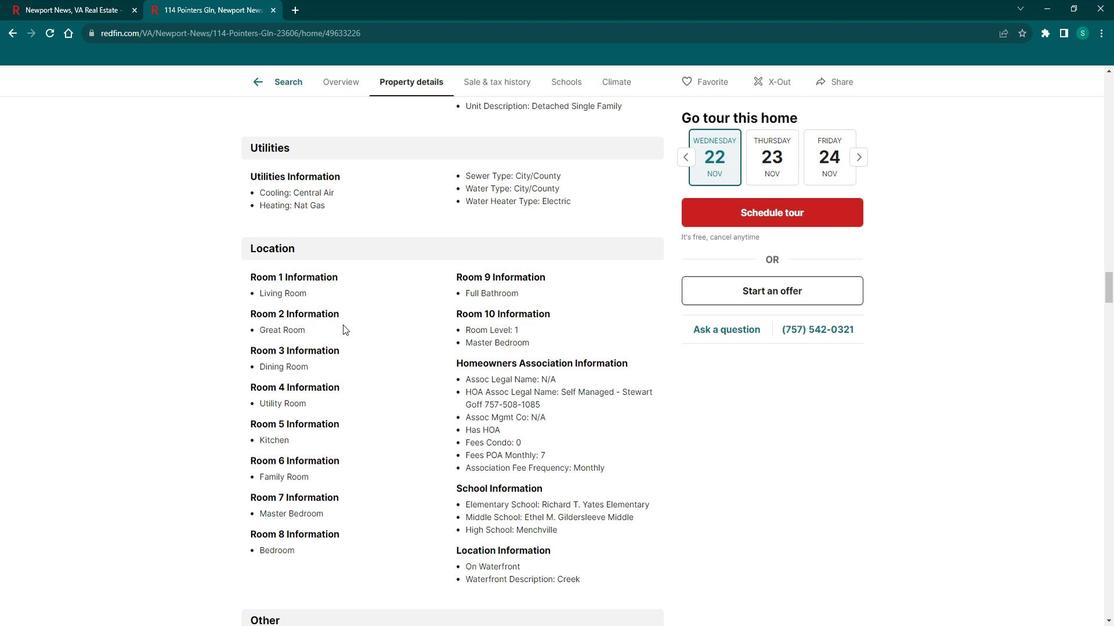 
Action: Mouse scrolled (355, 325) with delta (0, 0)
Screenshot: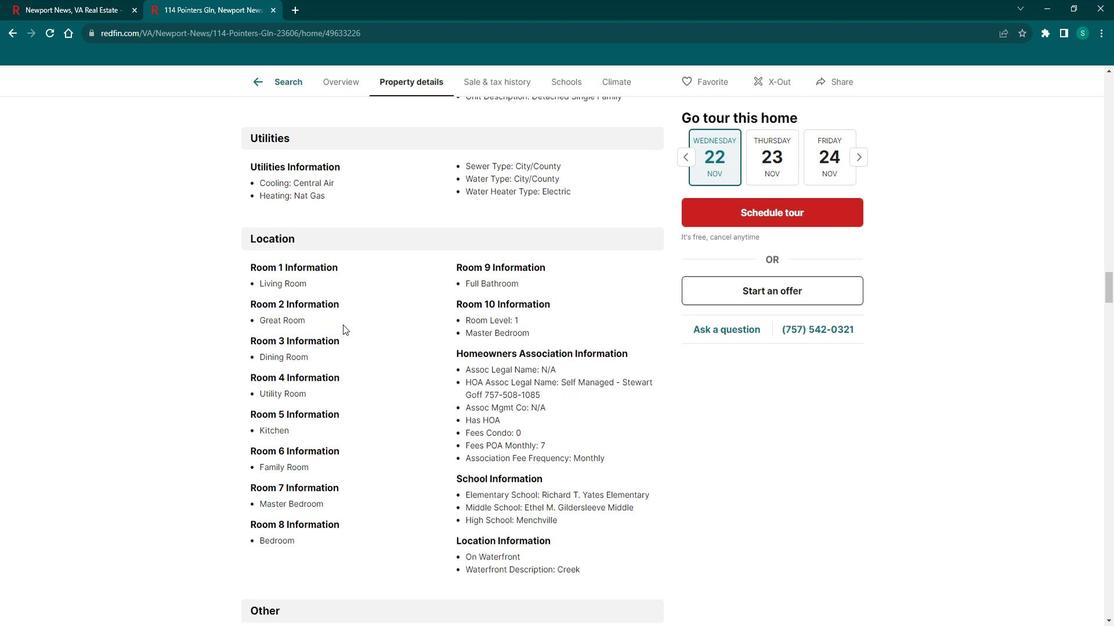 
Action: Mouse scrolled (355, 325) with delta (0, 0)
Screenshot: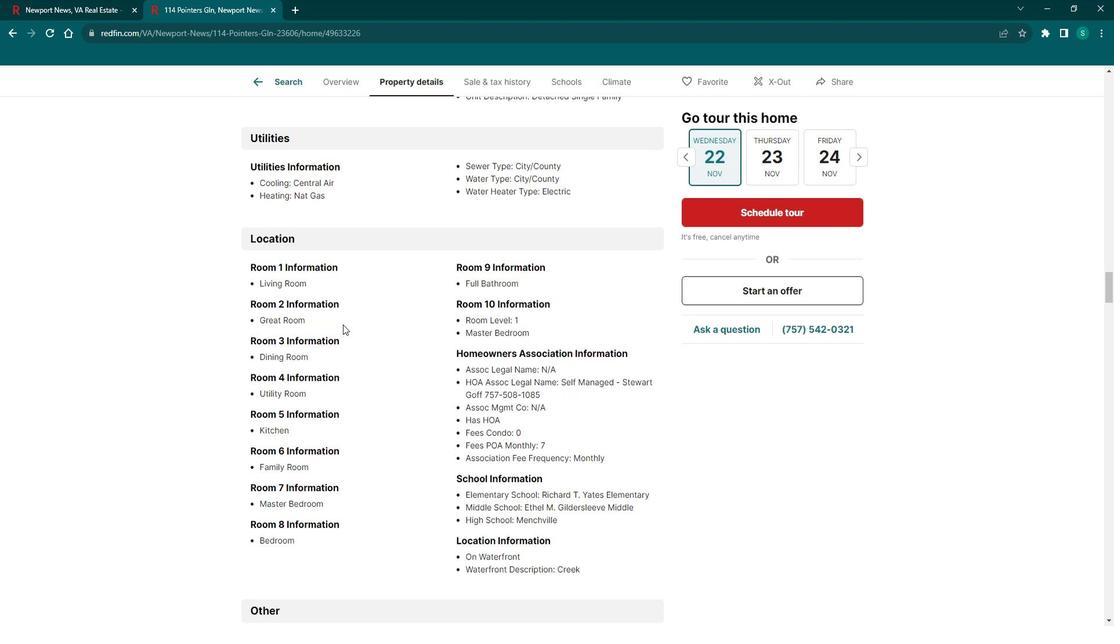 
Action: Mouse scrolled (355, 325) with delta (0, 0)
Screenshot: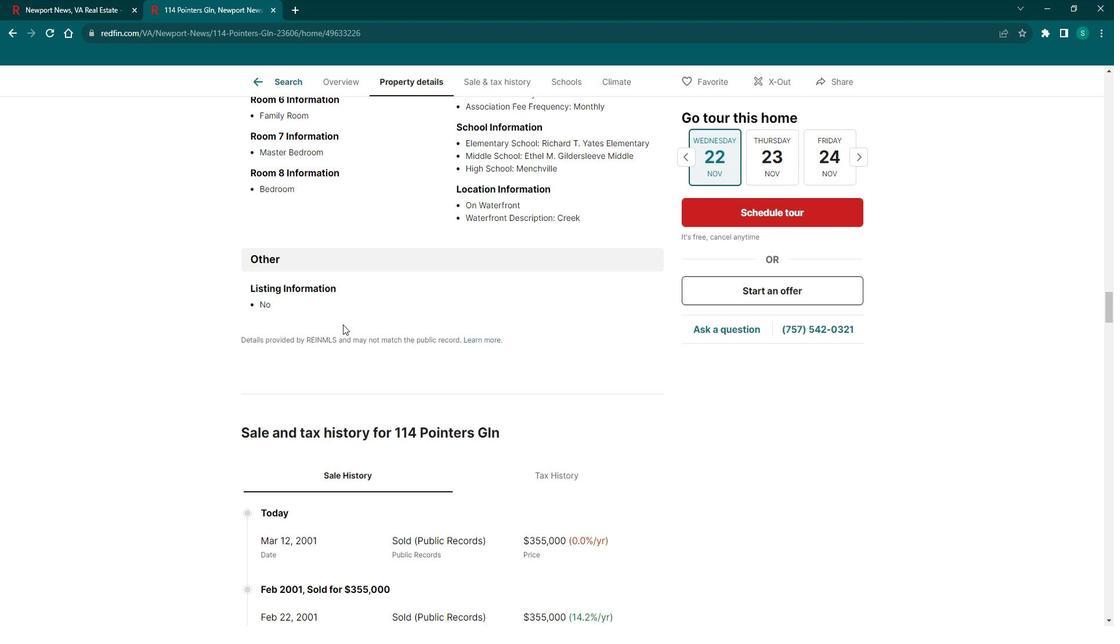 
Action: Mouse scrolled (355, 325) with delta (0, 0)
Screenshot: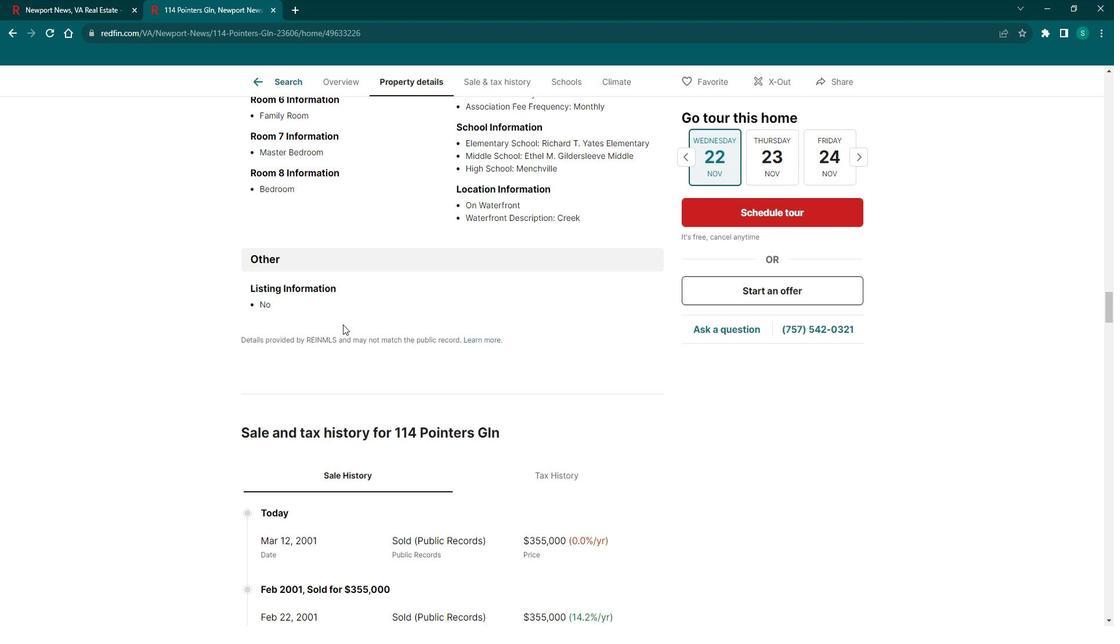 
Action: Mouse scrolled (355, 325) with delta (0, 0)
Screenshot: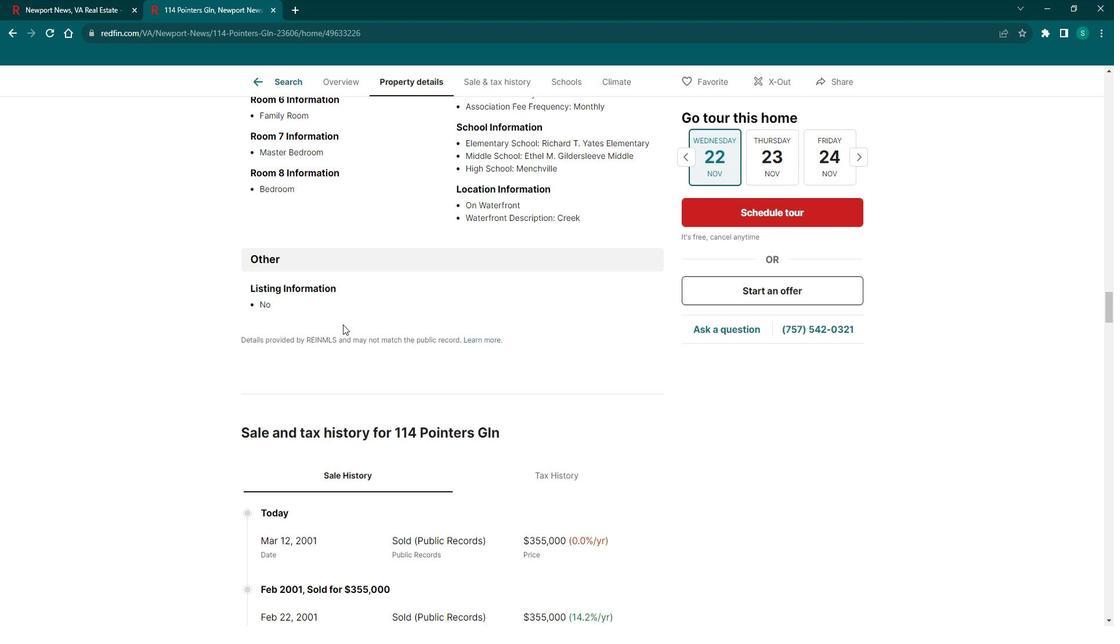 
Action: Mouse scrolled (355, 325) with delta (0, 0)
Screenshot: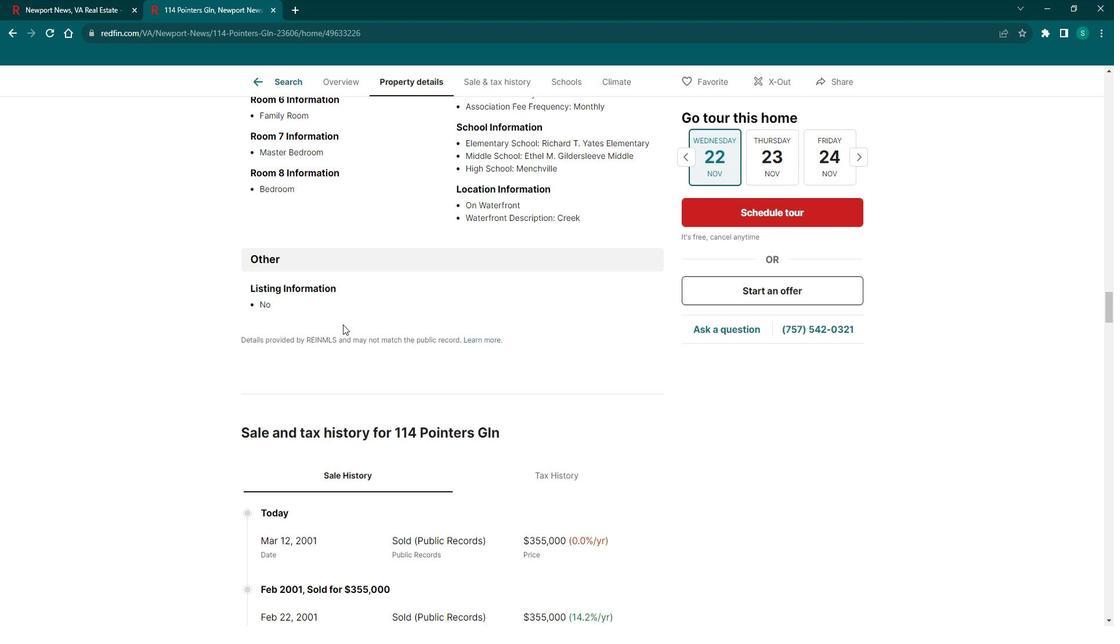
Action: Mouse scrolled (355, 325) with delta (0, 0)
Screenshot: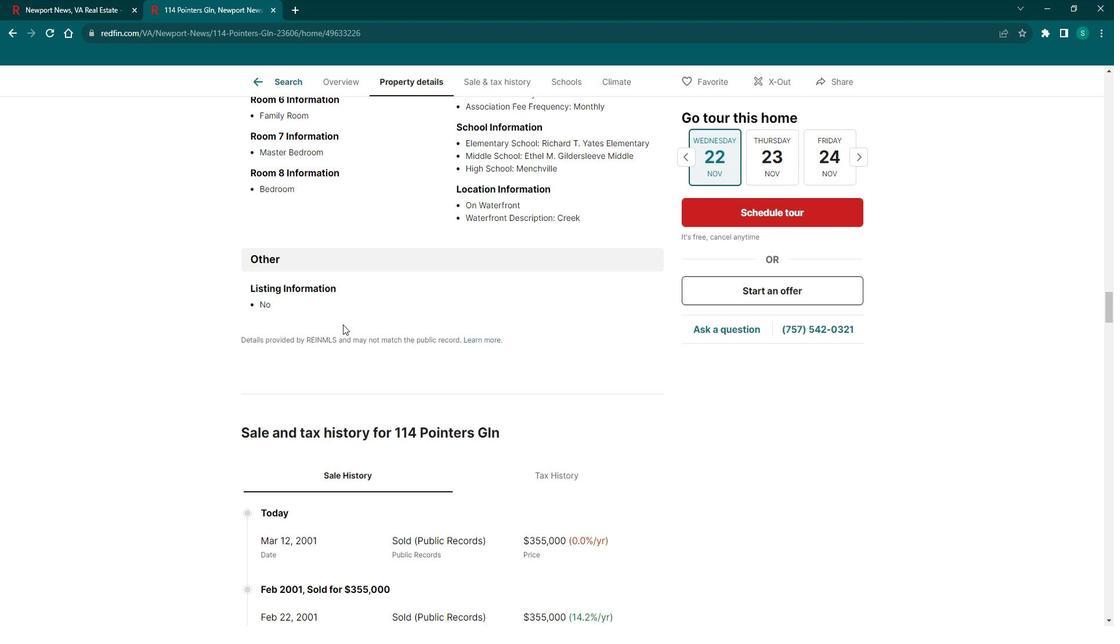 
Action: Mouse scrolled (355, 325) with delta (0, 0)
Screenshot: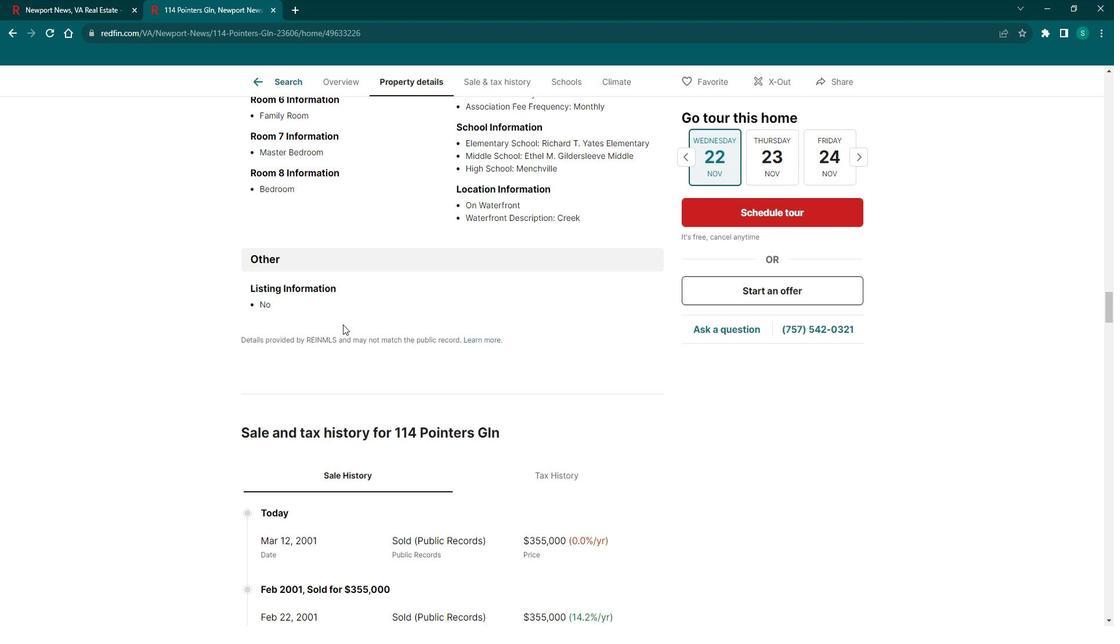 
Action: Mouse scrolled (355, 325) with delta (0, 0)
Screenshot: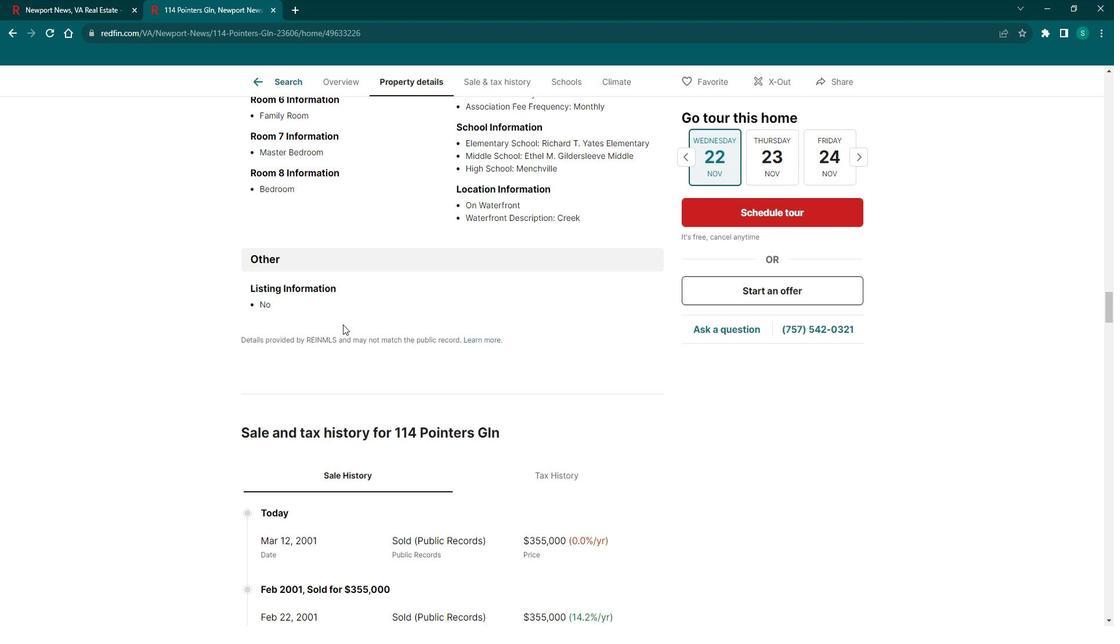 
Action: Mouse scrolled (355, 325) with delta (0, 0)
Screenshot: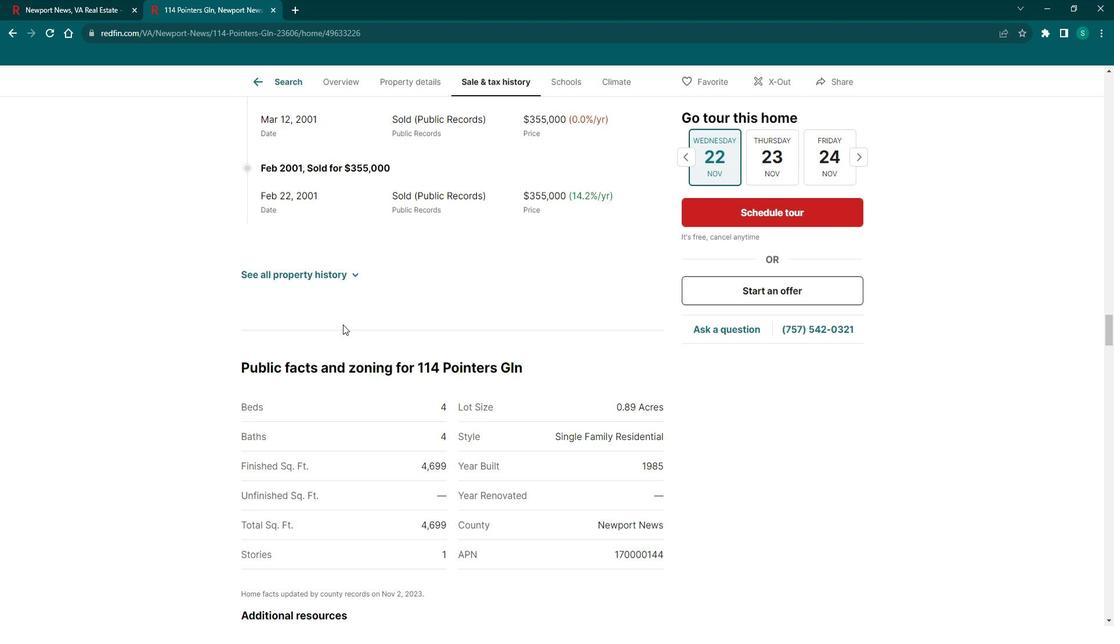 
Action: Mouse scrolled (355, 325) with delta (0, 0)
Screenshot: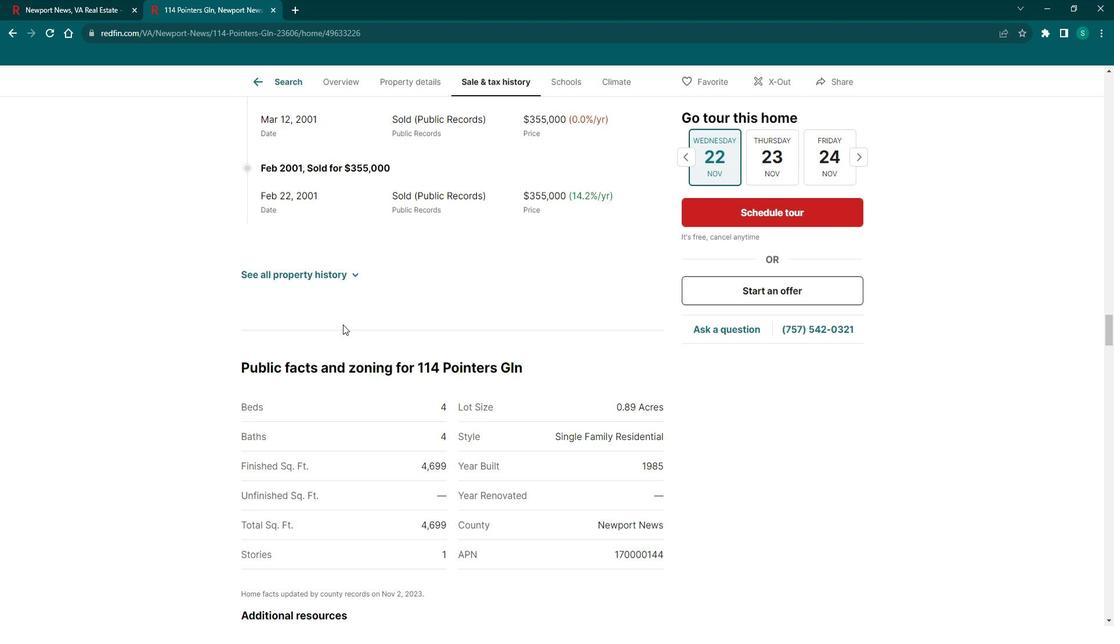 
Action: Mouse scrolled (355, 325) with delta (0, 0)
Screenshot: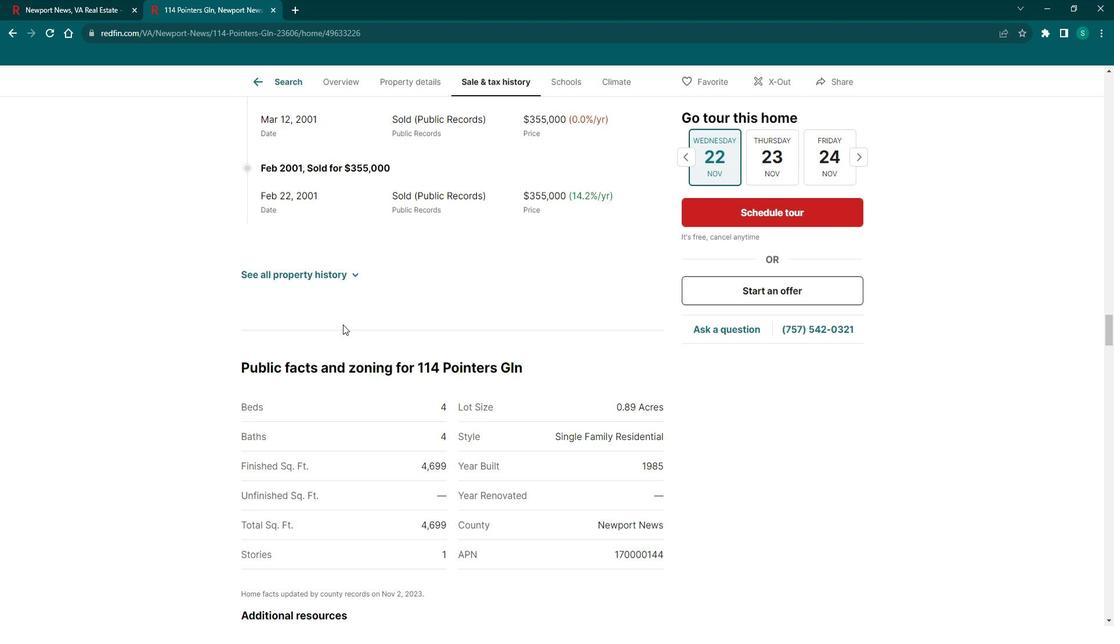 
Action: Mouse scrolled (355, 325) with delta (0, 0)
Screenshot: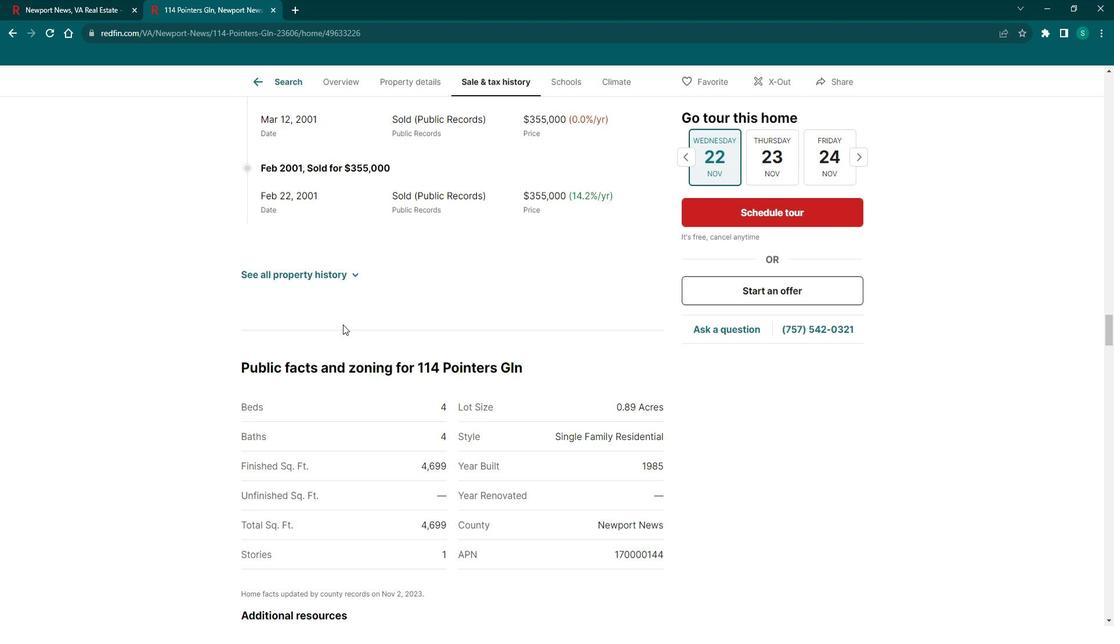 
Action: Mouse scrolled (355, 325) with delta (0, 0)
Screenshot: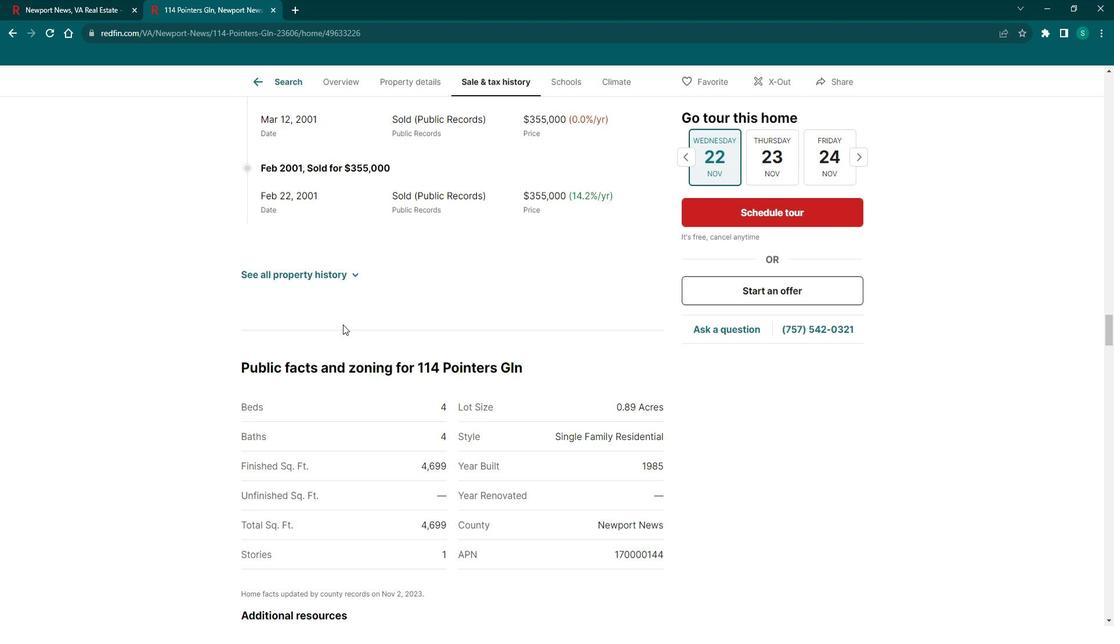 
Action: Mouse scrolled (355, 325) with delta (0, 0)
Screenshot: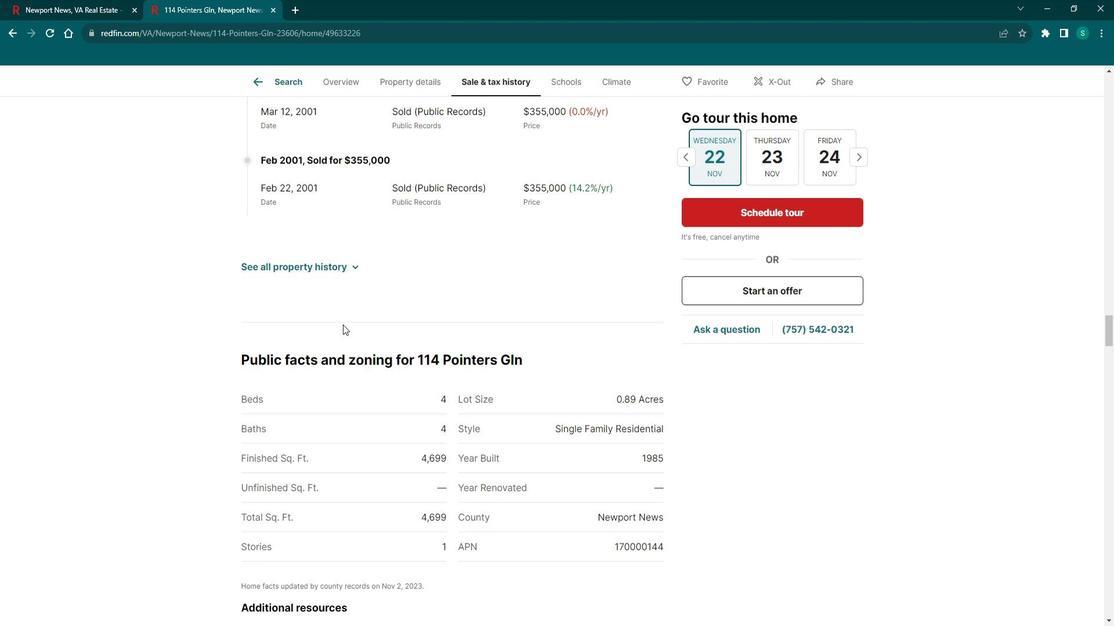 
Action: Mouse scrolled (355, 325) with delta (0, 0)
Screenshot: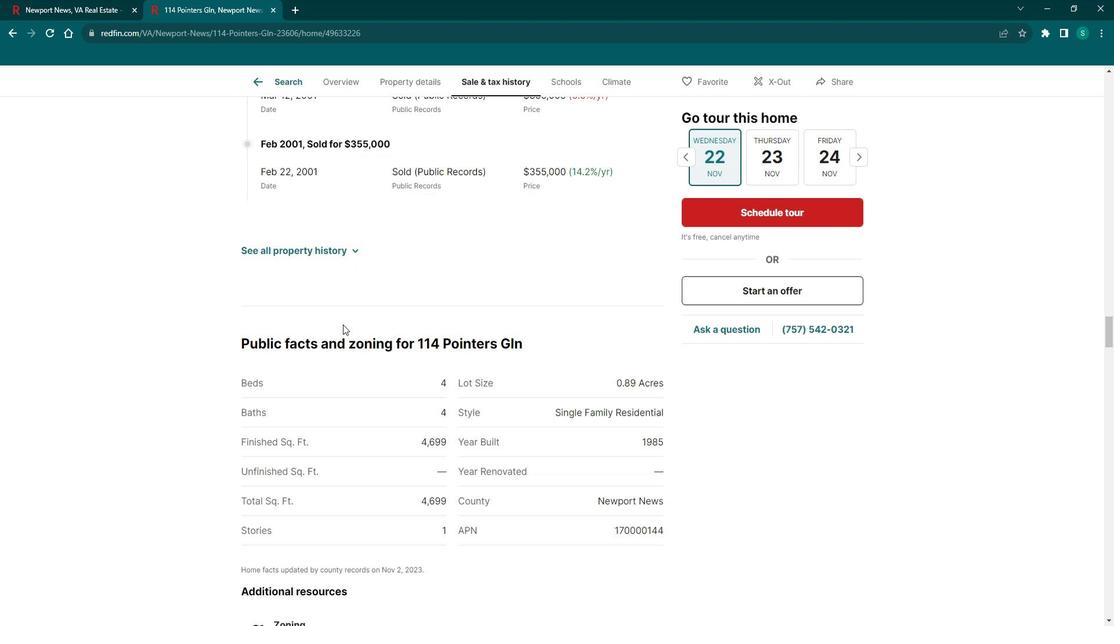 
Action: Mouse scrolled (355, 325) with delta (0, 0)
Screenshot: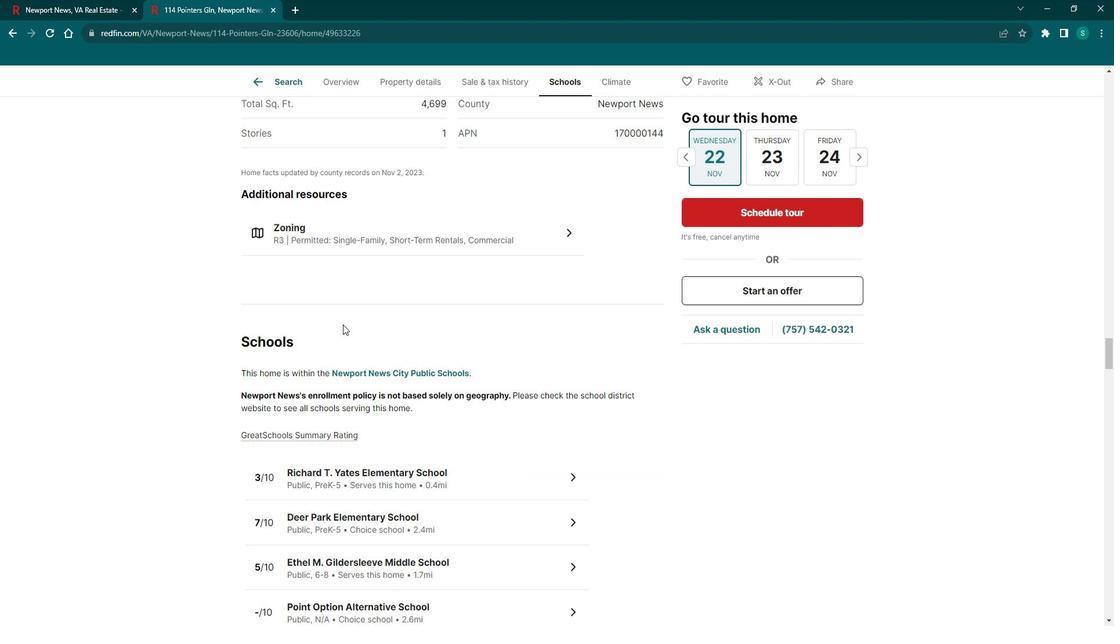 
Action: Mouse scrolled (355, 325) with delta (0, 0)
Screenshot: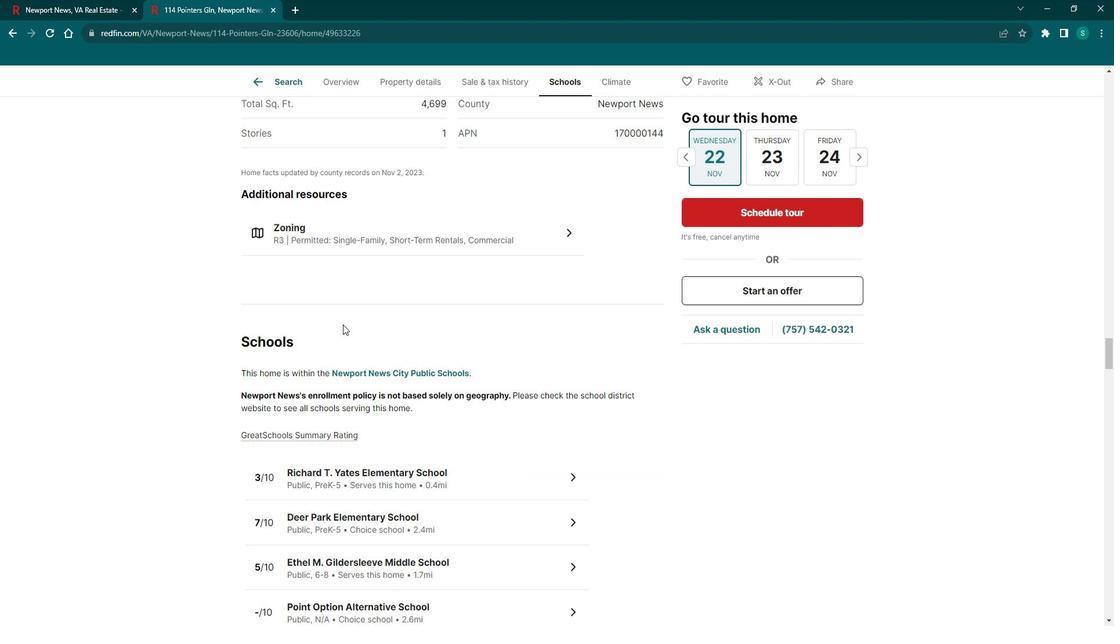 
Action: Mouse scrolled (355, 325) with delta (0, 0)
Screenshot: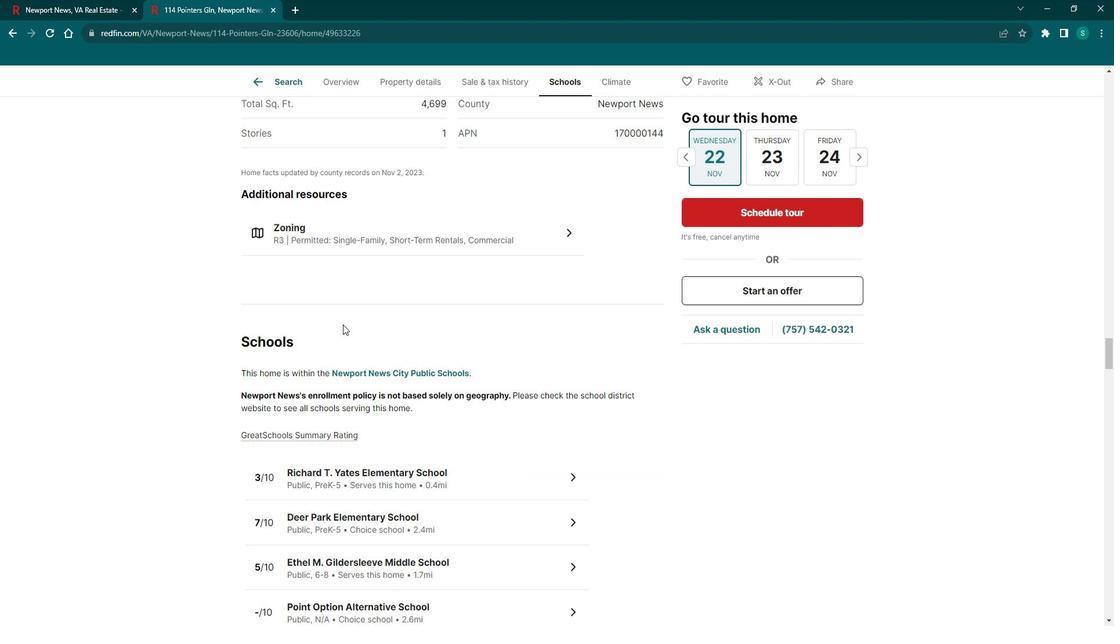 
Action: Mouse scrolled (355, 325) with delta (0, 0)
Screenshot: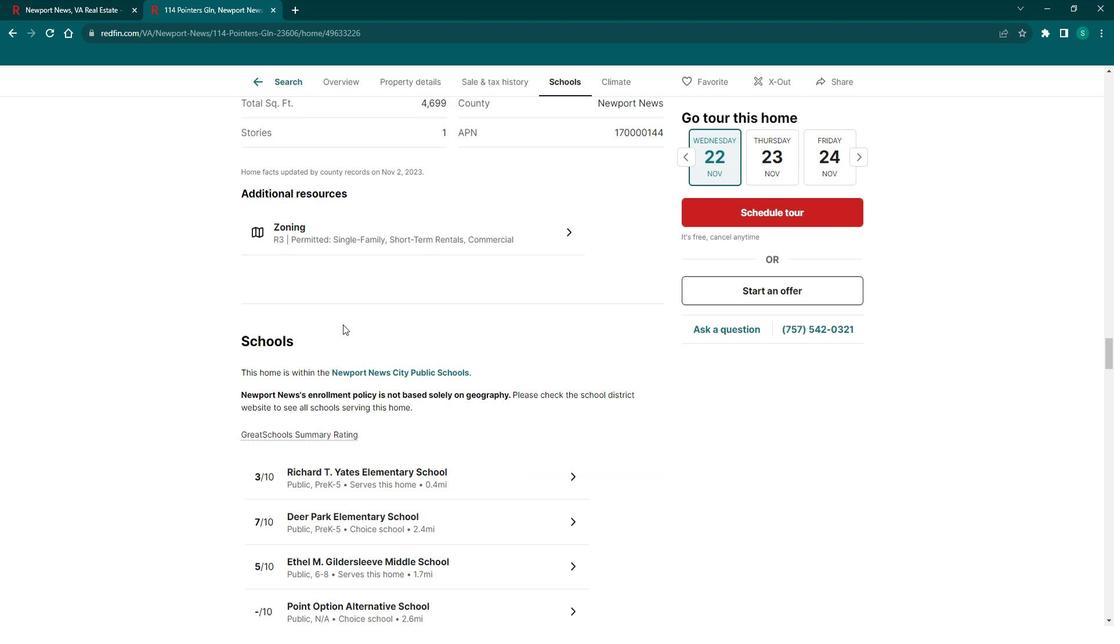
Action: Mouse scrolled (355, 325) with delta (0, 0)
Screenshot: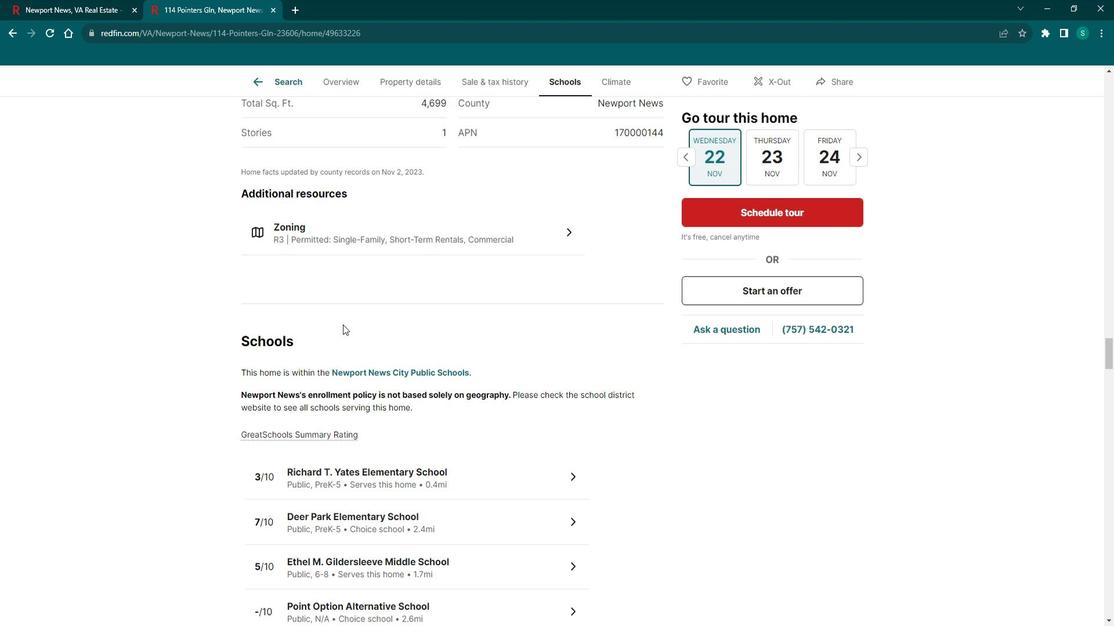 
Action: Mouse scrolled (355, 325) with delta (0, 0)
Screenshot: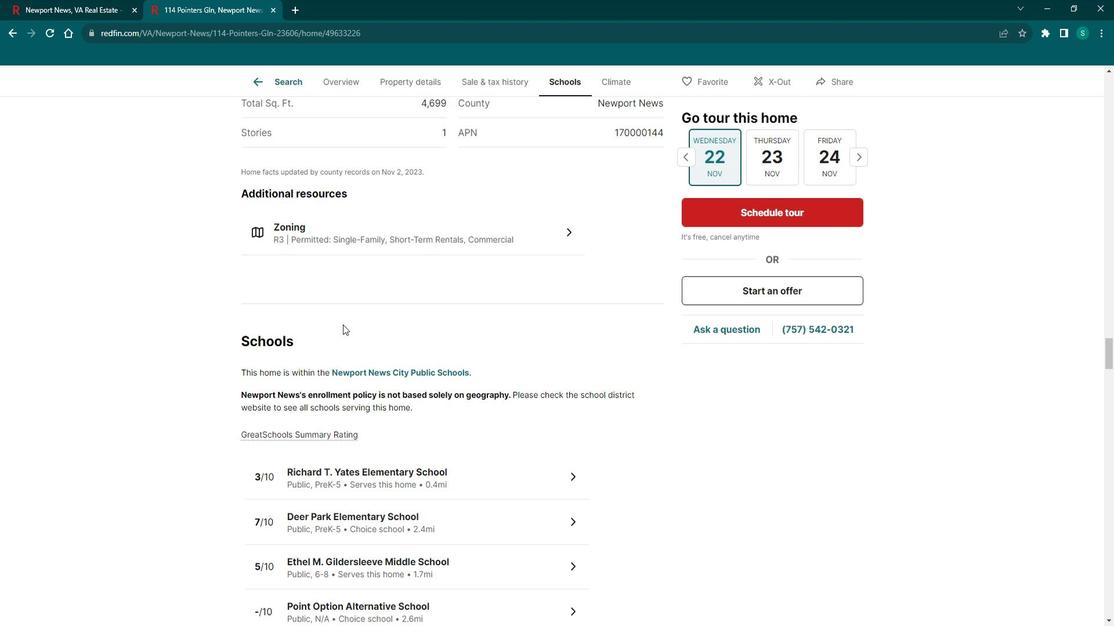 
Action: Mouse scrolled (355, 325) with delta (0, 0)
Screenshot: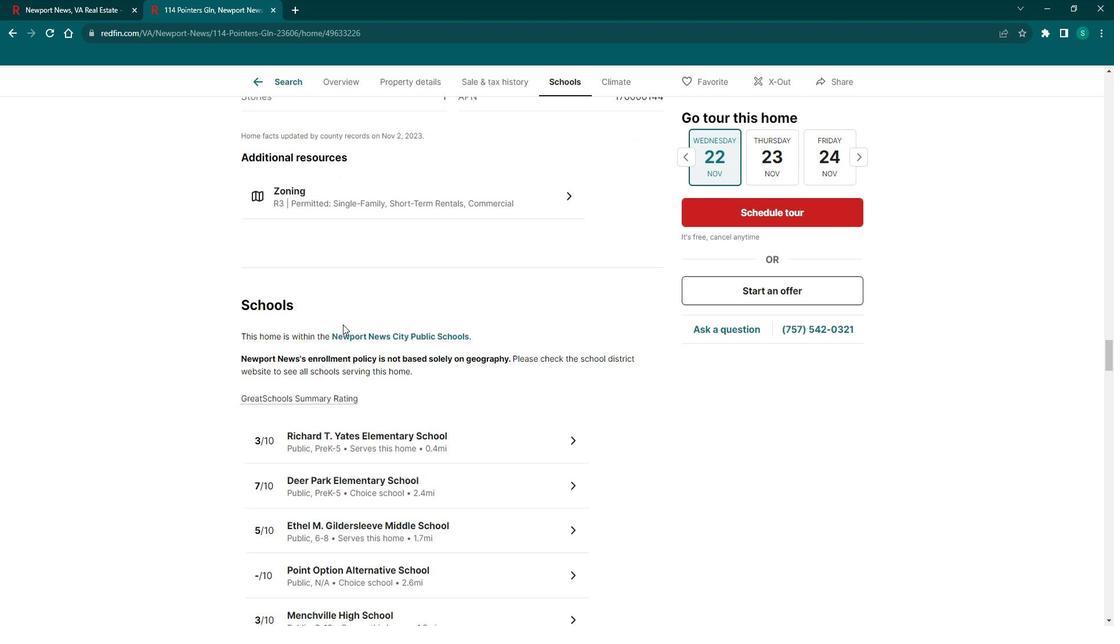 
Action: Mouse scrolled (355, 325) with delta (0, 0)
Screenshot: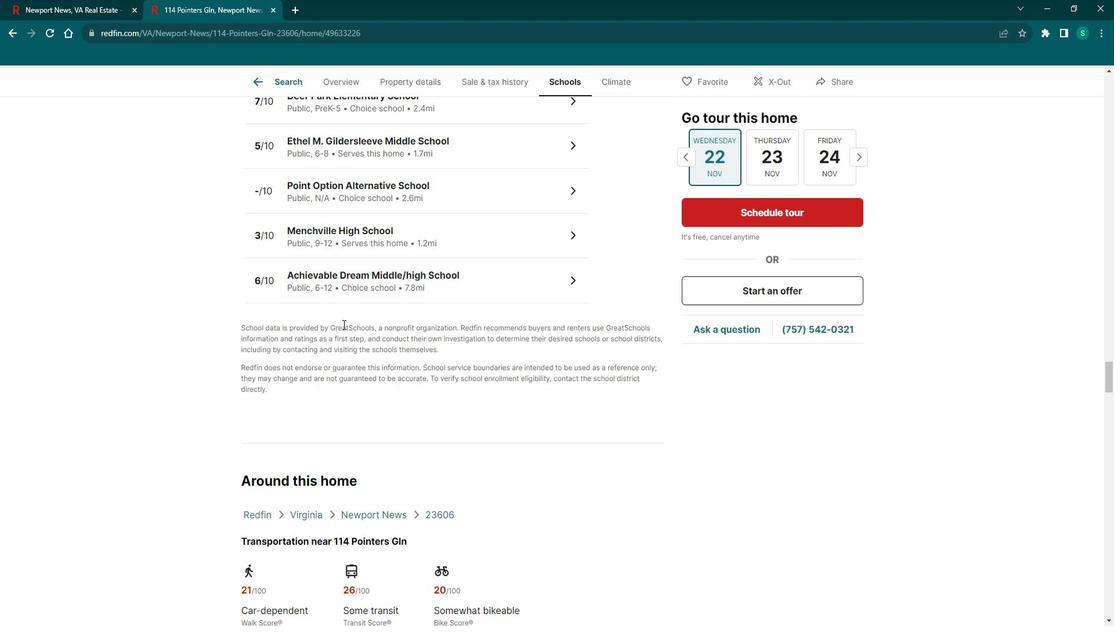 
Action: Mouse scrolled (355, 325) with delta (0, 0)
Screenshot: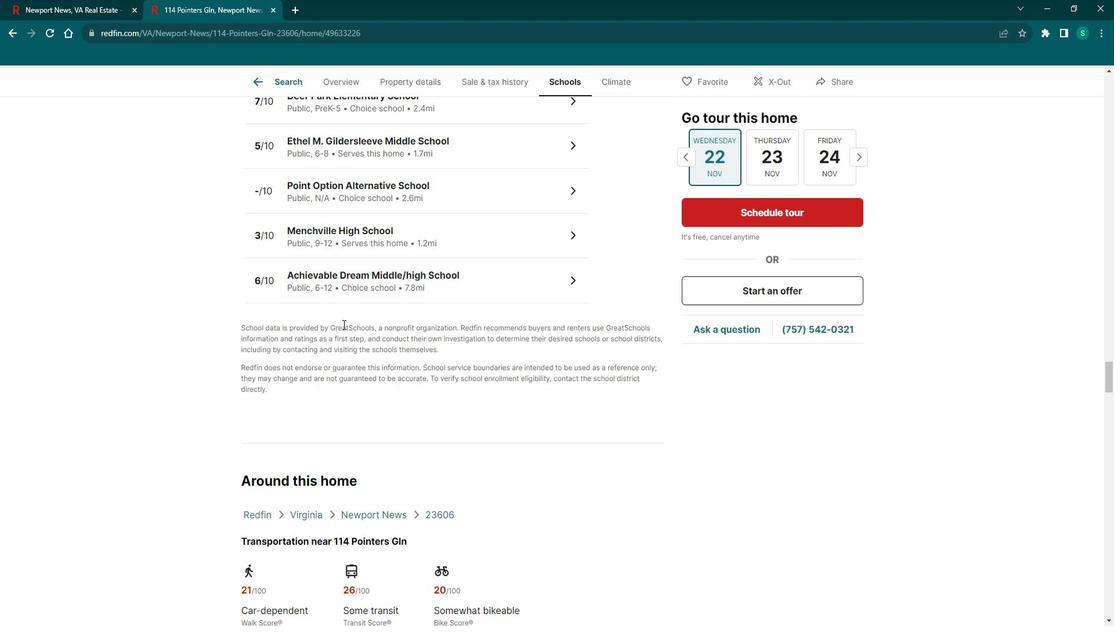 
Action: Mouse scrolled (355, 325) with delta (0, 0)
Screenshot: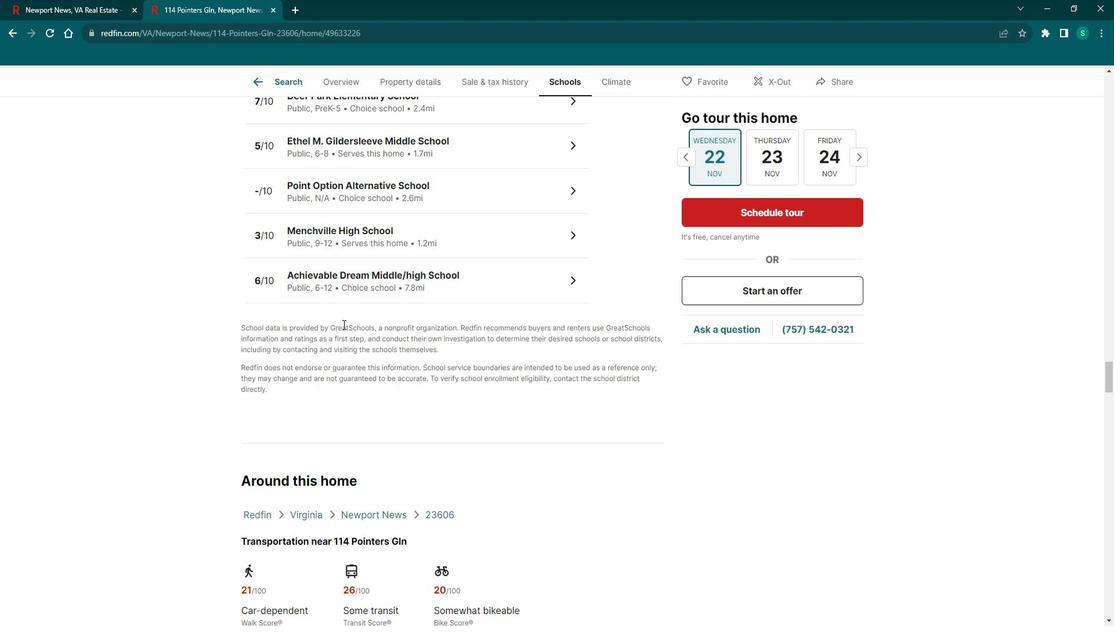 
Action: Mouse scrolled (355, 325) with delta (0, 0)
Screenshot: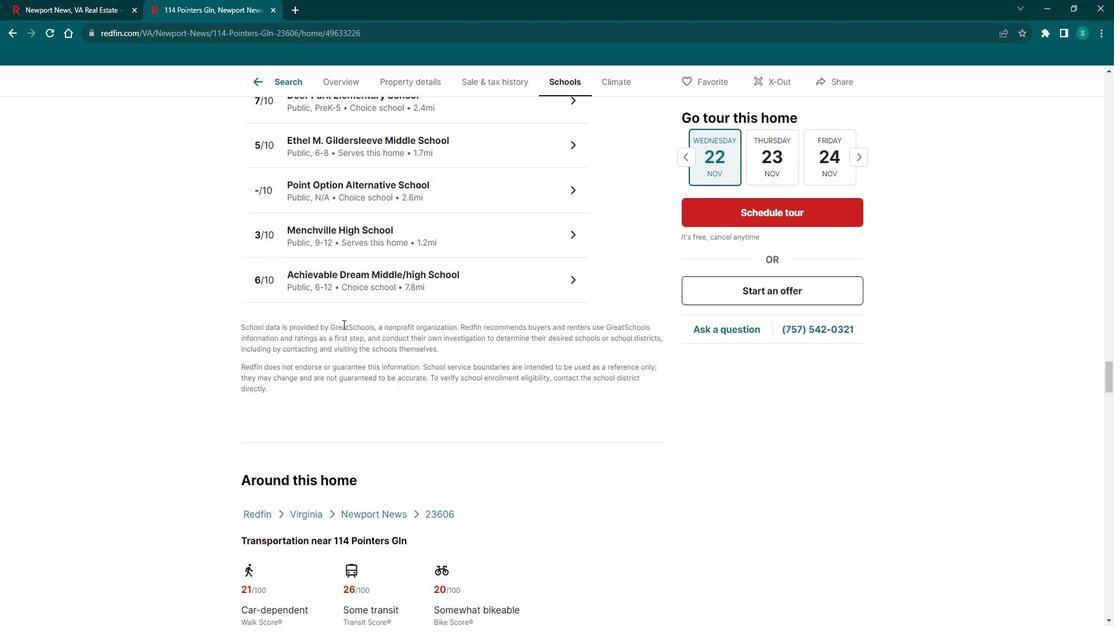 
Action: Mouse scrolled (355, 325) with delta (0, 0)
Screenshot: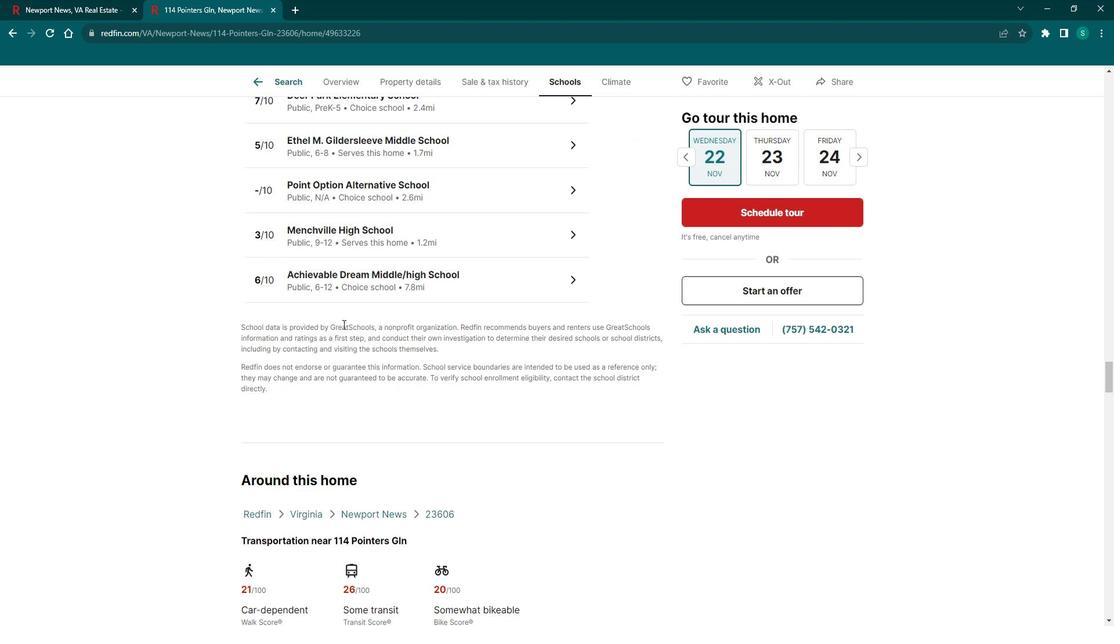 
Action: Mouse scrolled (355, 325) with delta (0, 0)
Screenshot: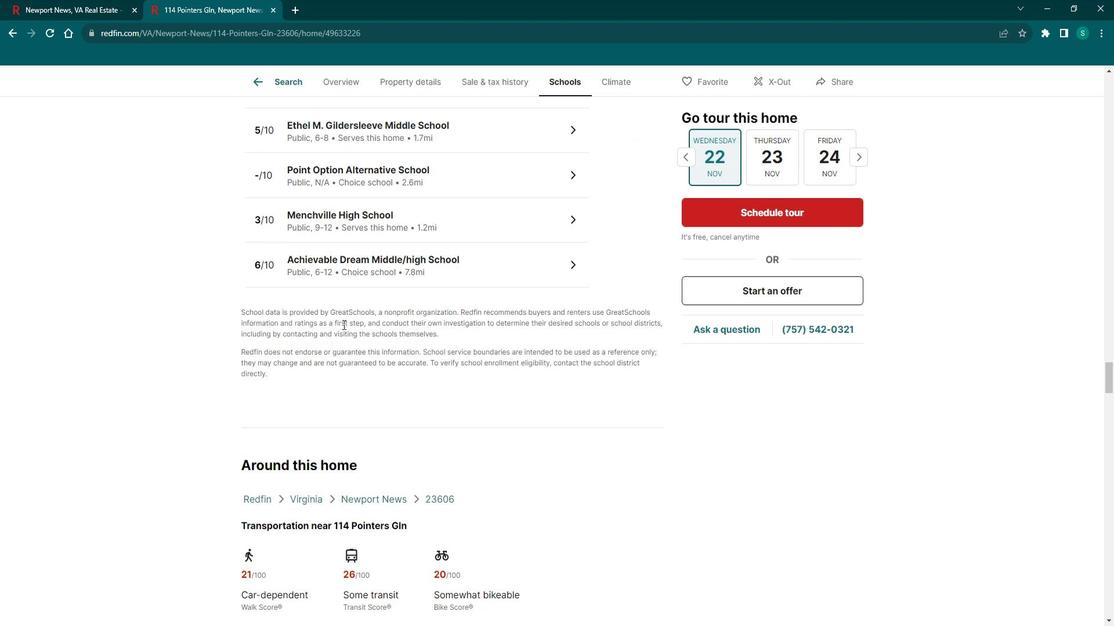 
Action: Mouse scrolled (355, 325) with delta (0, 0)
Screenshot: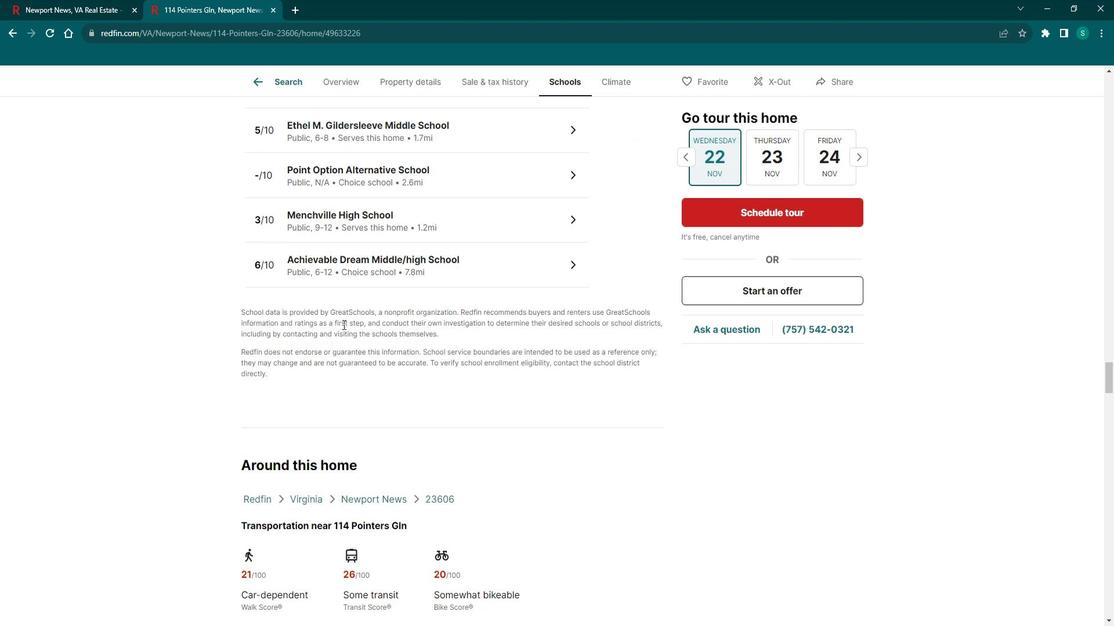 
Action: Mouse scrolled (355, 325) with delta (0, 0)
Screenshot: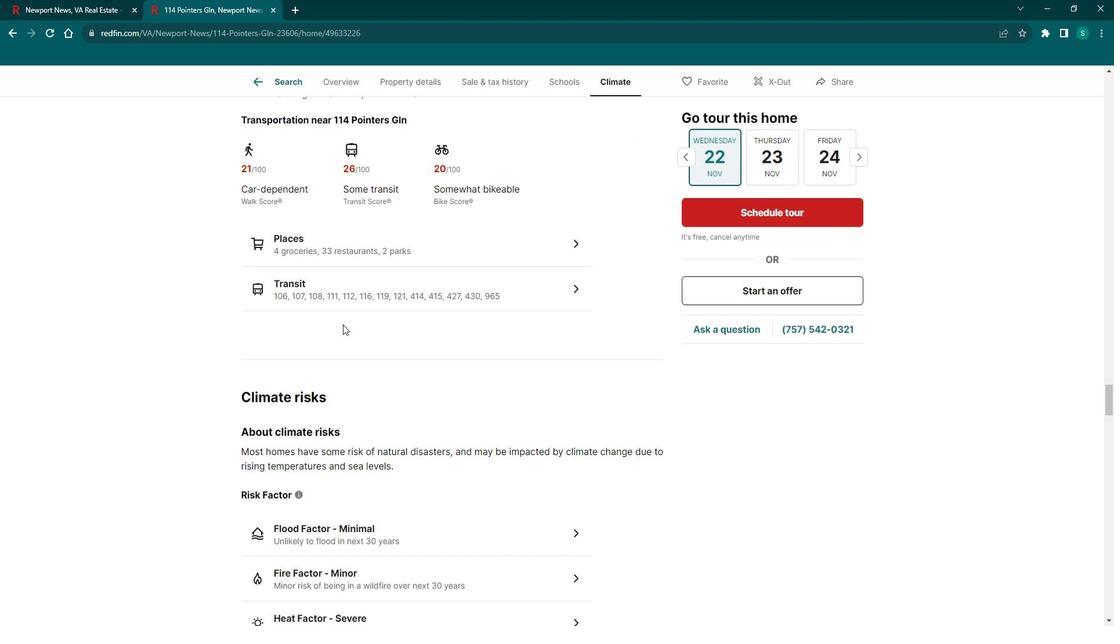 
Action: Mouse scrolled (355, 325) with delta (0, 0)
Screenshot: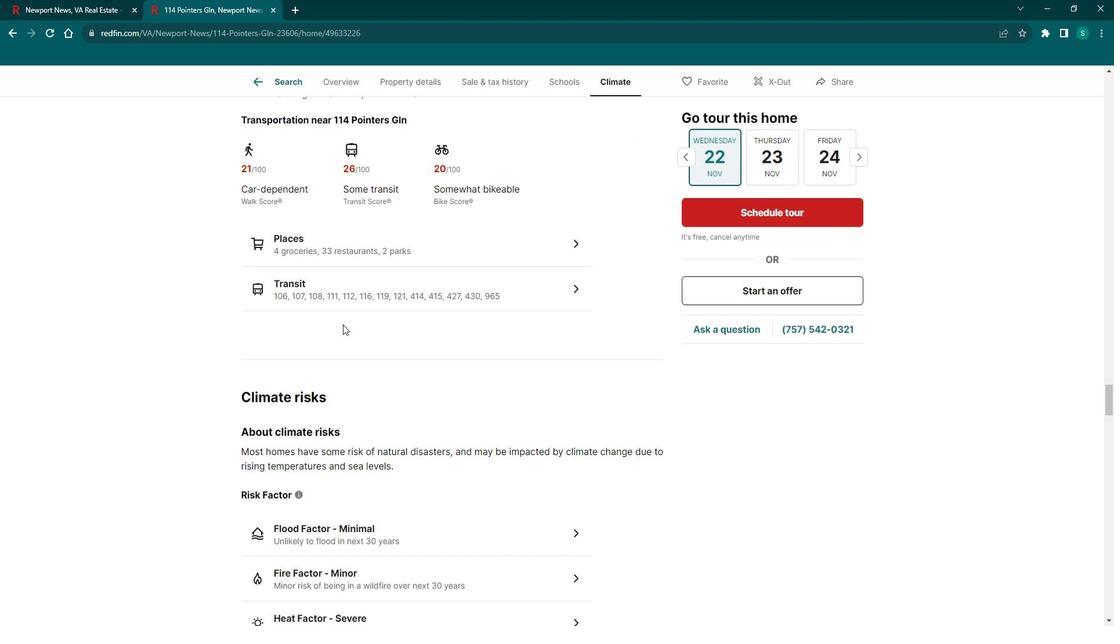 
Action: Mouse scrolled (355, 325) with delta (0, 0)
Screenshot: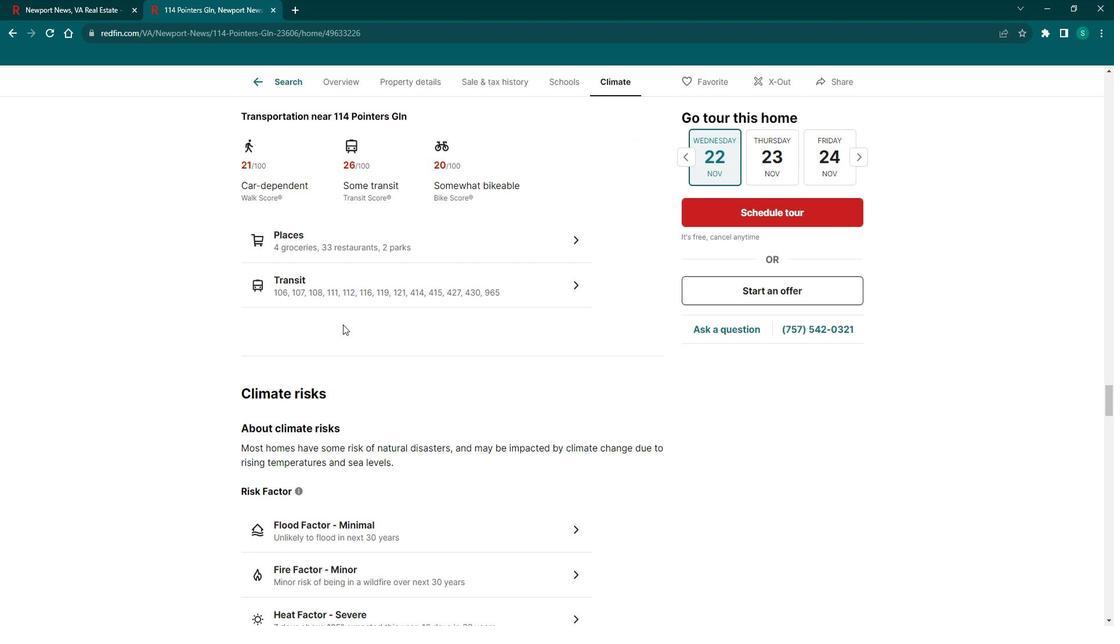 
Action: Mouse scrolled (355, 325) with delta (0, 0)
Screenshot: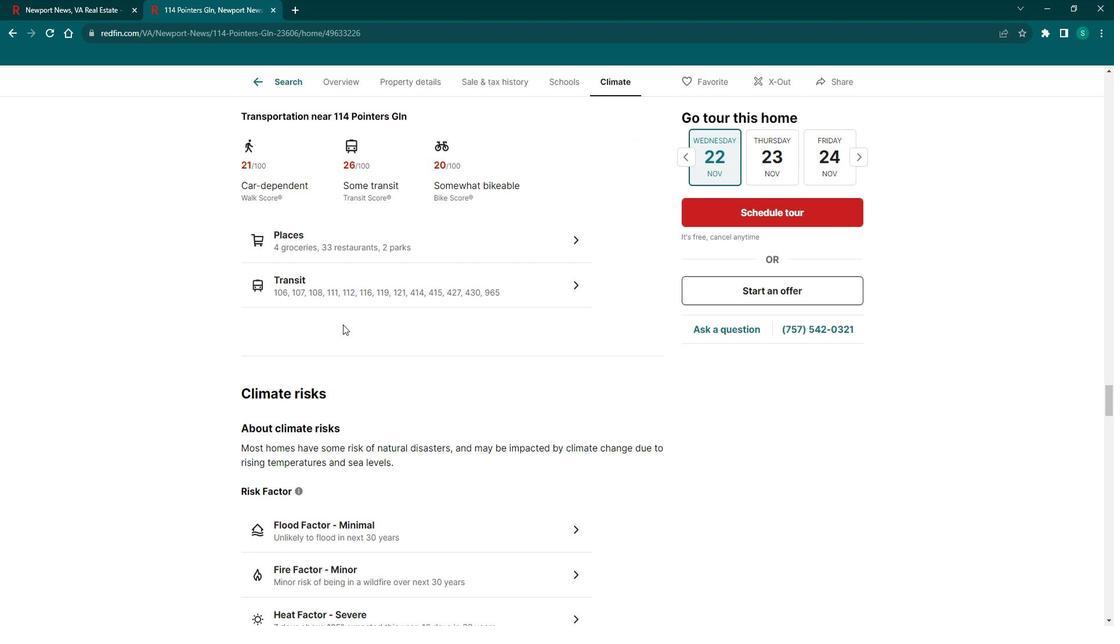 
Action: Mouse scrolled (355, 325) with delta (0, 0)
Screenshot: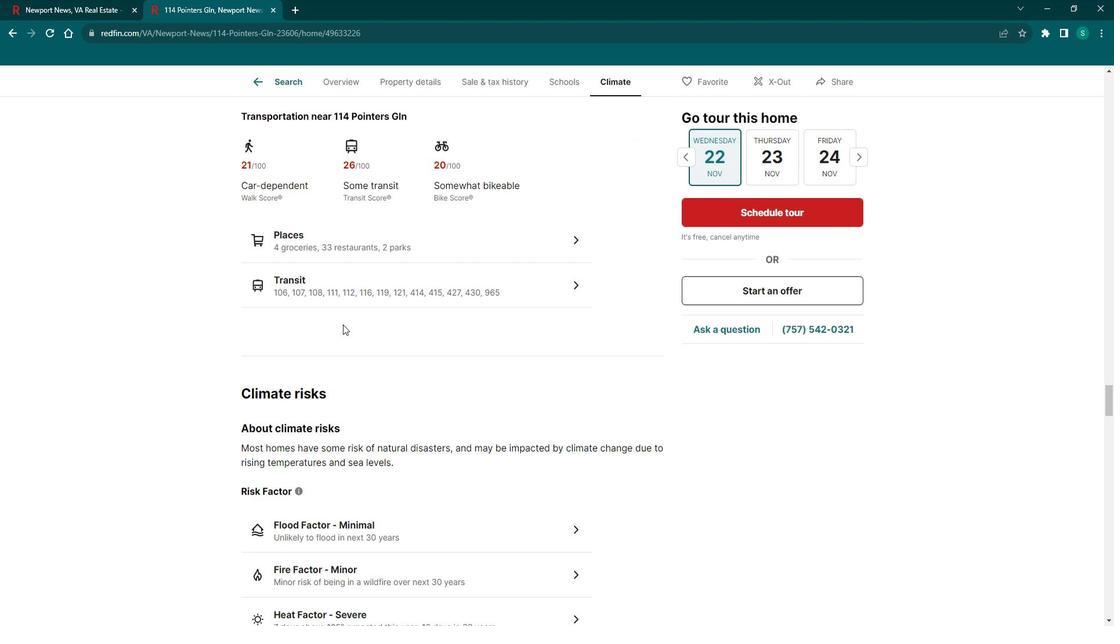 
Action: Mouse scrolled (355, 325) with delta (0, 0)
Screenshot: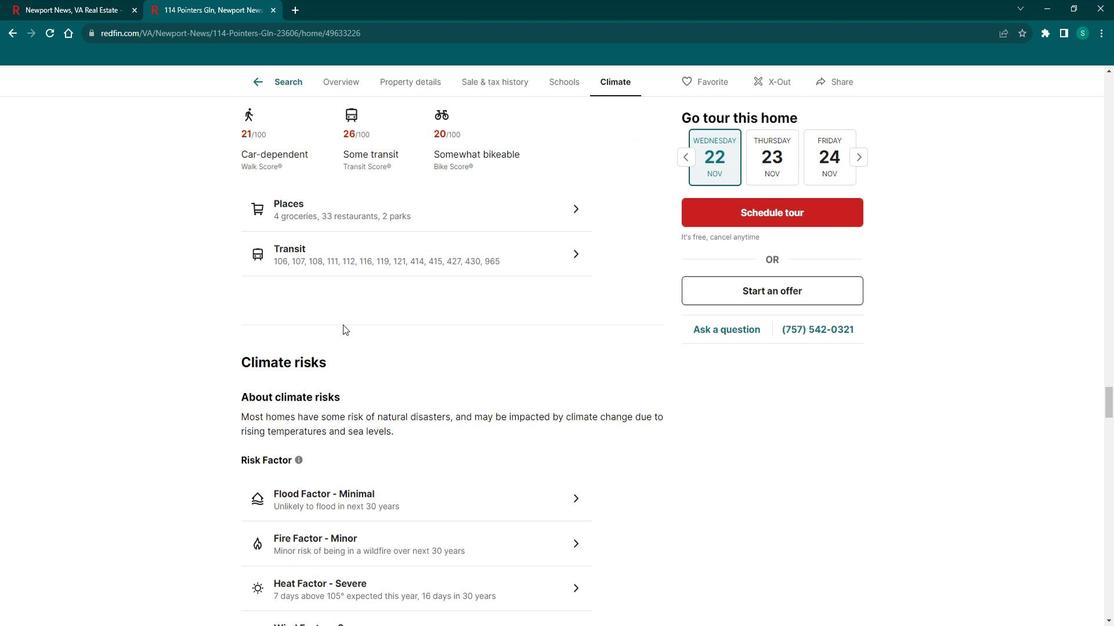 
Action: Mouse scrolled (355, 325) with delta (0, 0)
Screenshot: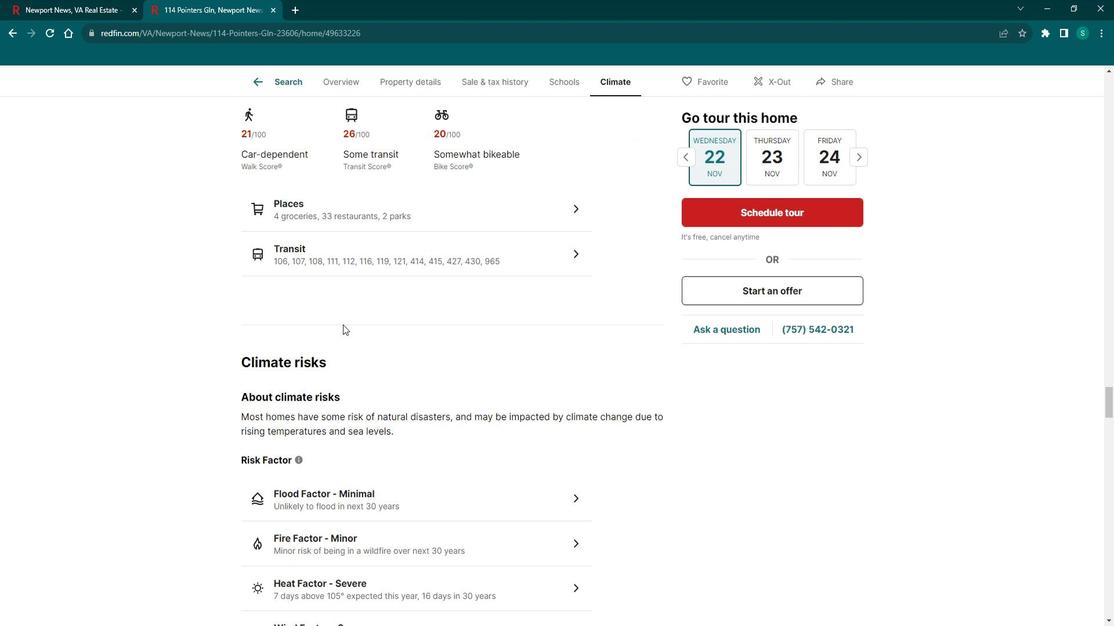 
Action: Mouse scrolled (355, 325) with delta (0, 0)
Screenshot: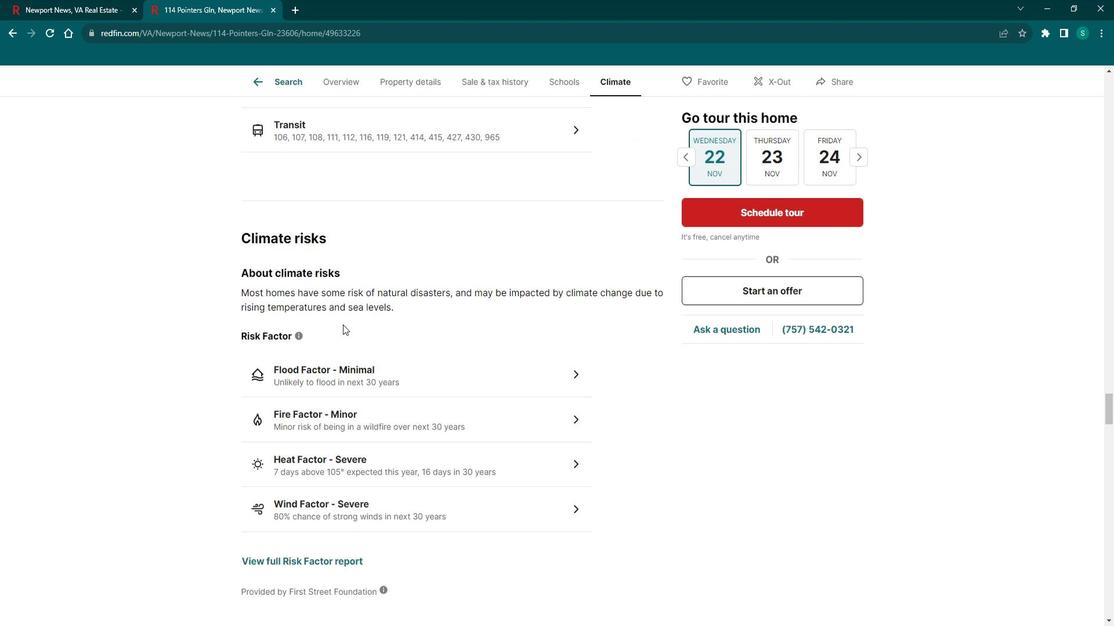 
Action: Mouse scrolled (355, 325) with delta (0, 0)
Screenshot: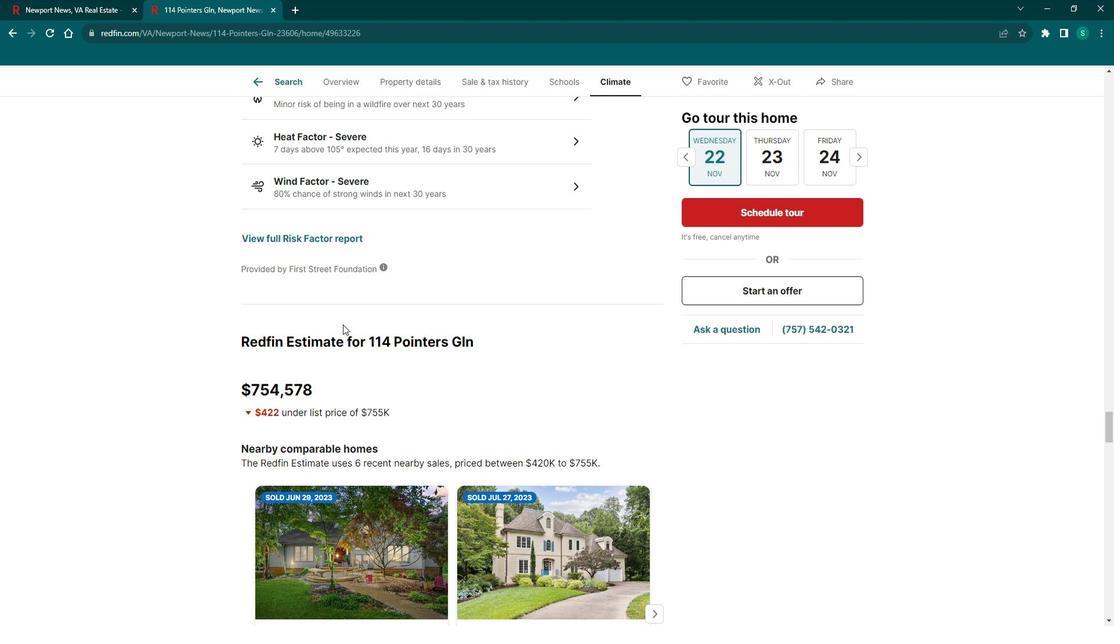 
Action: Mouse scrolled (355, 325) with delta (0, 0)
Screenshot: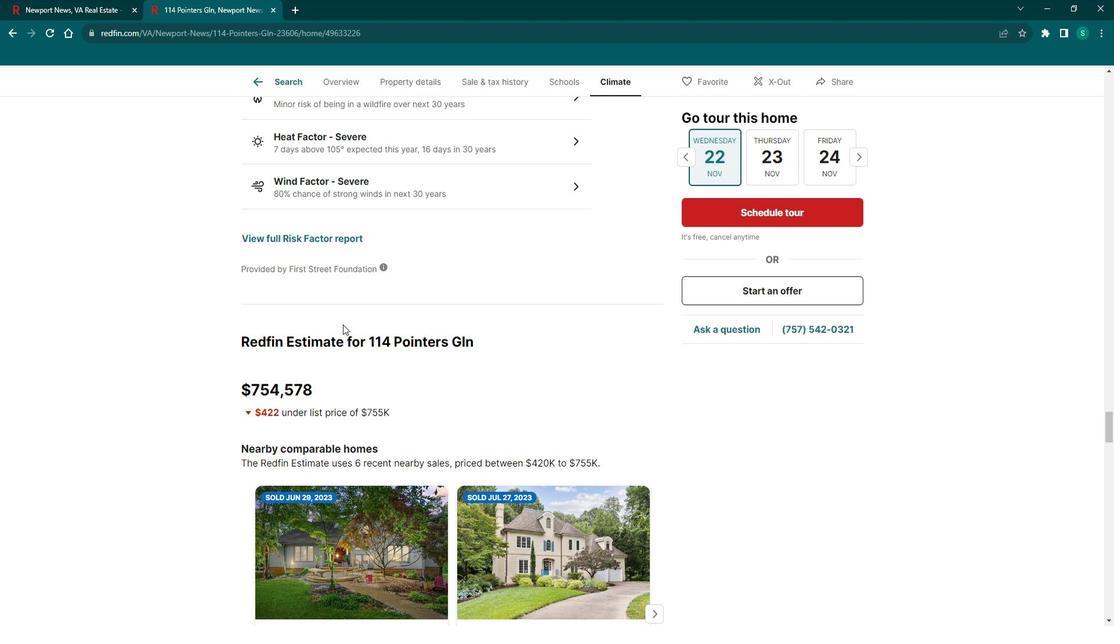 
Action: Mouse scrolled (355, 325) with delta (0, 0)
Screenshot: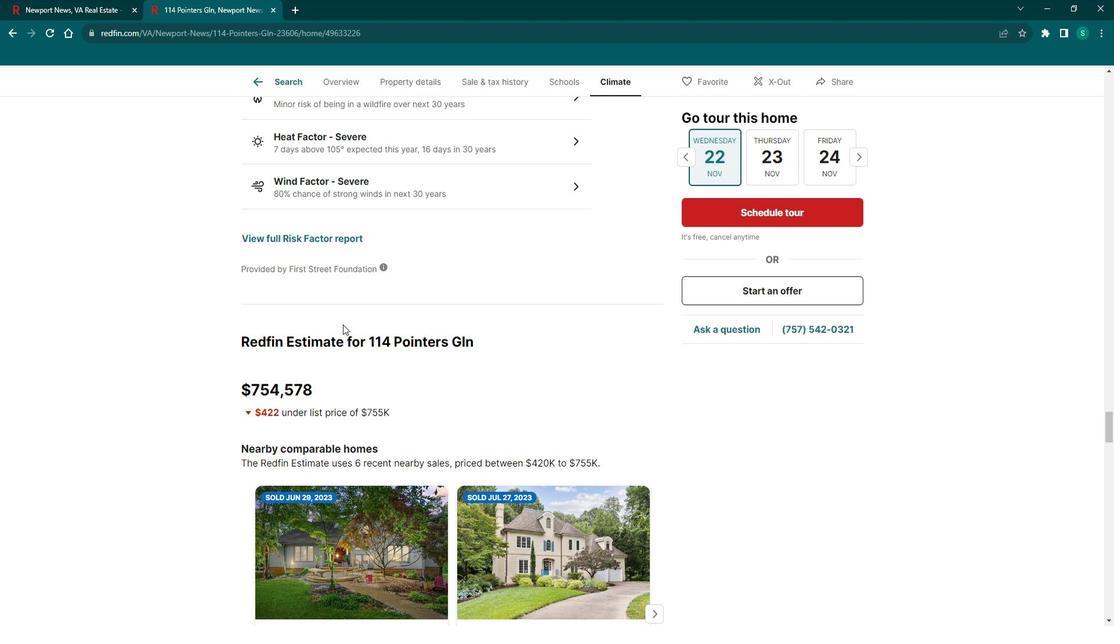 
Action: Mouse scrolled (355, 325) with delta (0, 0)
Screenshot: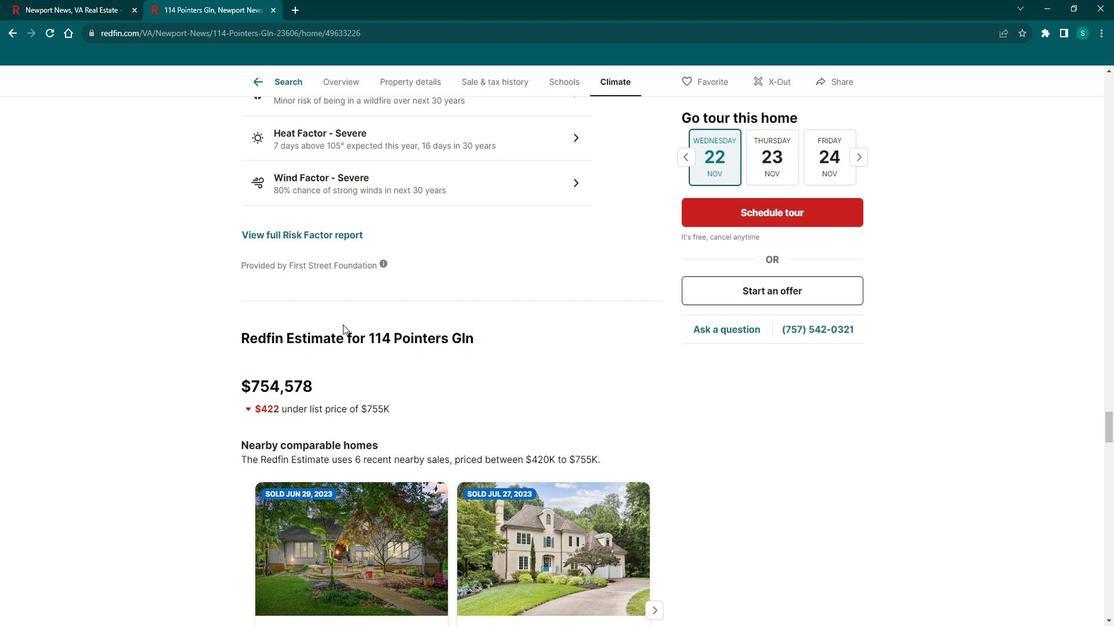 
Action: Mouse scrolled (355, 325) with delta (0, 0)
Screenshot: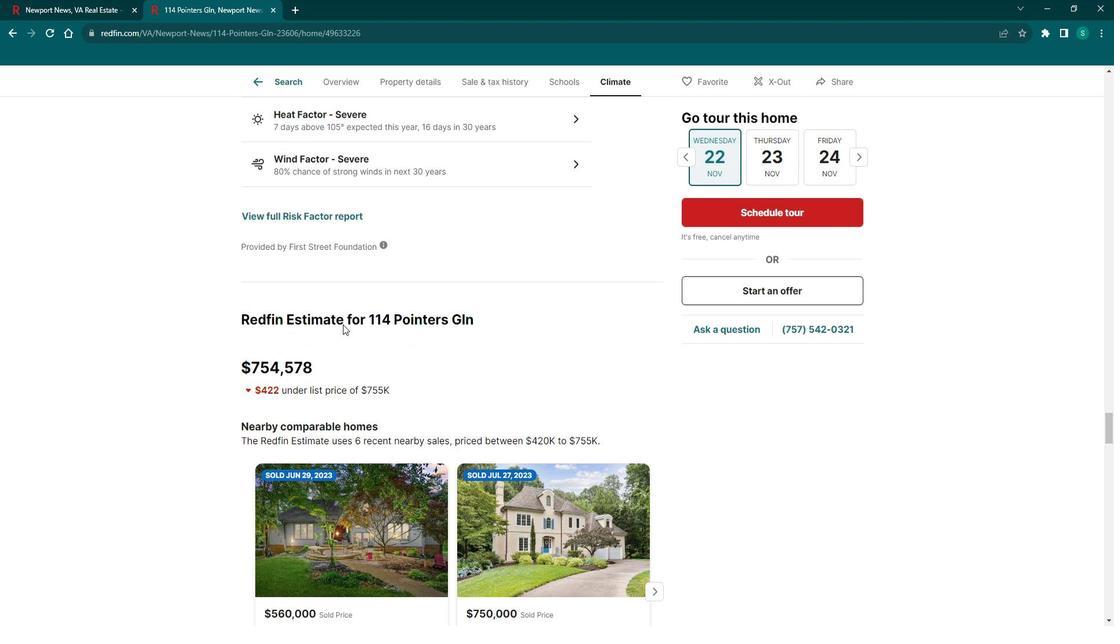 
Action: Mouse scrolled (355, 325) with delta (0, 0)
Screenshot: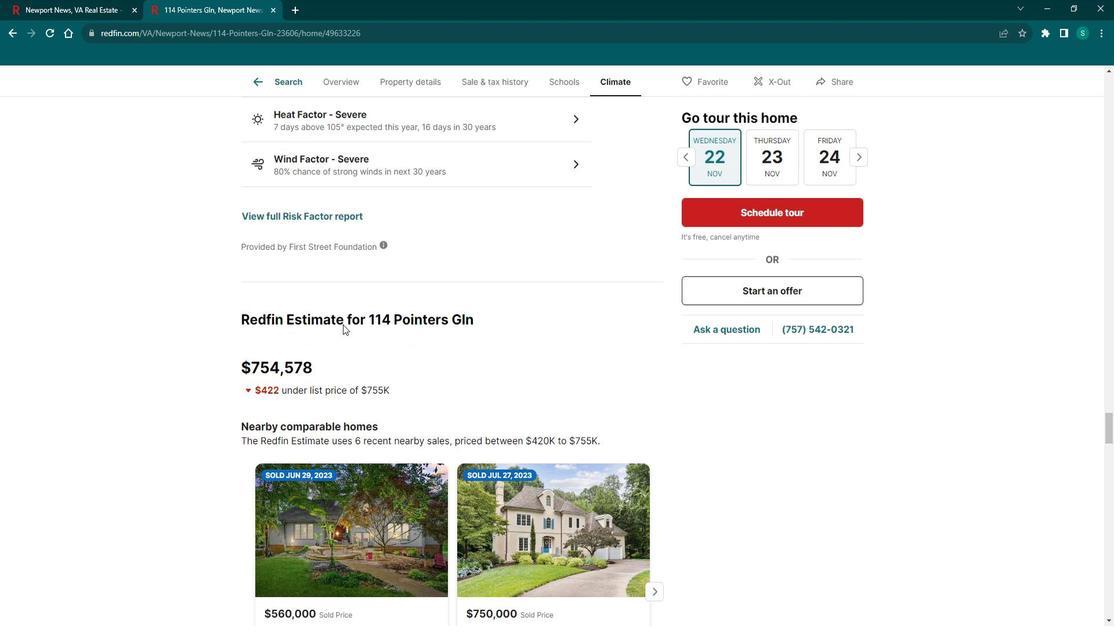 
Action: Mouse scrolled (355, 325) with delta (0, 0)
Screenshot: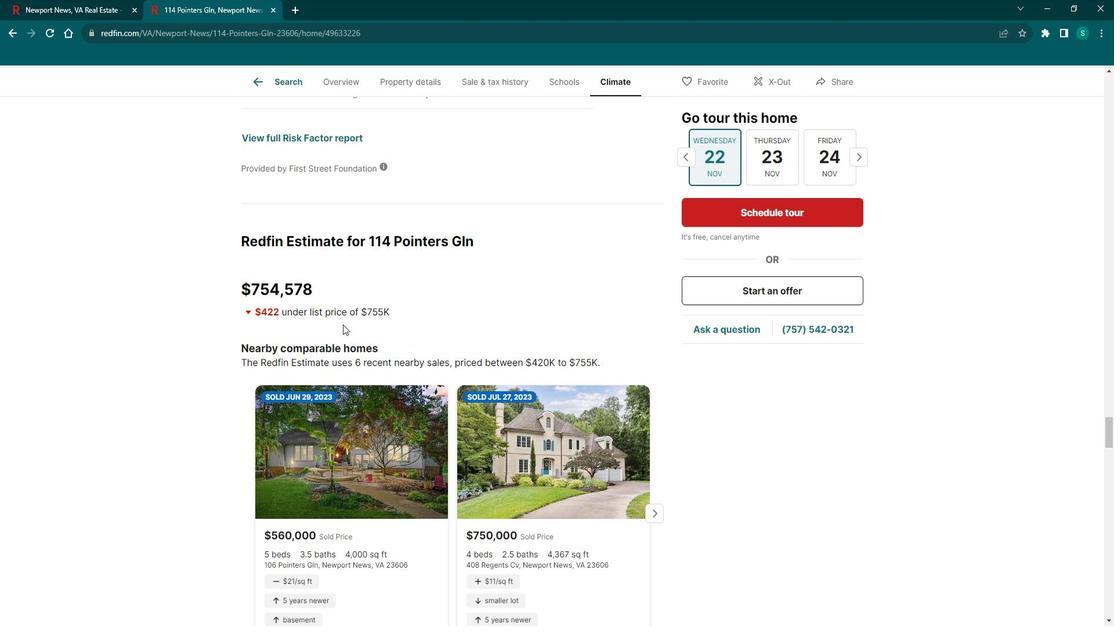 
Action: Mouse scrolled (355, 325) with delta (0, 0)
Screenshot: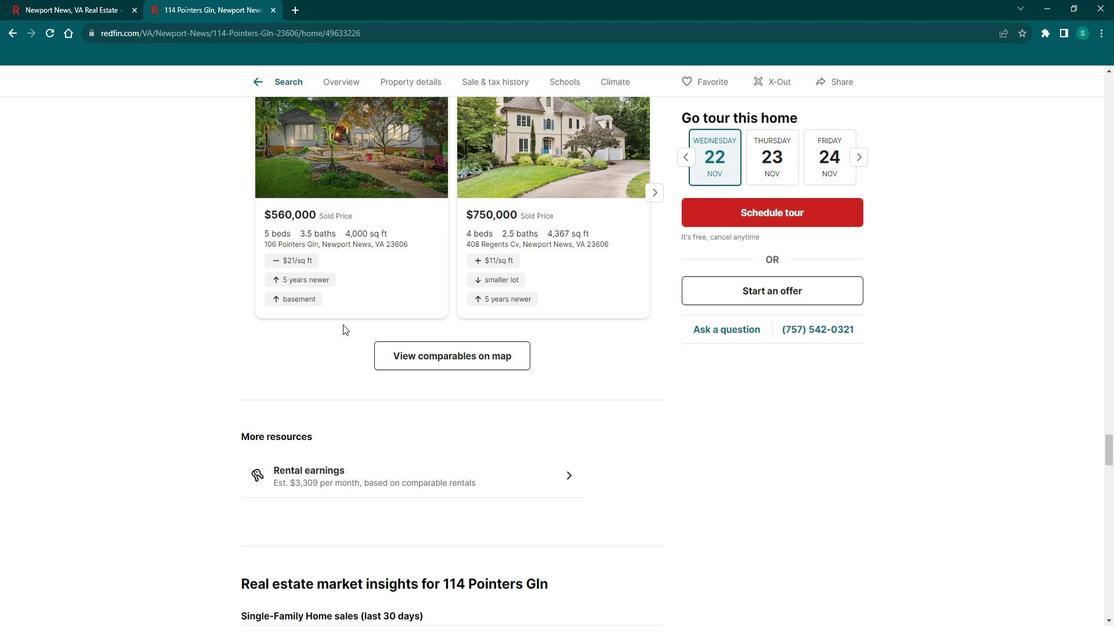 
Action: Mouse scrolled (355, 325) with delta (0, 0)
Screenshot: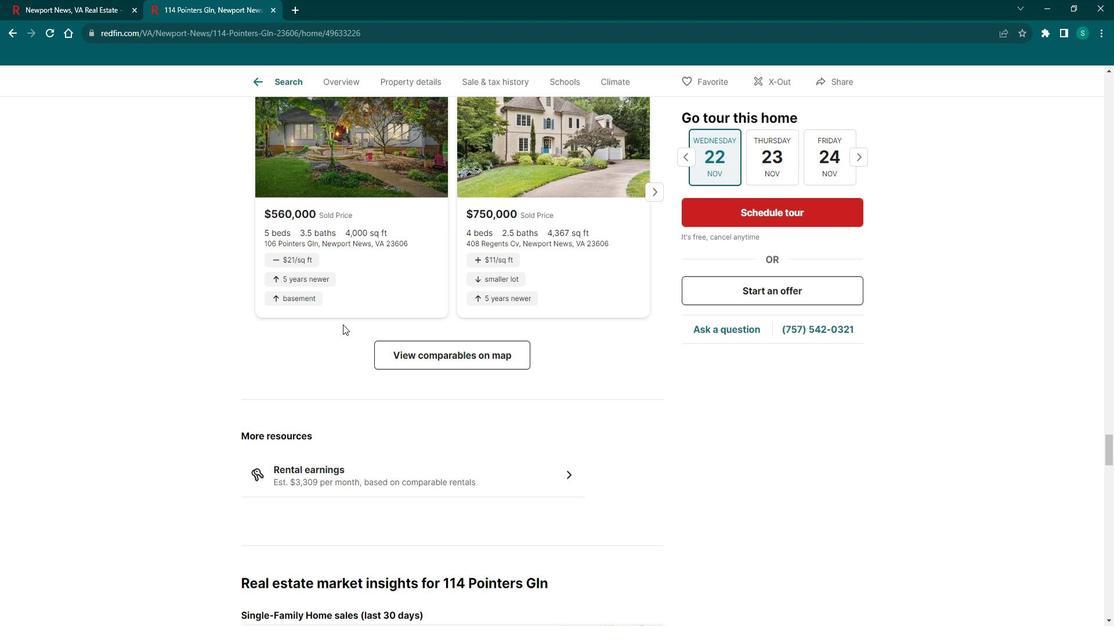 
Action: Mouse scrolled (355, 325) with delta (0, 0)
Screenshot: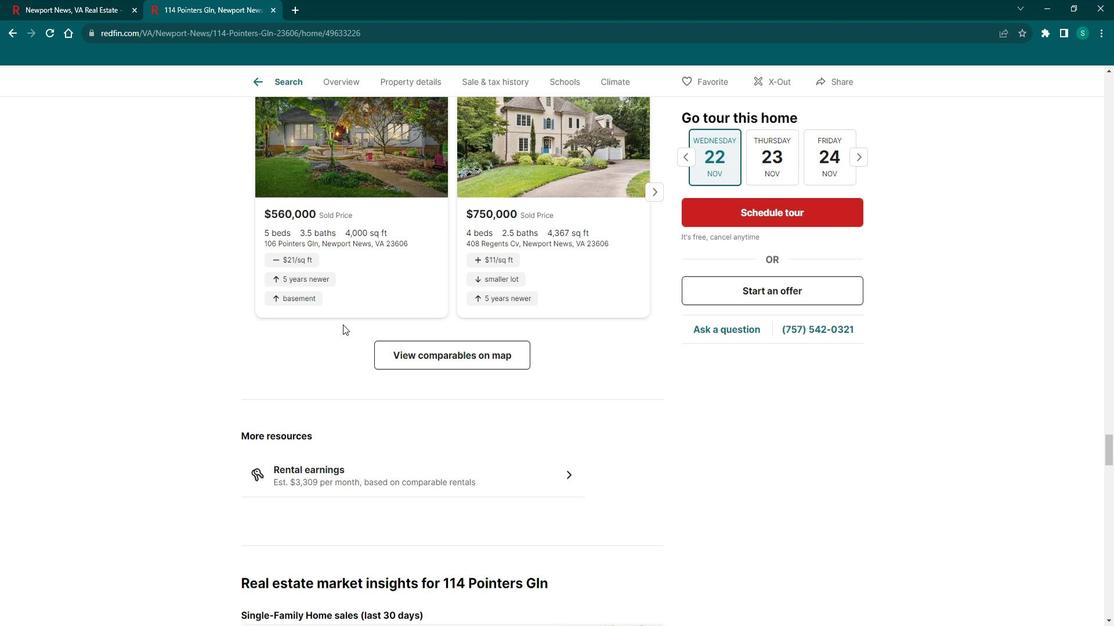 
Action: Mouse scrolled (355, 325) with delta (0, 0)
Screenshot: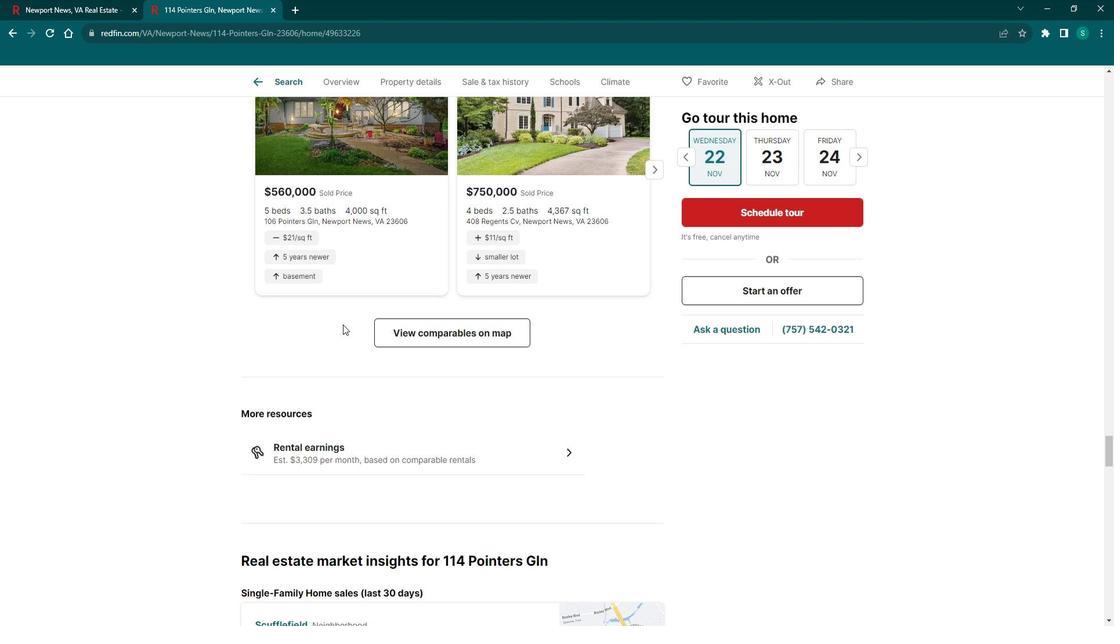 
Action: Mouse scrolled (355, 325) with delta (0, 0)
Screenshot: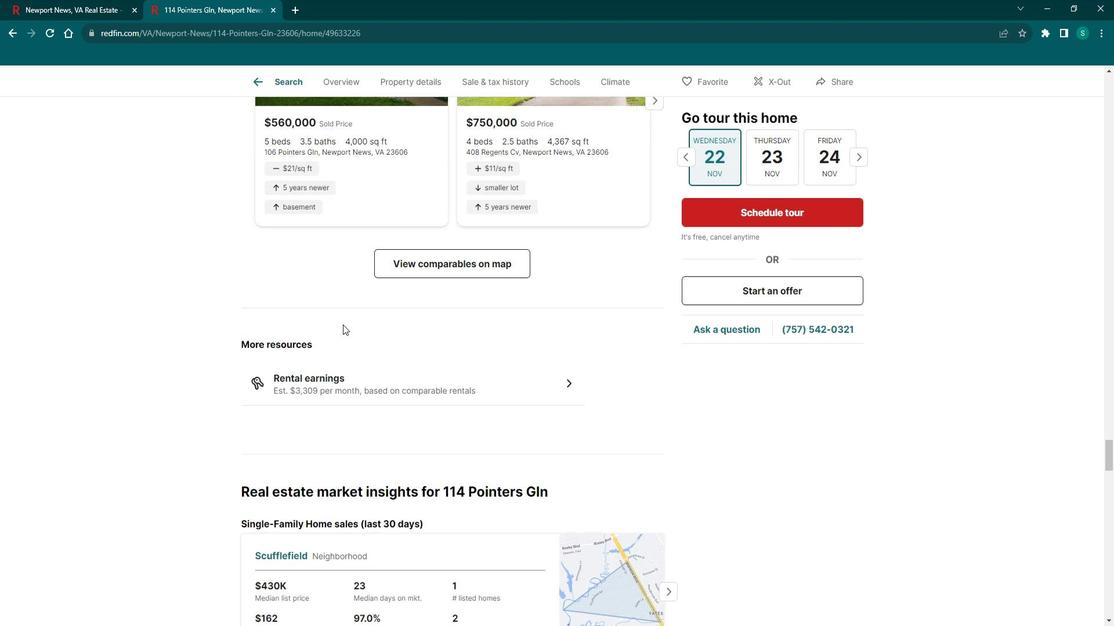 
Action: Mouse scrolled (355, 325) with delta (0, 0)
Screenshot: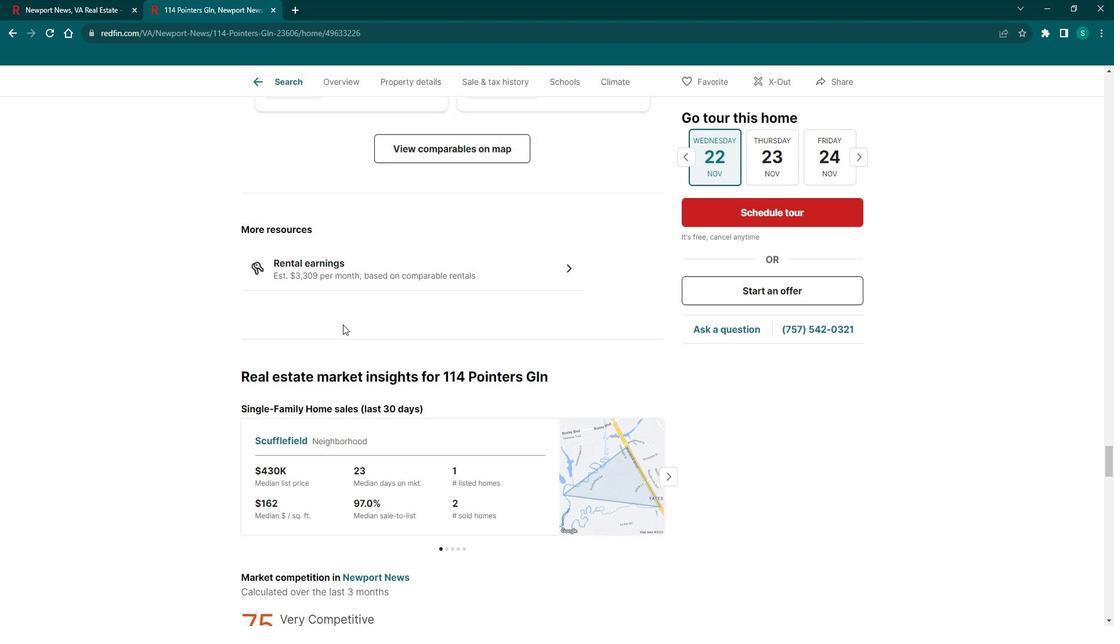 
Action: Mouse scrolled (355, 325) with delta (0, 0)
Screenshot: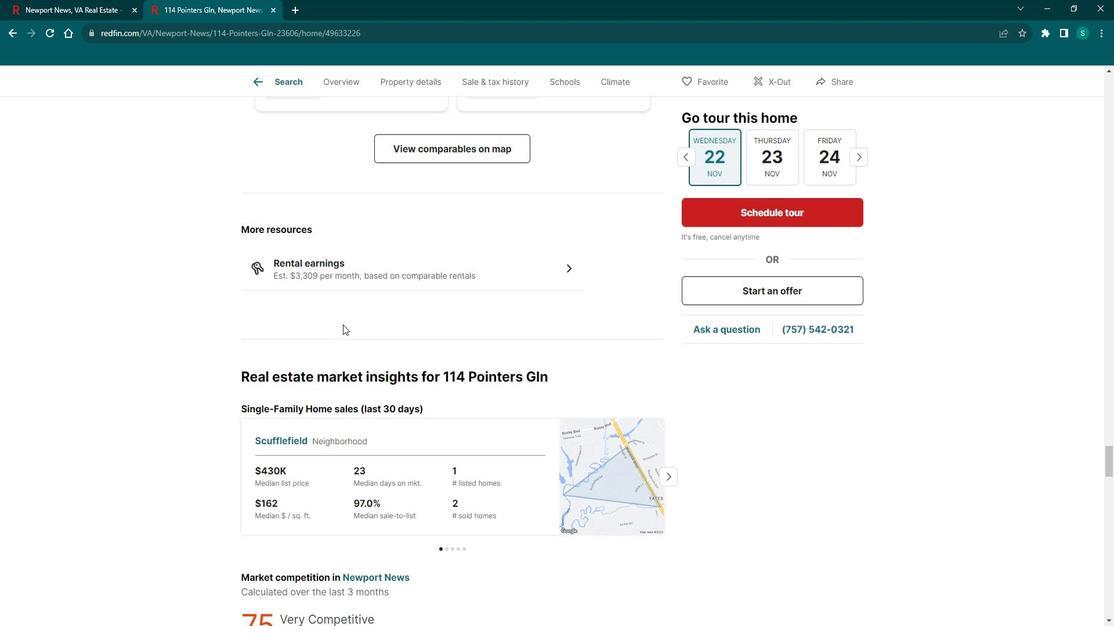 
Action: Mouse moved to (303, 96)
Screenshot: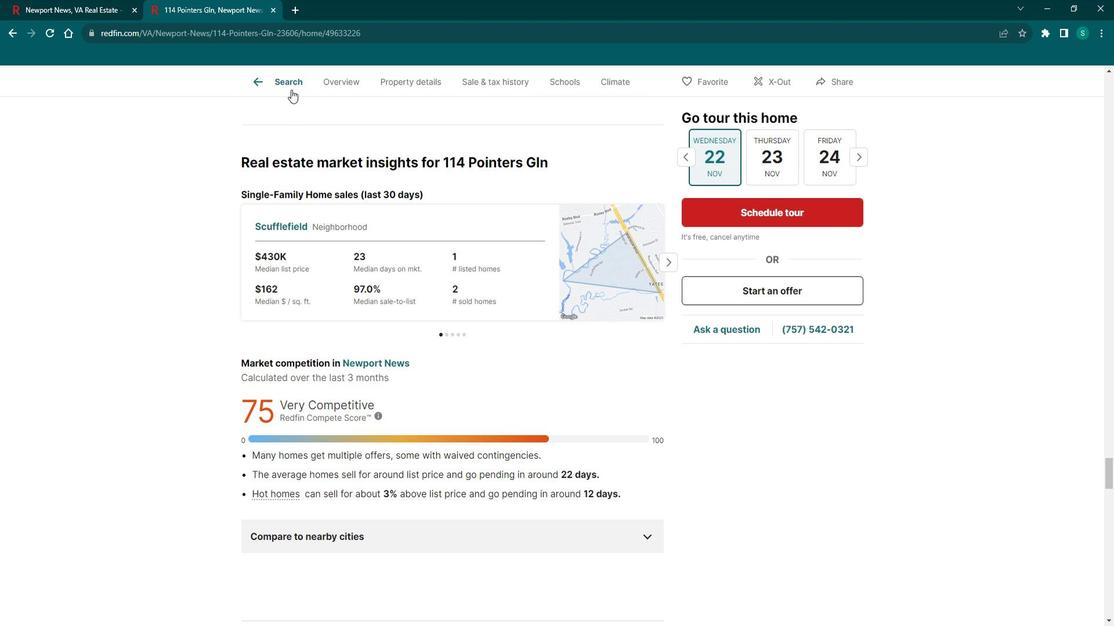 
Action: Mouse pressed left at (303, 96)
Screenshot: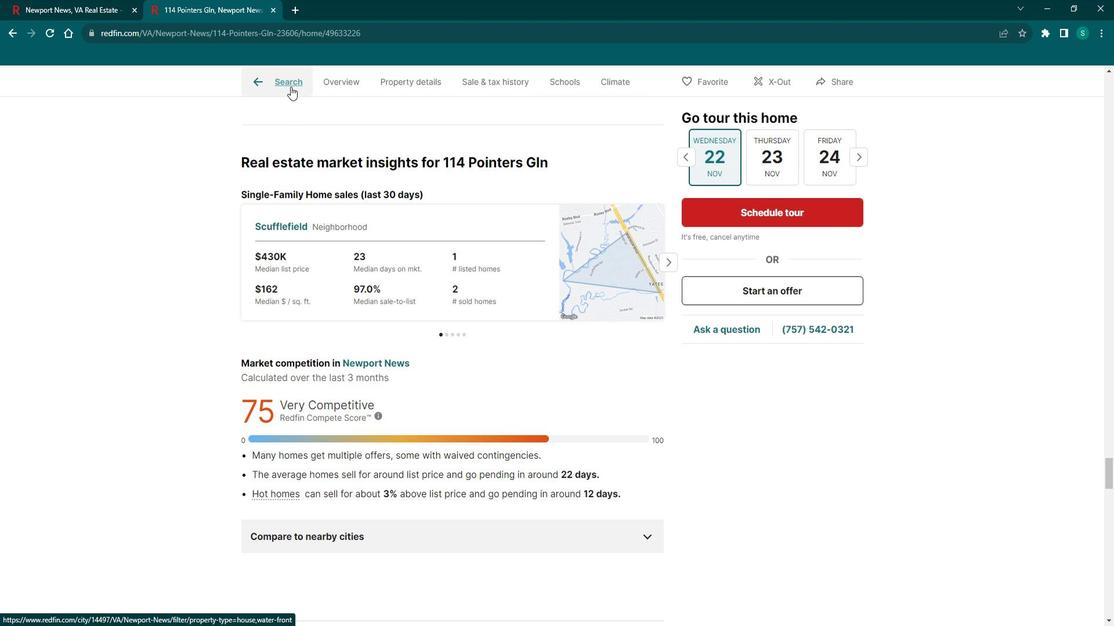 
Action: Mouse moved to (839, 410)
Screenshot: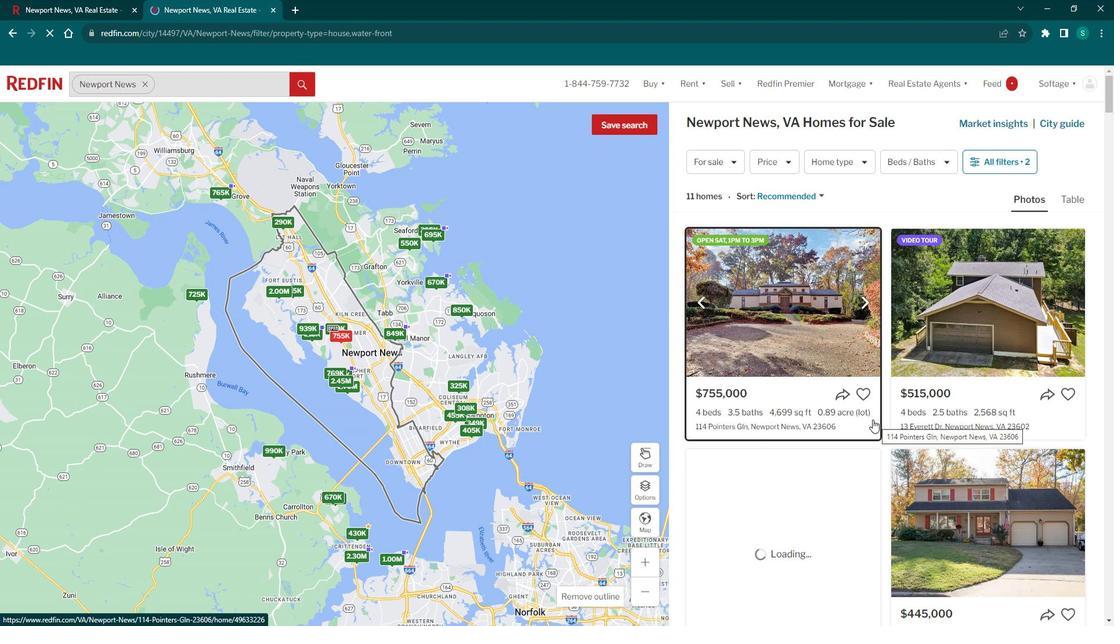 
Action: Mouse scrolled (839, 410) with delta (0, 0)
Screenshot: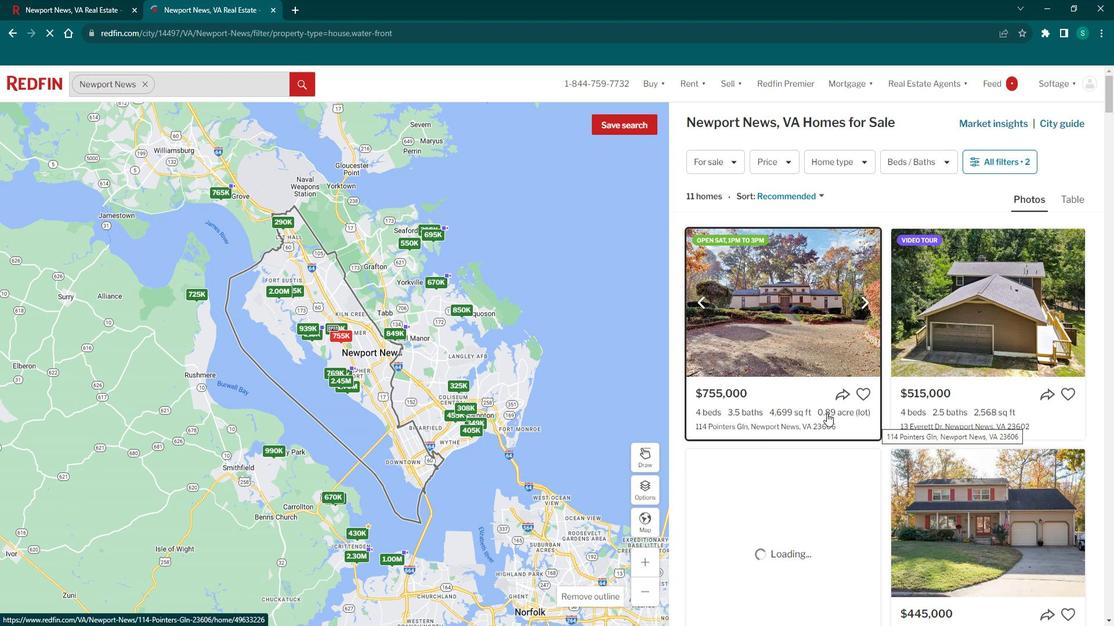 
Action: Mouse scrolled (839, 410) with delta (0, 0)
